 Task: Search for houses in Richmond.
Action: Key pressed <Key.caps_lock>R<Key.caps_lock>ichmond
Screenshot: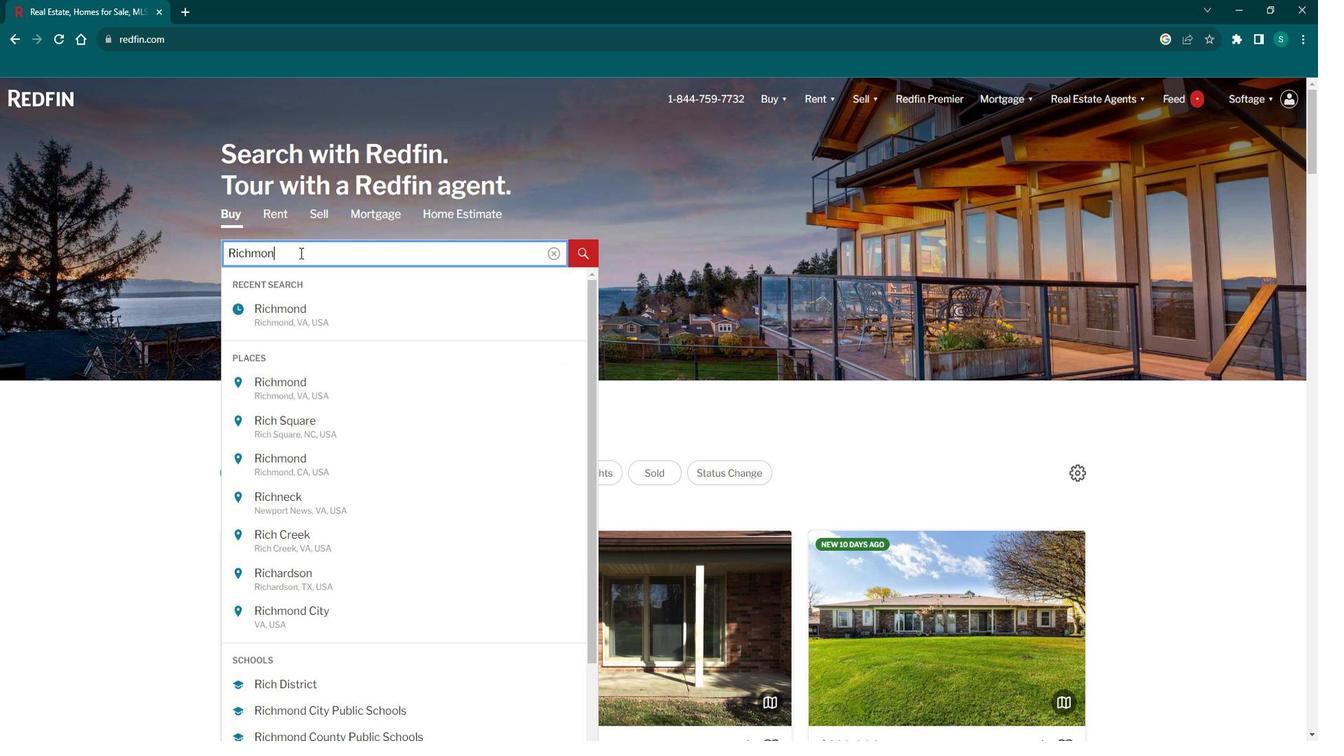 
Action: Mouse moved to (317, 375)
Screenshot: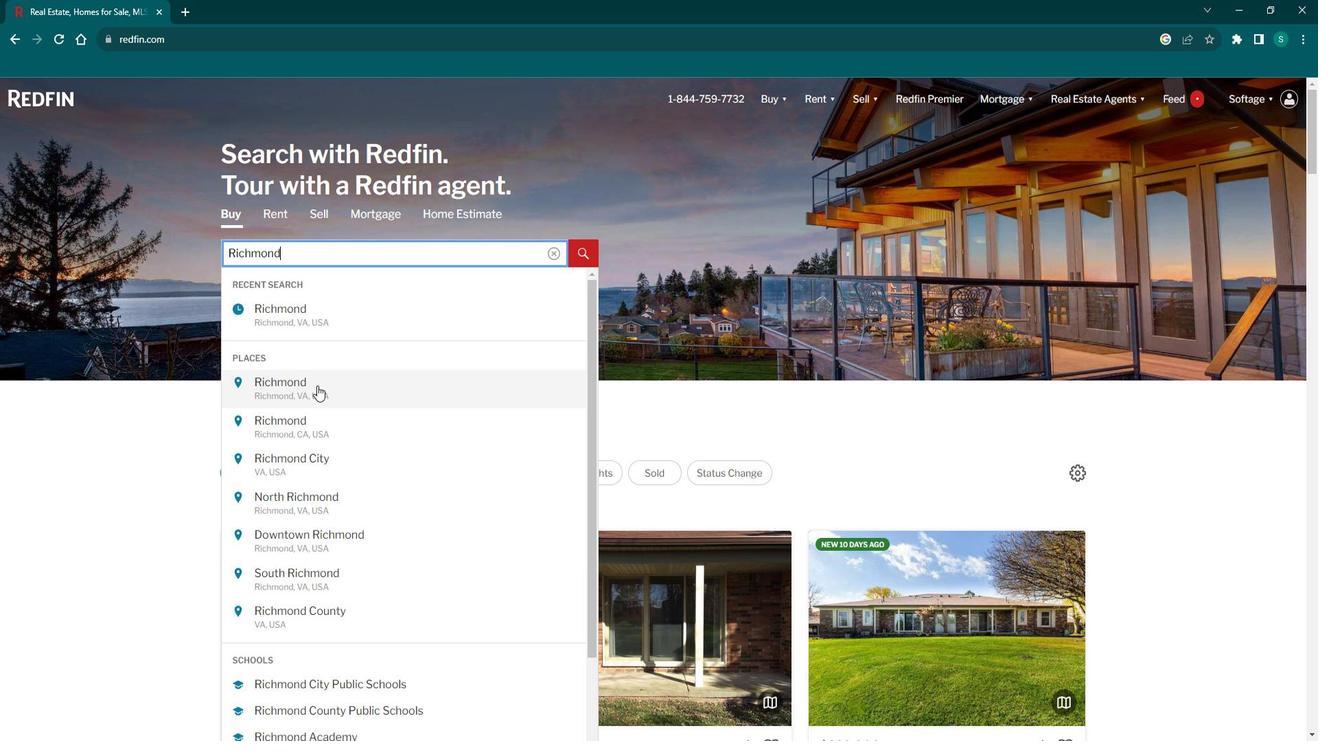 
Action: Mouse pressed left at (317, 375)
Screenshot: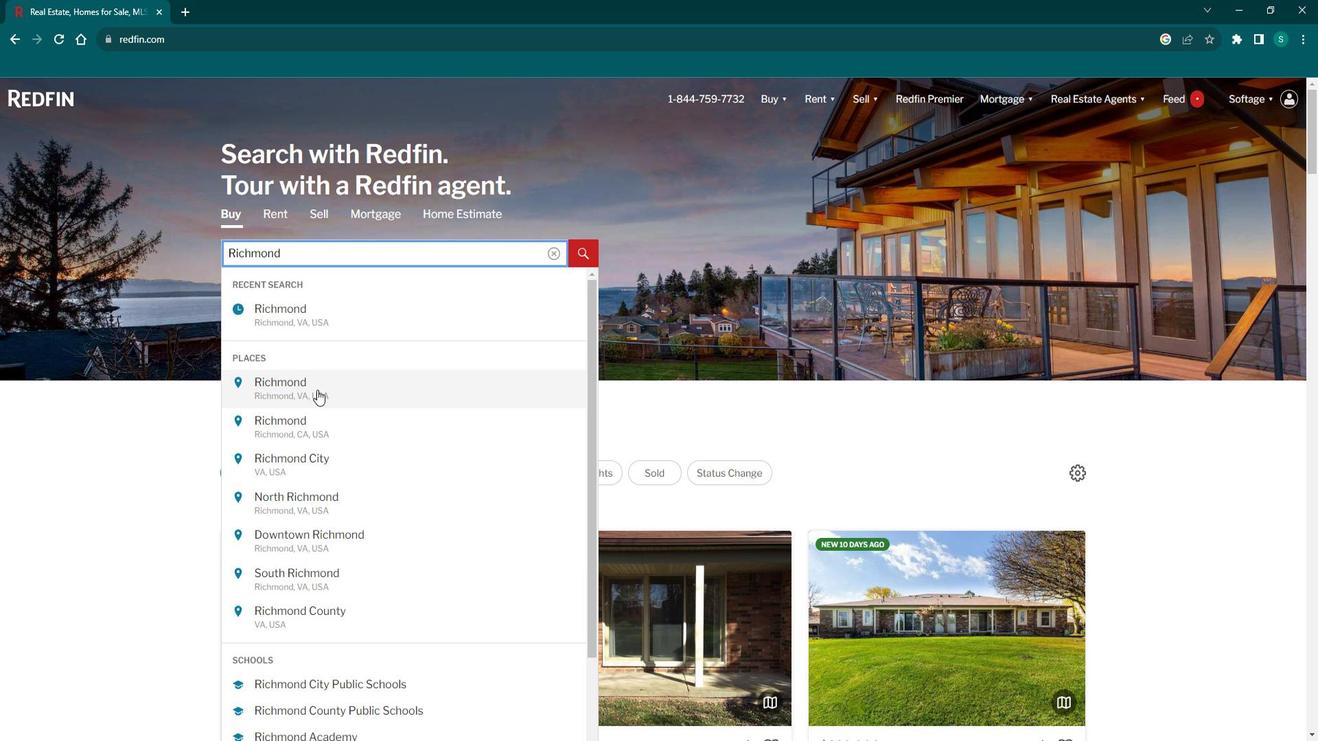 
Action: Mouse moved to (1175, 177)
Screenshot: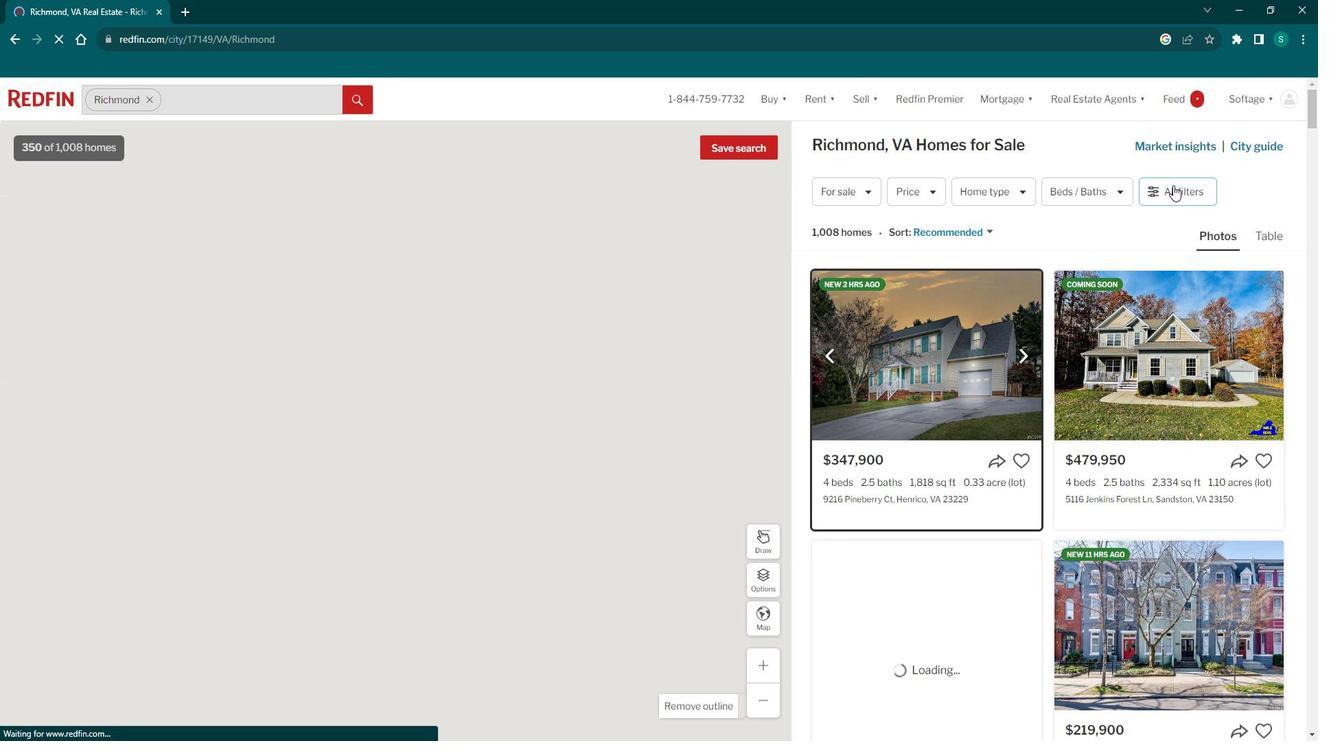 
Action: Mouse pressed left at (1175, 177)
Screenshot: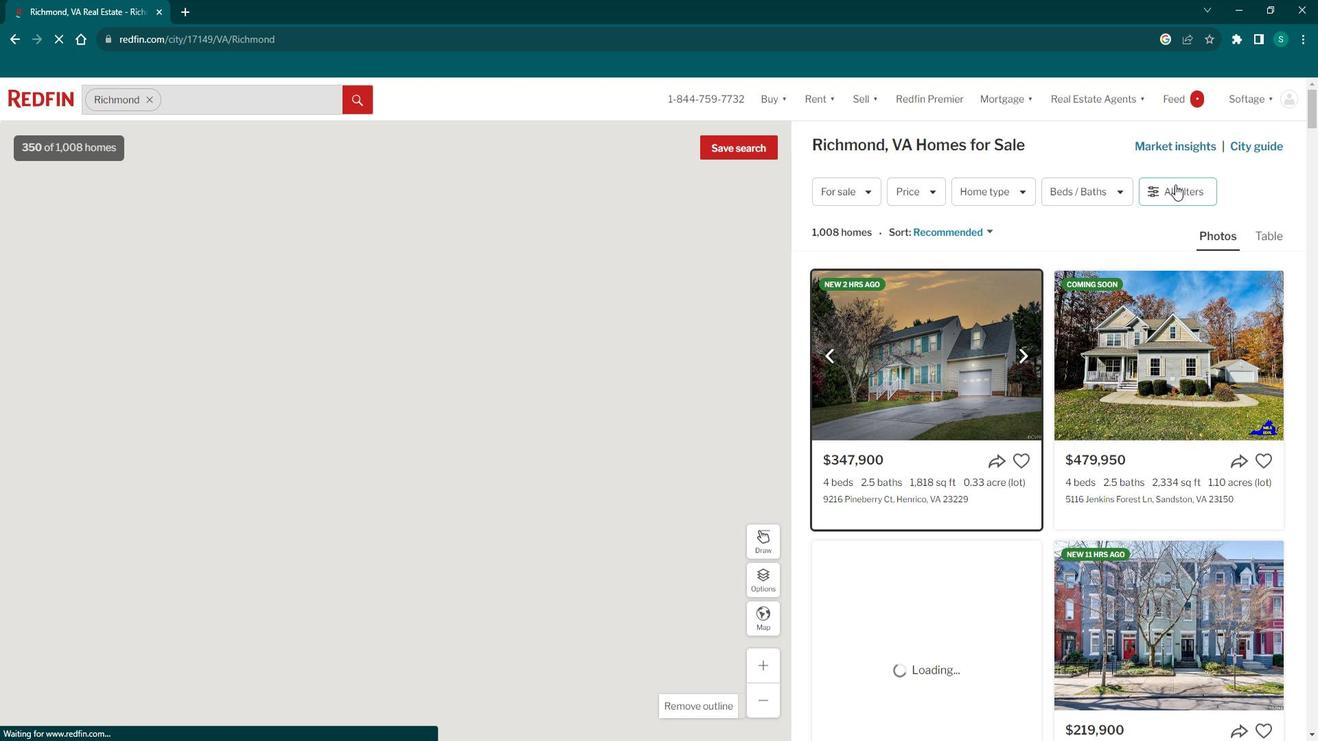 
Action: Mouse moved to (1186, 191)
Screenshot: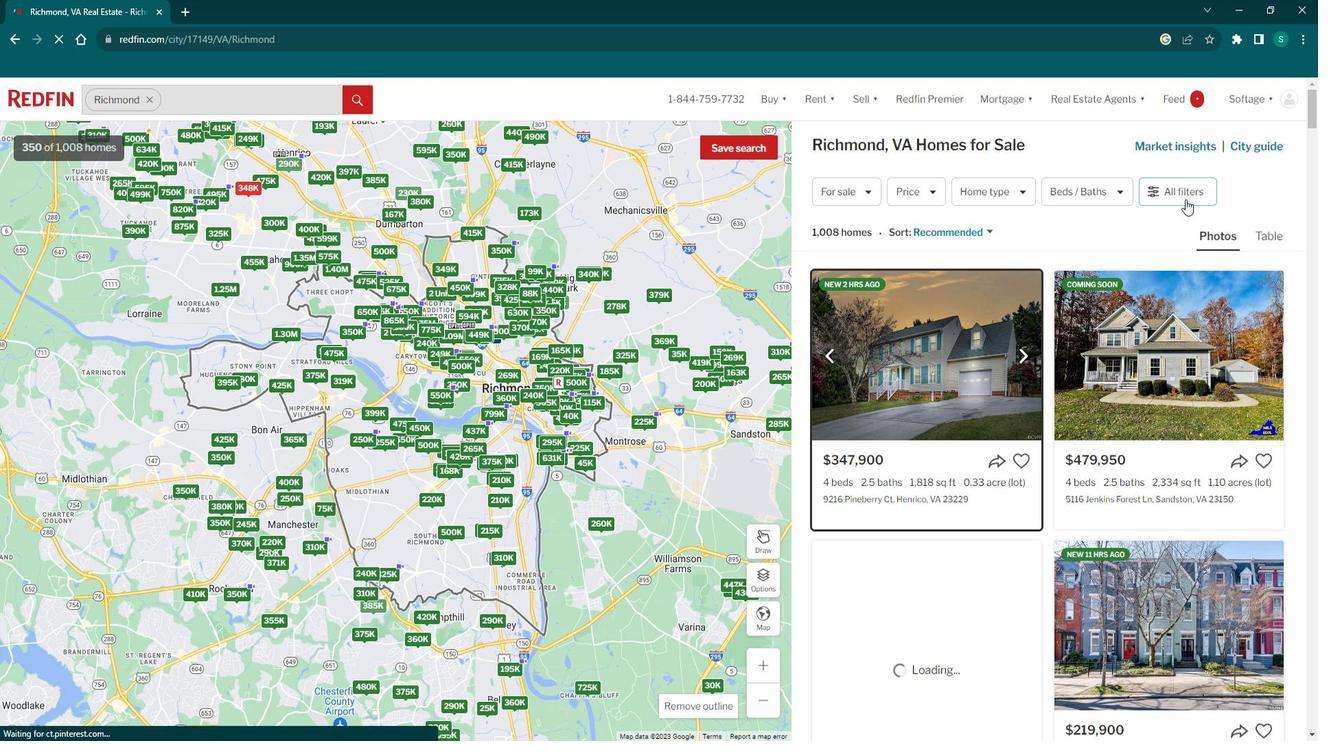 
Action: Mouse pressed left at (1186, 191)
Screenshot: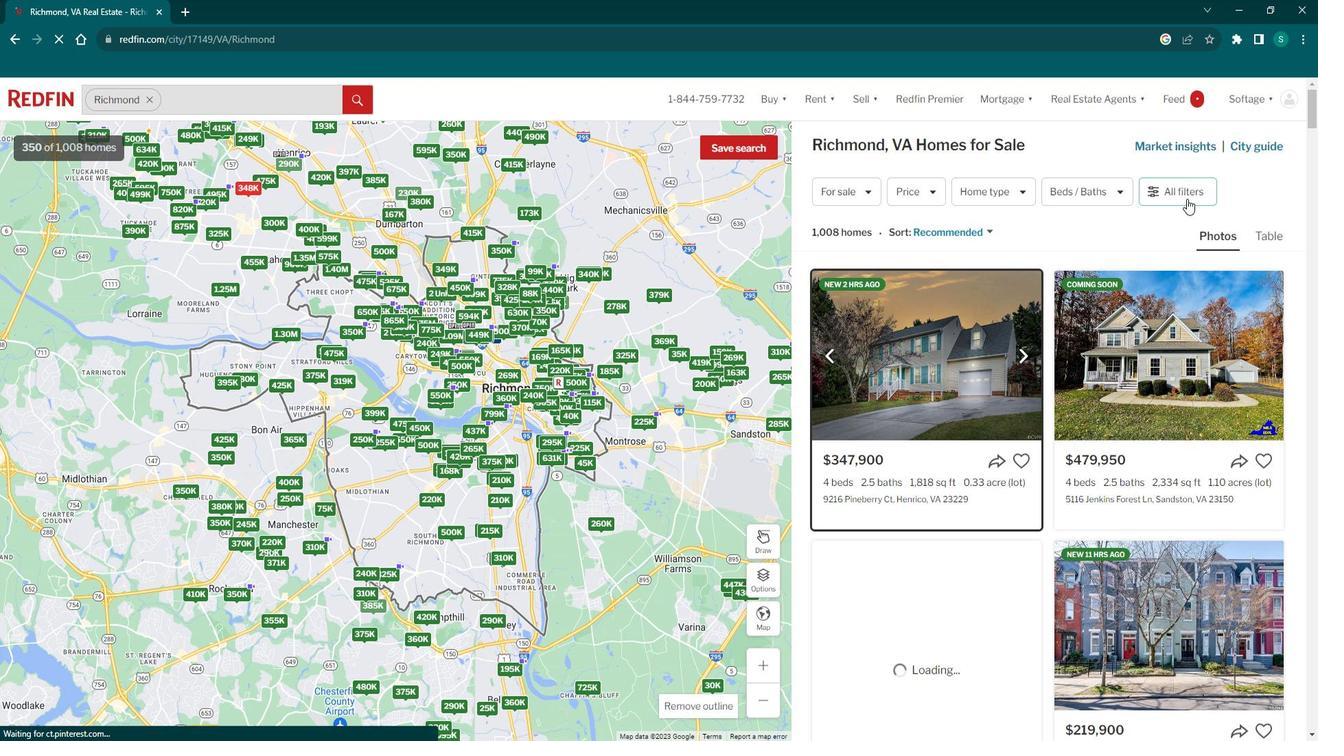 
Action: Mouse moved to (1194, 188)
Screenshot: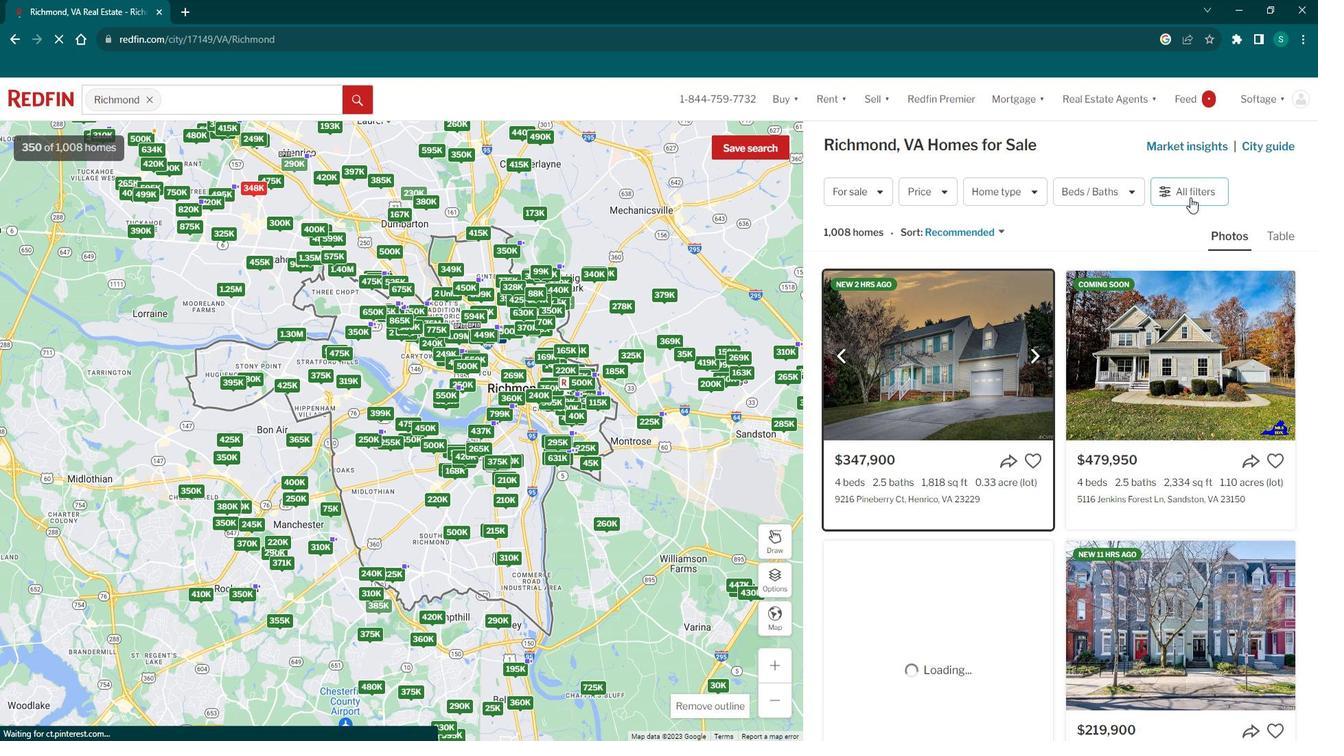 
Action: Mouse pressed left at (1194, 188)
Screenshot: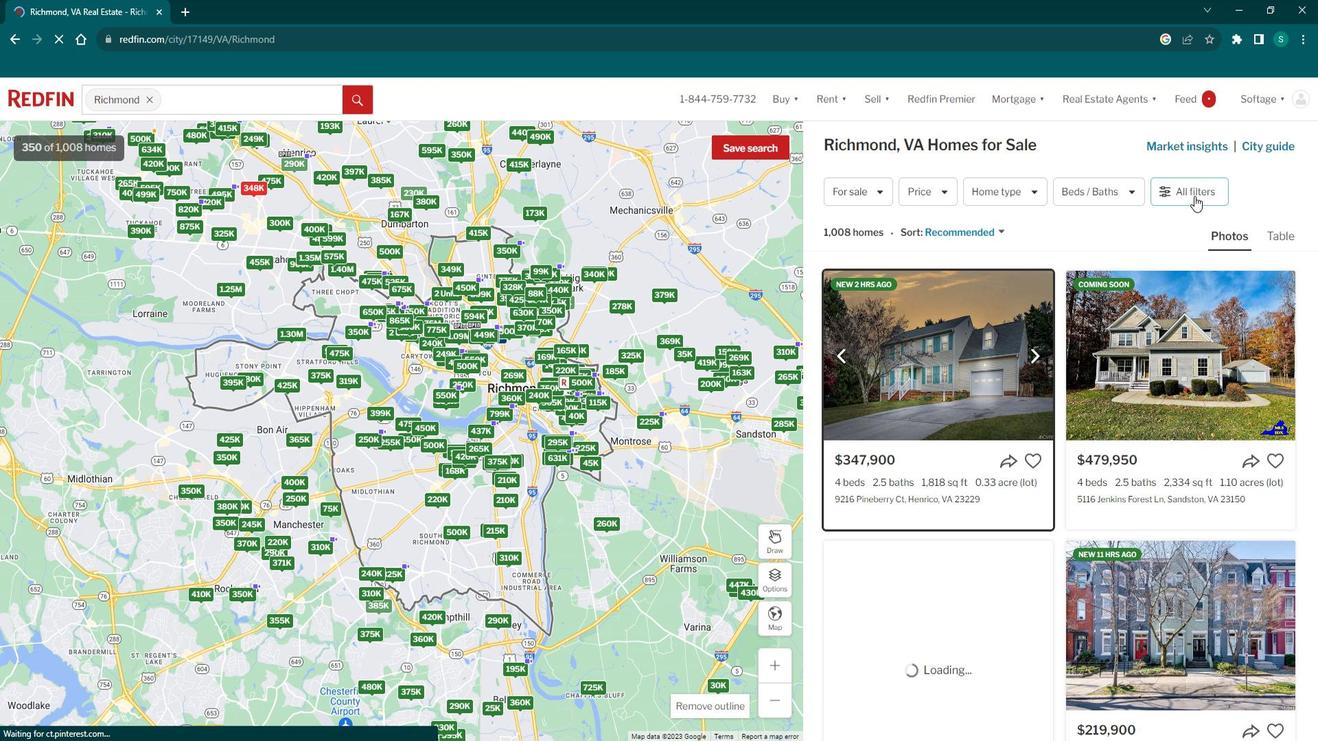 
Action: Mouse moved to (1194, 188)
Screenshot: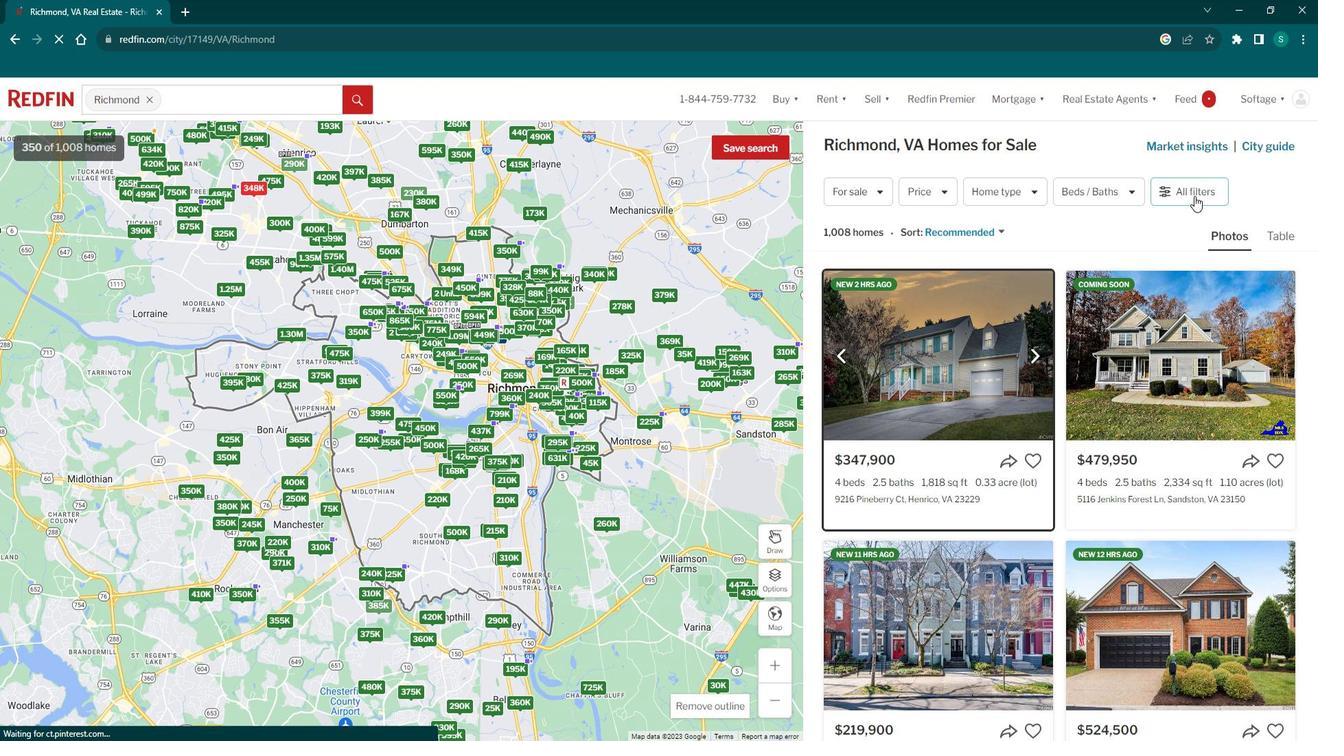 
Action: Mouse pressed left at (1194, 188)
Screenshot: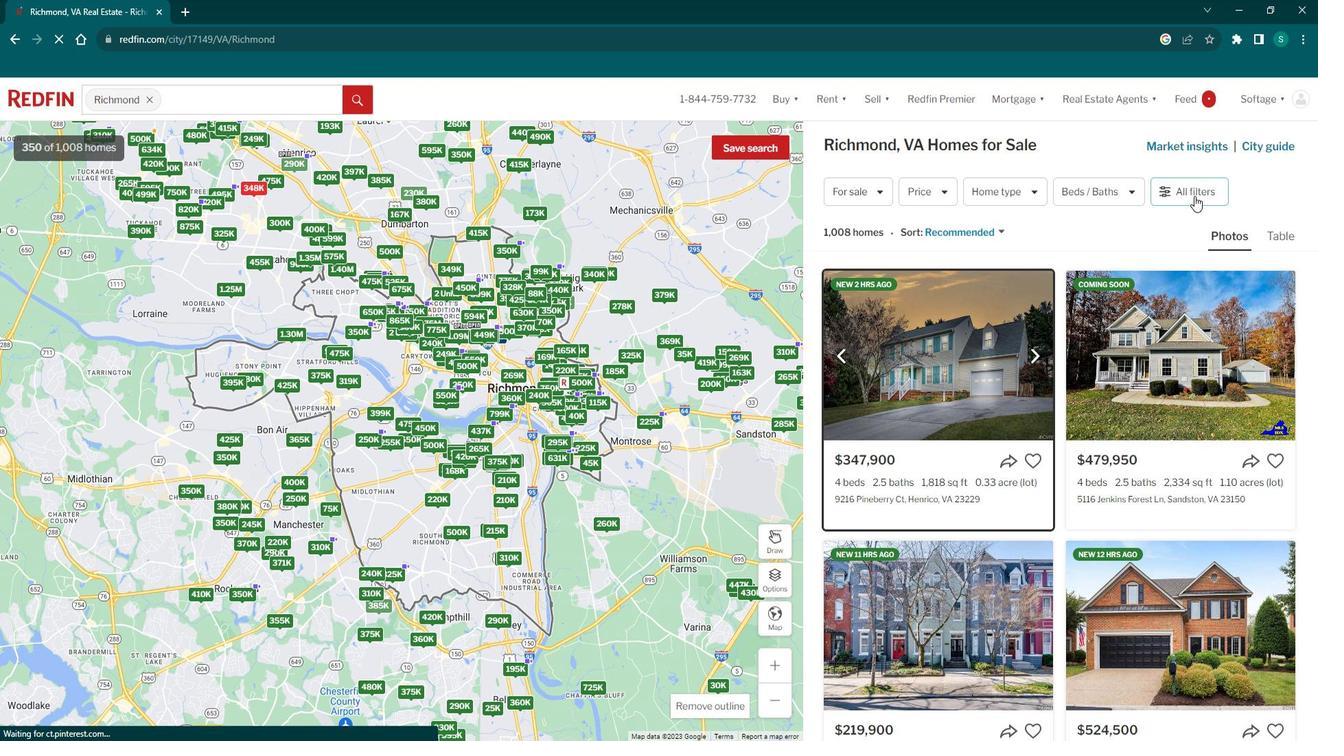 
Action: Mouse moved to (970, 515)
Screenshot: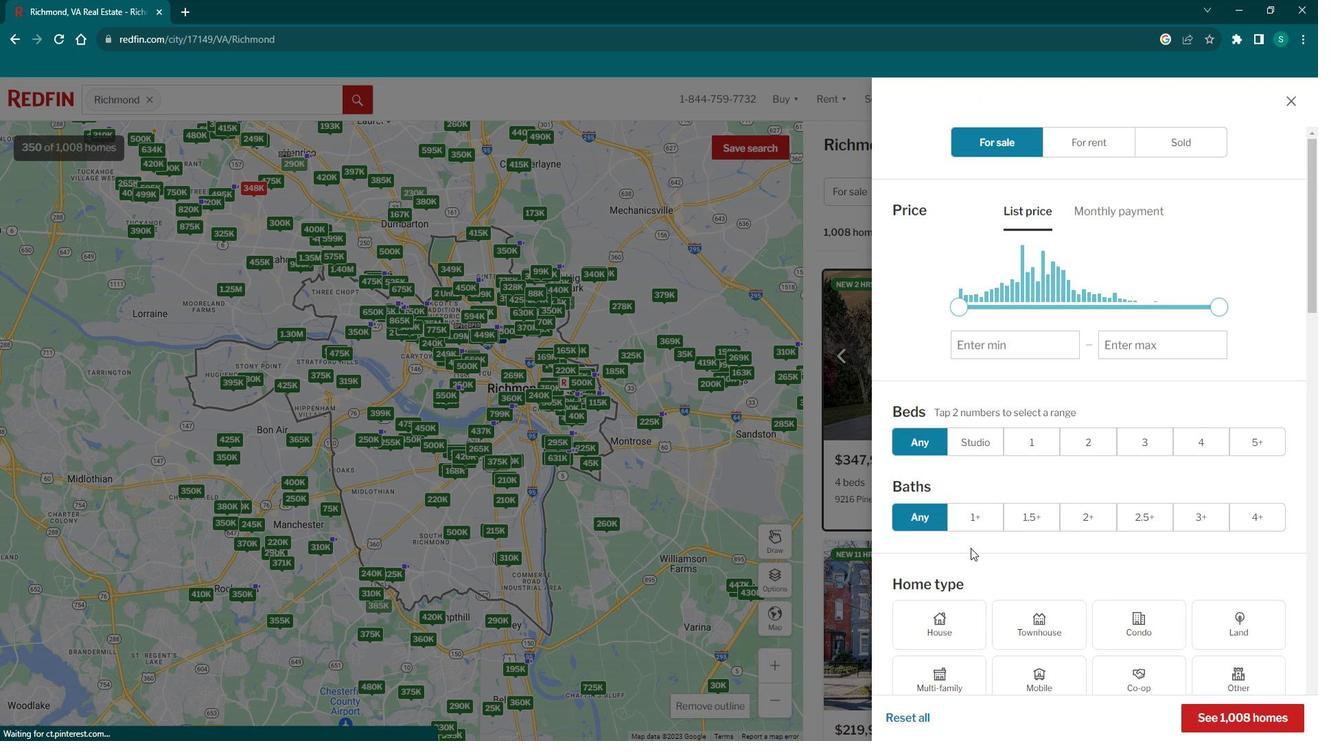 
Action: Mouse scrolled (970, 514) with delta (0, 0)
Screenshot: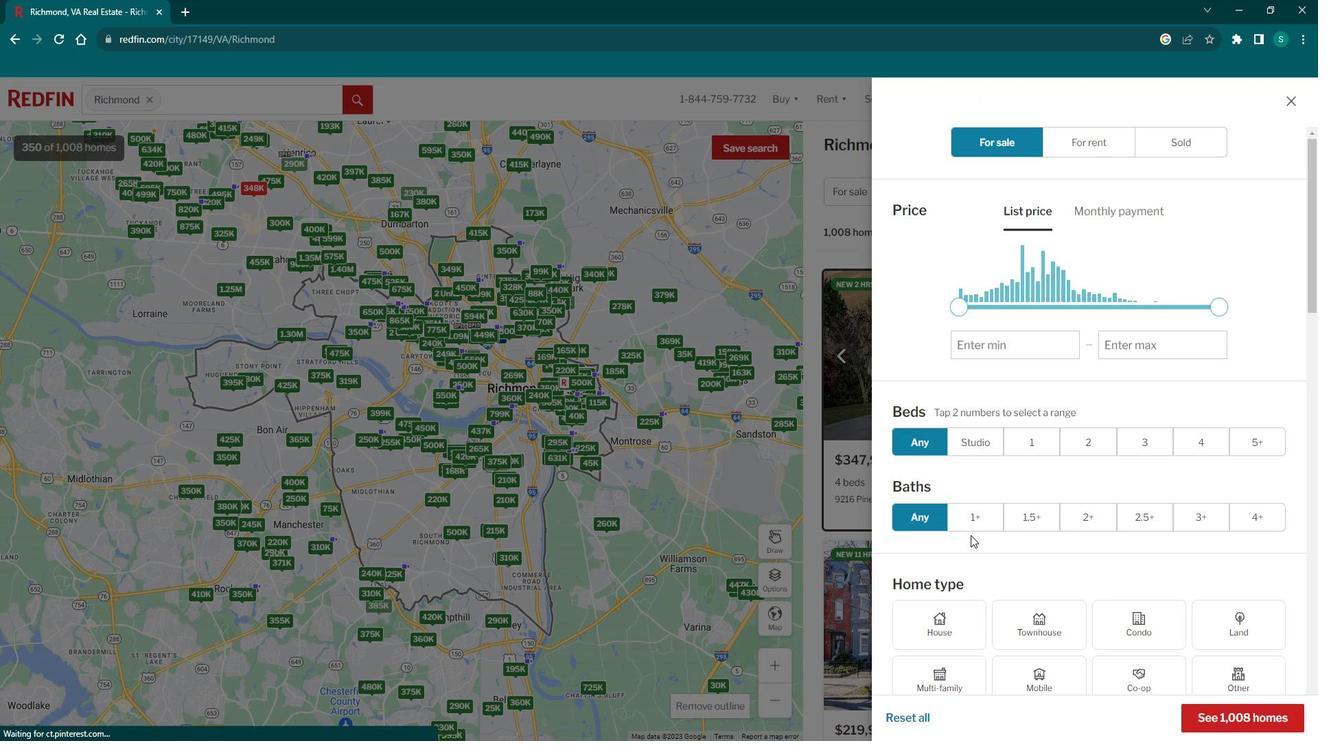 
Action: Mouse scrolled (970, 514) with delta (0, 0)
Screenshot: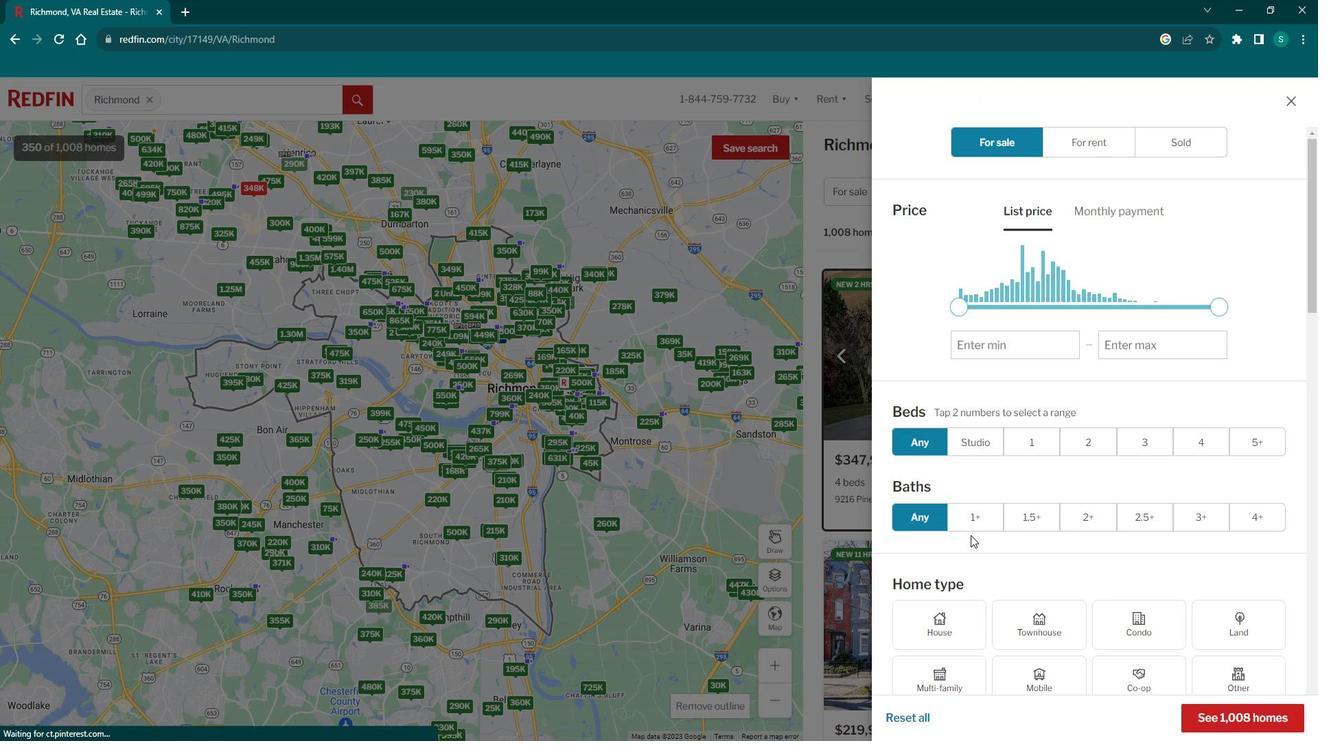 
Action: Mouse scrolled (970, 514) with delta (0, 0)
Screenshot: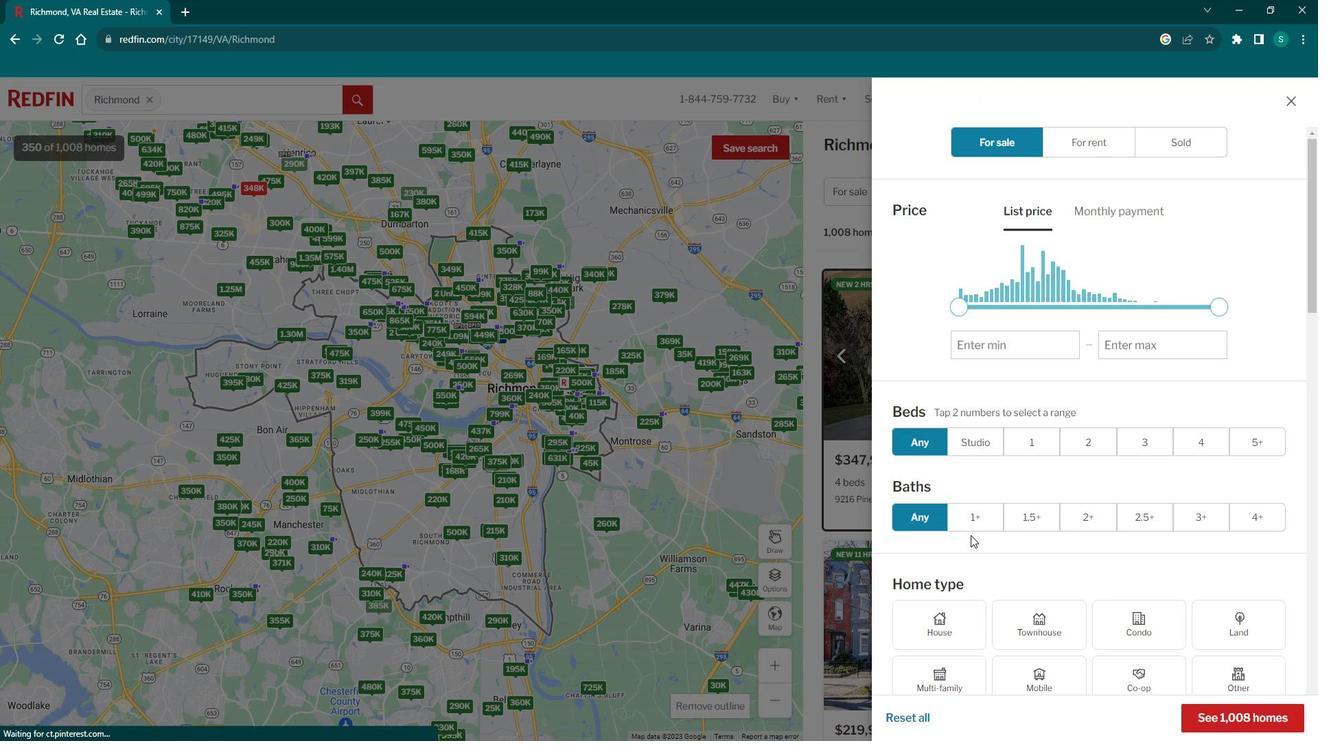 
Action: Mouse moved to (953, 402)
Screenshot: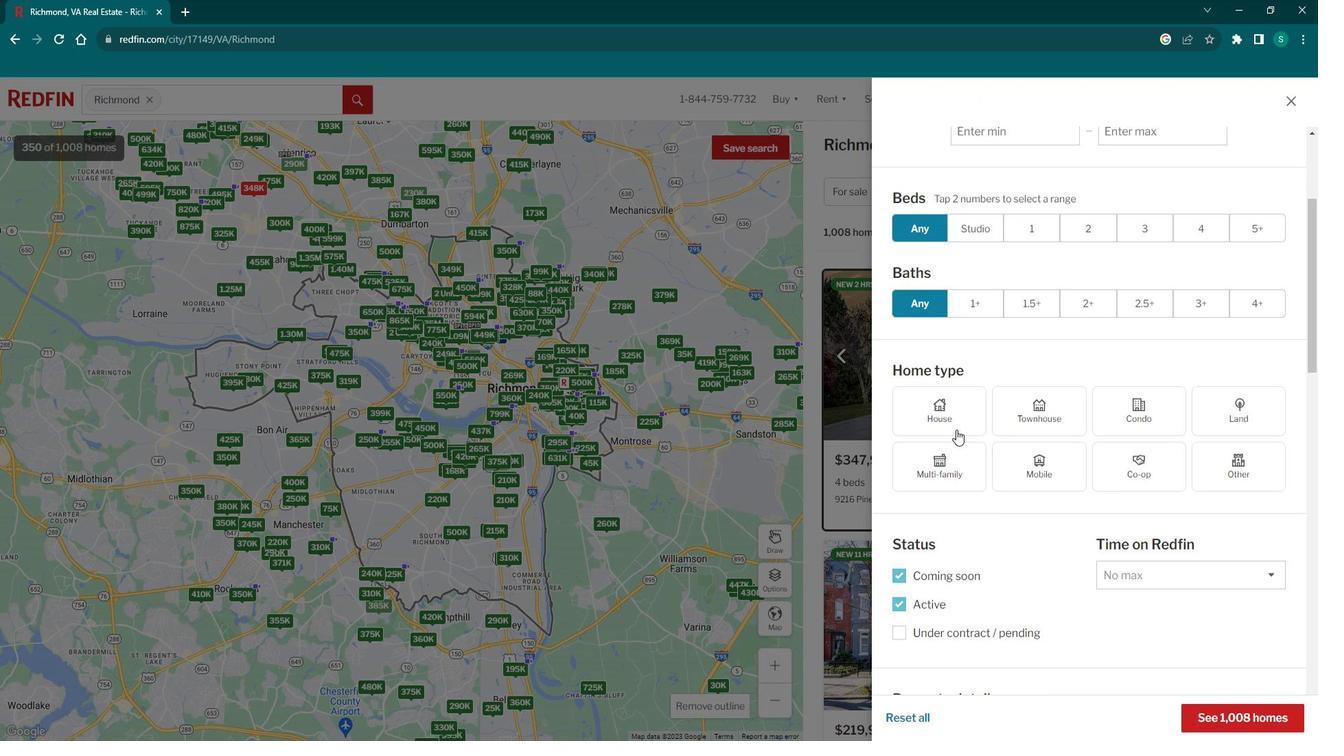 
Action: Mouse pressed left at (953, 402)
Screenshot: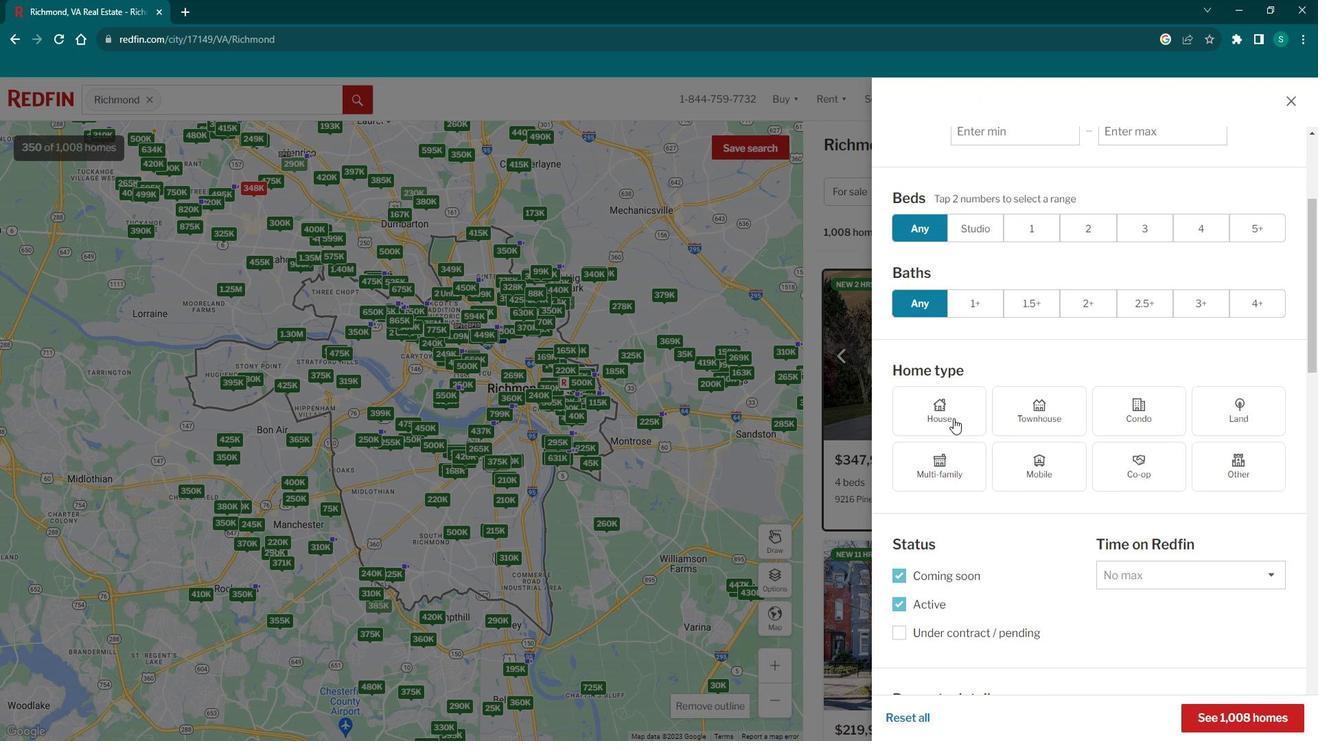 
Action: Mouse moved to (1230, 691)
Screenshot: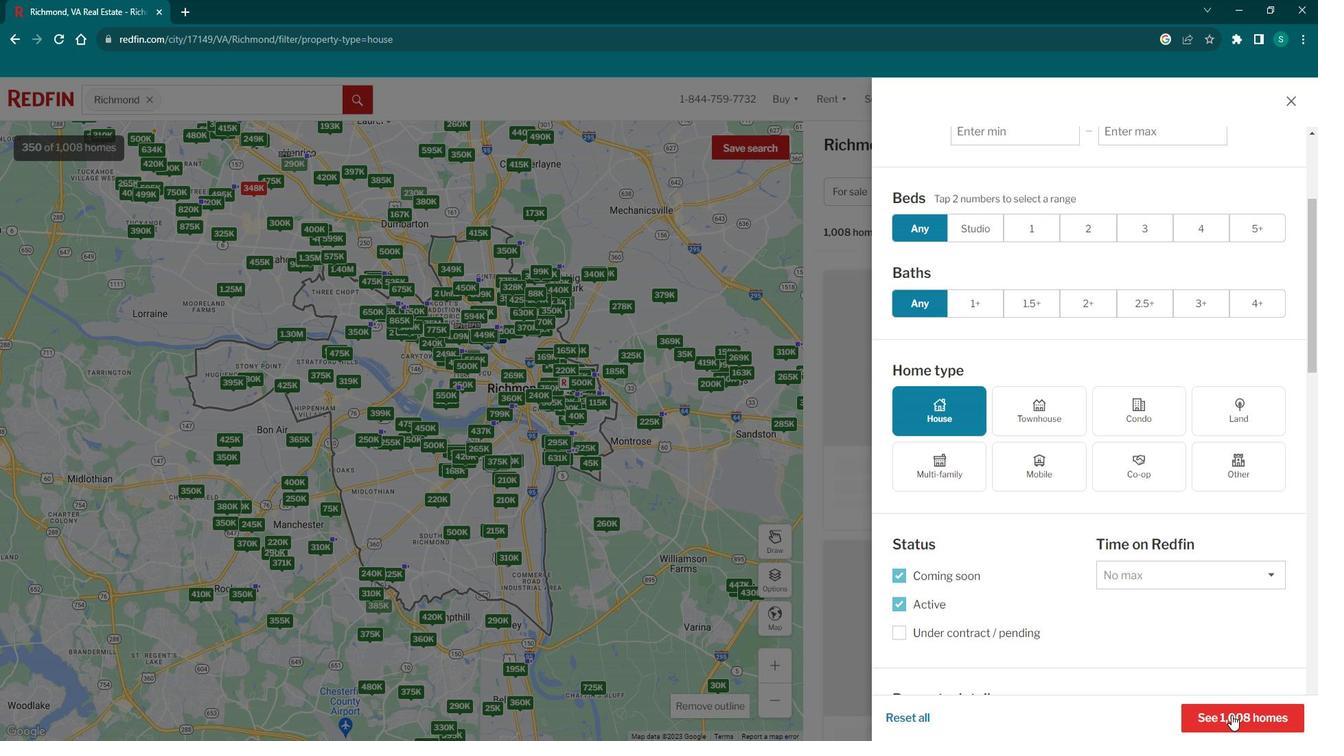 
Action: Mouse pressed left at (1230, 691)
Screenshot: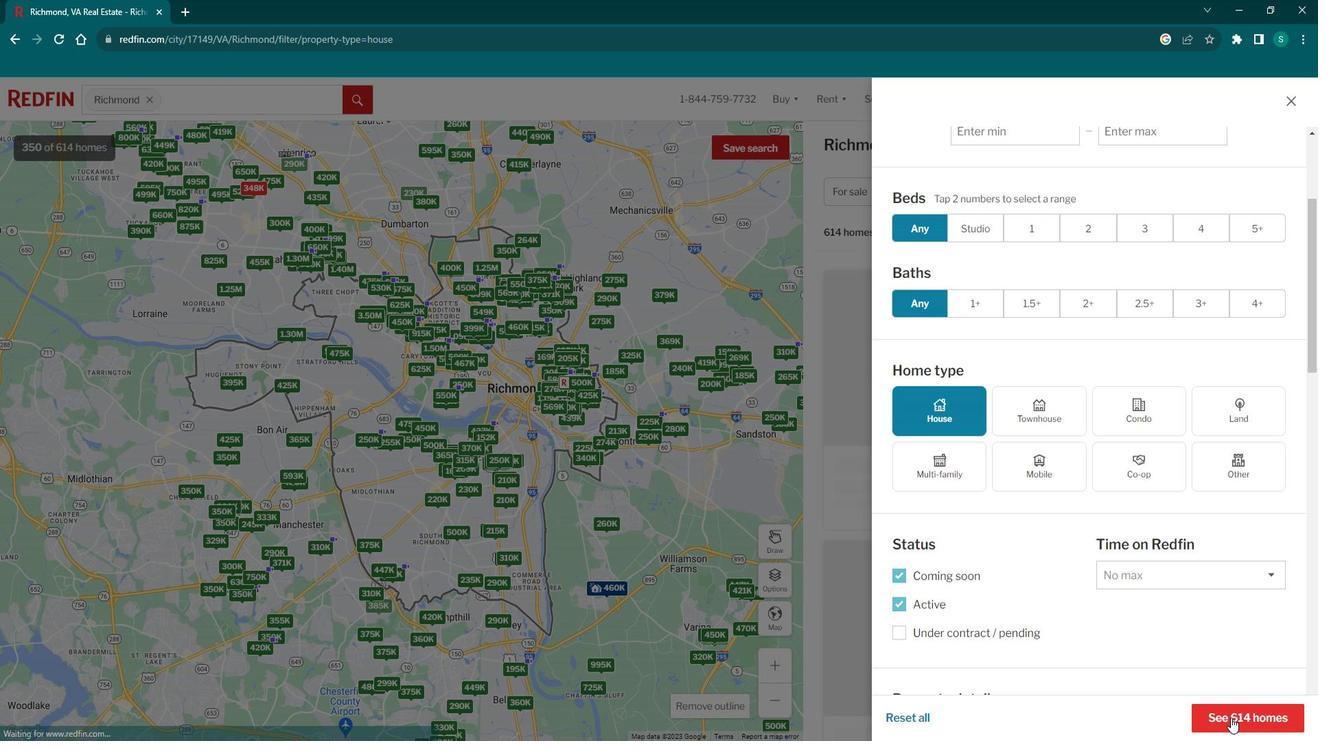 
Action: Mouse moved to (1122, 385)
Screenshot: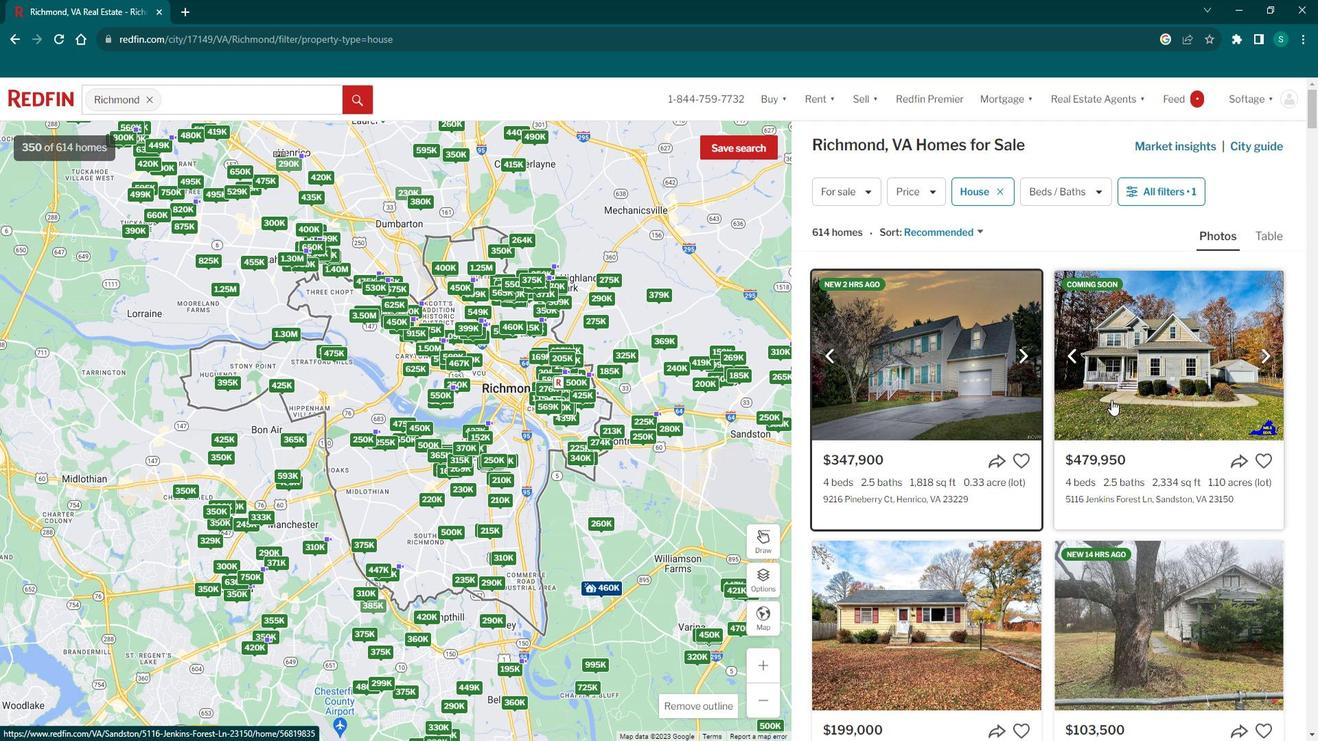 
Action: Mouse pressed left at (1122, 385)
Screenshot: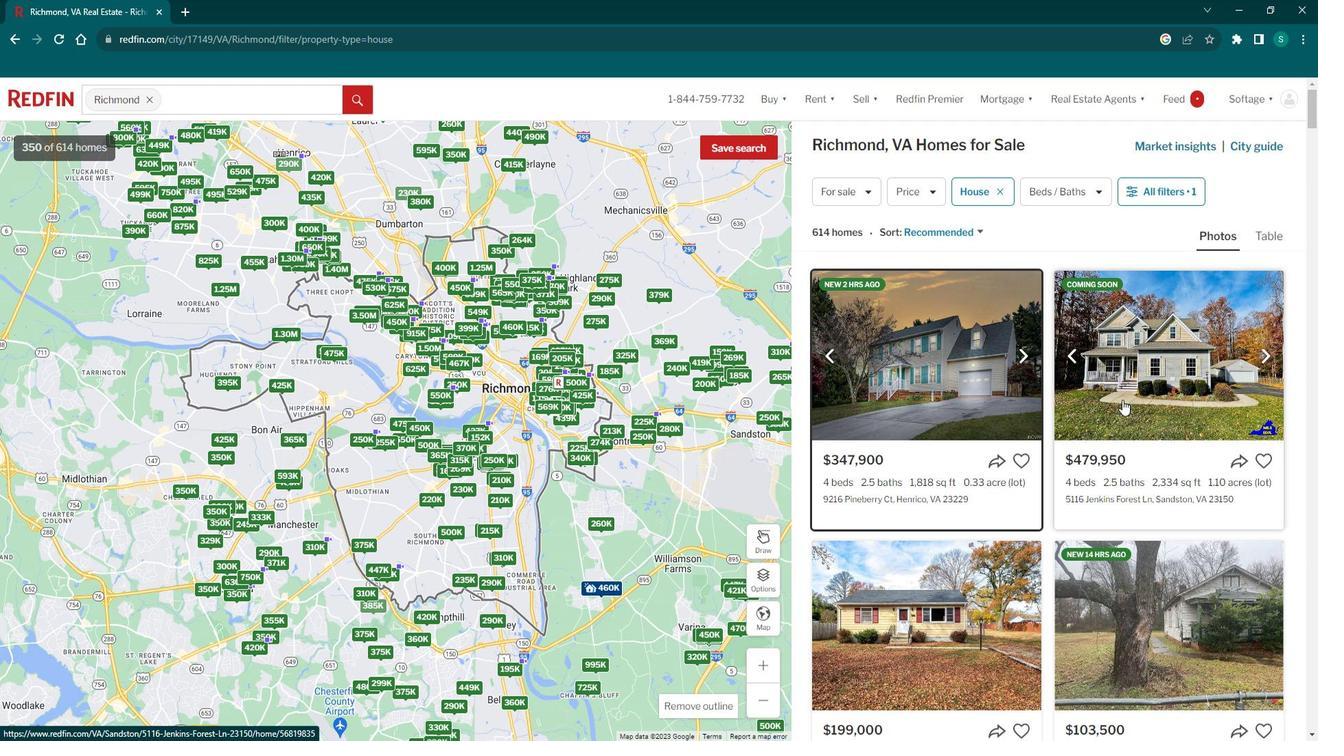 
Action: Mouse moved to (443, 414)
Screenshot: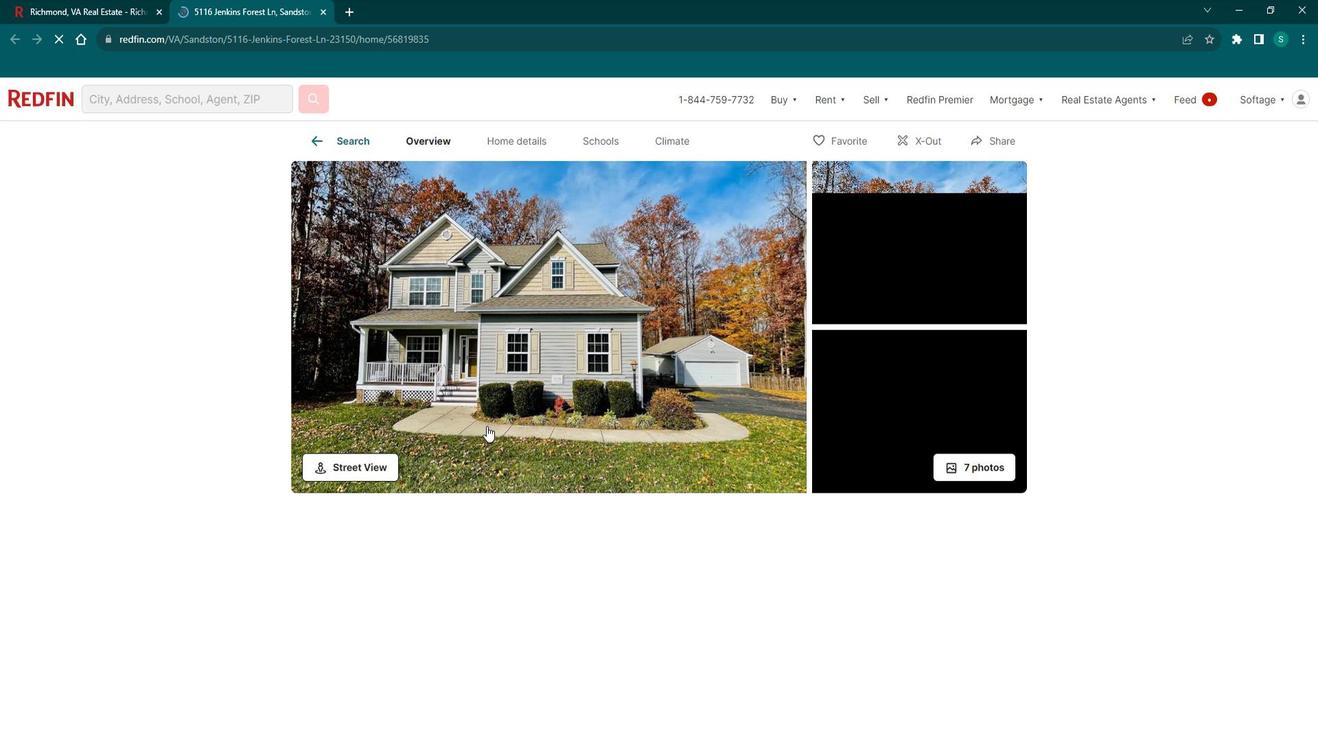 
Action: Mouse scrolled (443, 413) with delta (0, 0)
Screenshot: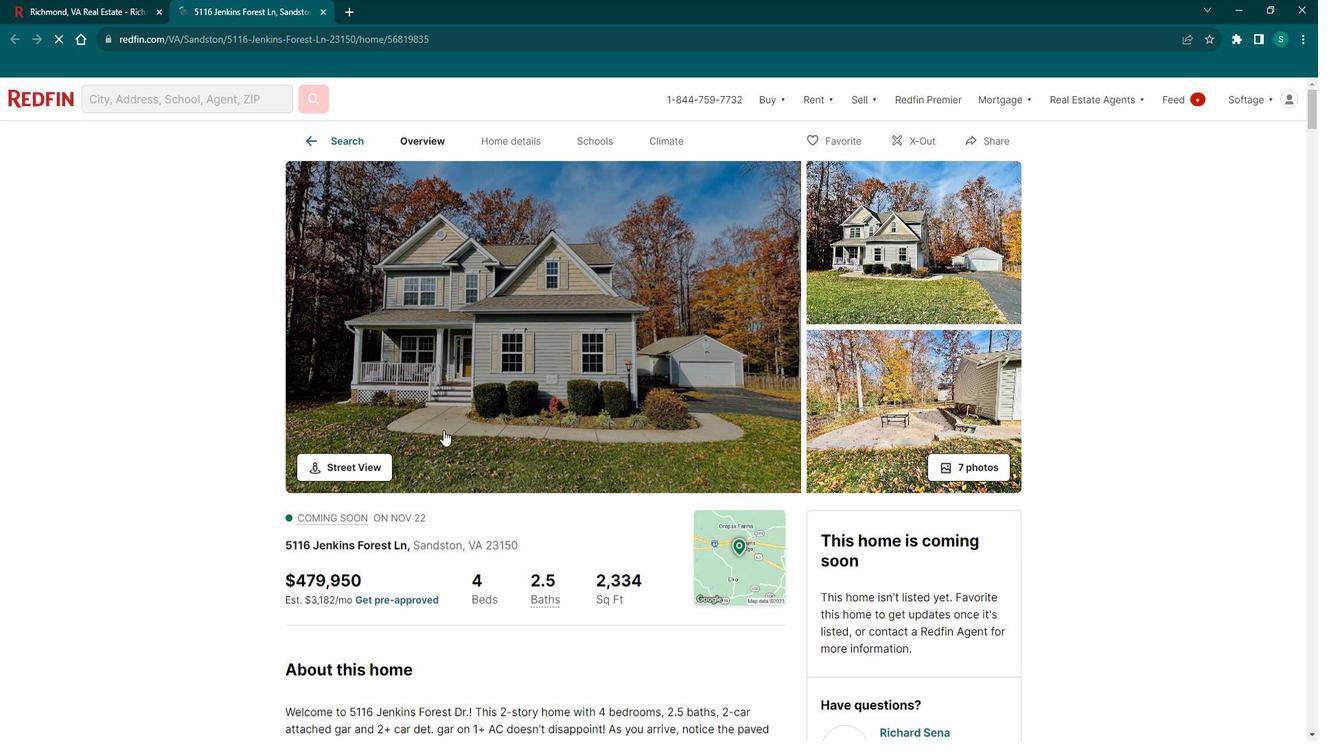 
Action: Mouse scrolled (443, 413) with delta (0, 0)
Screenshot: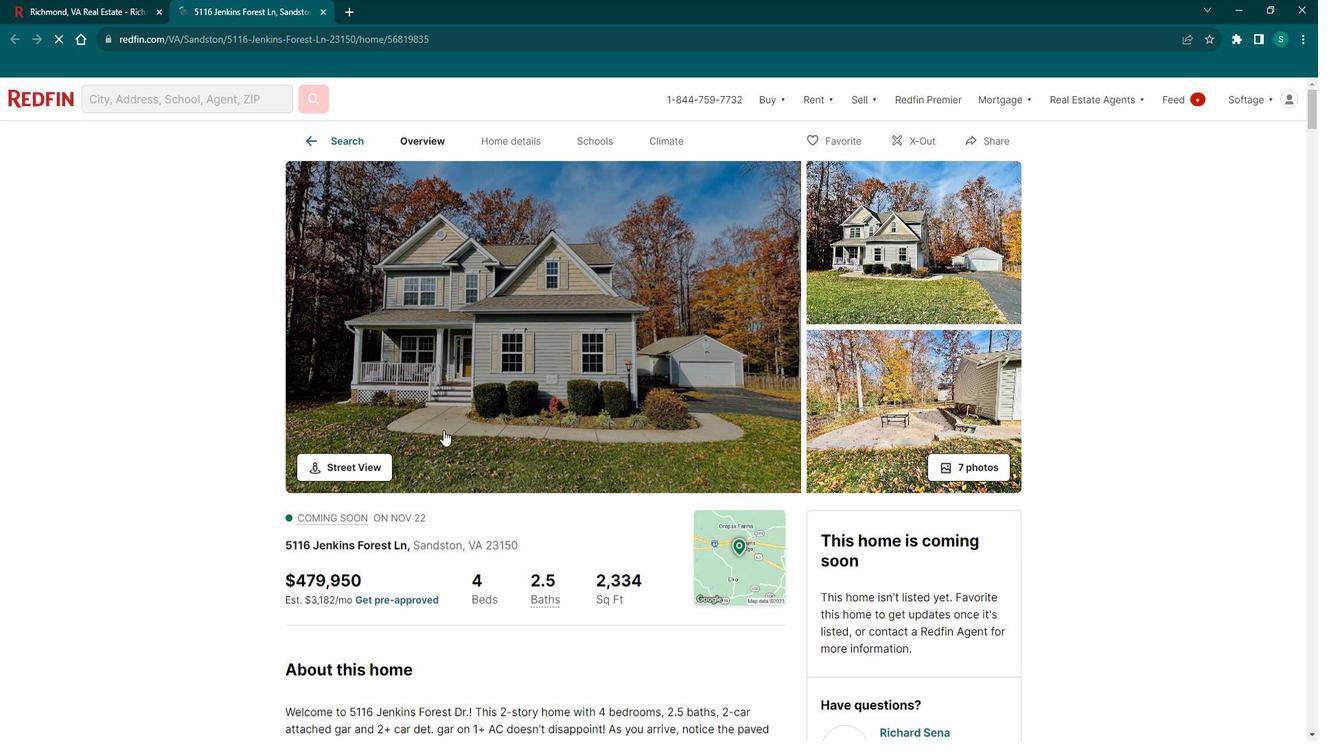 
Action: Mouse scrolled (443, 413) with delta (0, 0)
Screenshot: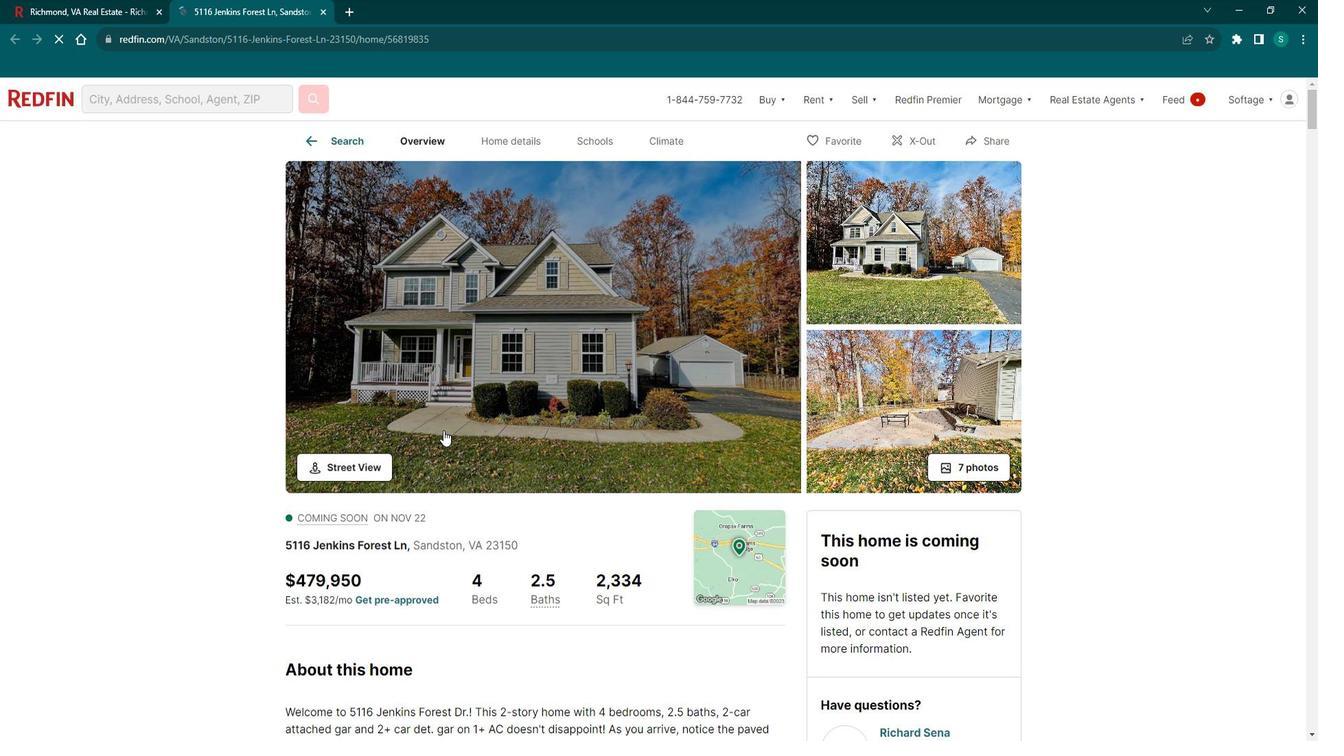 
Action: Mouse moved to (315, 549)
Screenshot: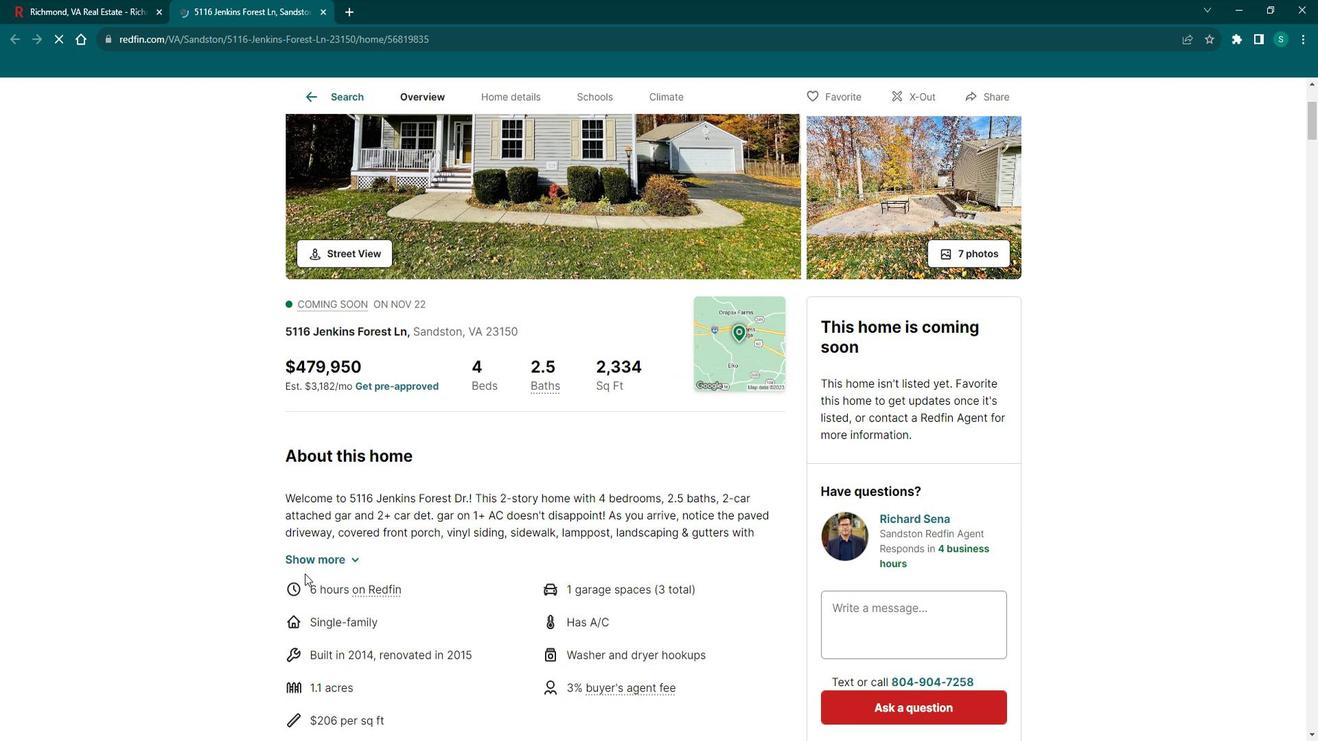 
Action: Mouse pressed left at (315, 549)
Screenshot: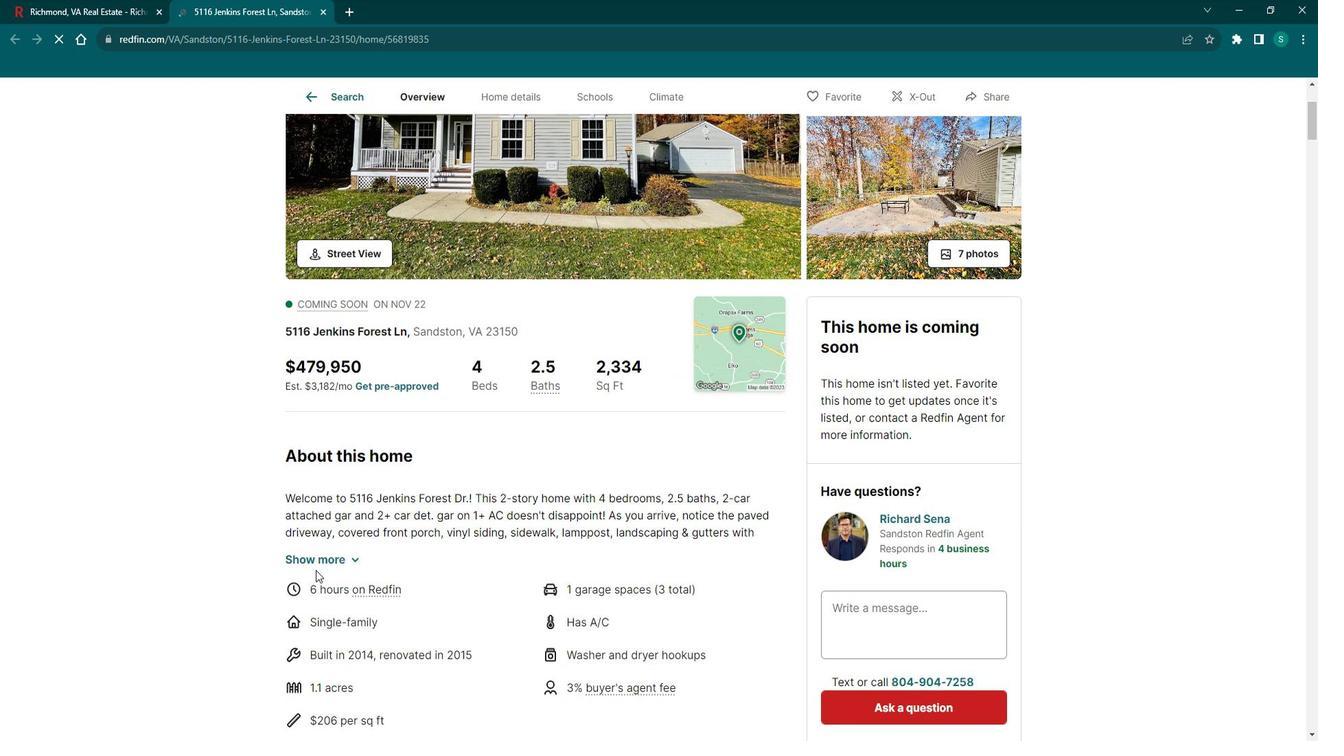 
Action: Mouse moved to (333, 540)
Screenshot: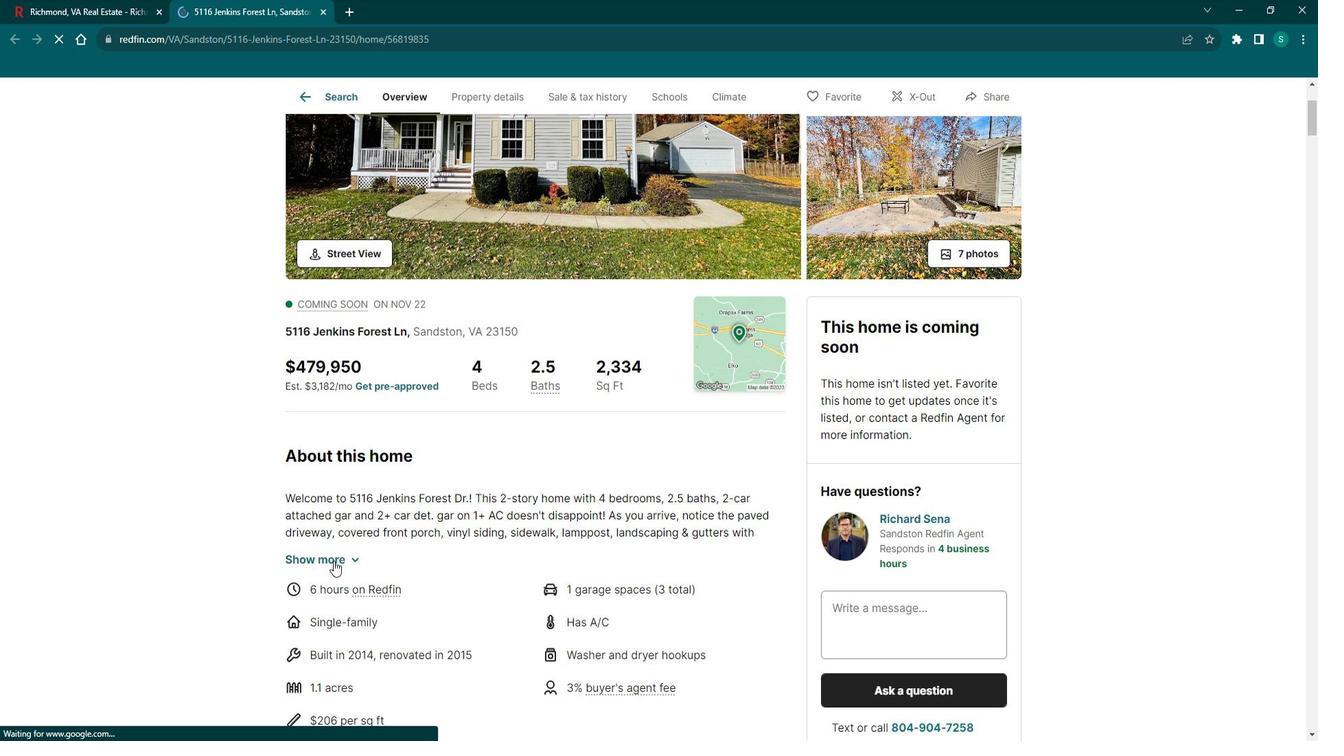 
Action: Mouse pressed left at (333, 540)
Screenshot: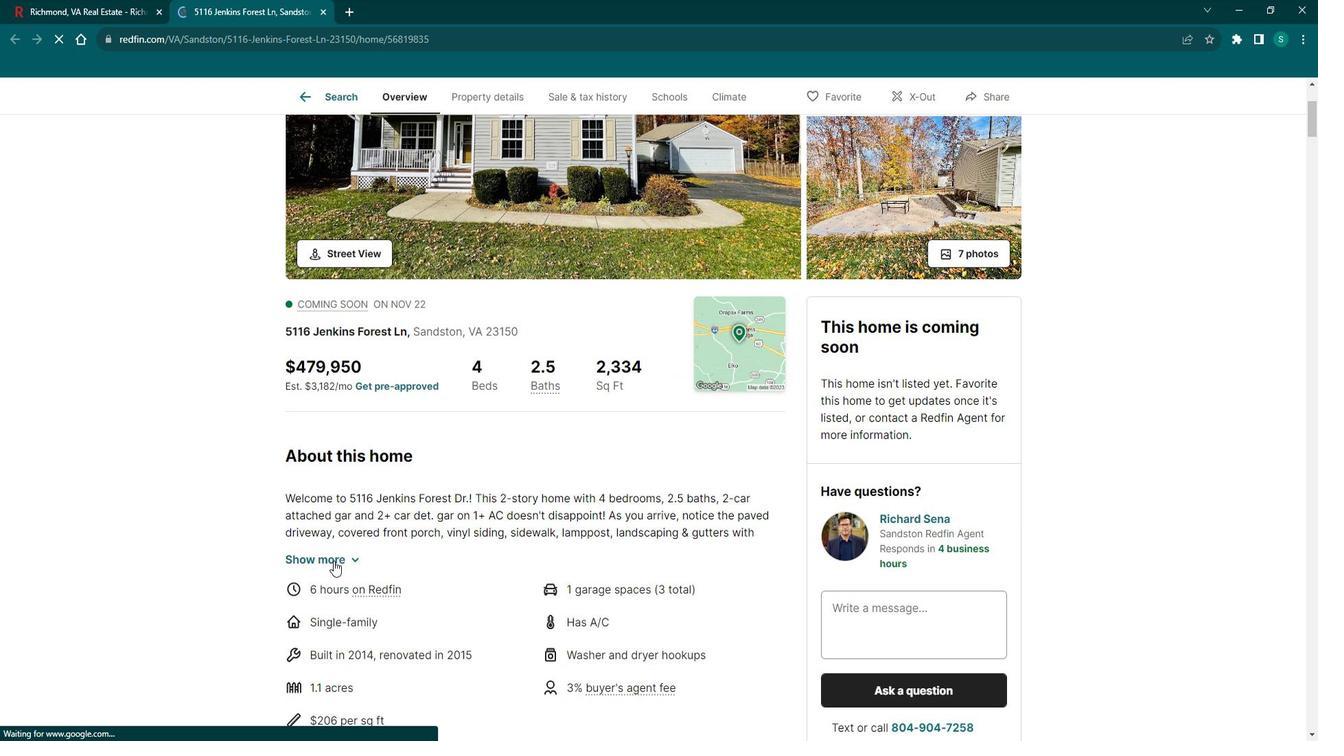 
Action: Mouse moved to (499, 518)
Screenshot: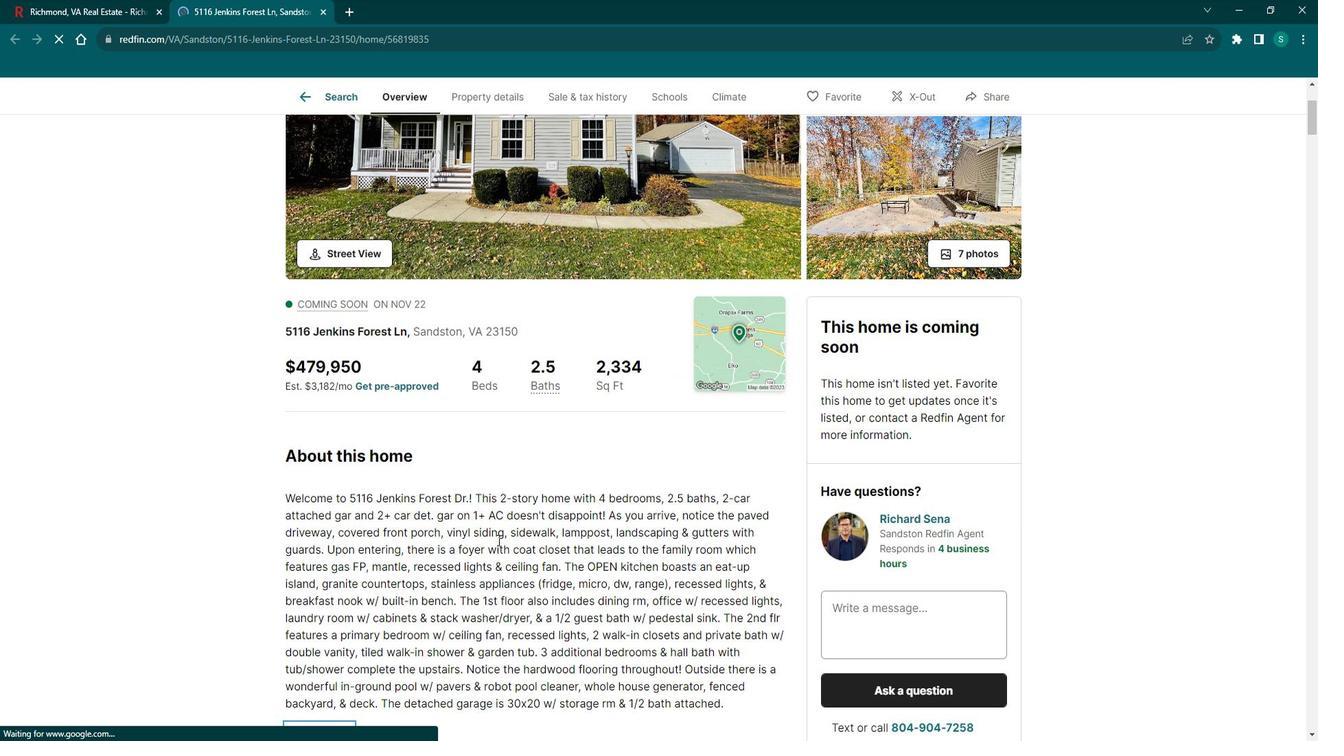 
Action: Mouse scrolled (499, 517) with delta (0, 0)
Screenshot: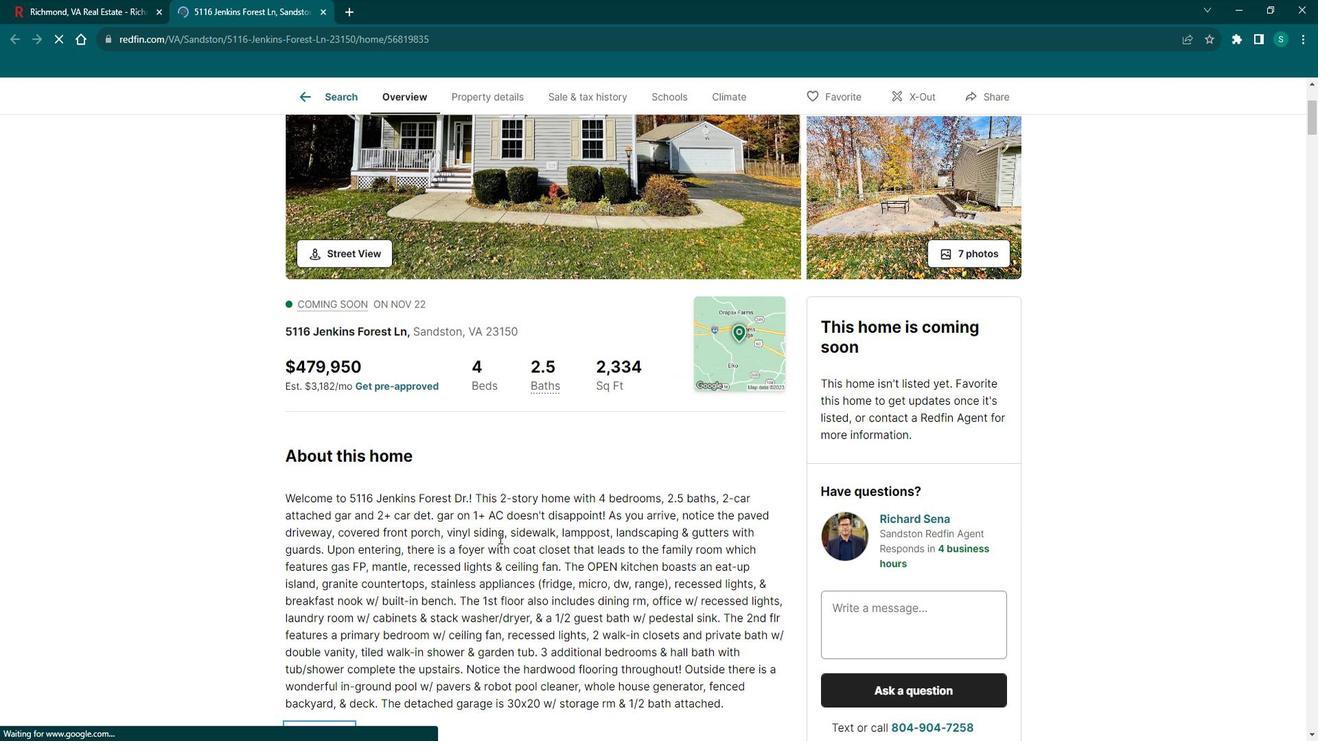 
Action: Mouse scrolled (499, 517) with delta (0, 0)
Screenshot: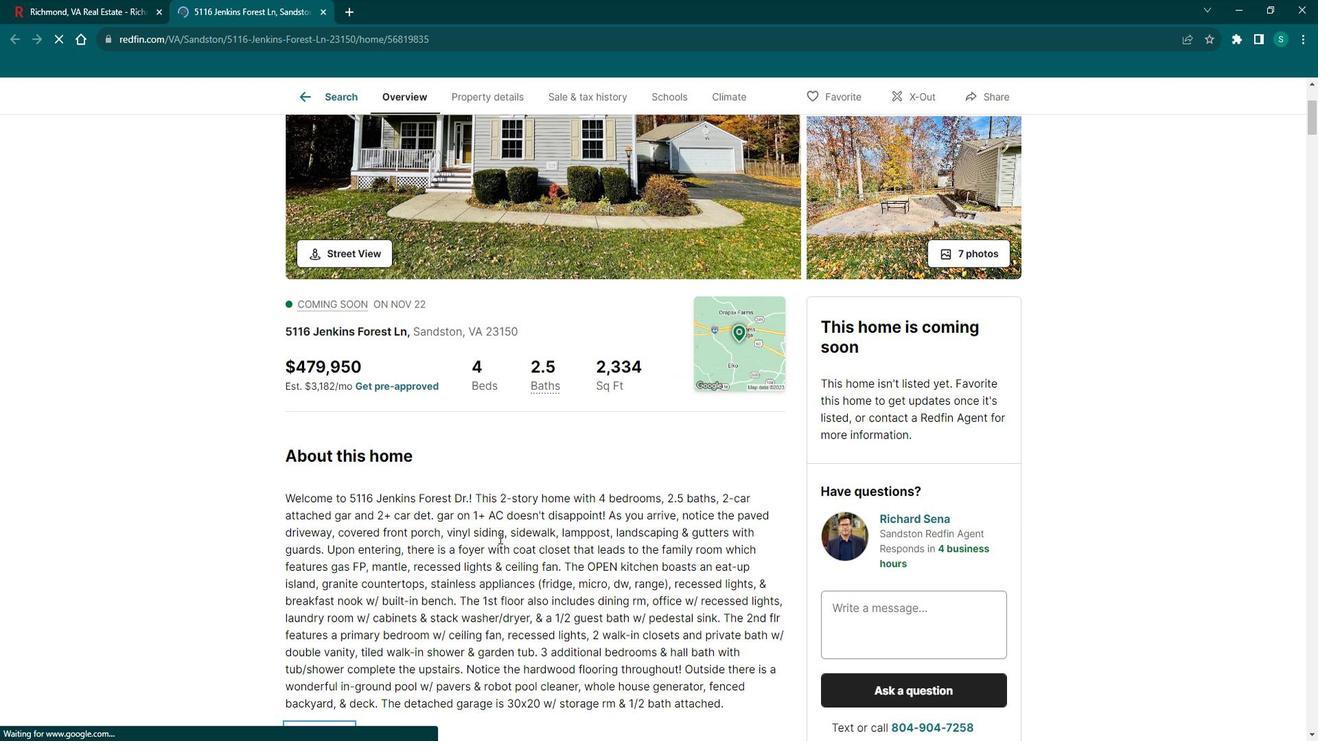 
Action: Mouse scrolled (499, 517) with delta (0, 0)
Screenshot: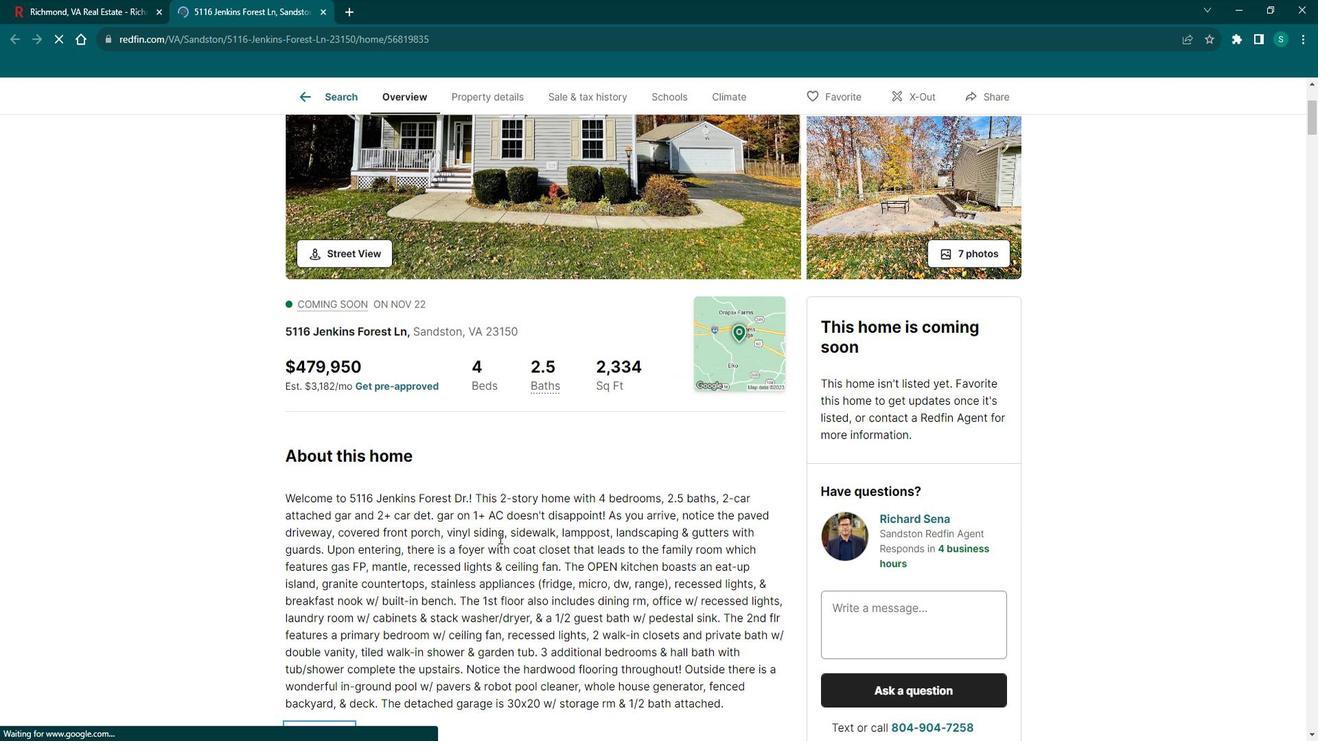 
Action: Mouse scrolled (499, 517) with delta (0, 0)
Screenshot: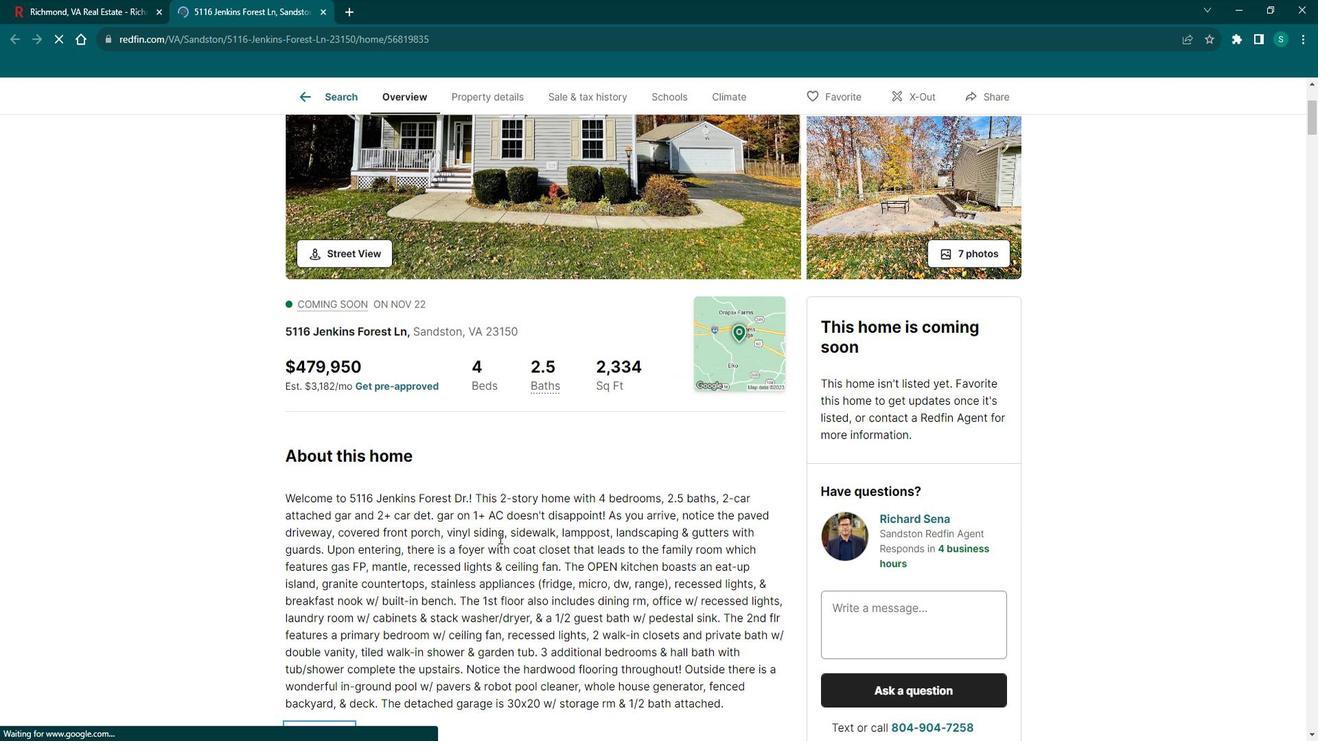 
Action: Mouse scrolled (499, 517) with delta (0, 0)
Screenshot: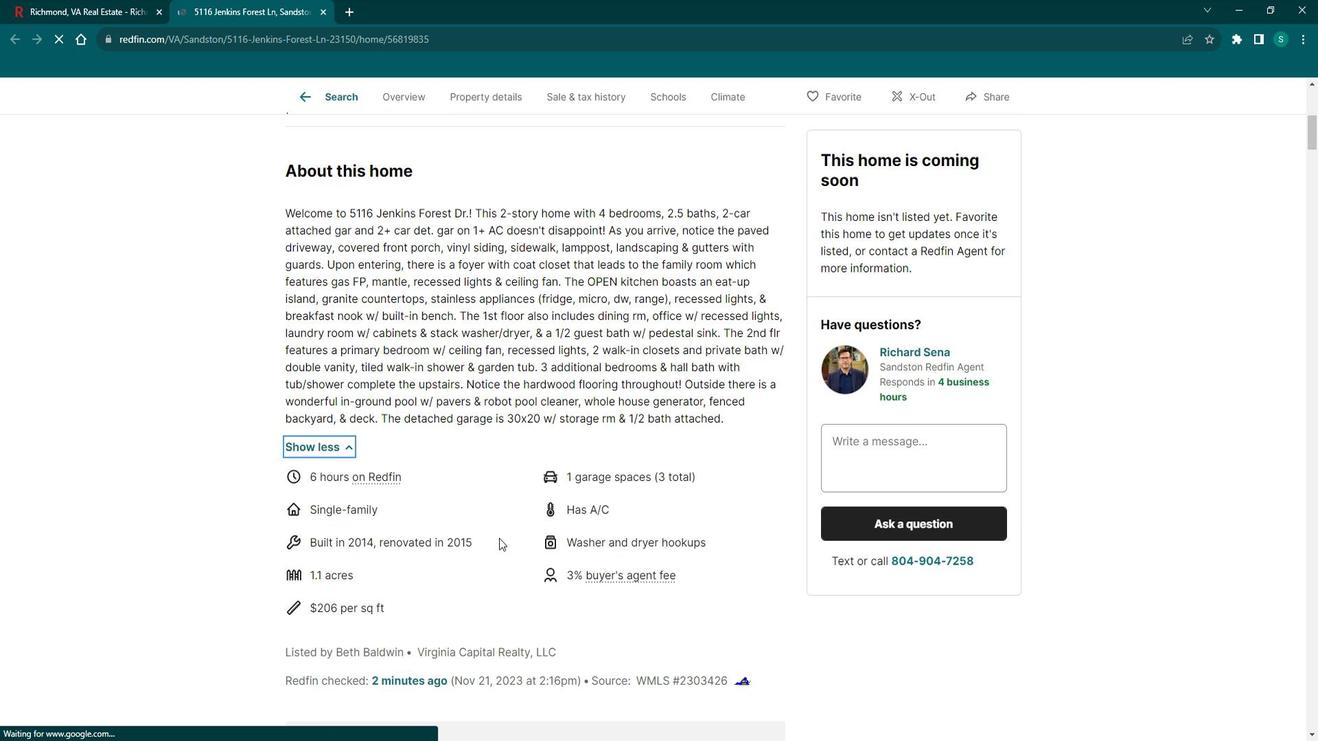 
Action: Mouse scrolled (499, 517) with delta (0, 0)
Screenshot: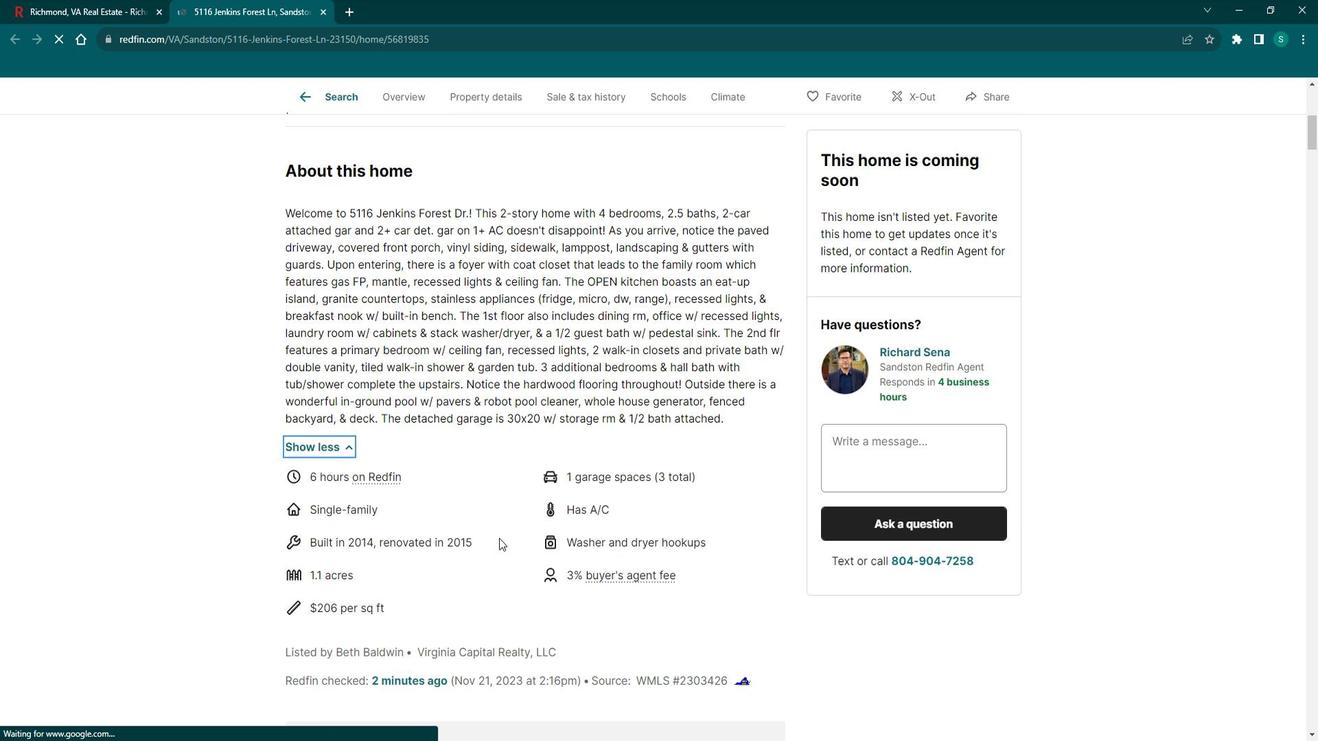 
Action: Mouse scrolled (499, 517) with delta (0, 0)
Screenshot: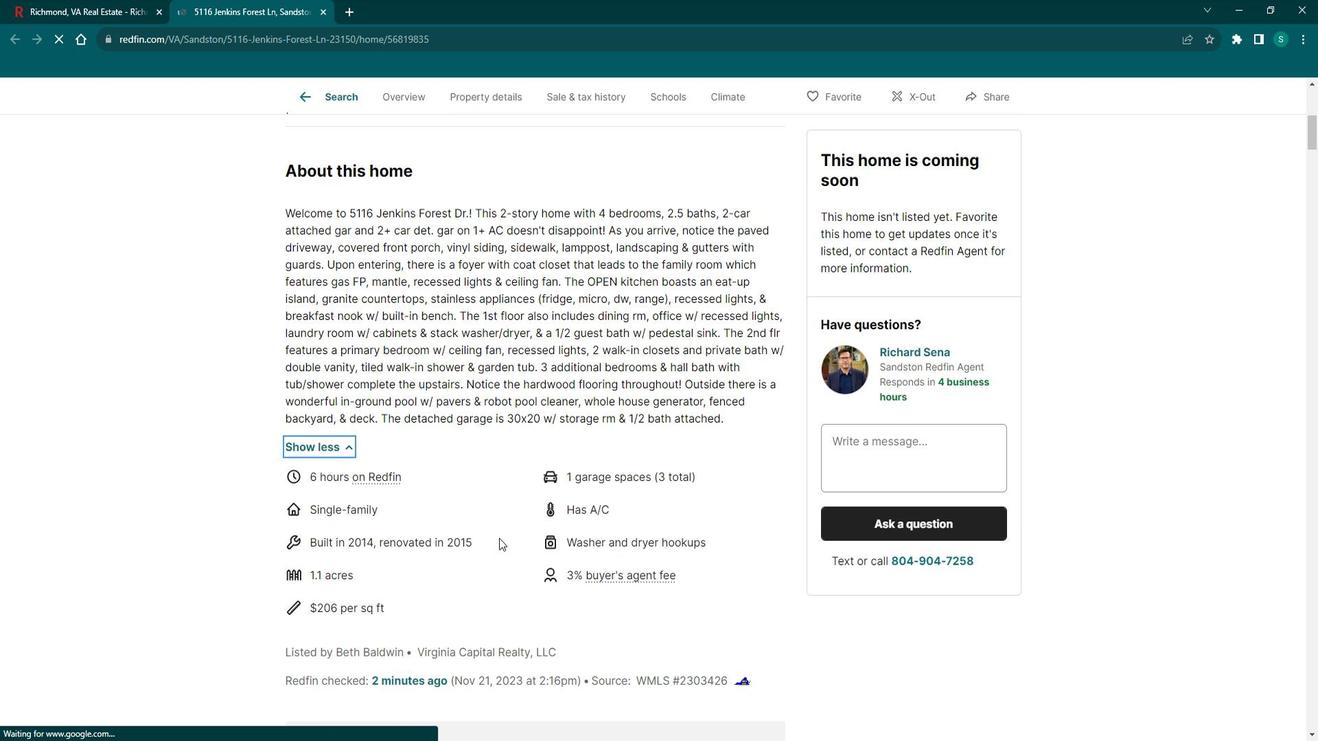 
Action: Mouse moved to (499, 518)
Screenshot: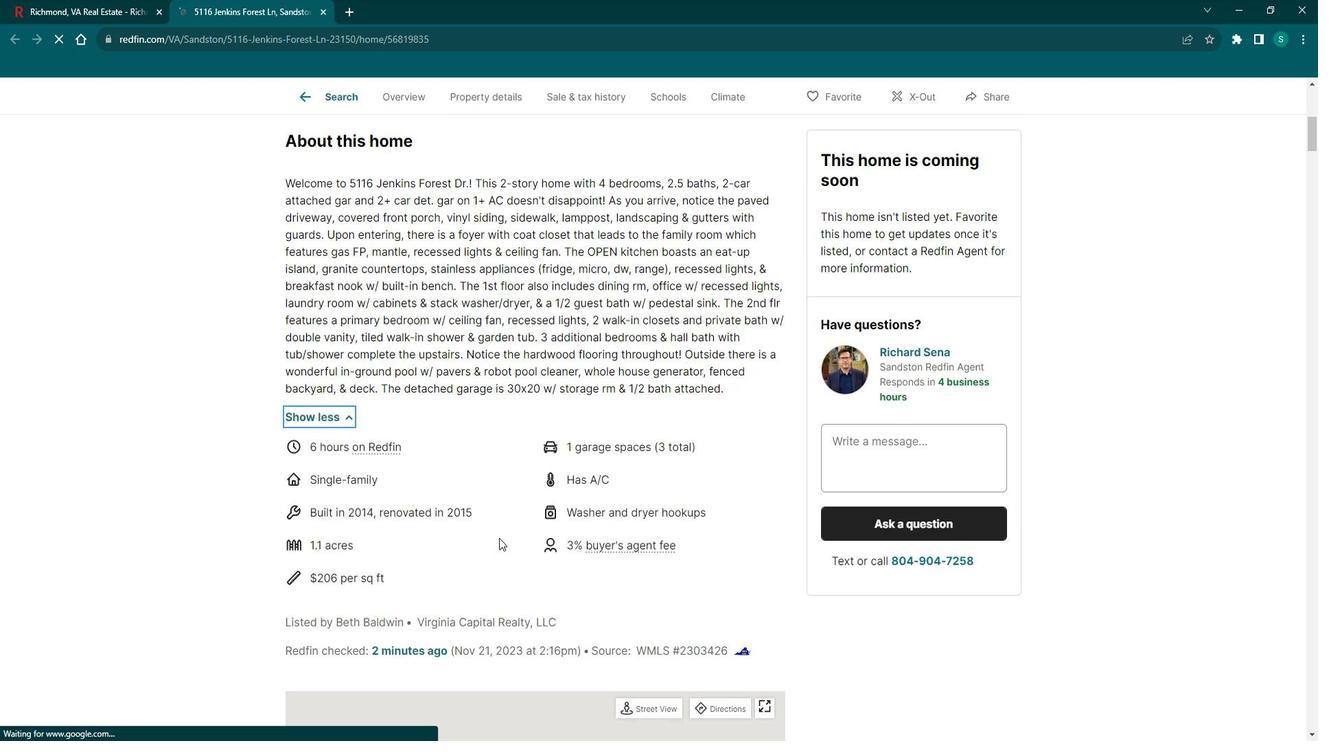 
Action: Mouse scrolled (499, 517) with delta (0, 0)
Screenshot: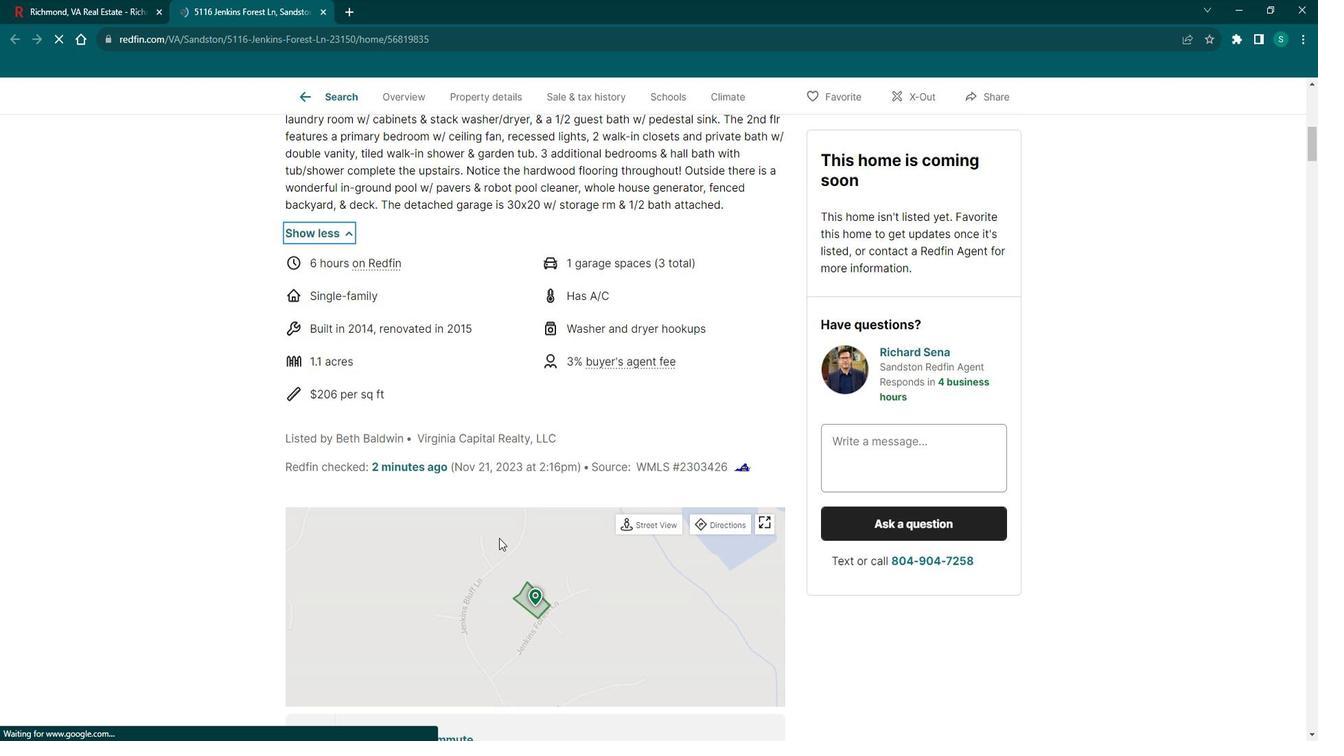 
Action: Mouse scrolled (499, 517) with delta (0, 0)
Screenshot: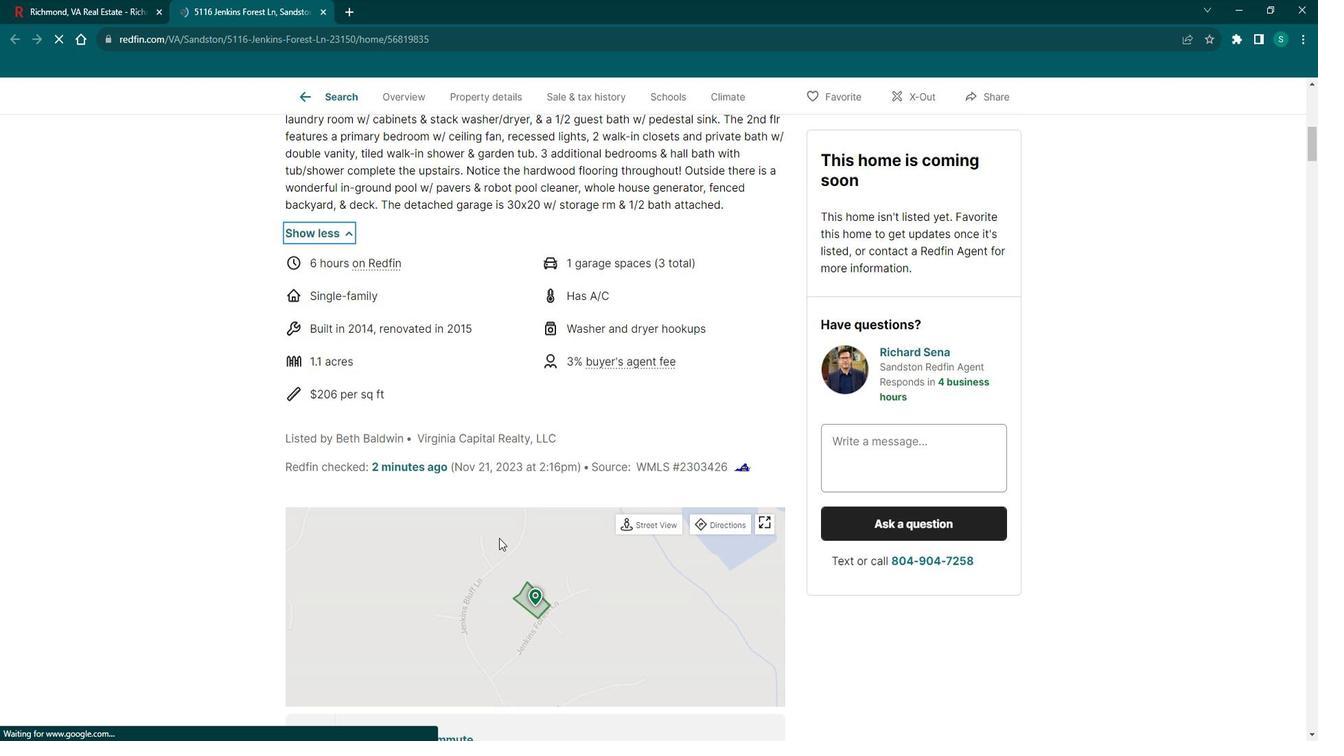 
Action: Mouse scrolled (499, 517) with delta (0, 0)
Screenshot: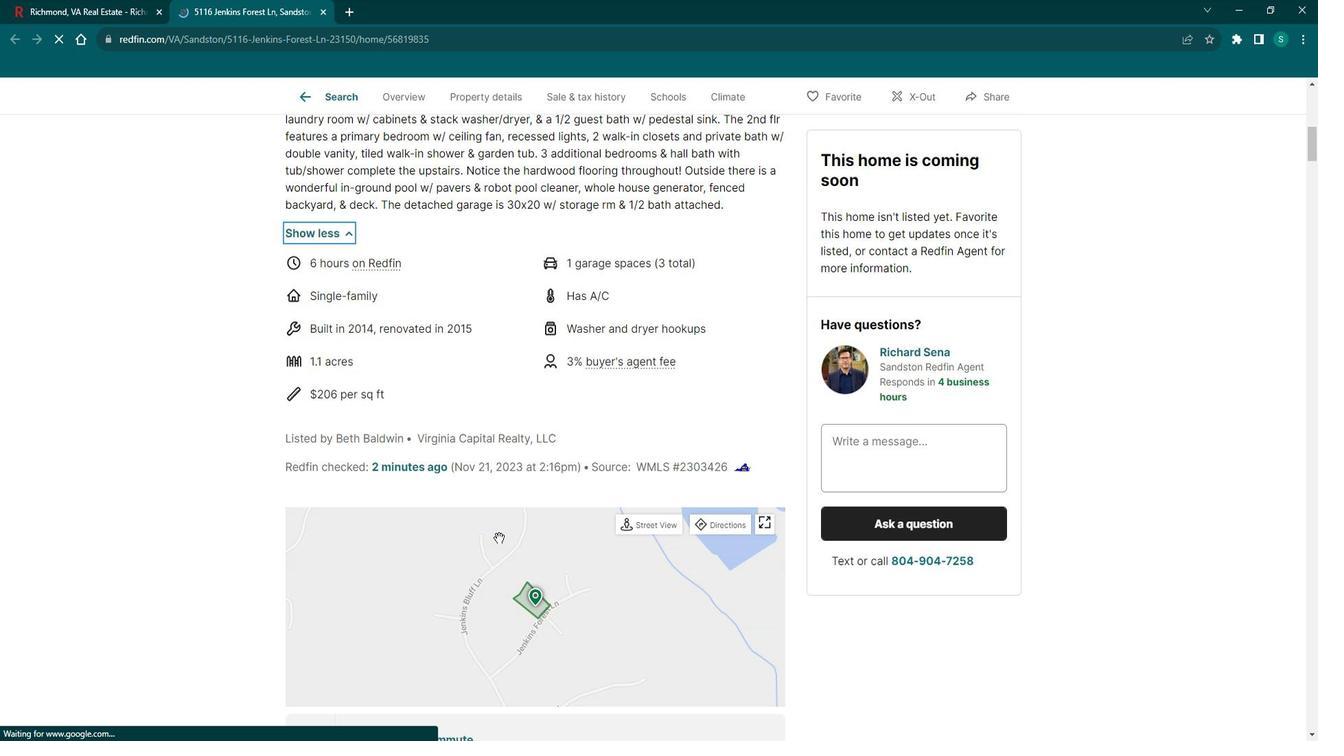 
Action: Mouse scrolled (499, 517) with delta (0, 0)
Screenshot: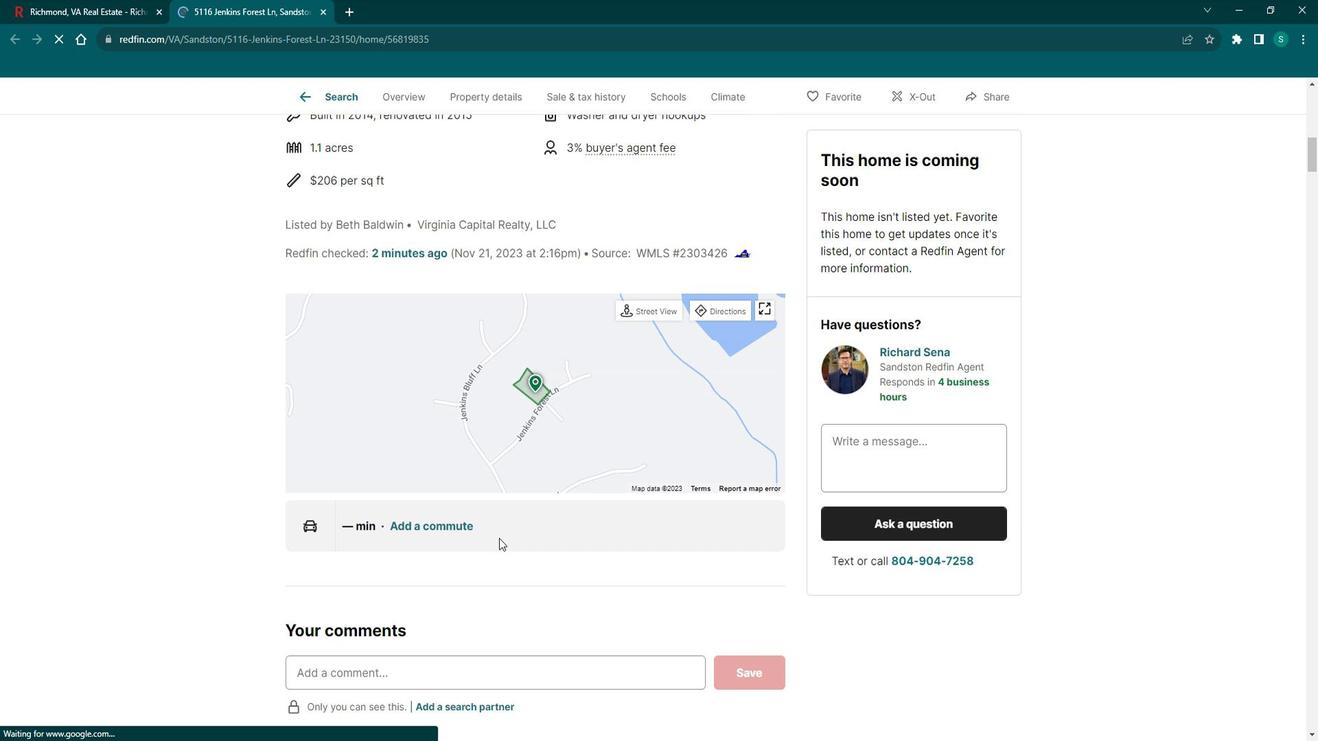 
Action: Mouse scrolled (499, 517) with delta (0, 0)
Screenshot: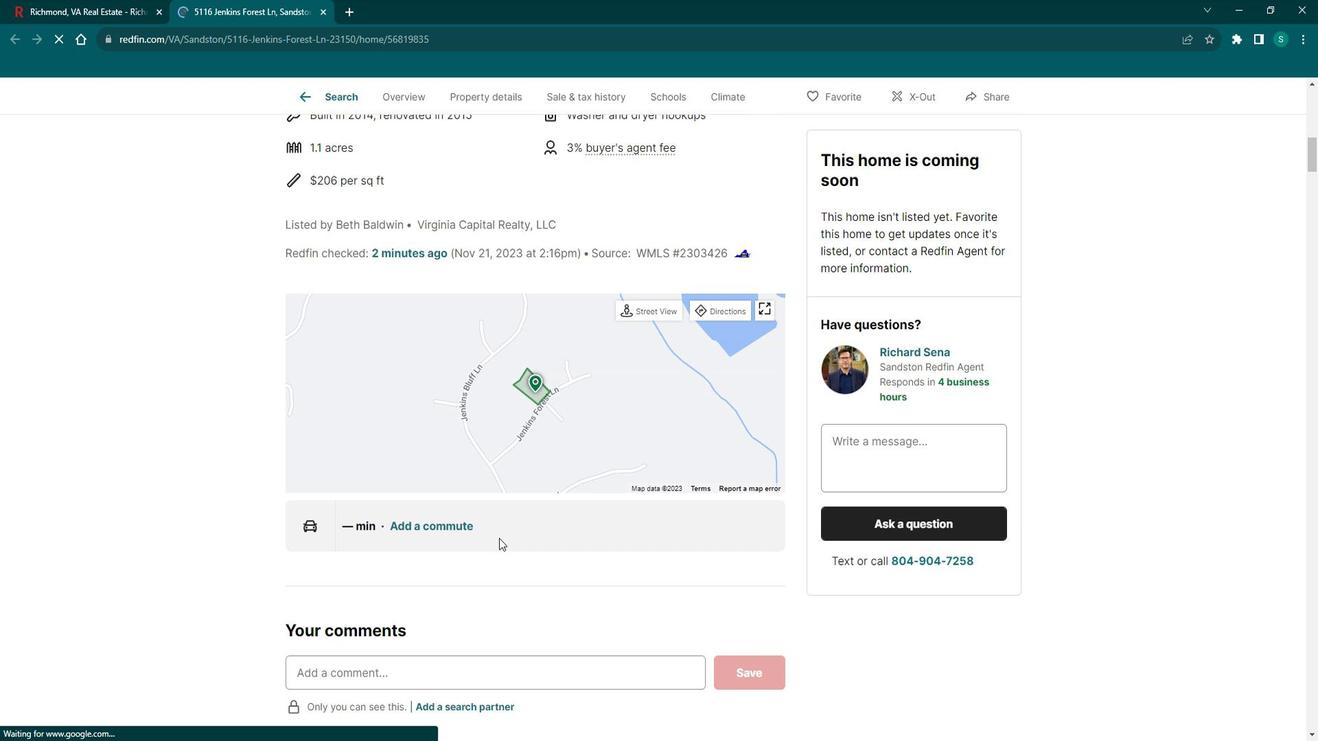 
Action: Mouse scrolled (499, 517) with delta (0, 0)
Screenshot: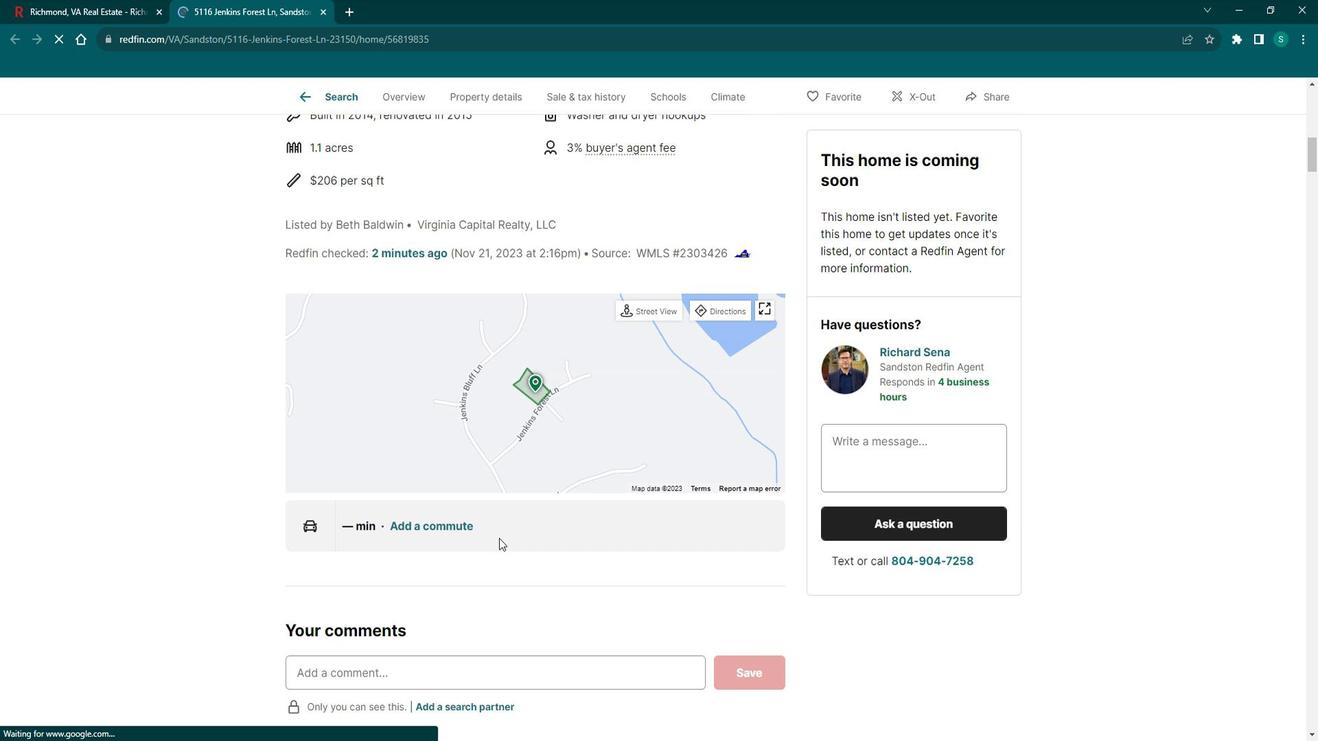 
Action: Mouse moved to (497, 518)
Screenshot: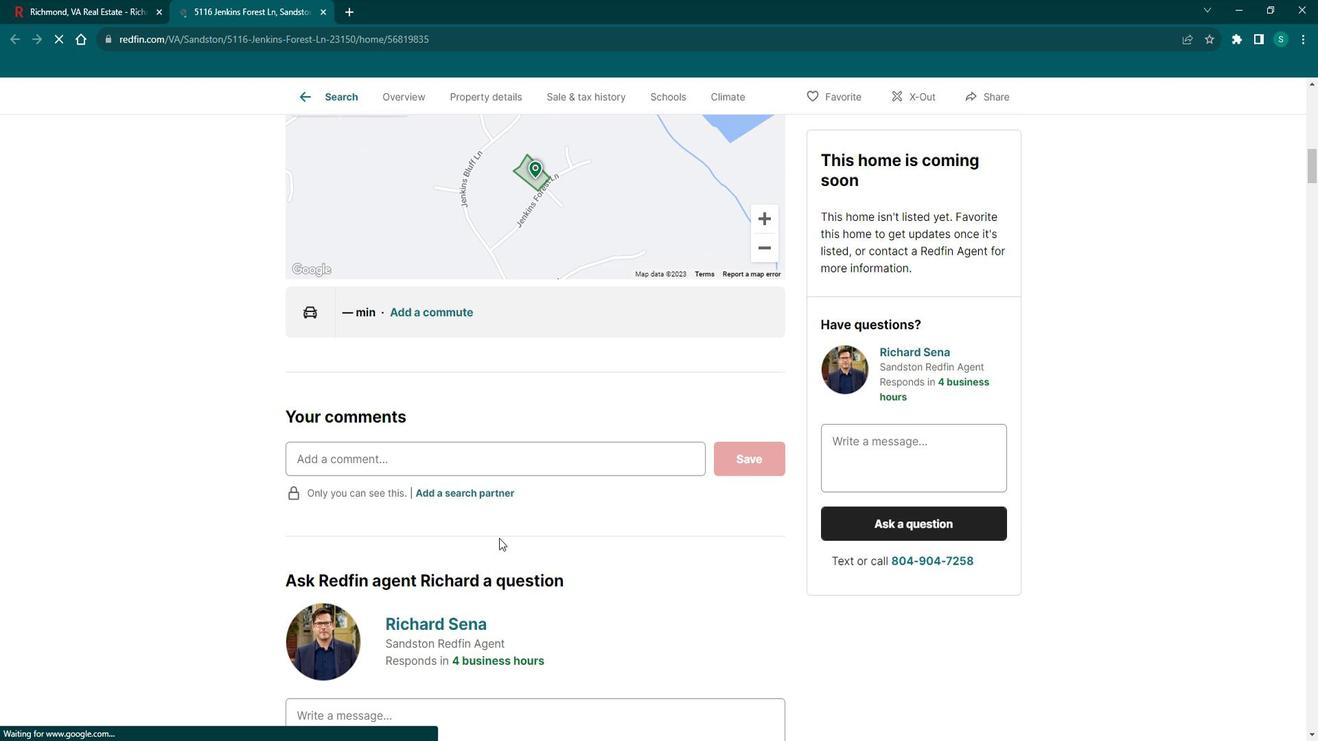 
Action: Mouse scrolled (497, 517) with delta (0, 0)
Screenshot: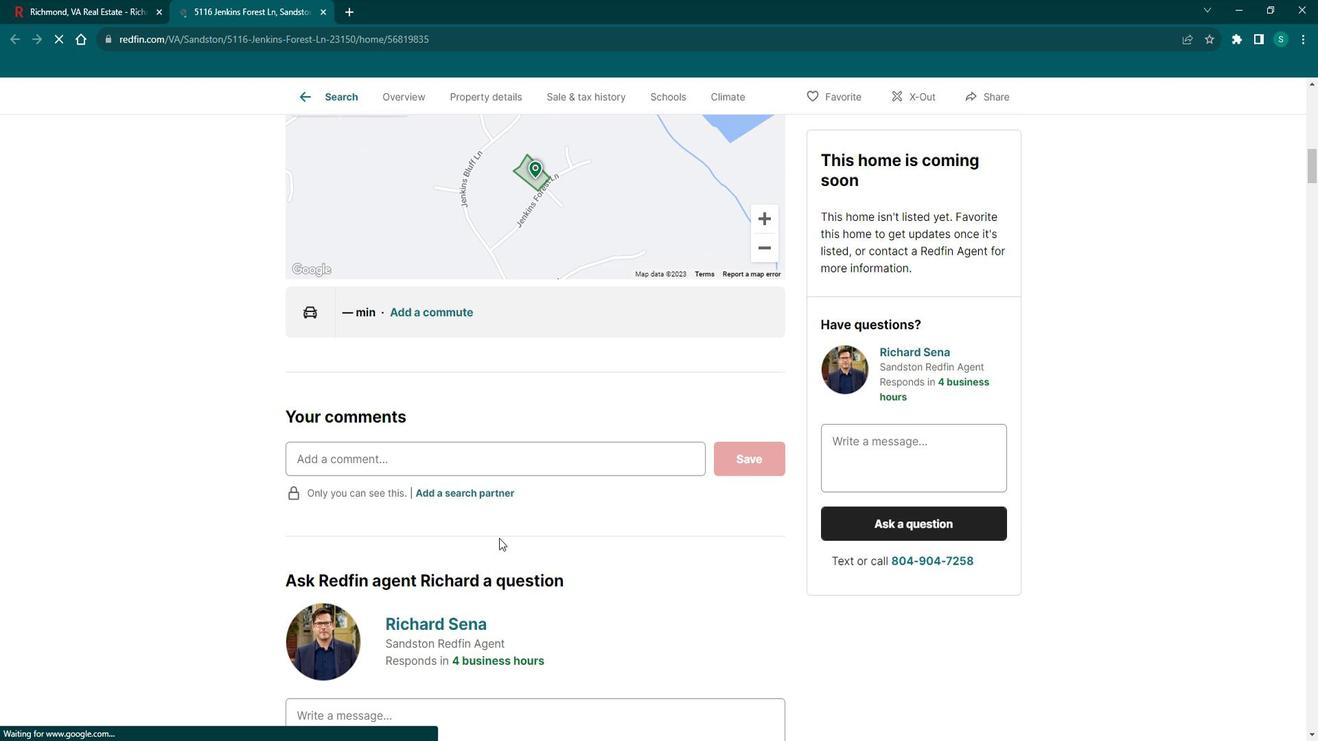 
Action: Mouse moved to (496, 518)
Screenshot: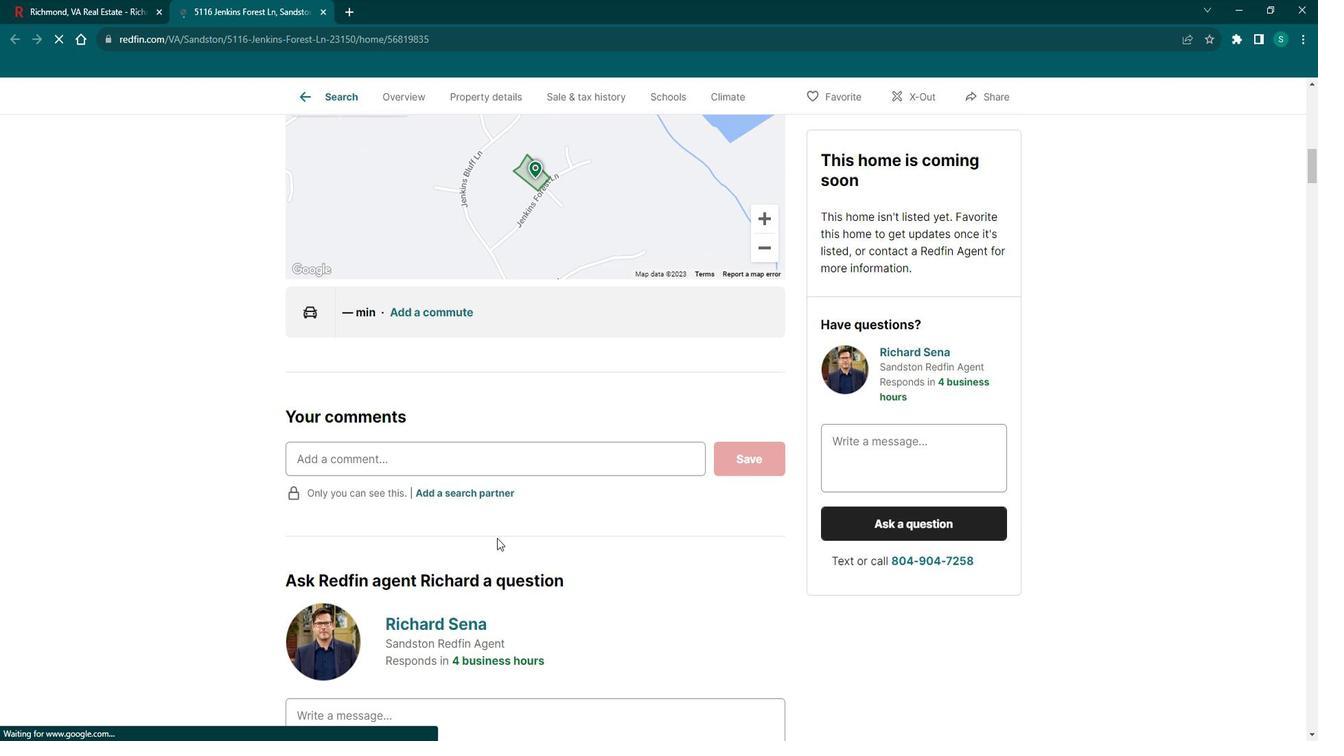 
Action: Mouse scrolled (496, 517) with delta (0, 0)
Screenshot: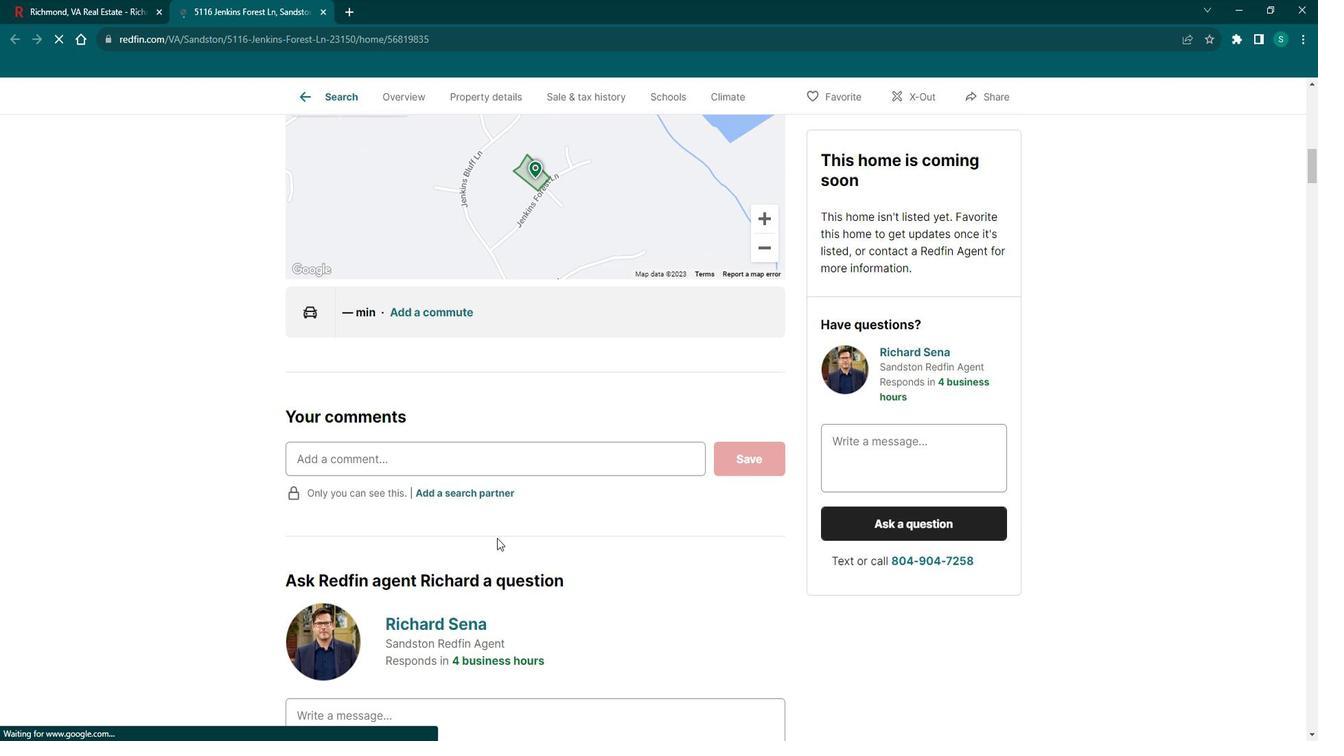 
Action: Mouse scrolled (496, 517) with delta (0, 0)
Screenshot: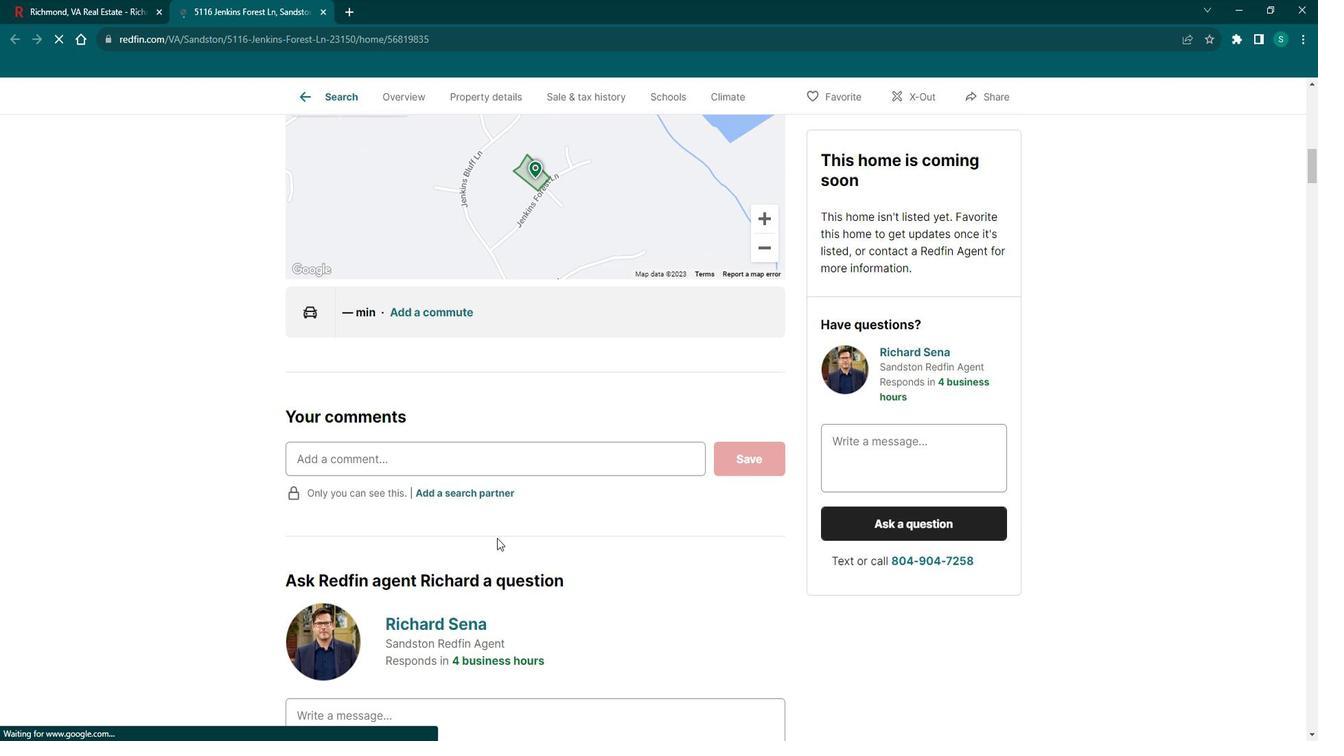 
Action: Mouse scrolled (496, 517) with delta (0, 0)
Screenshot: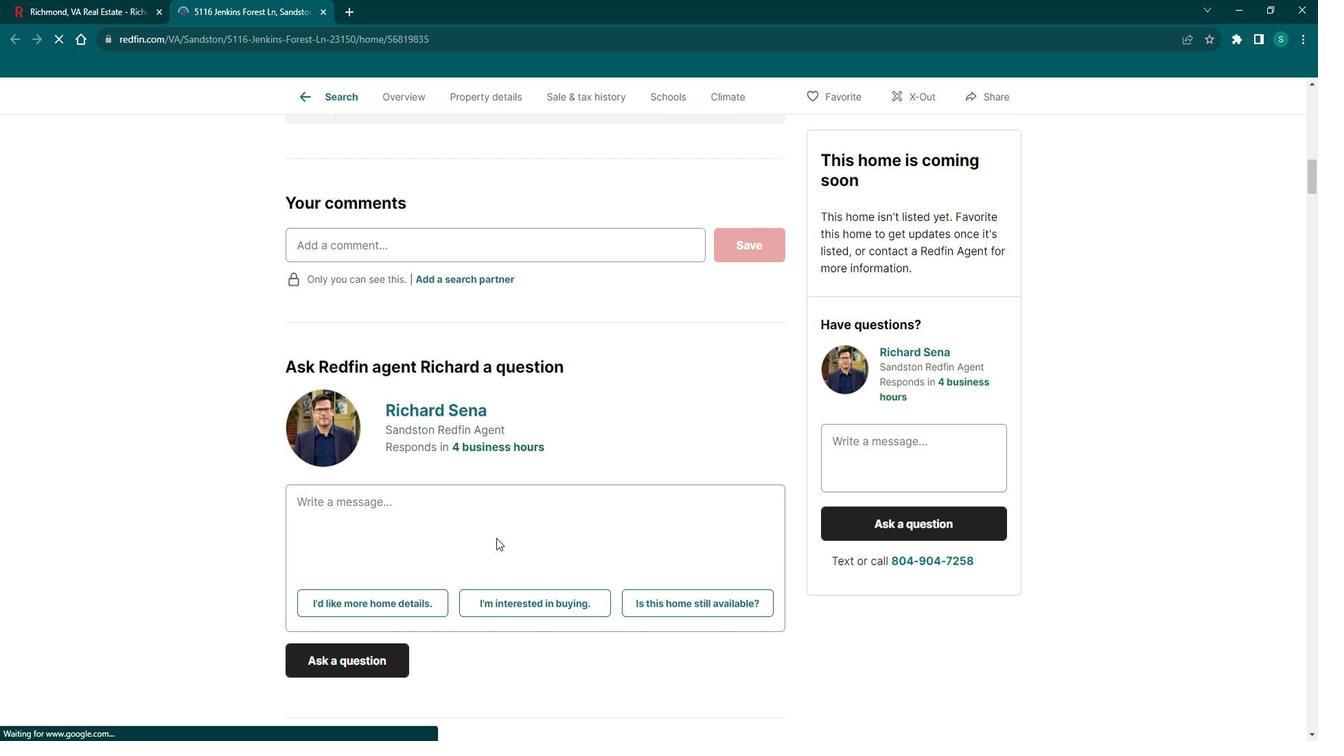 
Action: Mouse scrolled (496, 517) with delta (0, 0)
Screenshot: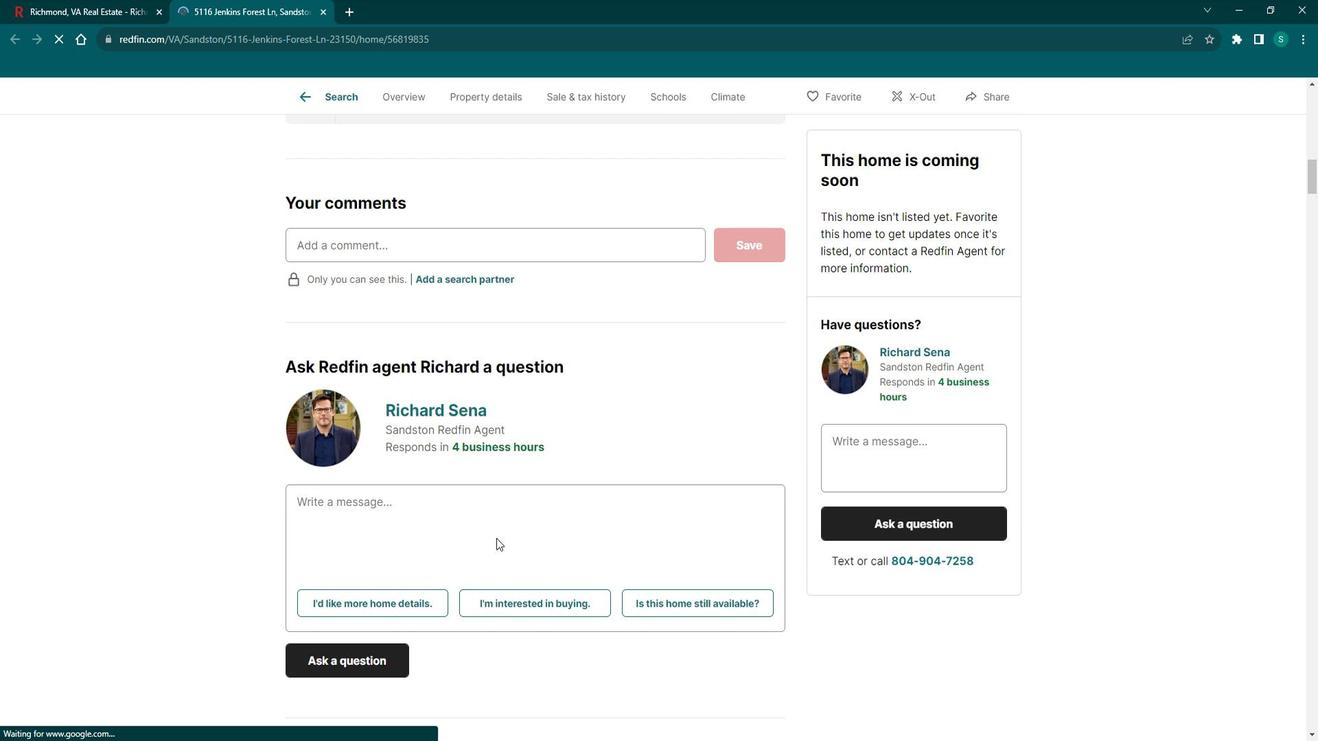 
Action: Mouse scrolled (496, 517) with delta (0, 0)
Screenshot: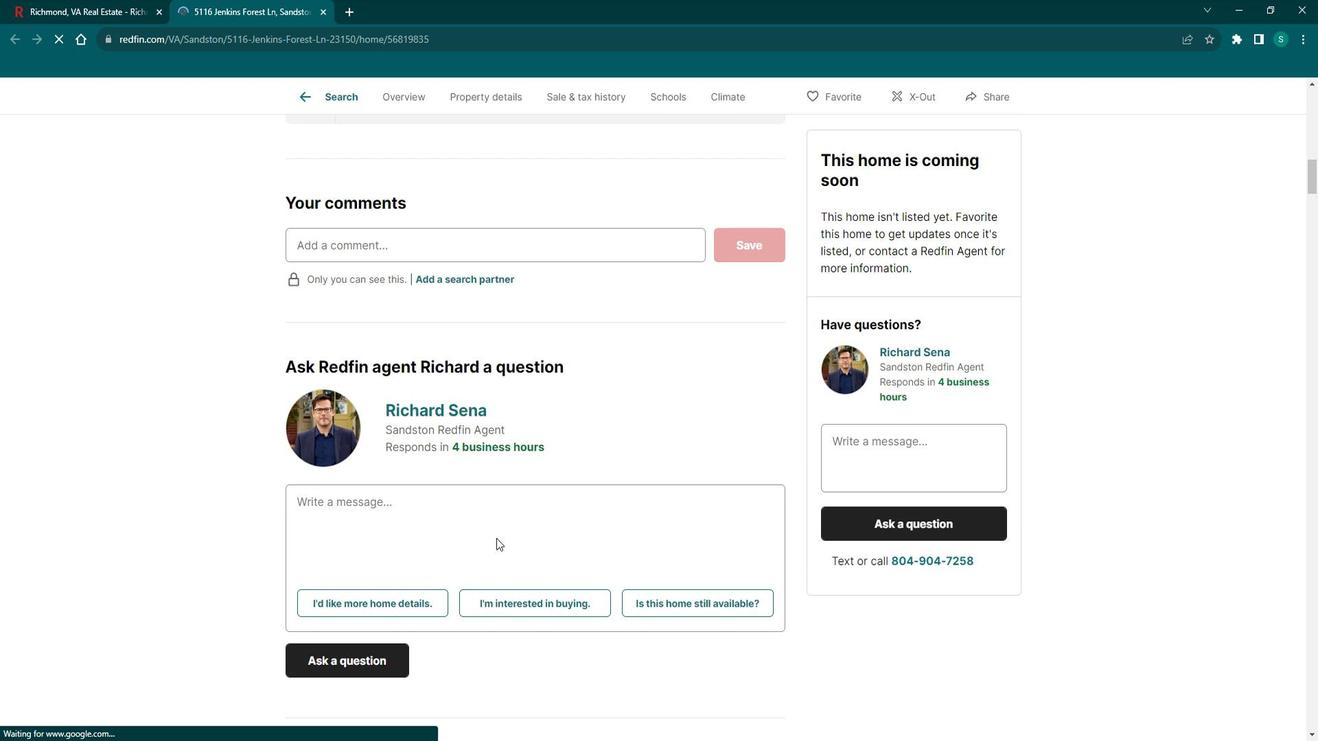 
Action: Mouse scrolled (496, 517) with delta (0, 0)
Screenshot: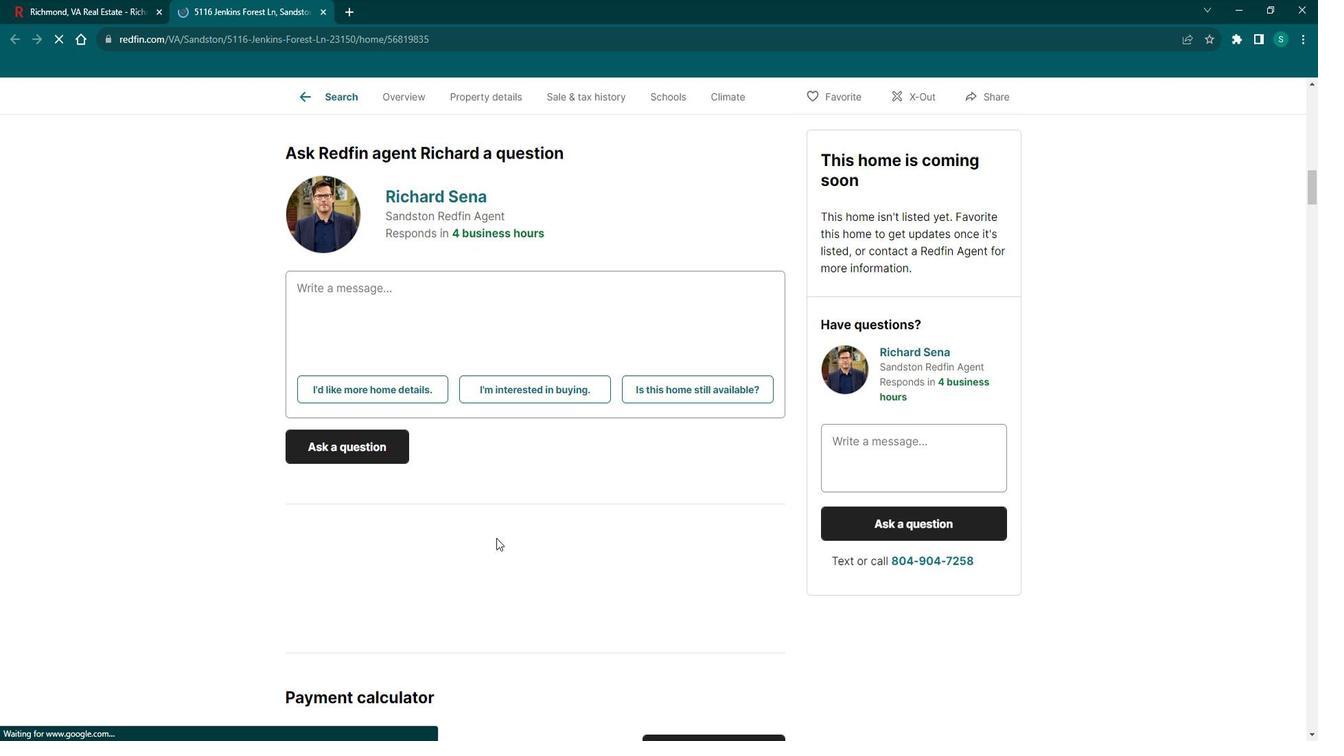 
Action: Mouse scrolled (496, 517) with delta (0, 0)
Screenshot: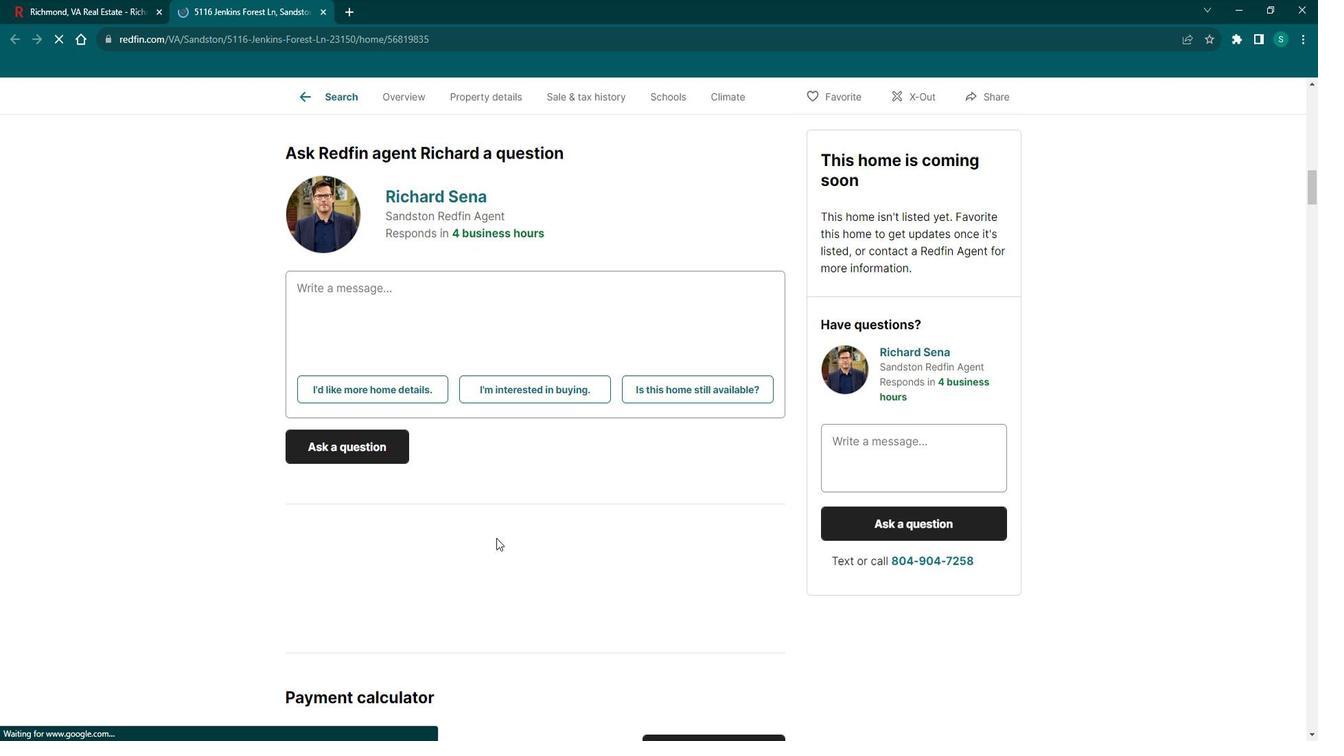 
Action: Mouse scrolled (496, 517) with delta (0, 0)
Screenshot: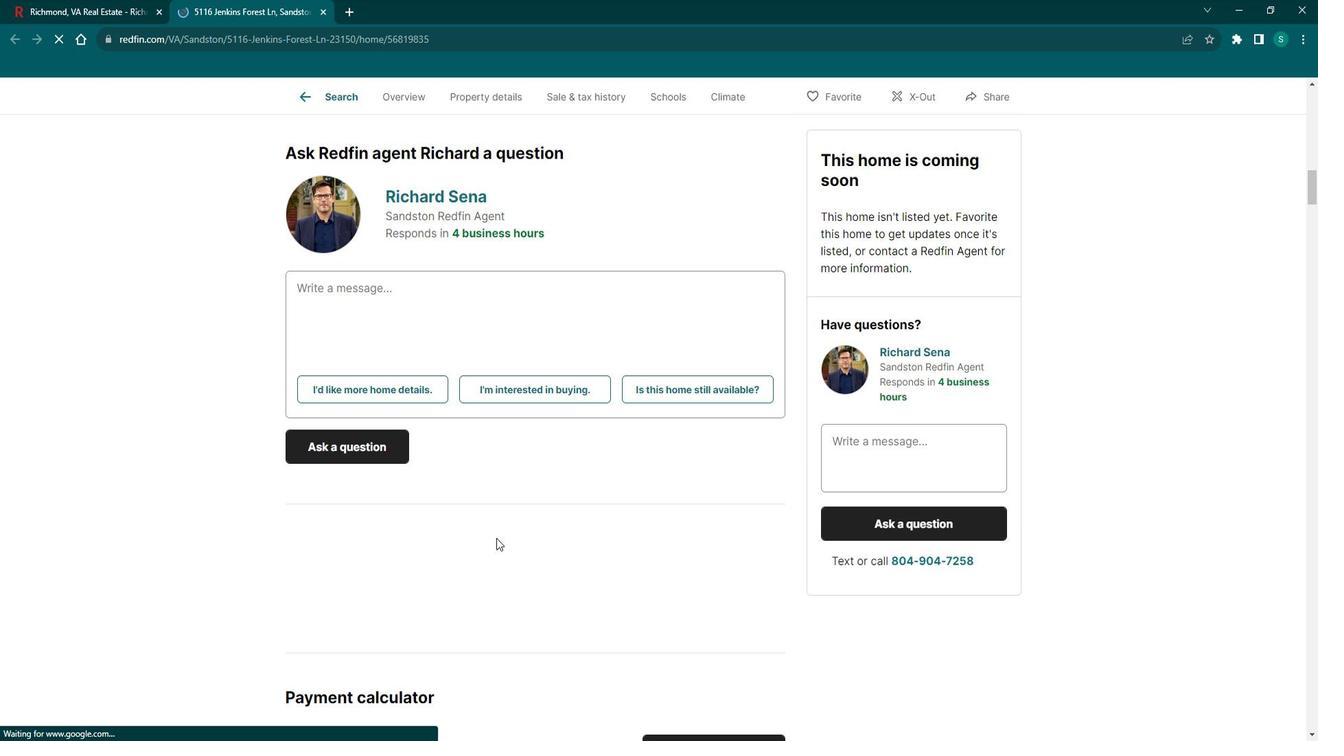 
Action: Mouse moved to (523, 453)
Screenshot: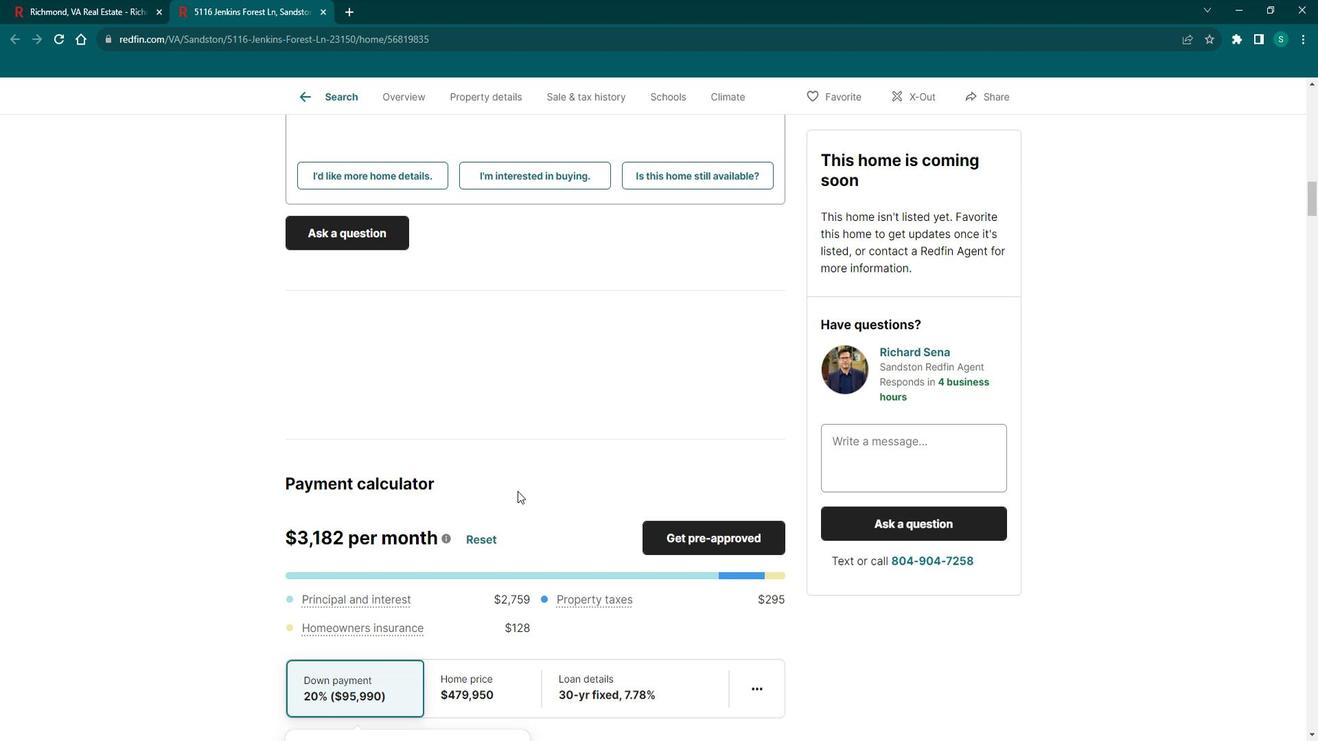 
Action: Mouse scrolled (523, 453) with delta (0, 0)
Screenshot: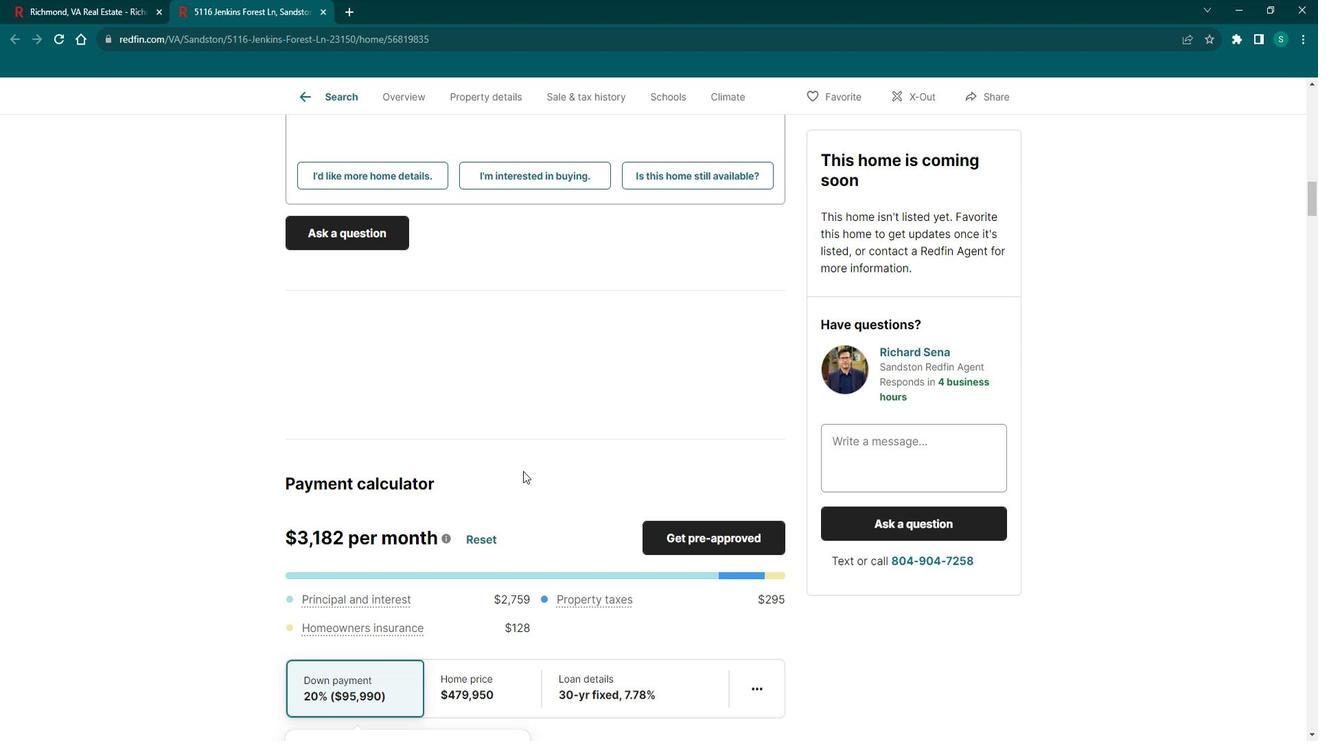
Action: Mouse scrolled (523, 453) with delta (0, 0)
Screenshot: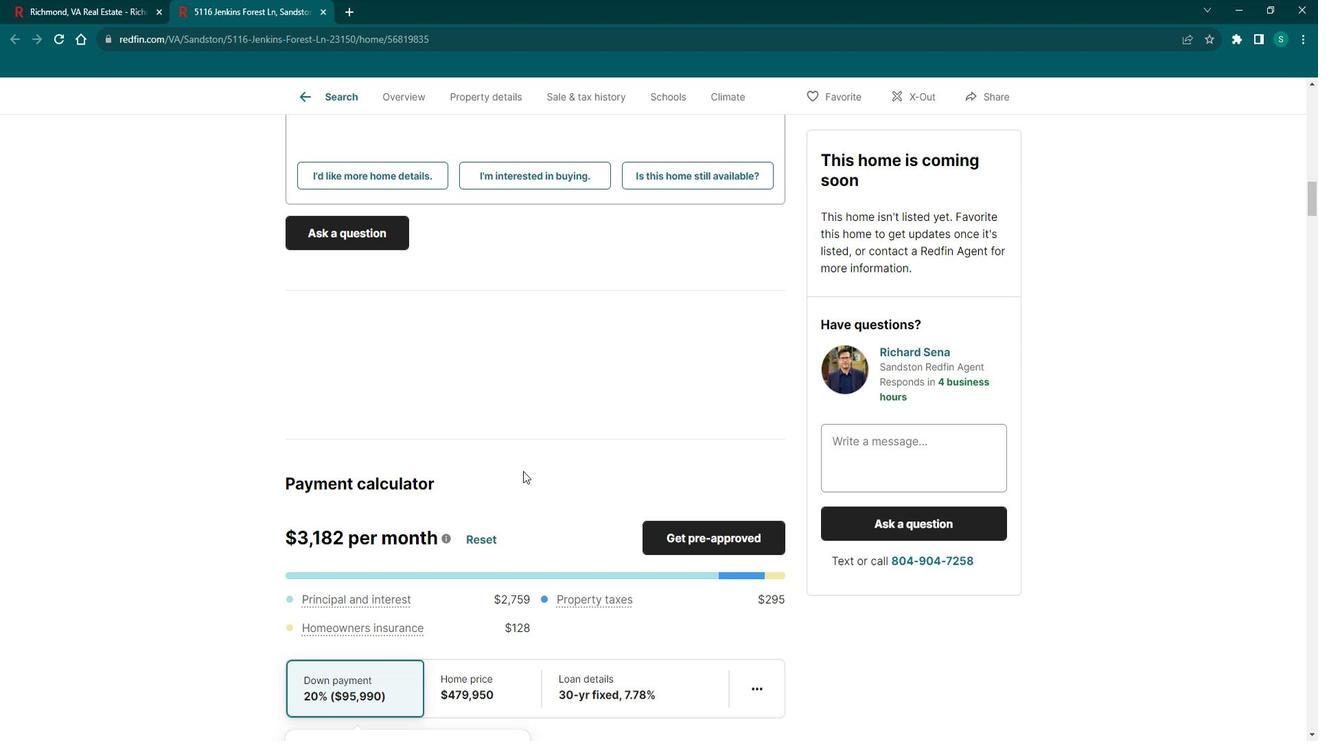 
Action: Mouse scrolled (523, 453) with delta (0, 0)
Screenshot: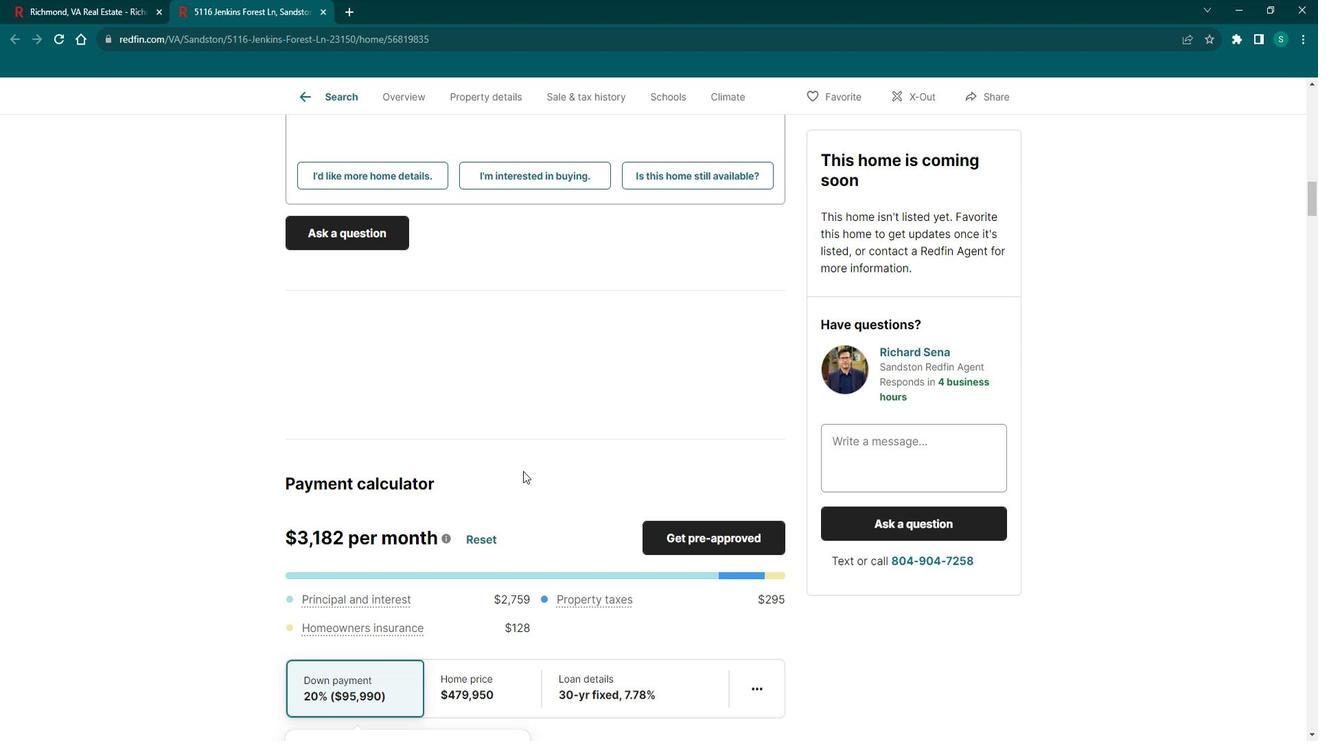 
Action: Mouse scrolled (523, 453) with delta (0, 0)
Screenshot: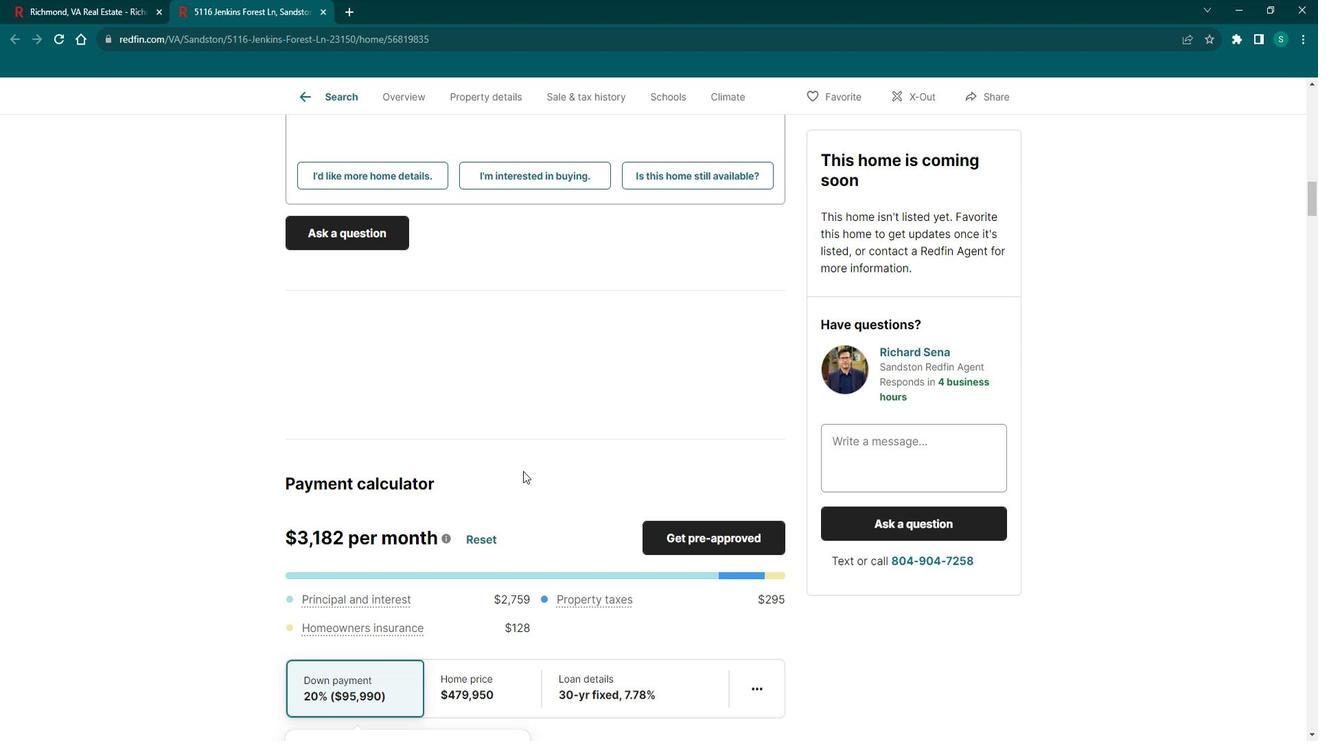 
Action: Mouse scrolled (523, 453) with delta (0, 0)
Screenshot: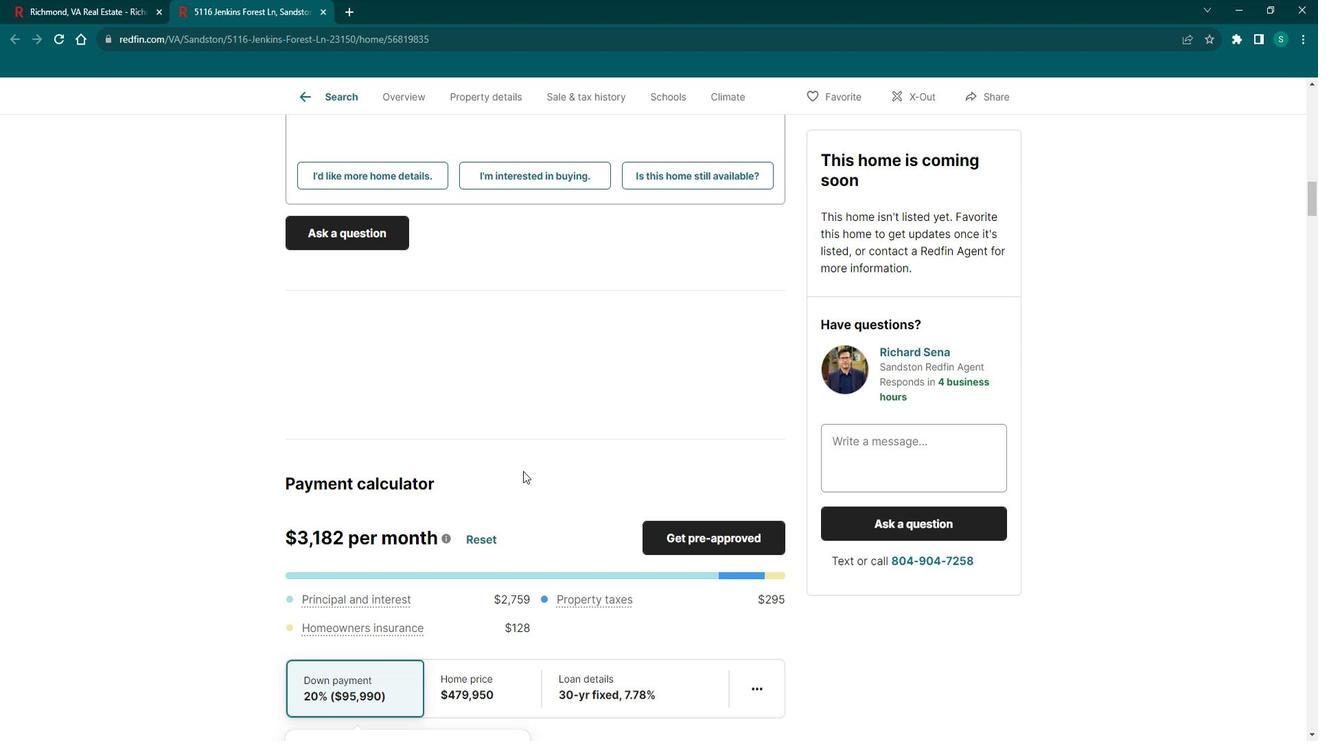 
Action: Mouse scrolled (523, 453) with delta (0, 0)
Screenshot: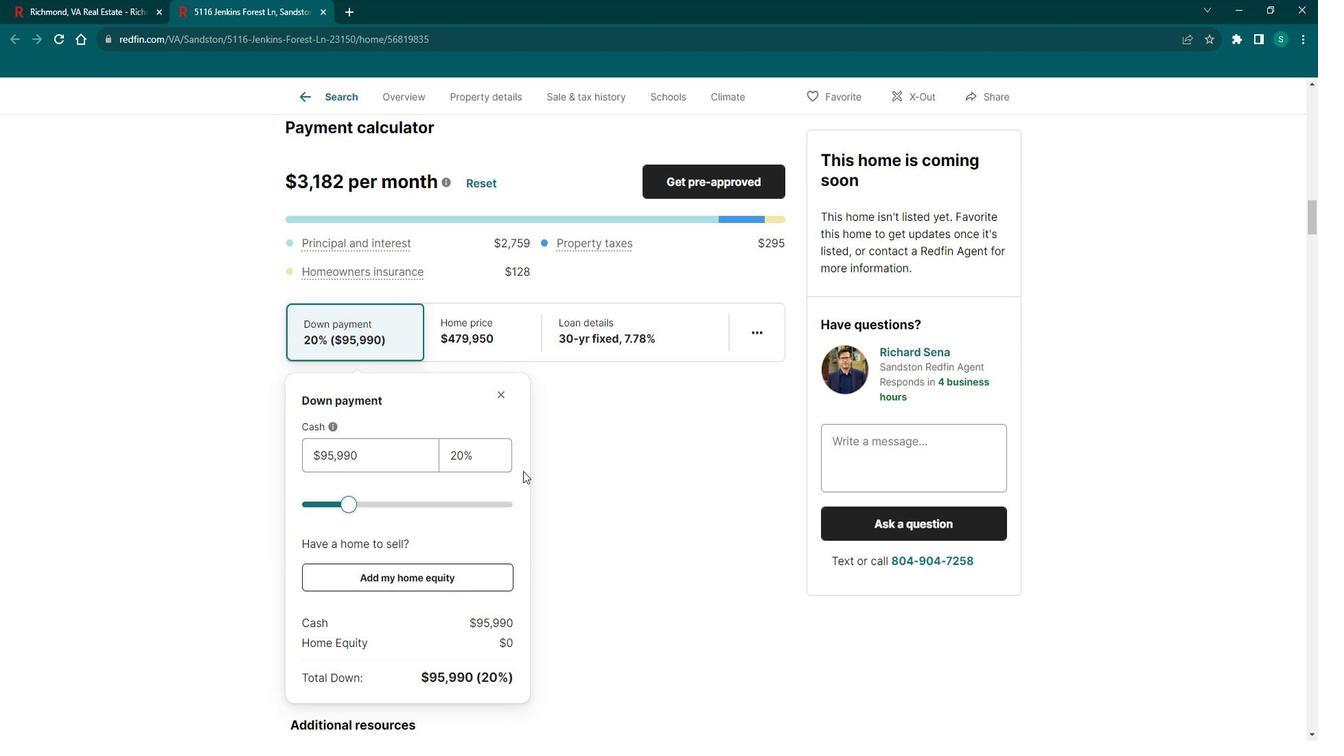 
Action: Mouse scrolled (523, 453) with delta (0, 0)
Screenshot: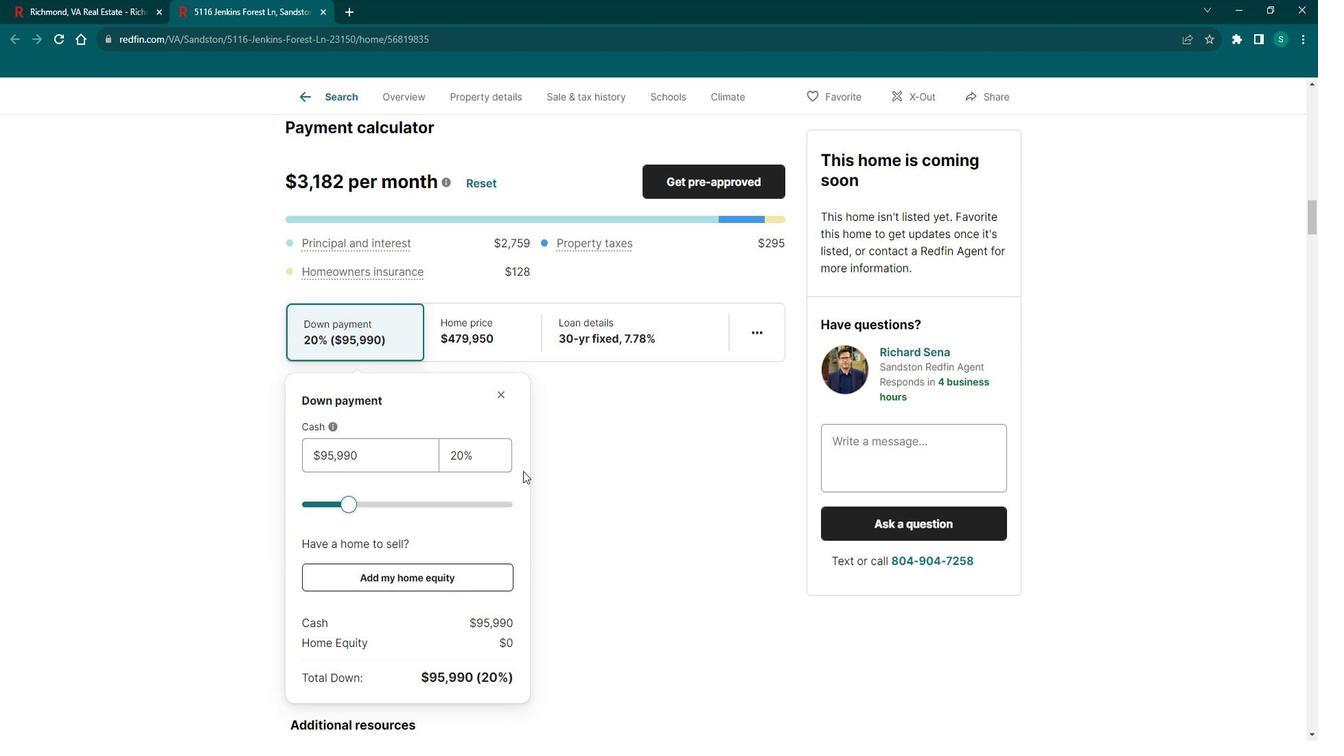 
Action: Mouse scrolled (523, 453) with delta (0, 0)
Screenshot: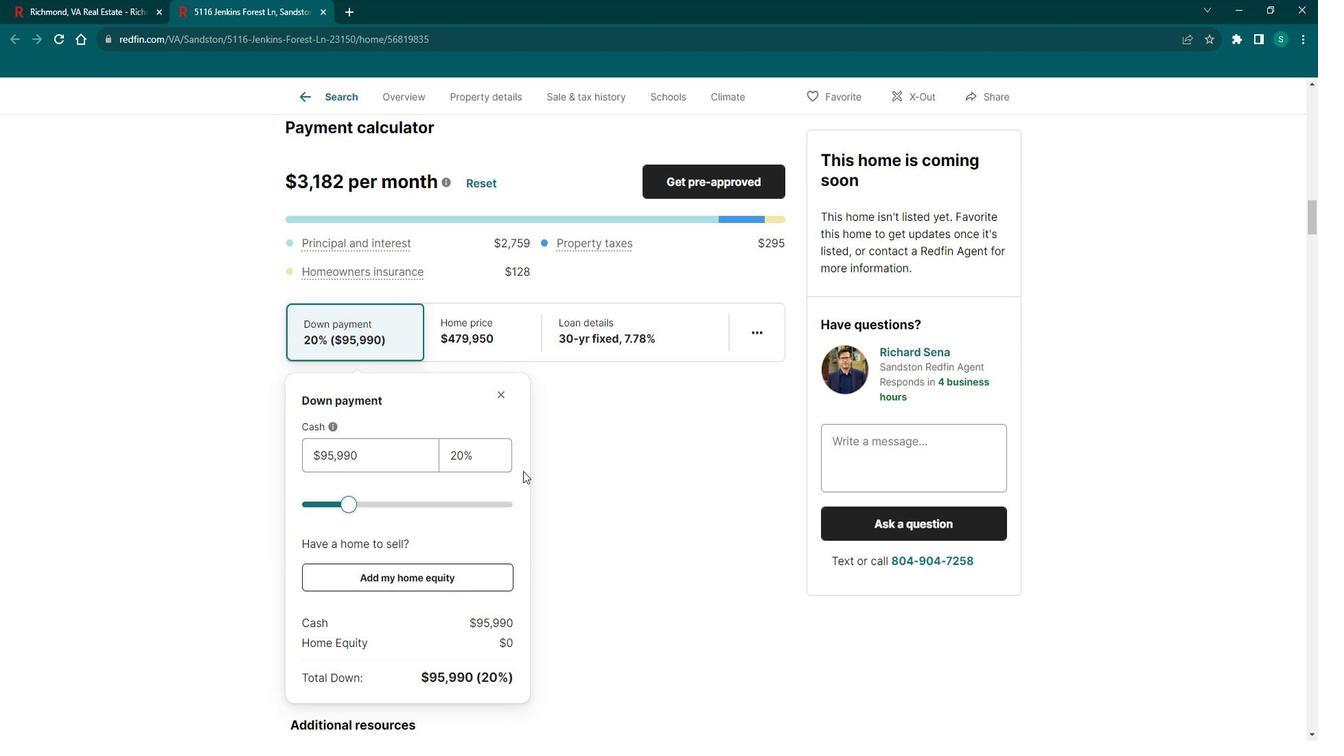 
Action: Mouse scrolled (523, 453) with delta (0, 0)
Screenshot: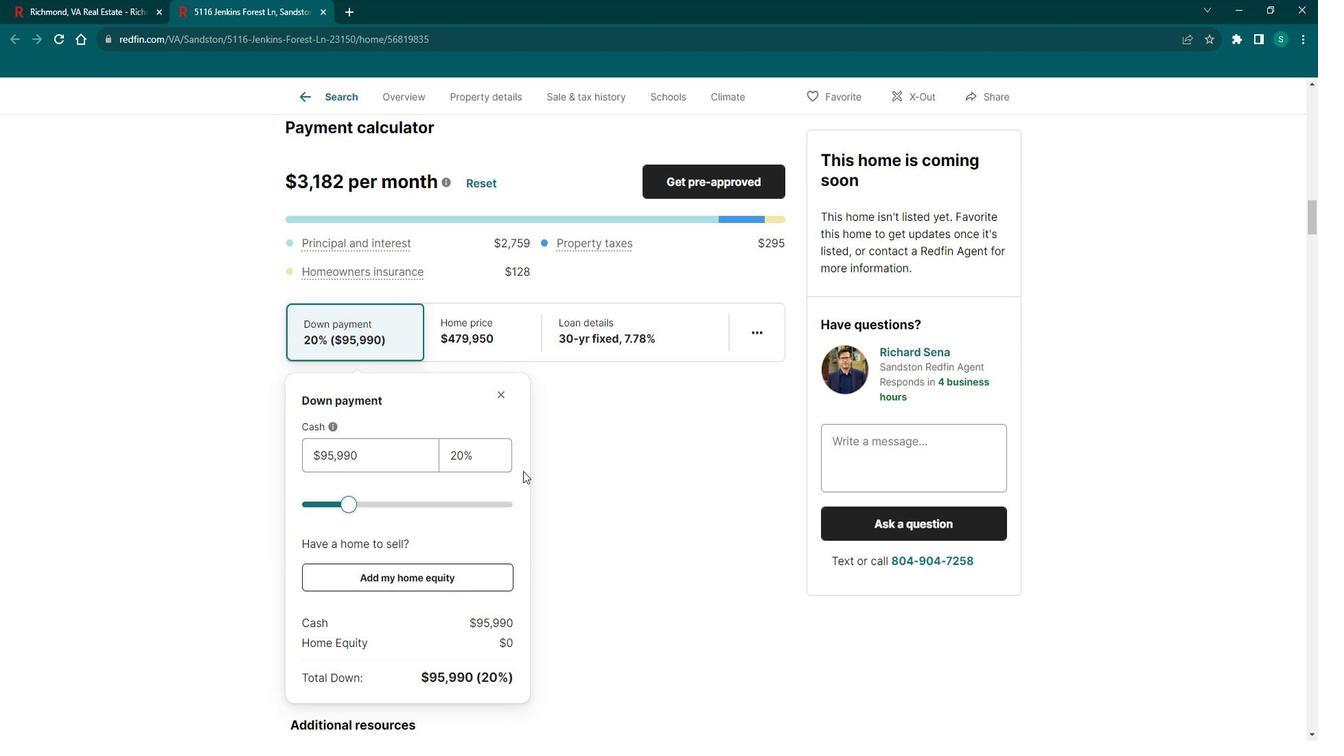 
Action: Mouse scrolled (523, 453) with delta (0, 0)
Screenshot: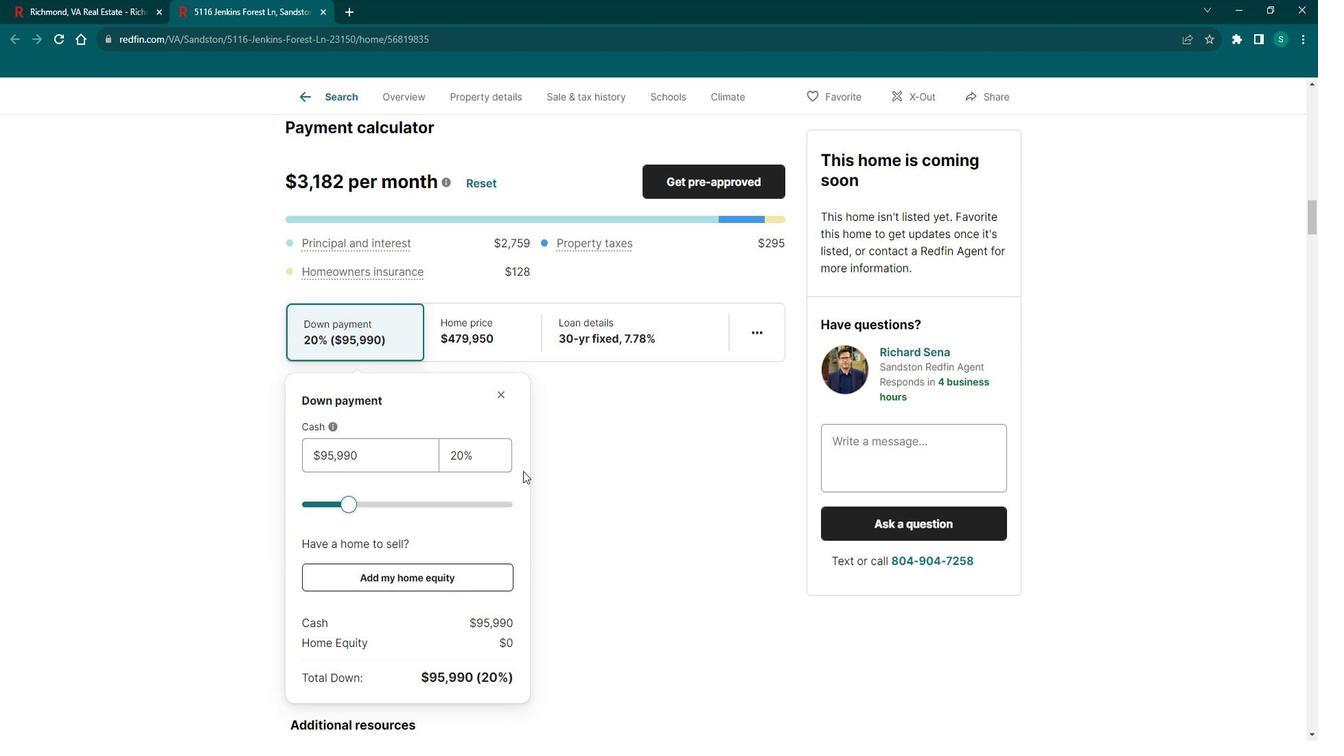 
Action: Mouse scrolled (523, 453) with delta (0, 0)
Screenshot: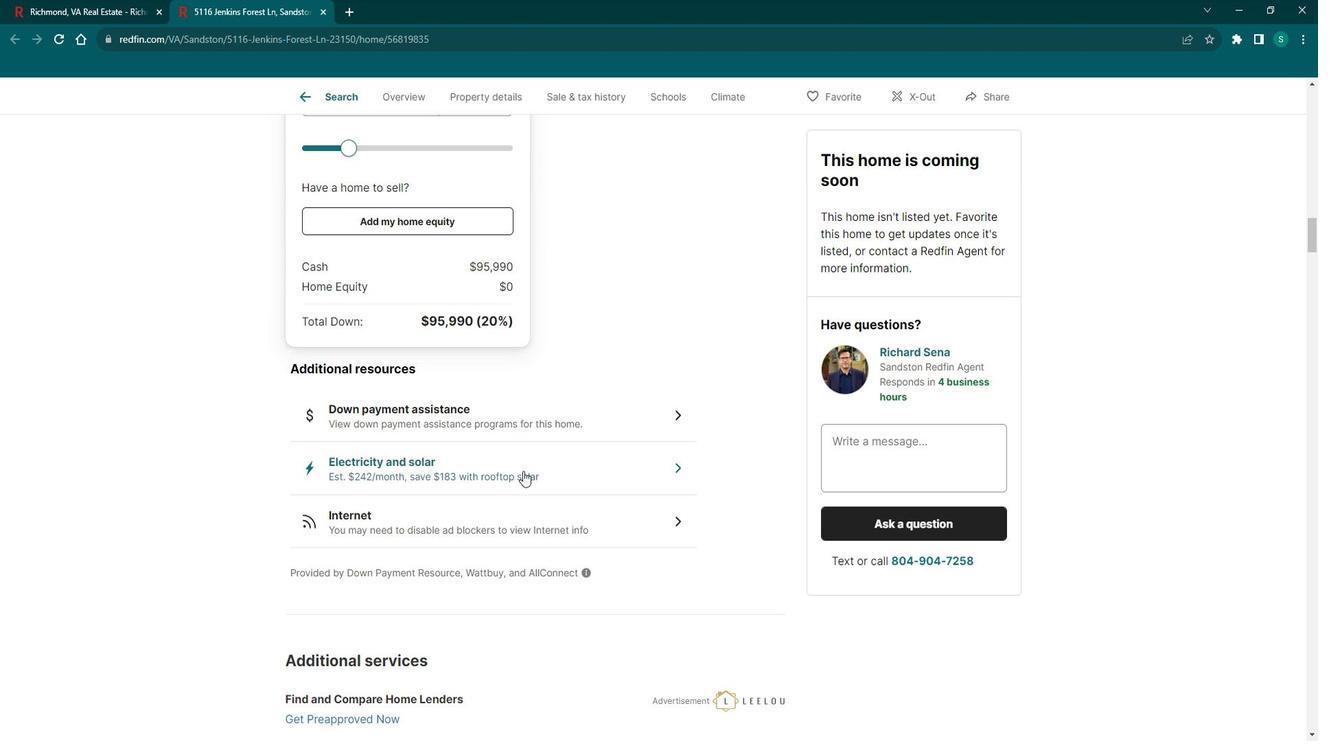 
Action: Mouse scrolled (523, 453) with delta (0, 0)
Screenshot: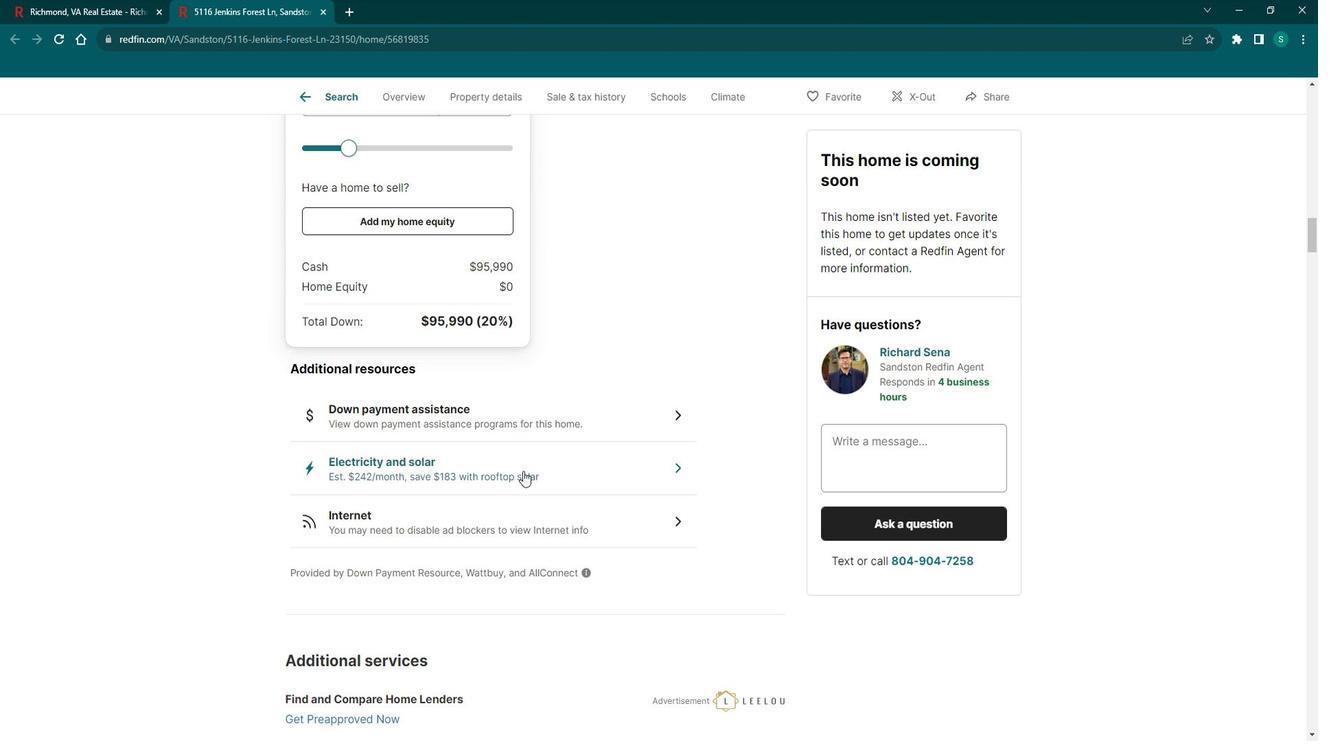 
Action: Mouse scrolled (523, 453) with delta (0, 0)
Screenshot: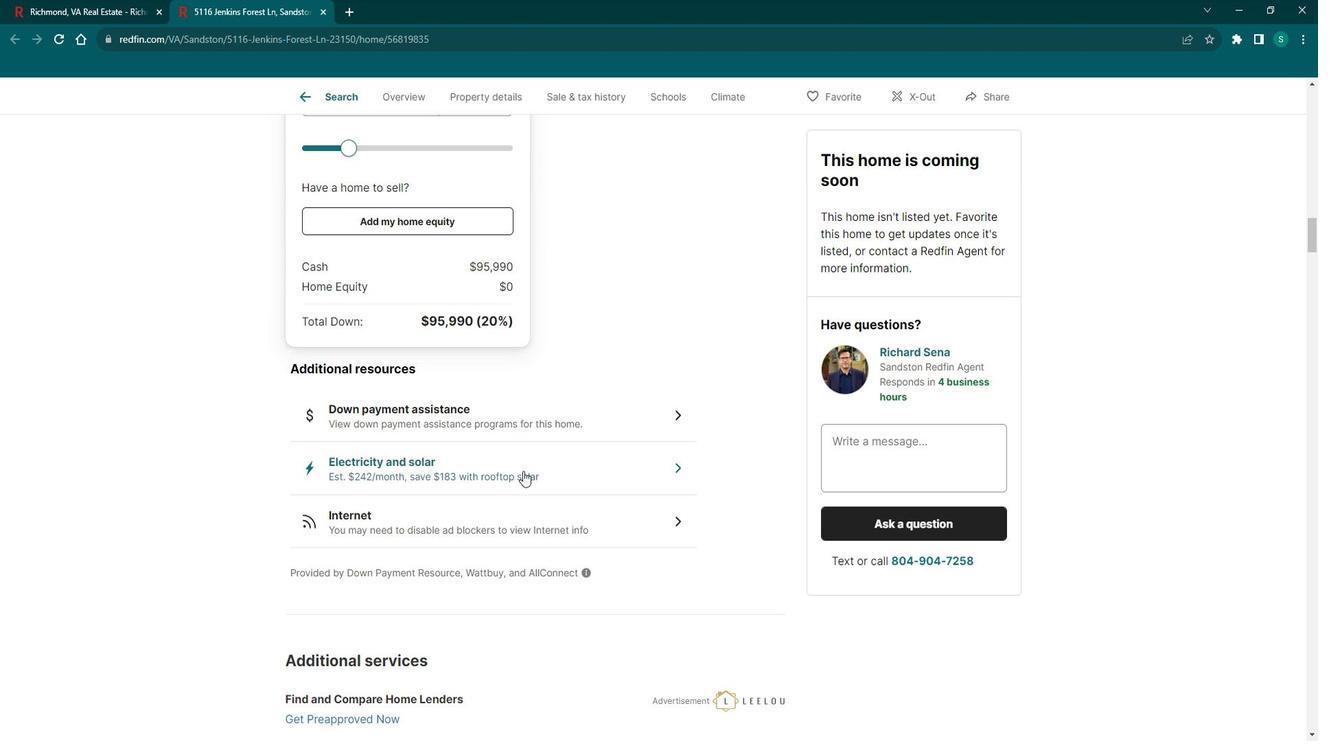 
Action: Mouse scrolled (523, 453) with delta (0, 0)
Screenshot: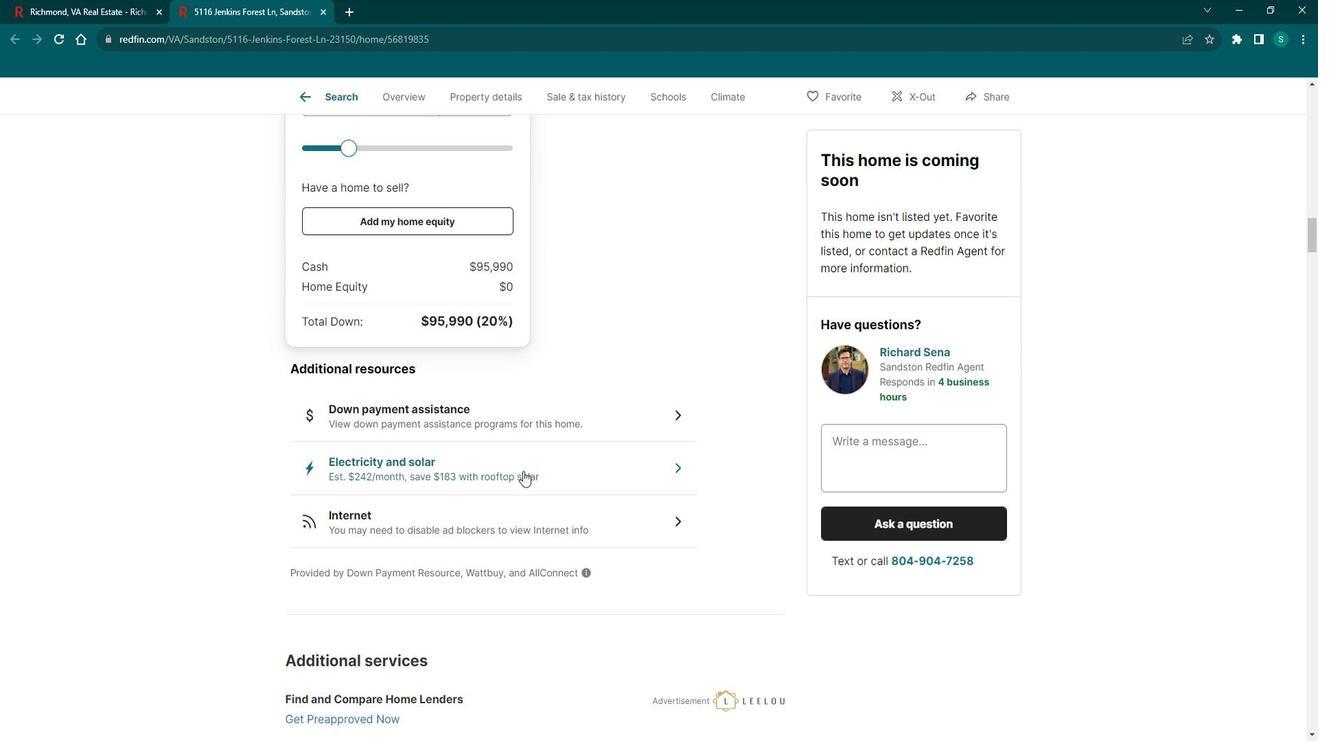 
Action: Mouse scrolled (523, 453) with delta (0, 0)
Screenshot: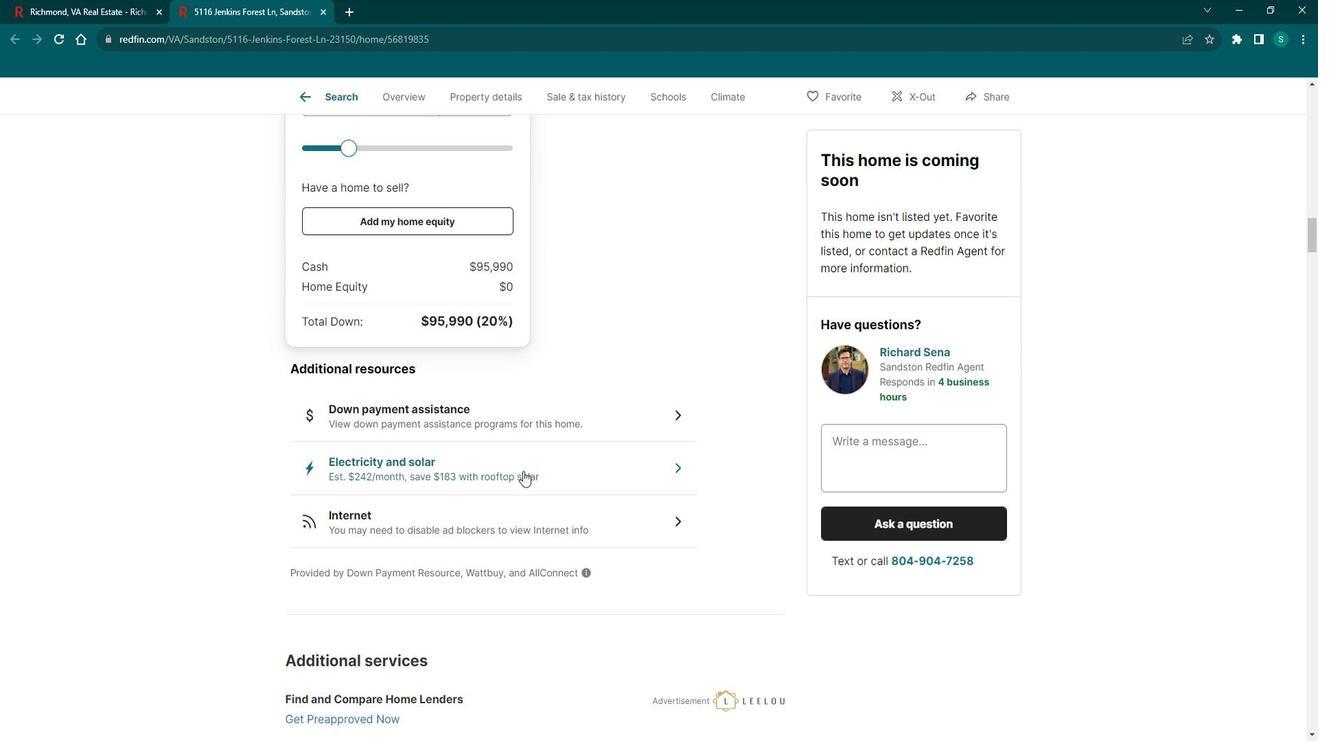 
Action: Mouse scrolled (523, 453) with delta (0, 0)
Screenshot: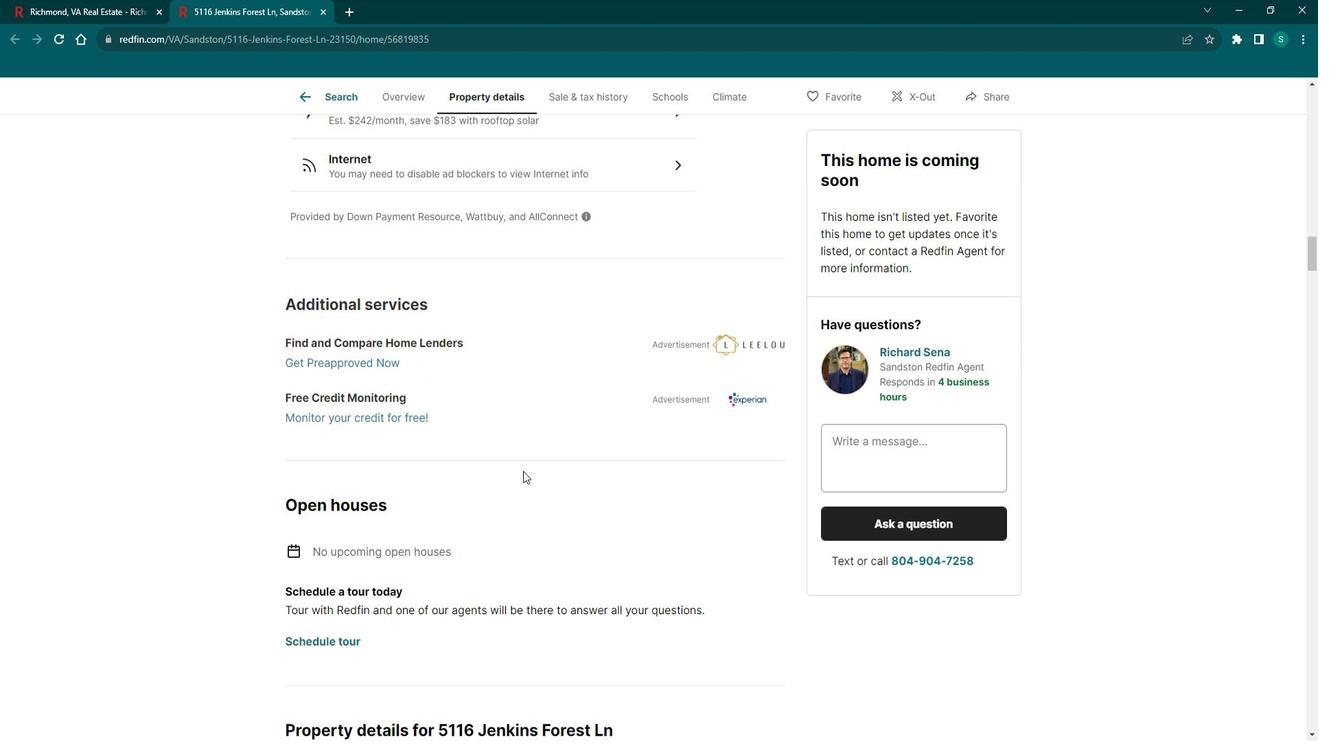 
Action: Mouse scrolled (523, 453) with delta (0, 0)
Screenshot: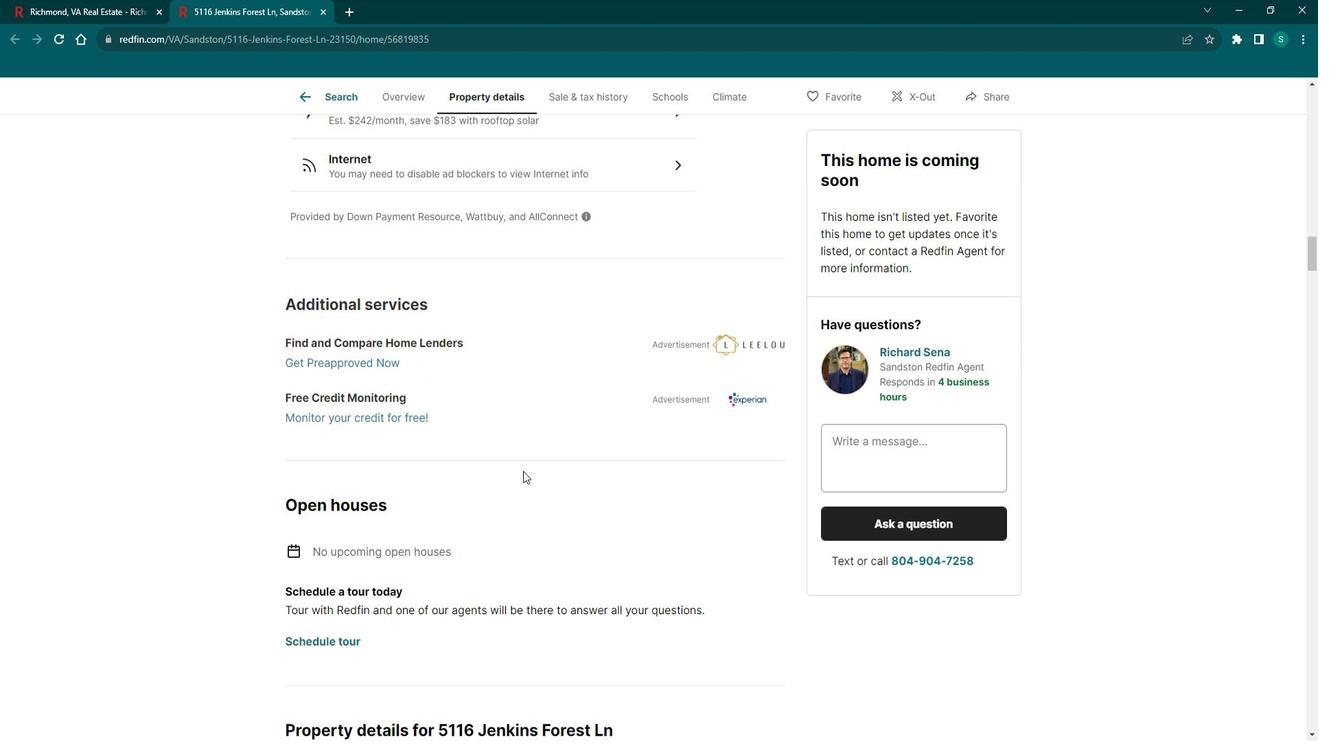 
Action: Mouse scrolled (523, 453) with delta (0, 0)
Screenshot: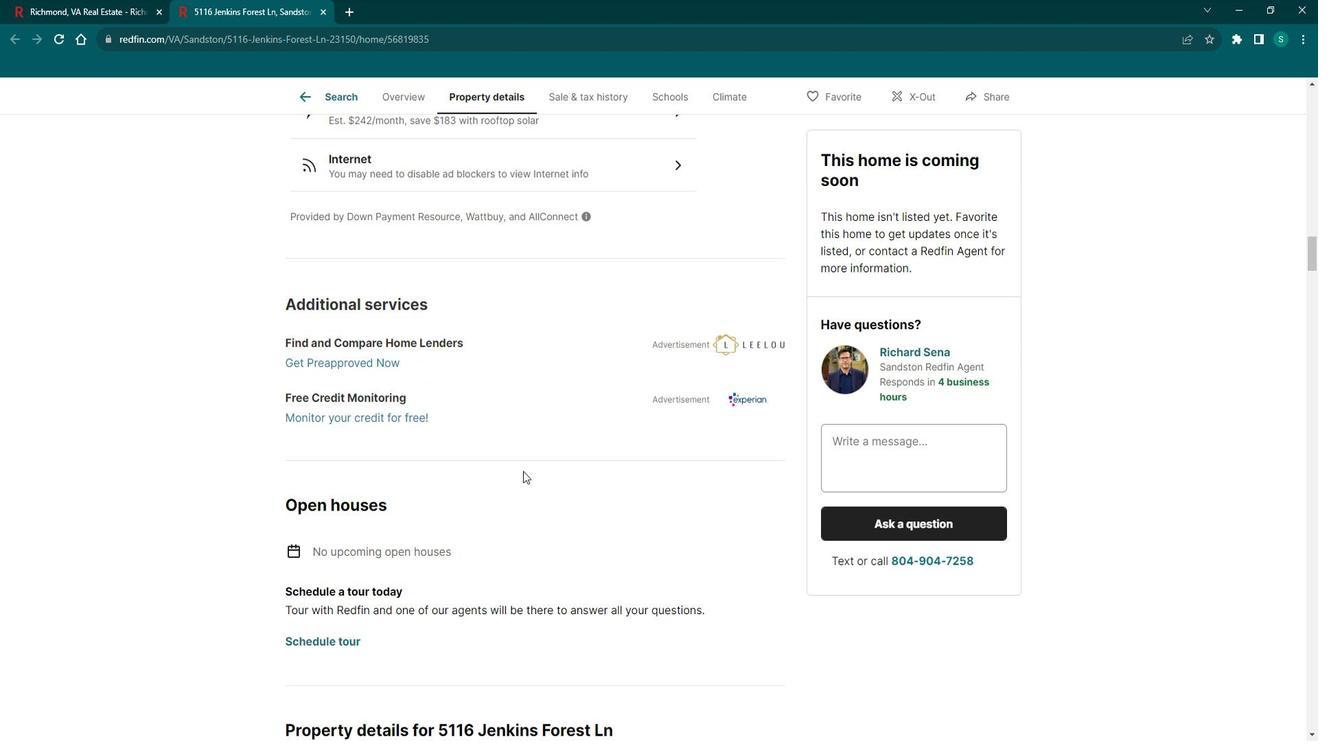 
Action: Mouse scrolled (523, 453) with delta (0, 0)
Screenshot: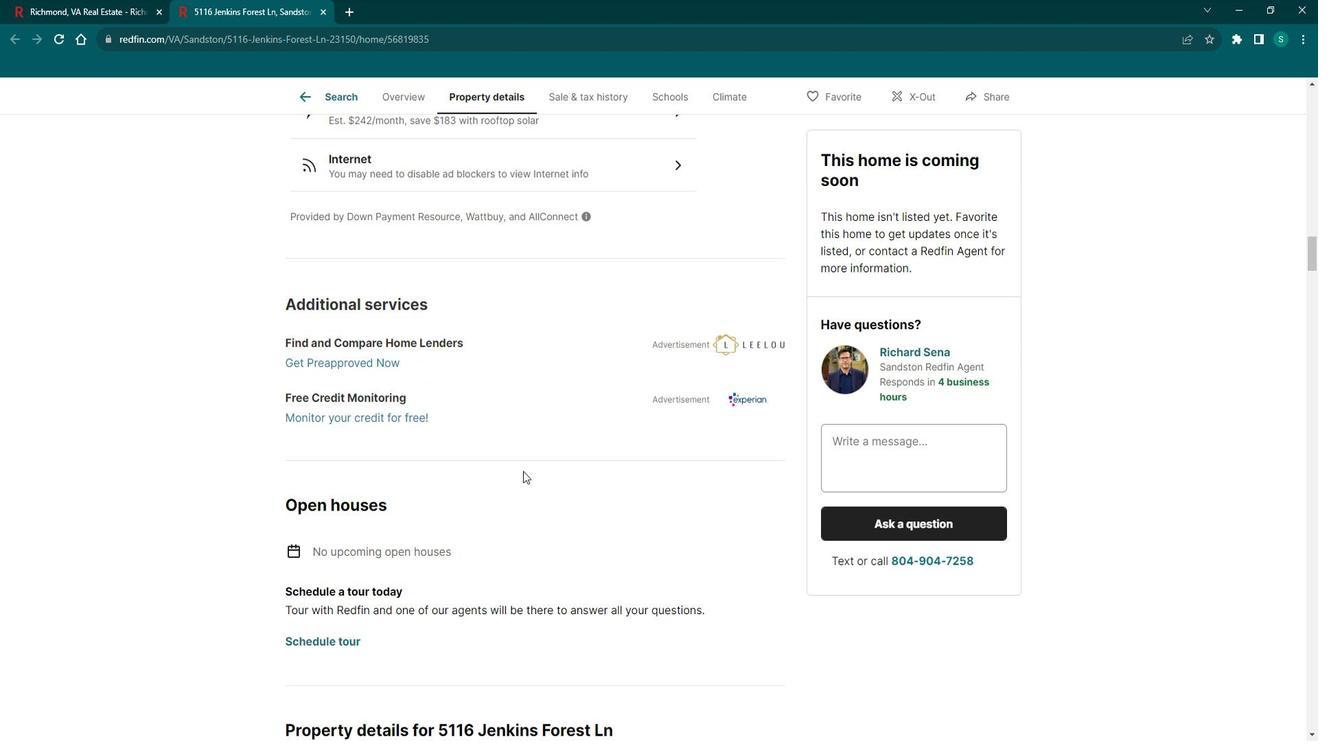 
Action: Mouse scrolled (523, 453) with delta (0, 0)
Screenshot: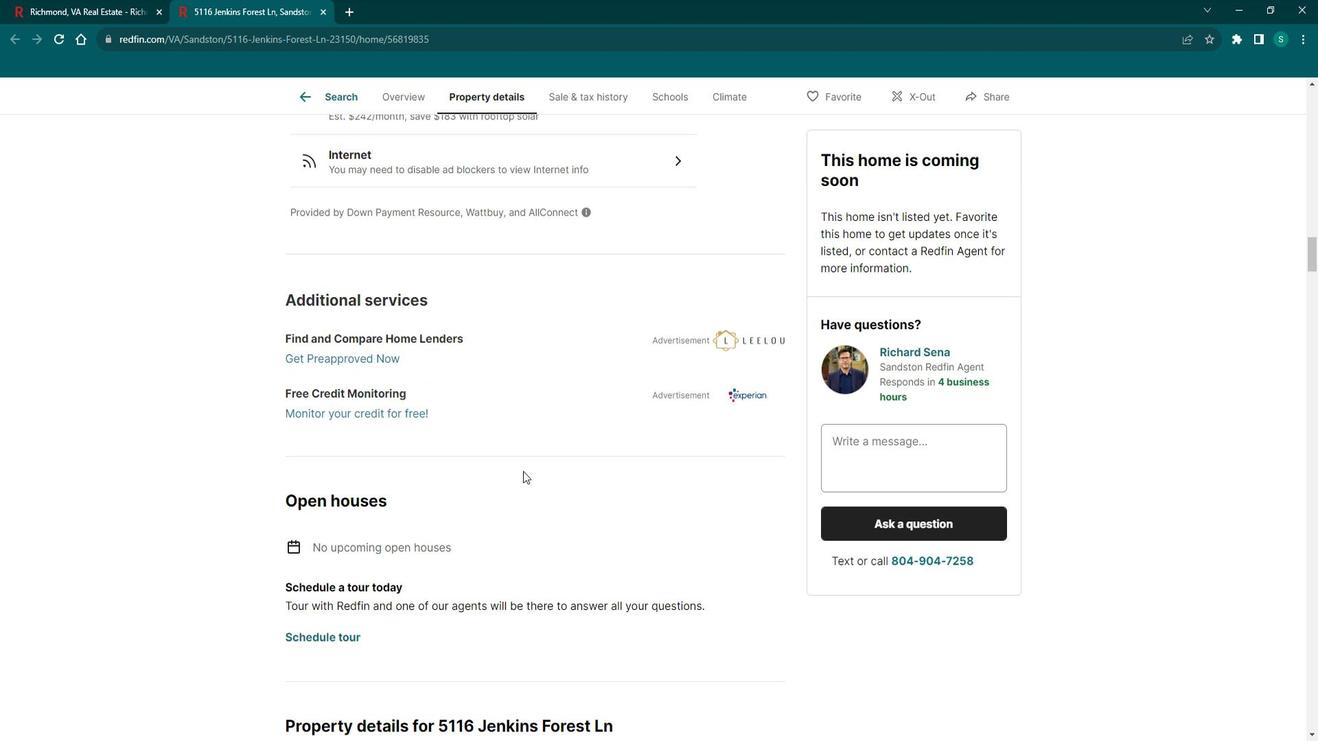 
Action: Mouse scrolled (523, 453) with delta (0, 0)
Screenshot: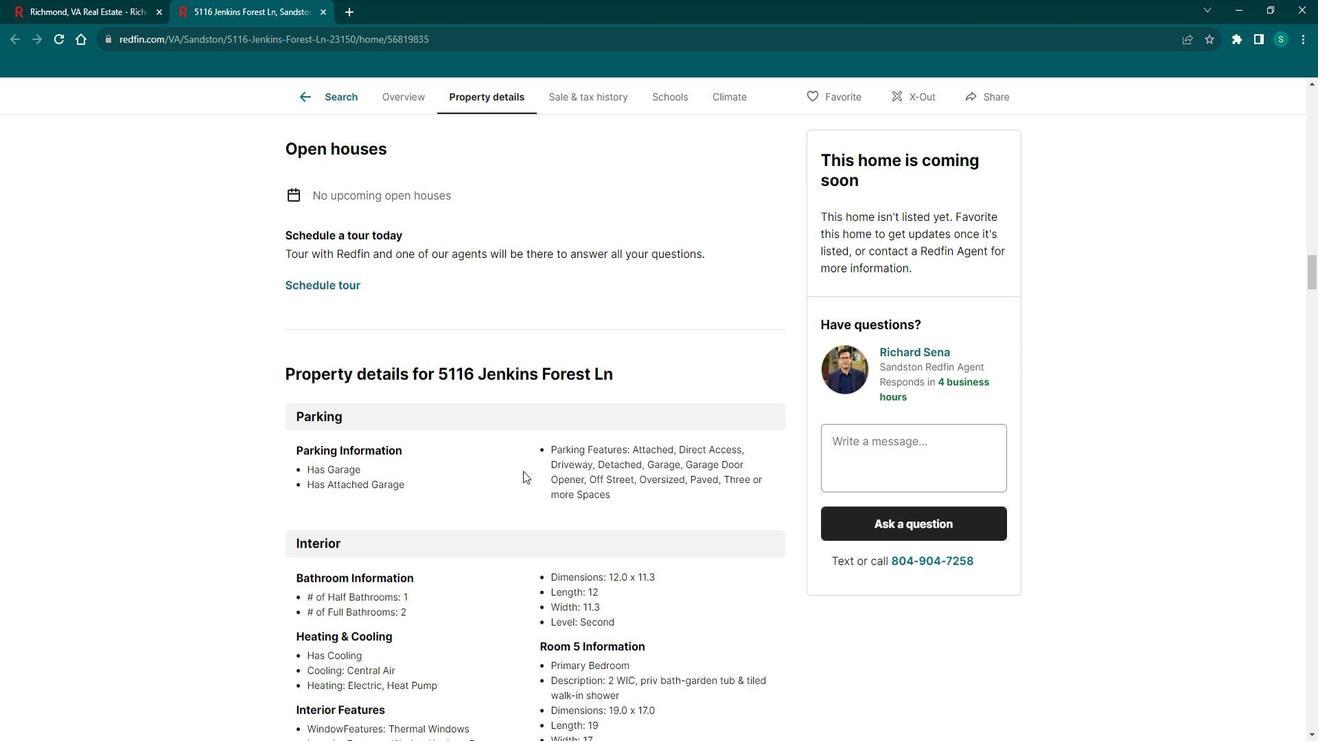 
Action: Mouse scrolled (523, 453) with delta (0, 0)
Screenshot: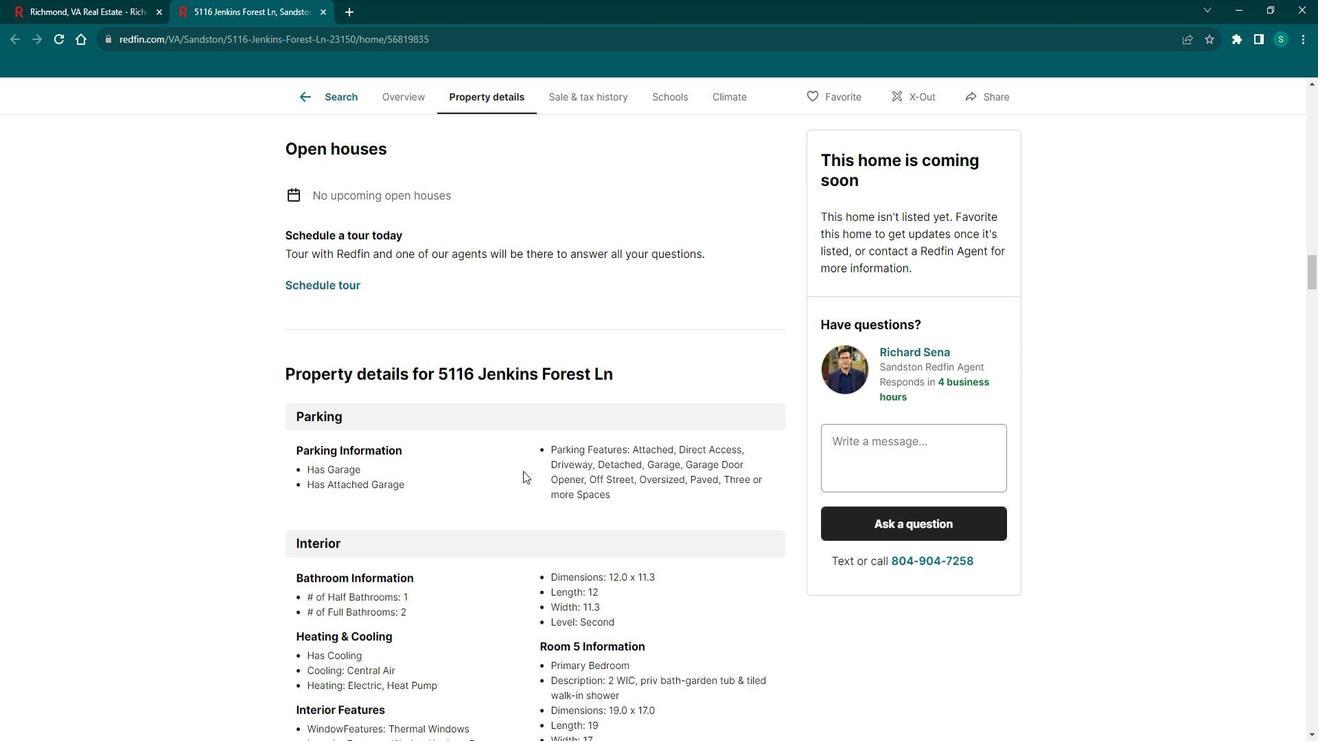 
Action: Mouse scrolled (523, 453) with delta (0, 0)
Screenshot: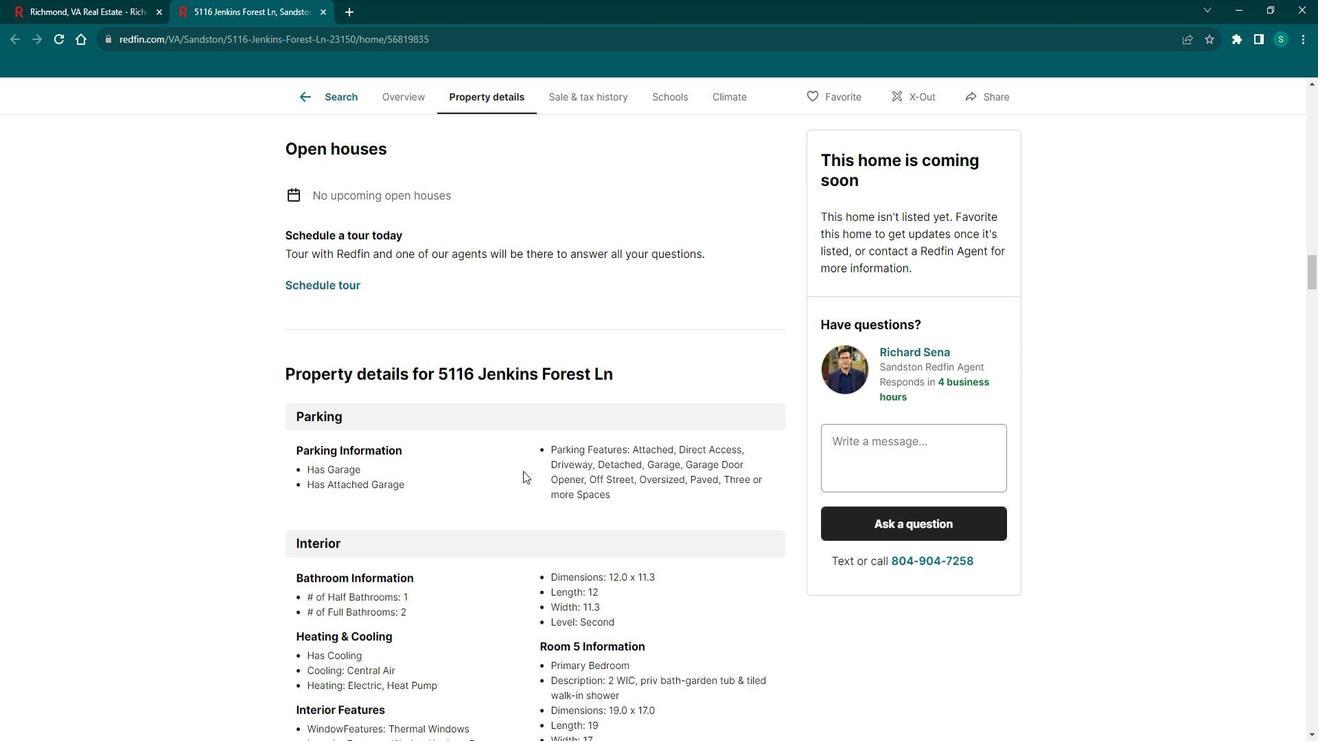 
Action: Mouse scrolled (523, 453) with delta (0, 0)
Screenshot: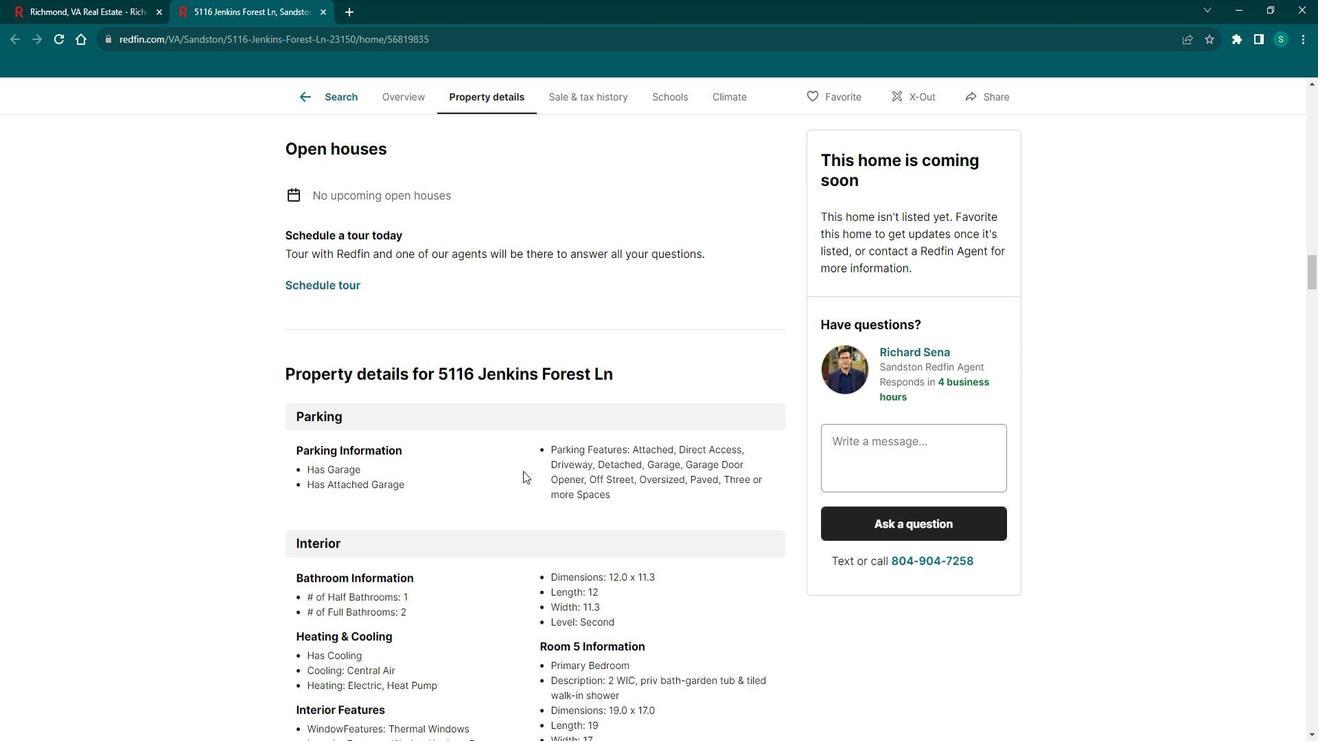 
Action: Mouse scrolled (523, 453) with delta (0, 0)
Screenshot: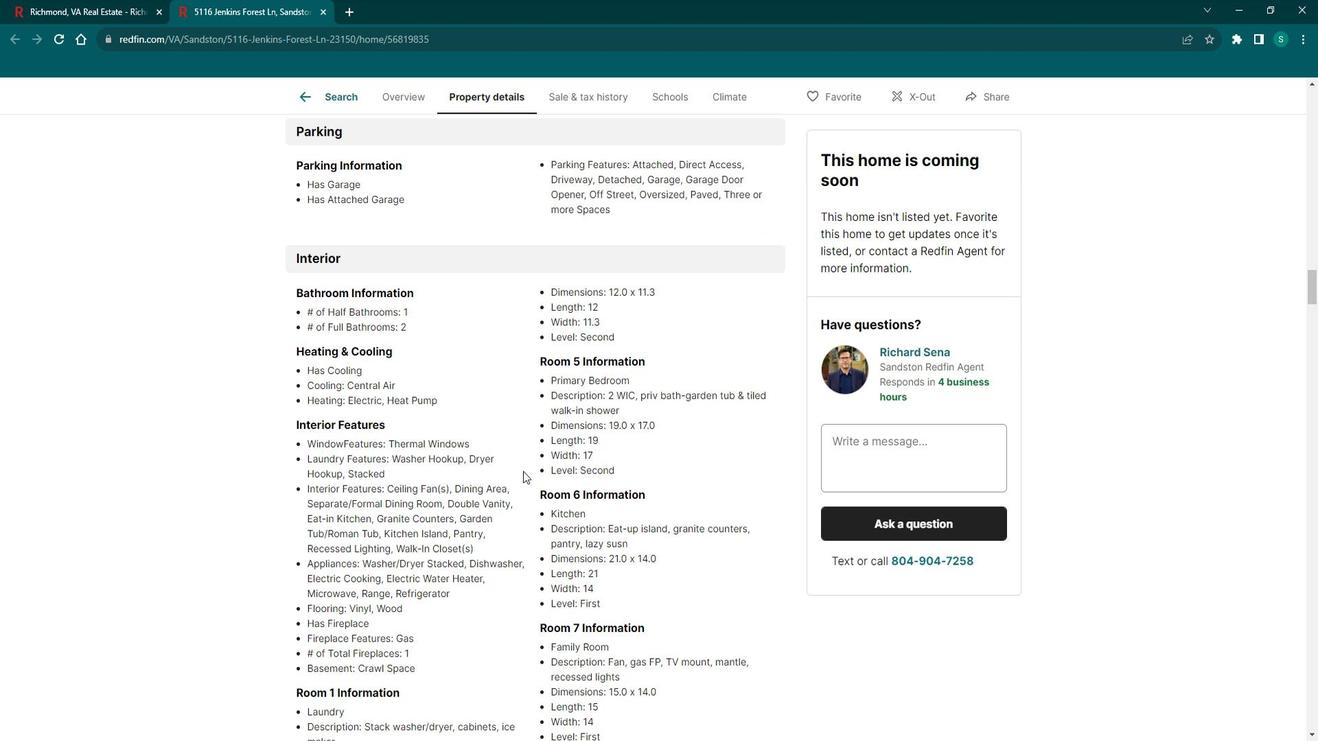 
Action: Mouse scrolled (523, 453) with delta (0, 0)
Screenshot: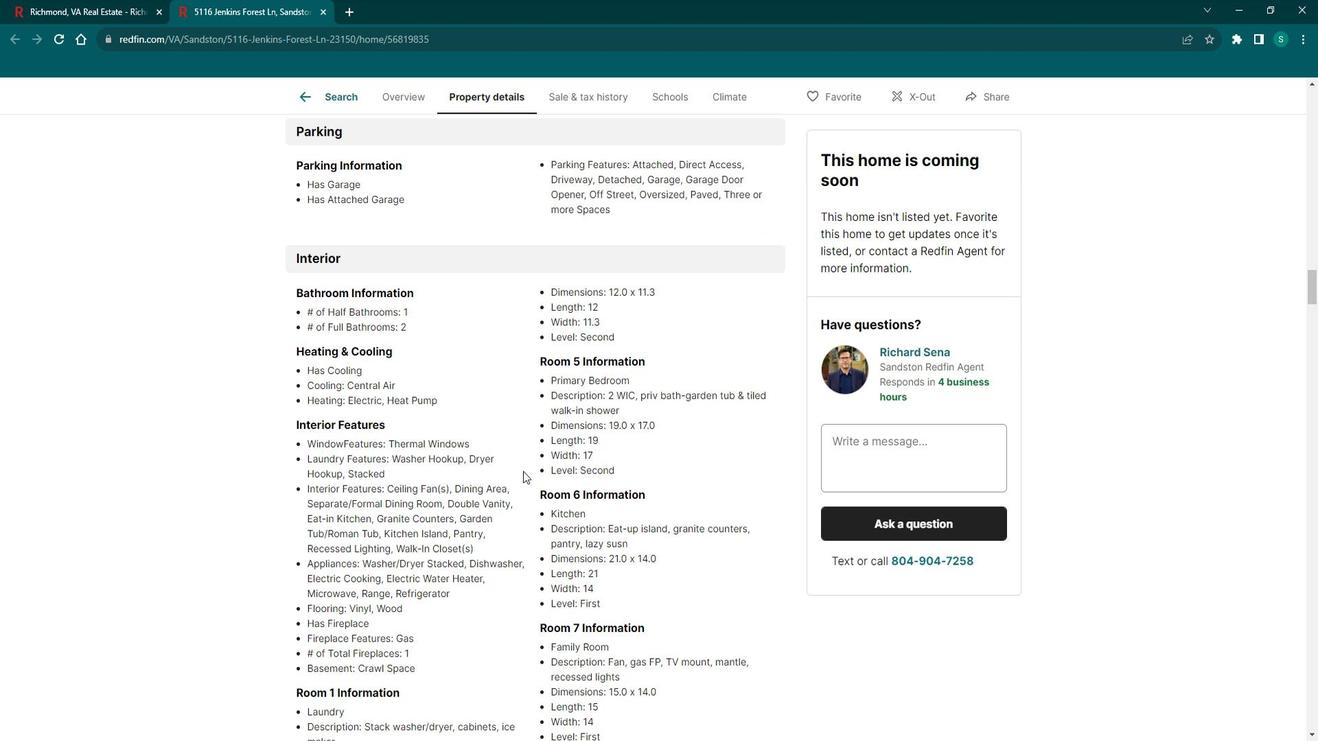 
Action: Mouse scrolled (523, 453) with delta (0, 0)
Screenshot: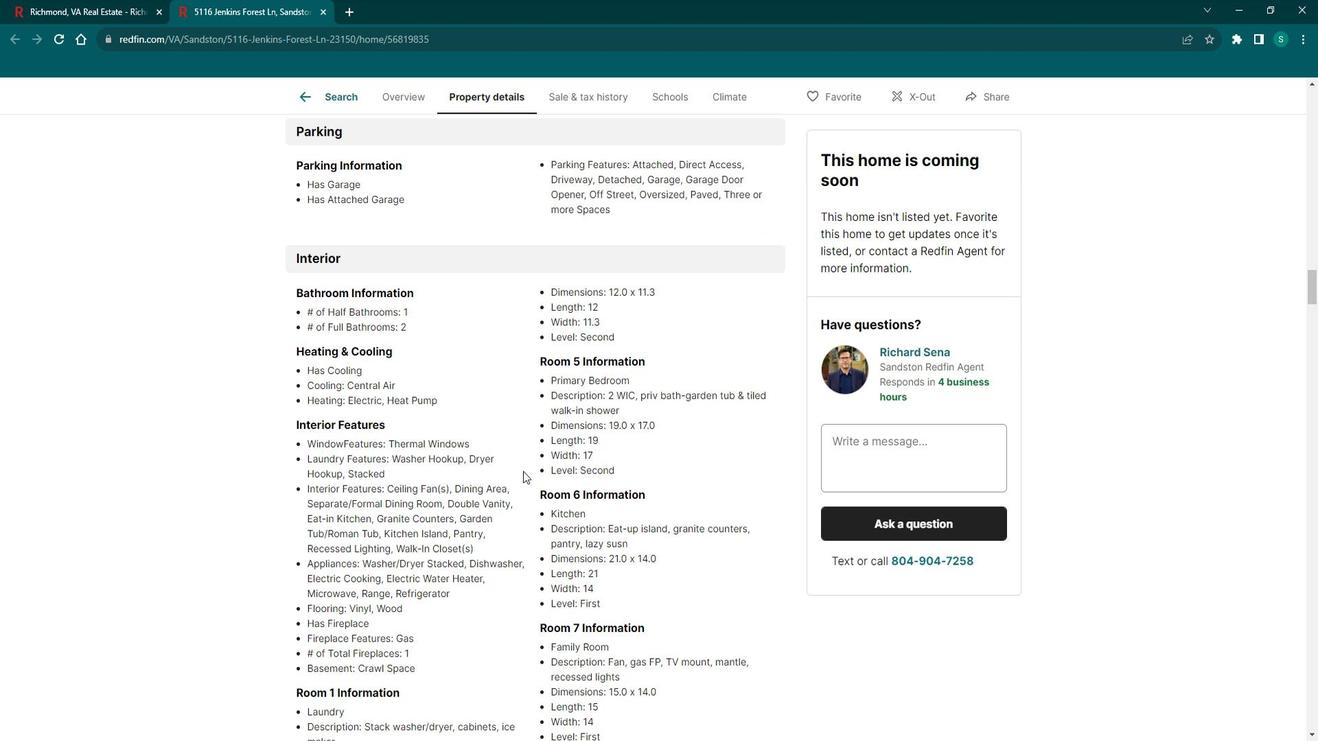 
Action: Mouse scrolled (523, 453) with delta (0, 0)
Screenshot: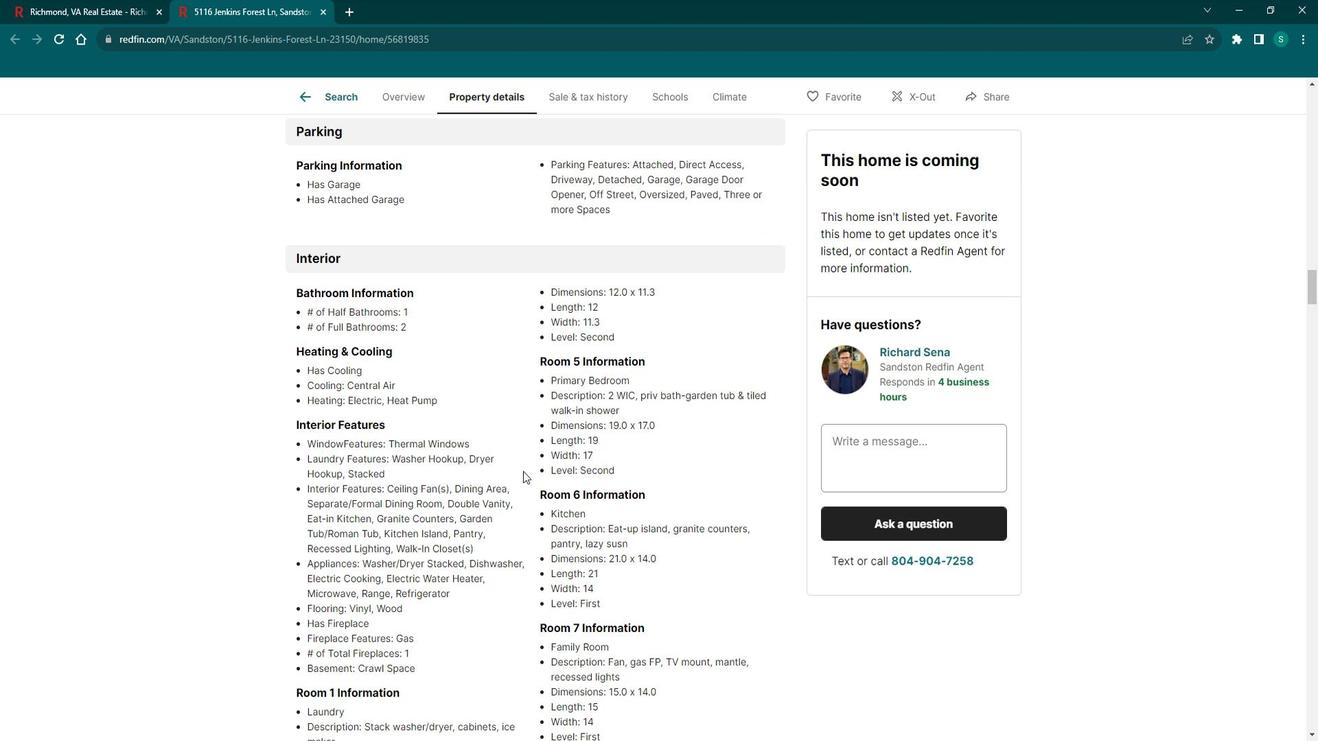 
Action: Mouse scrolled (523, 453) with delta (0, 0)
Screenshot: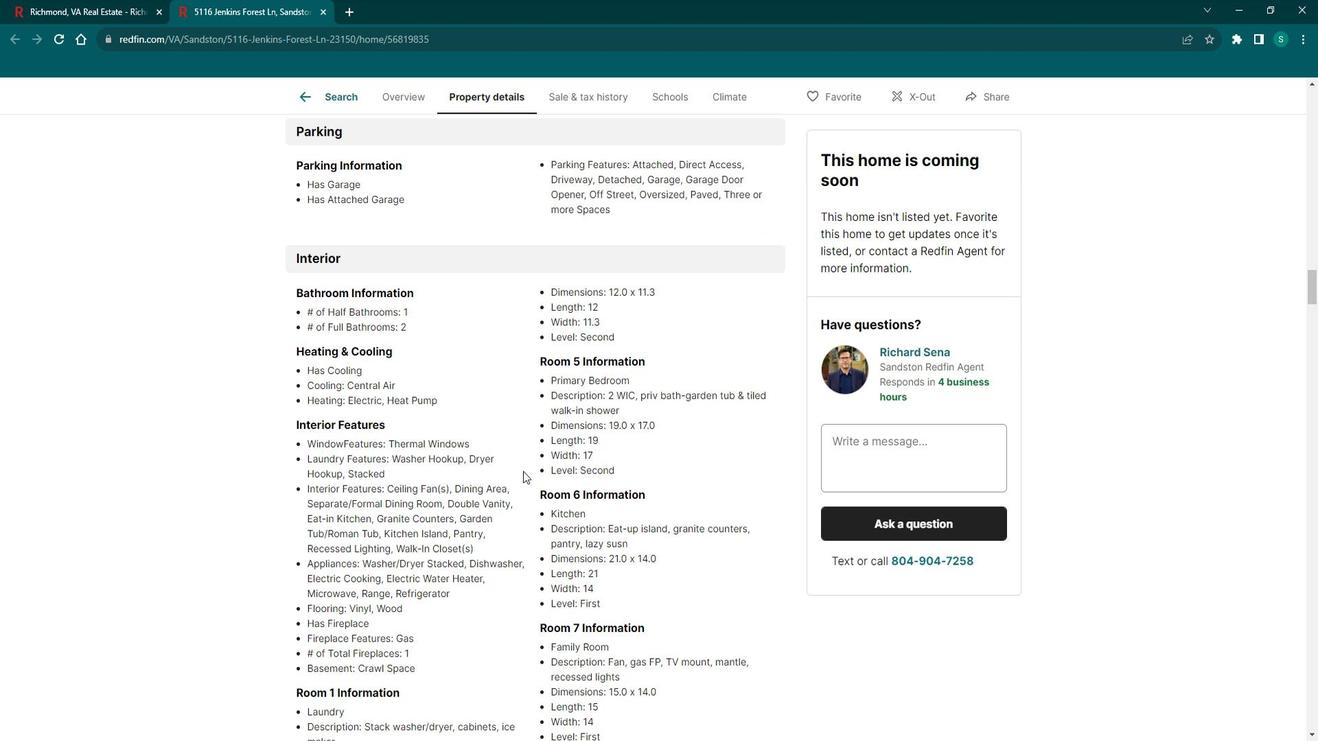 
Action: Mouse scrolled (523, 453) with delta (0, 0)
Screenshot: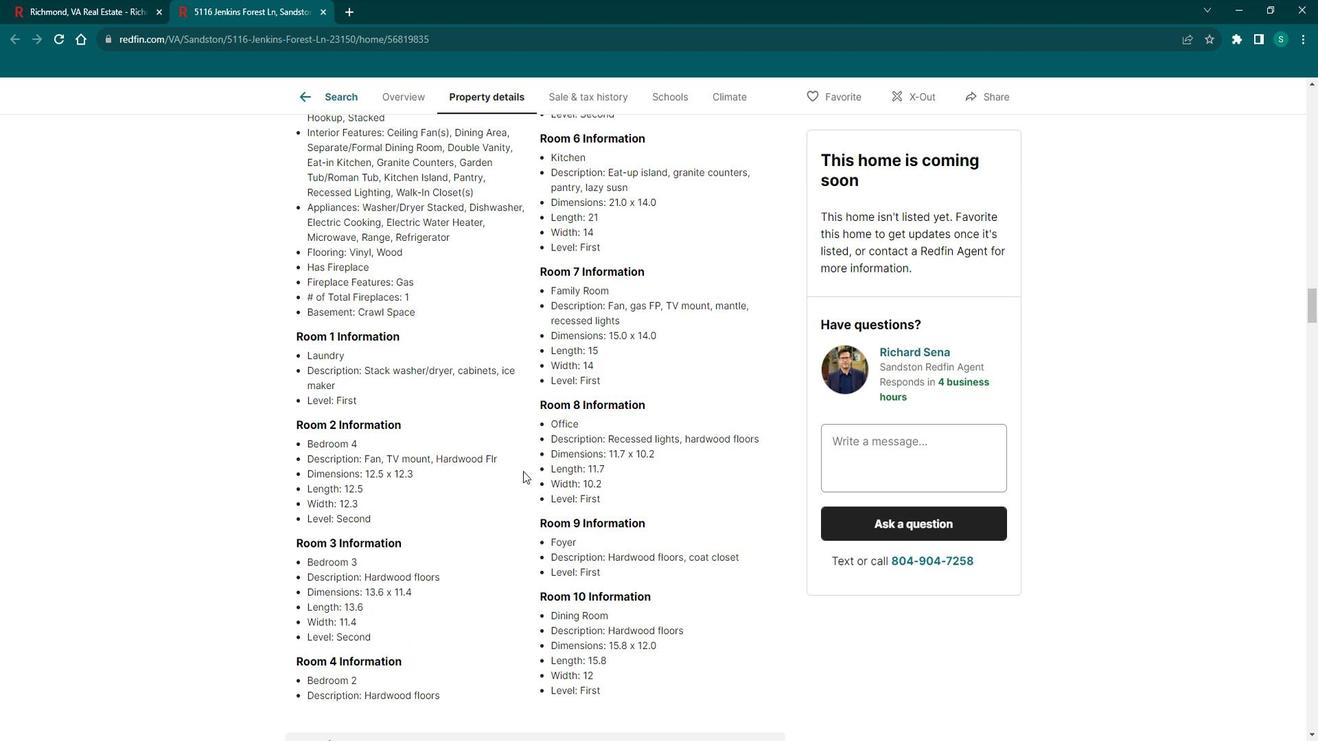 
Action: Mouse scrolled (523, 453) with delta (0, 0)
Screenshot: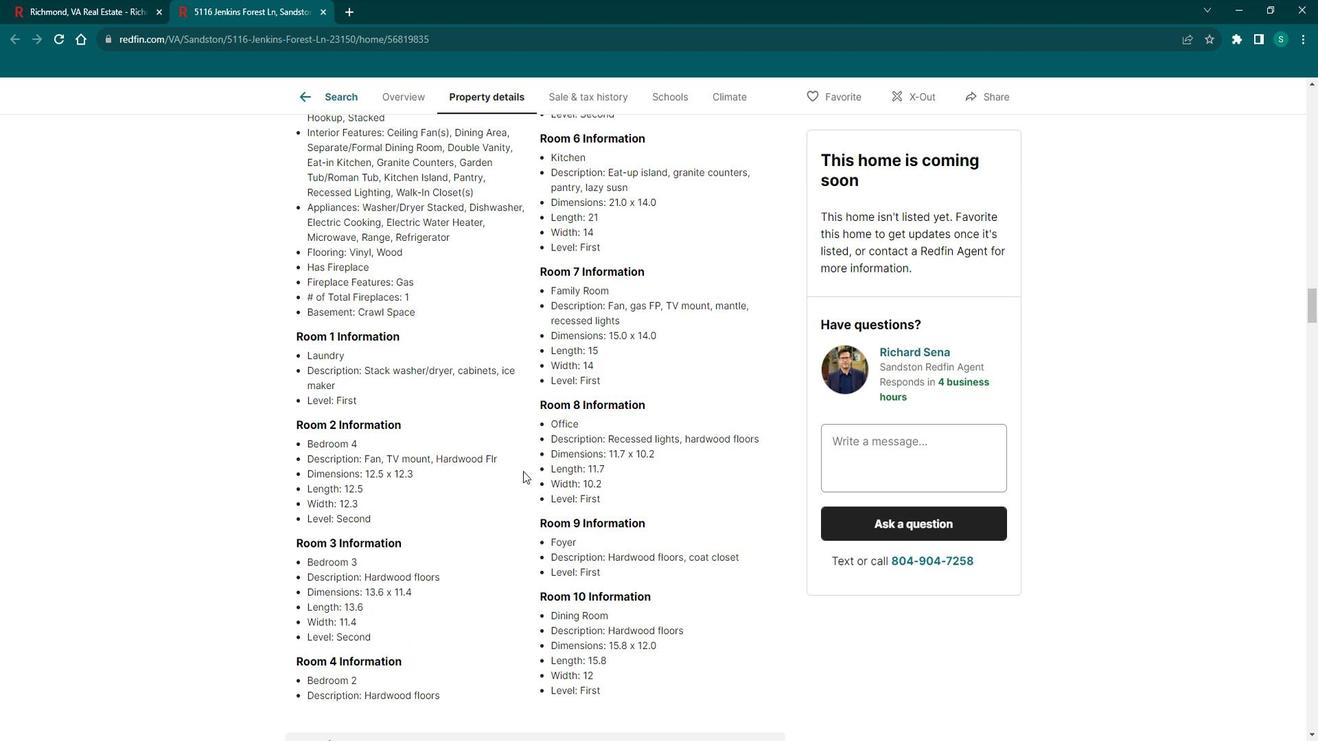 
Action: Mouse scrolled (523, 453) with delta (0, 0)
Screenshot: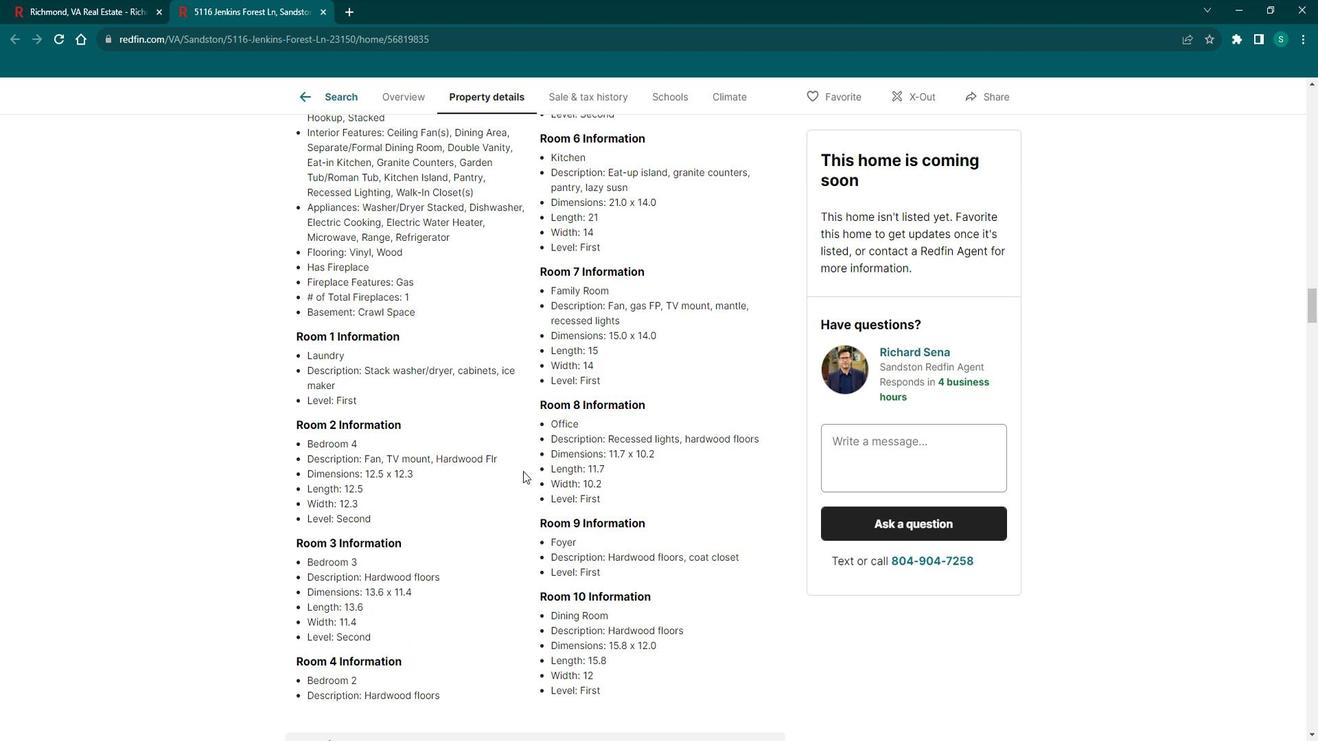 
Action: Mouse scrolled (523, 453) with delta (0, 0)
Screenshot: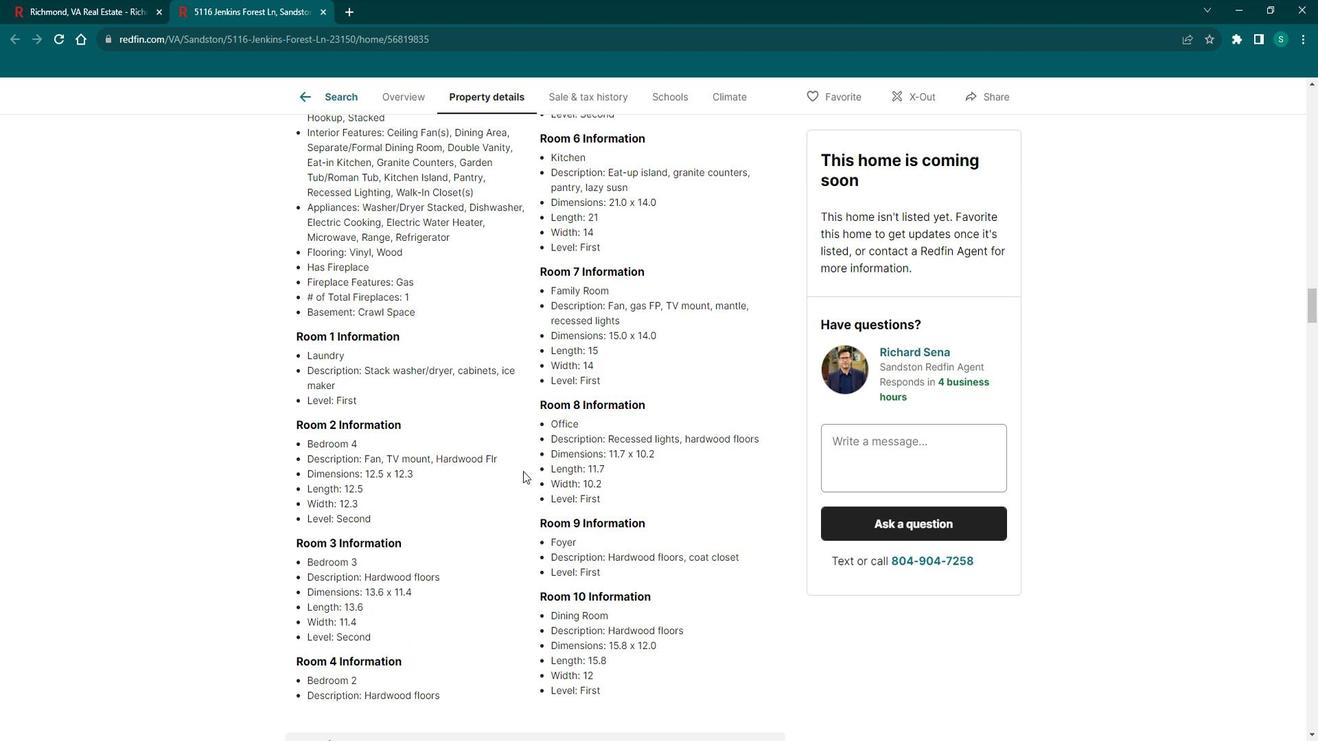 
Action: Mouse scrolled (523, 453) with delta (0, 0)
Screenshot: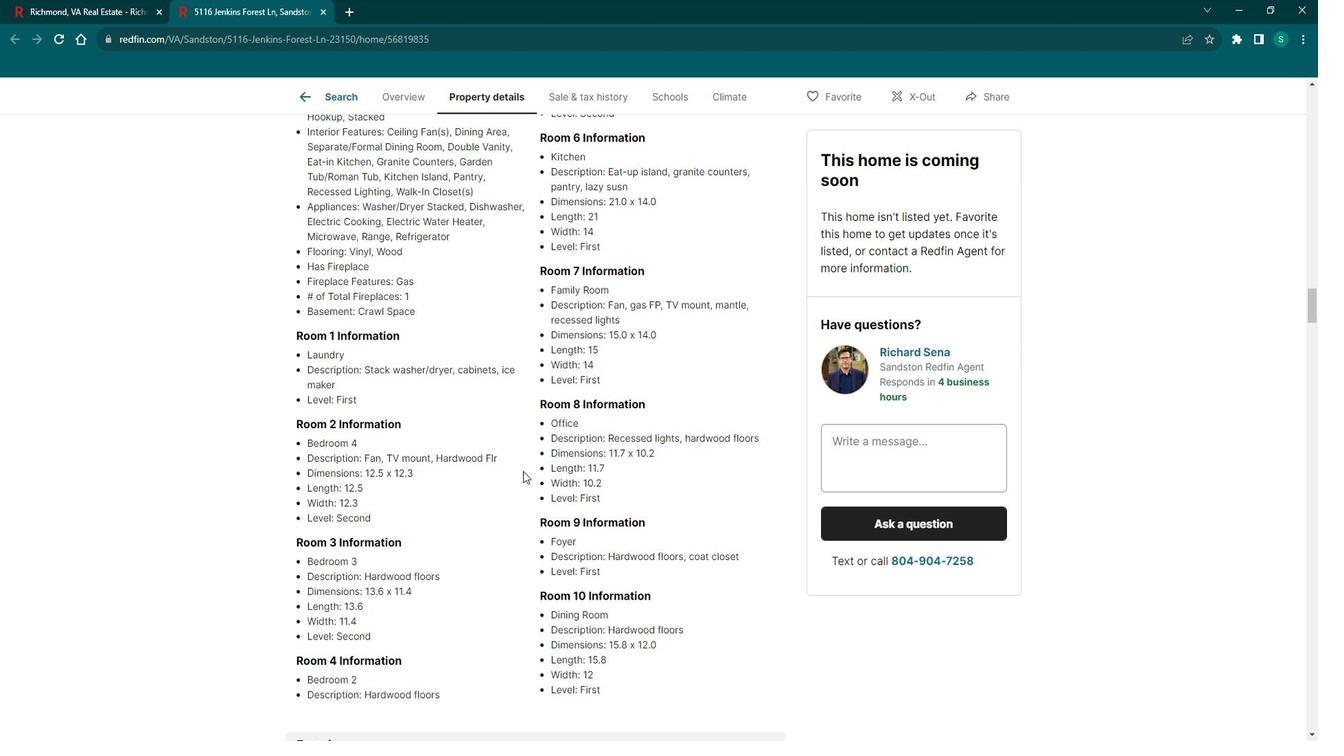 
Action: Mouse scrolled (523, 453) with delta (0, 0)
Screenshot: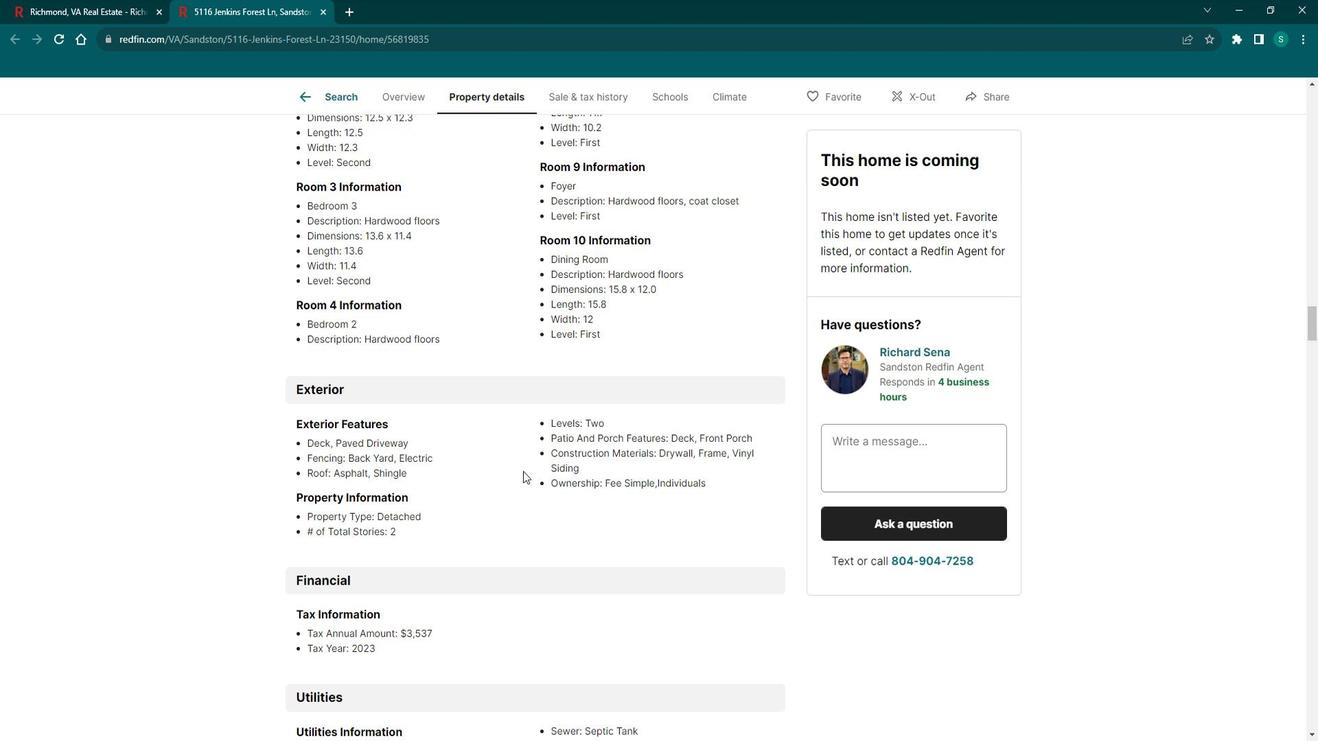 
Action: Mouse scrolled (523, 453) with delta (0, 0)
Screenshot: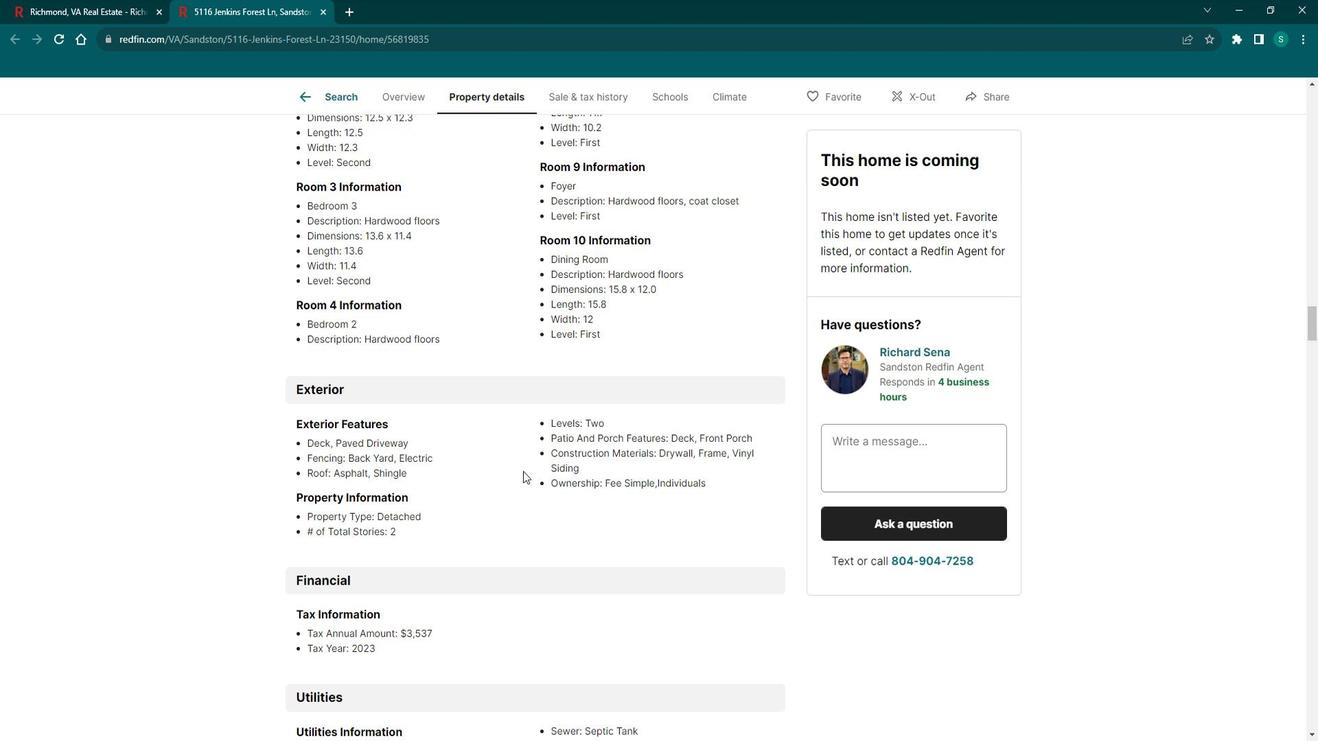 
Action: Mouse scrolled (523, 453) with delta (0, 0)
Screenshot: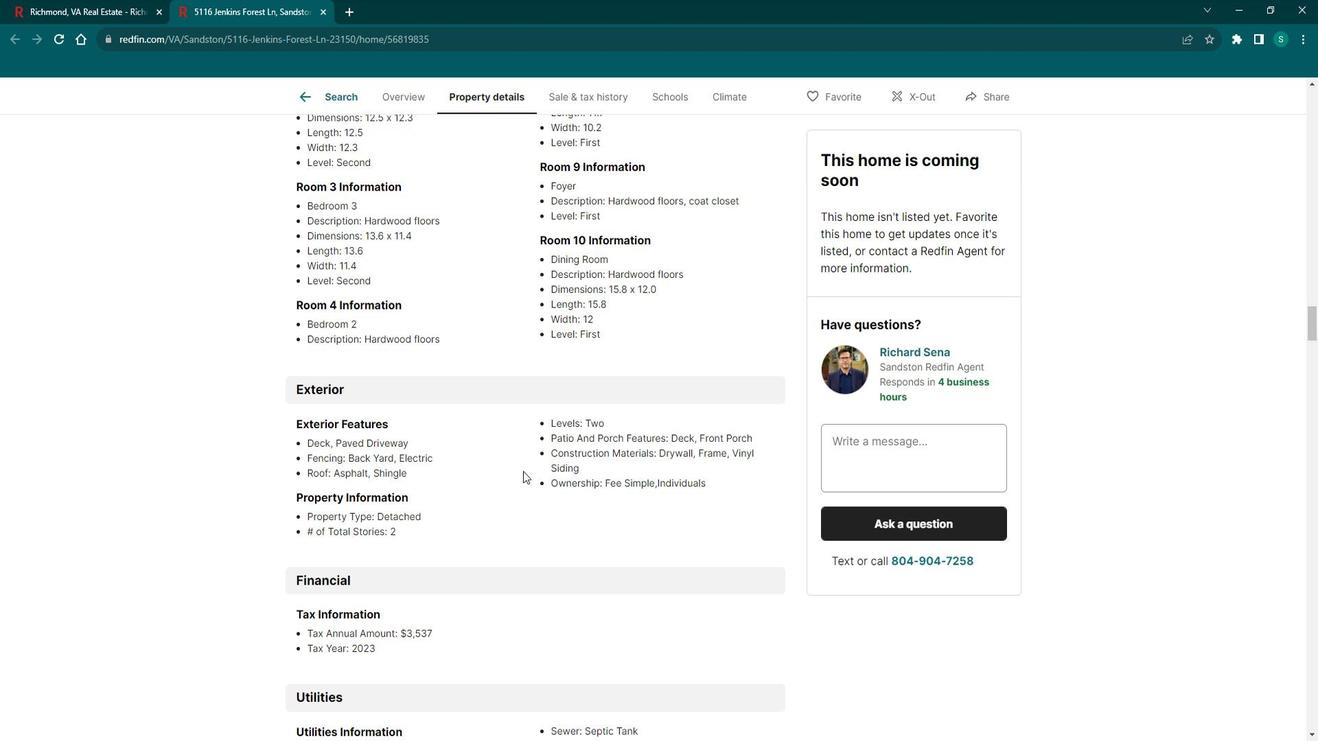 
Action: Mouse scrolled (523, 453) with delta (0, 0)
Screenshot: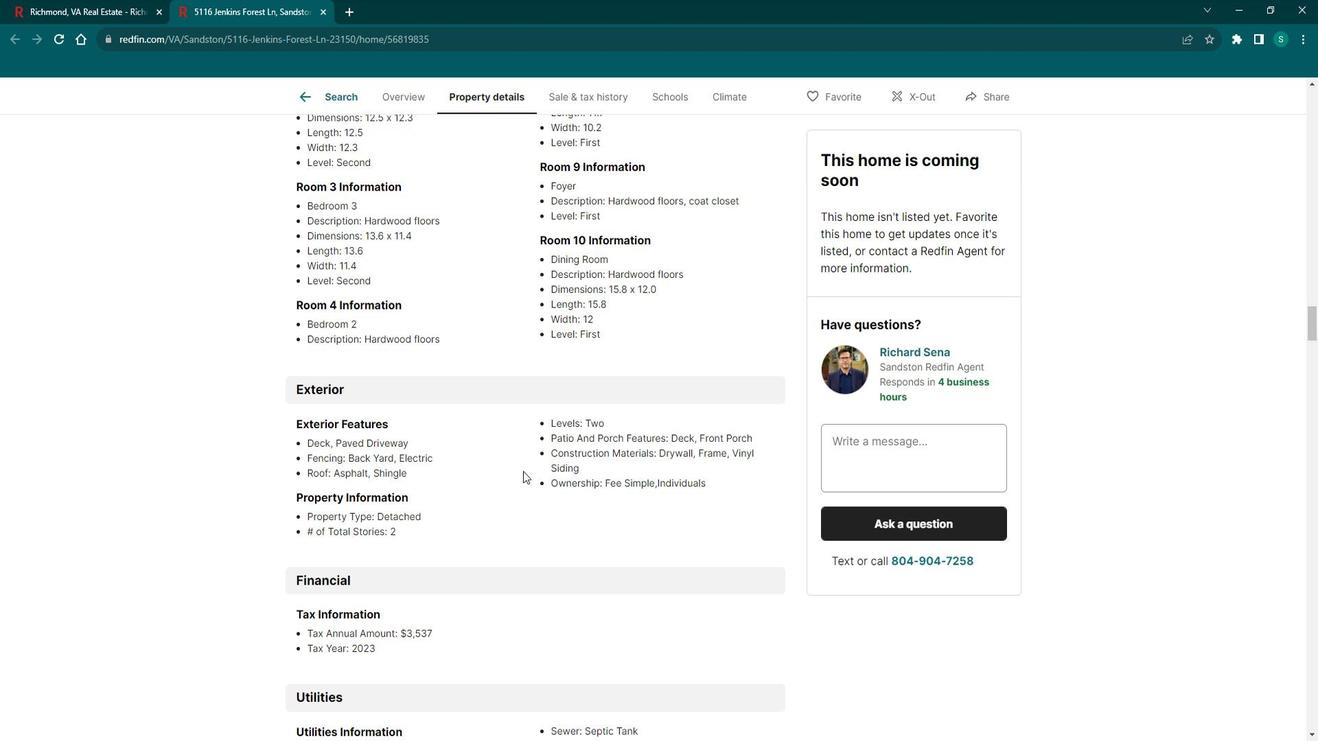 
Action: Mouse scrolled (523, 453) with delta (0, 0)
Screenshot: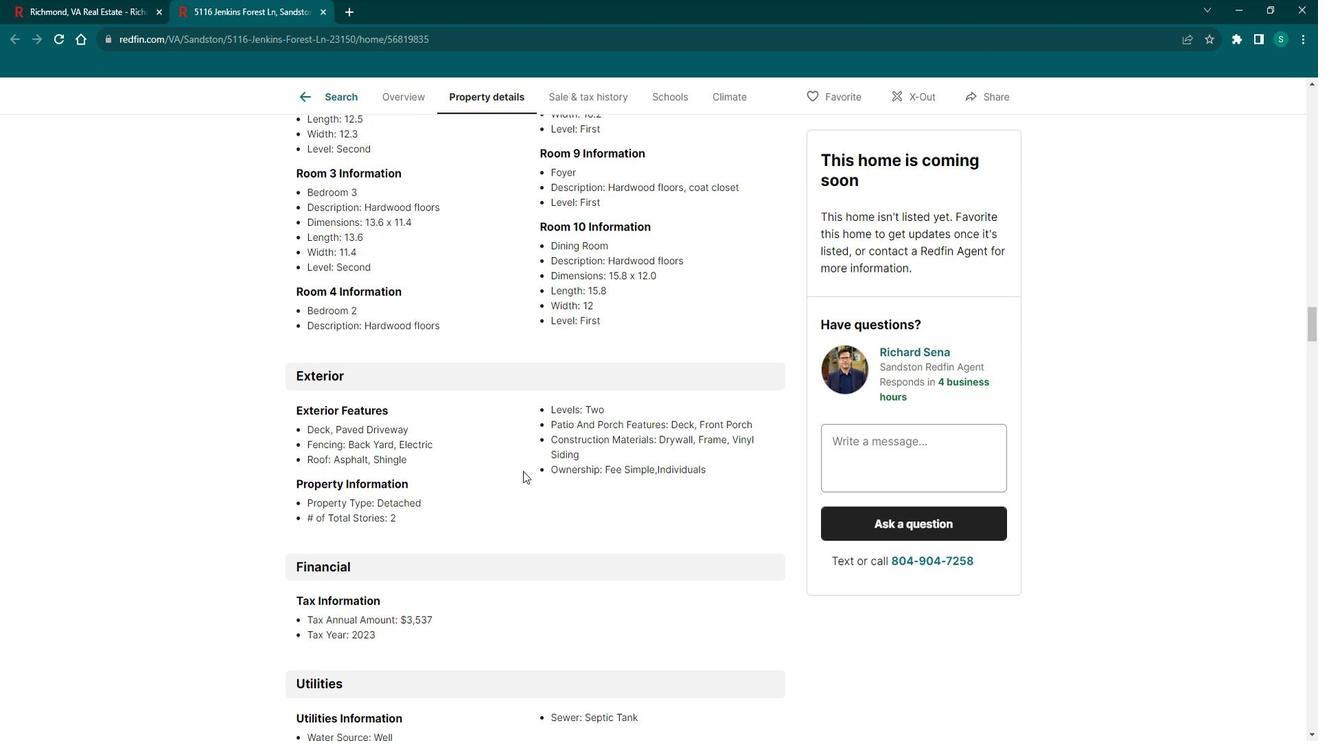 
Action: Mouse scrolled (523, 453) with delta (0, 0)
Screenshot: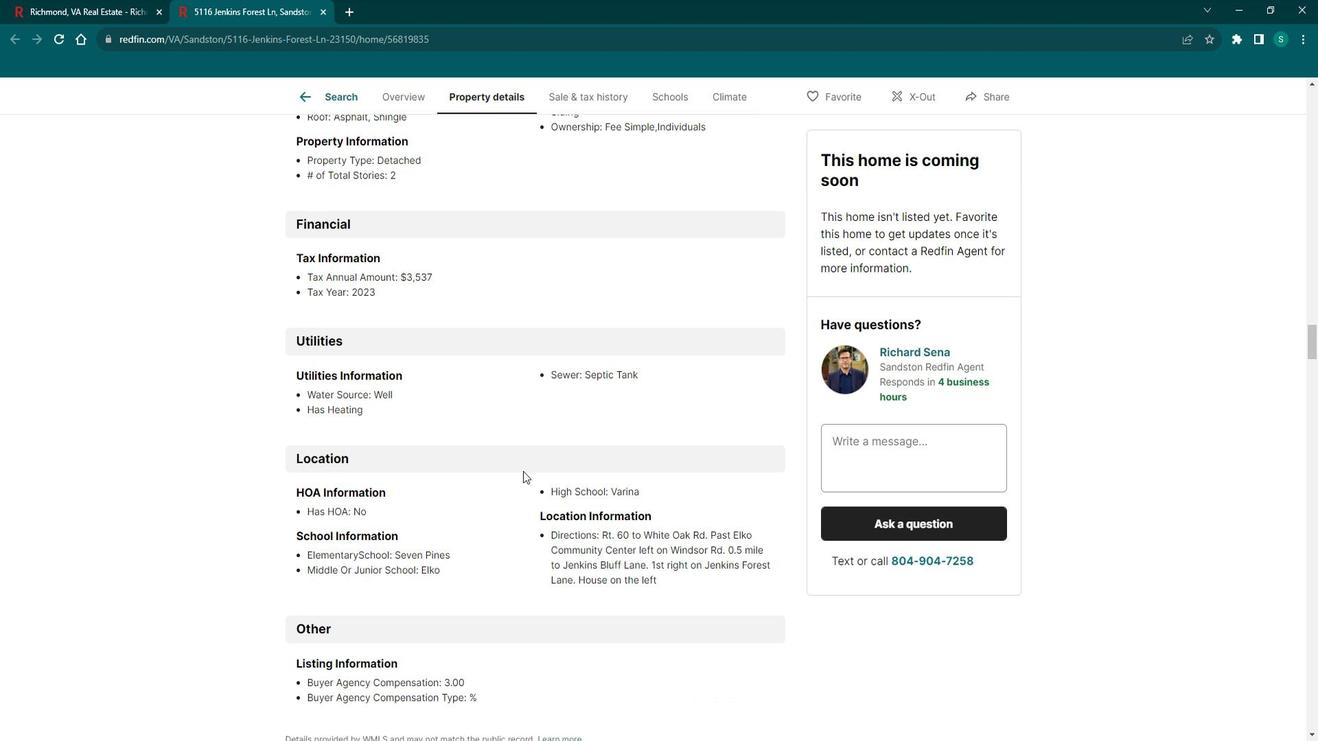 
Action: Mouse scrolled (523, 453) with delta (0, 0)
Screenshot: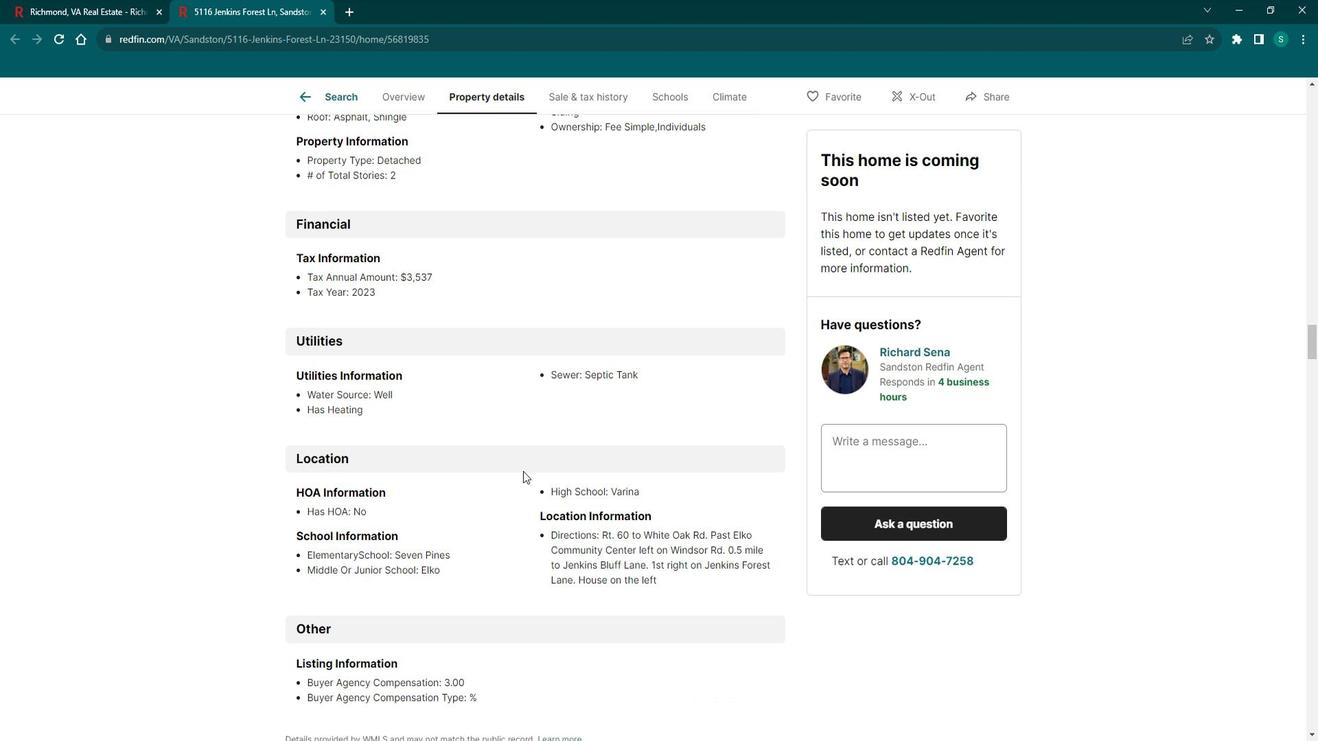 
Action: Mouse scrolled (523, 453) with delta (0, 0)
Screenshot: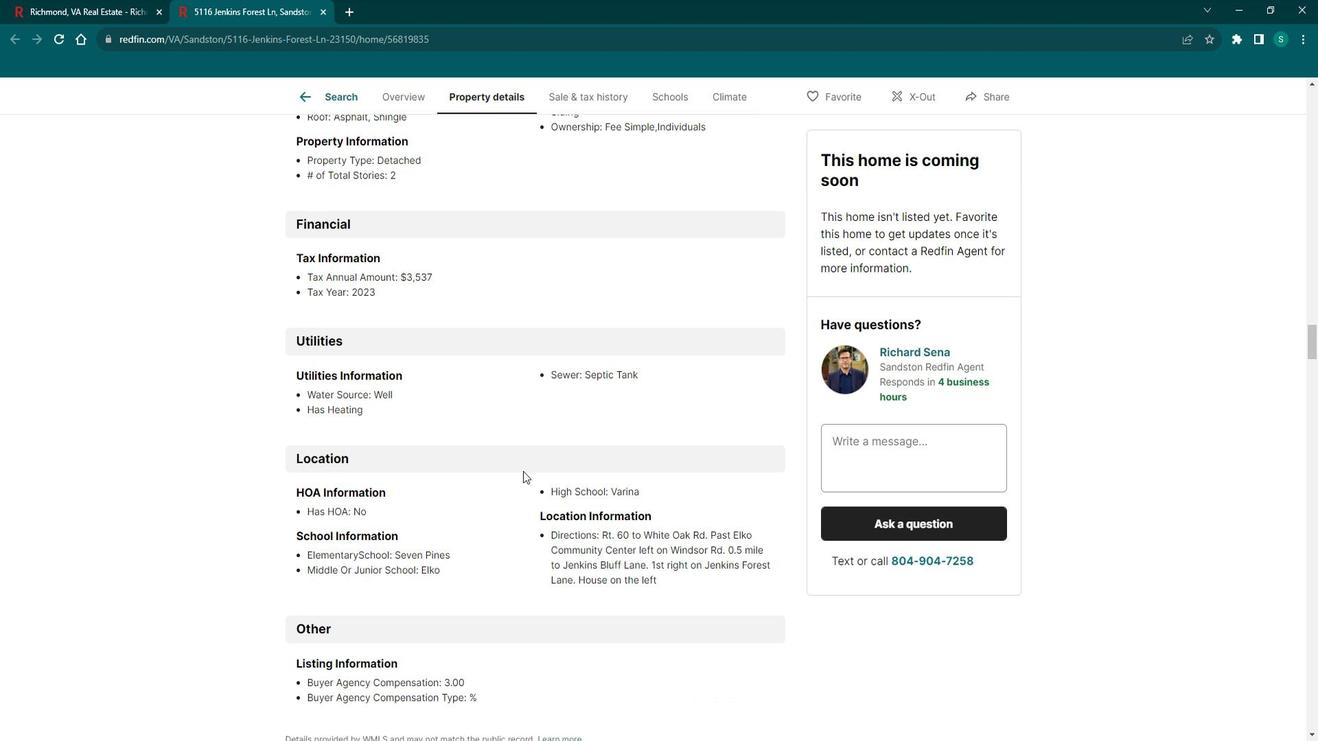 
Action: Mouse scrolled (523, 453) with delta (0, 0)
Screenshot: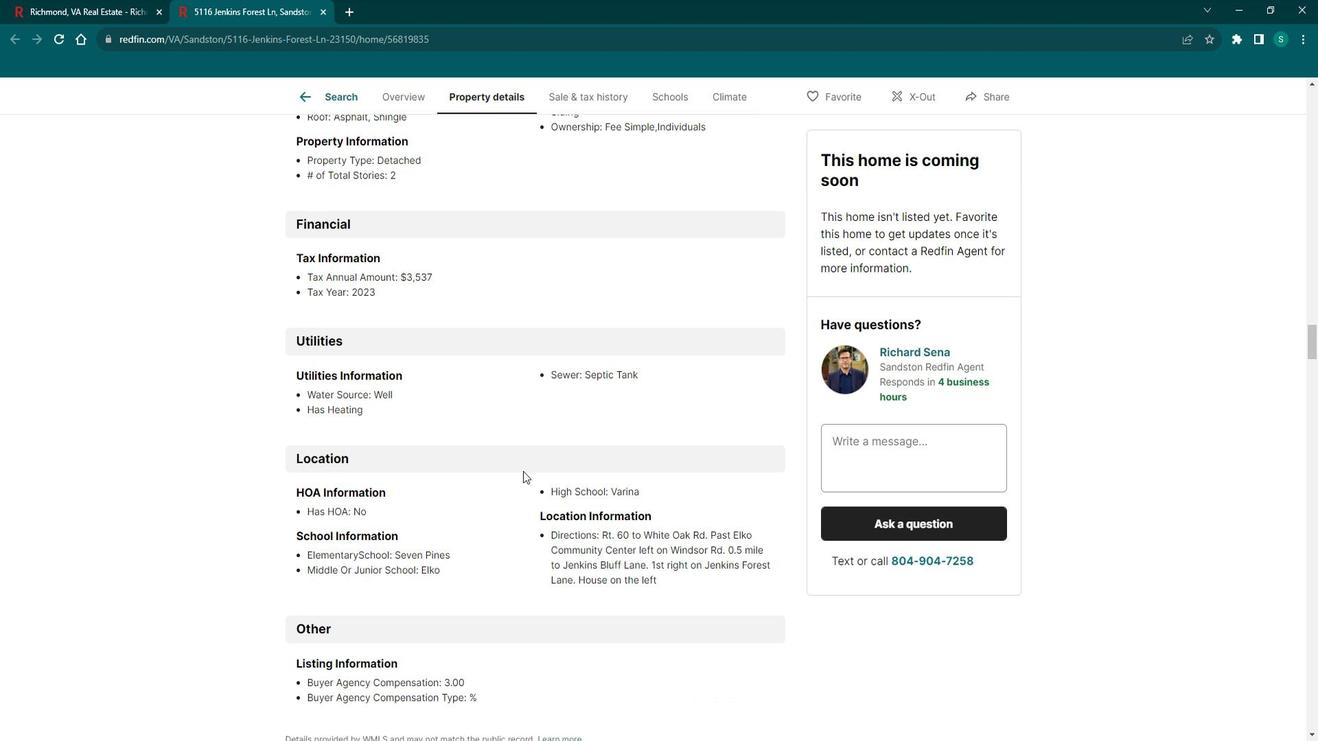 
Action: Mouse scrolled (523, 453) with delta (0, 0)
Screenshot: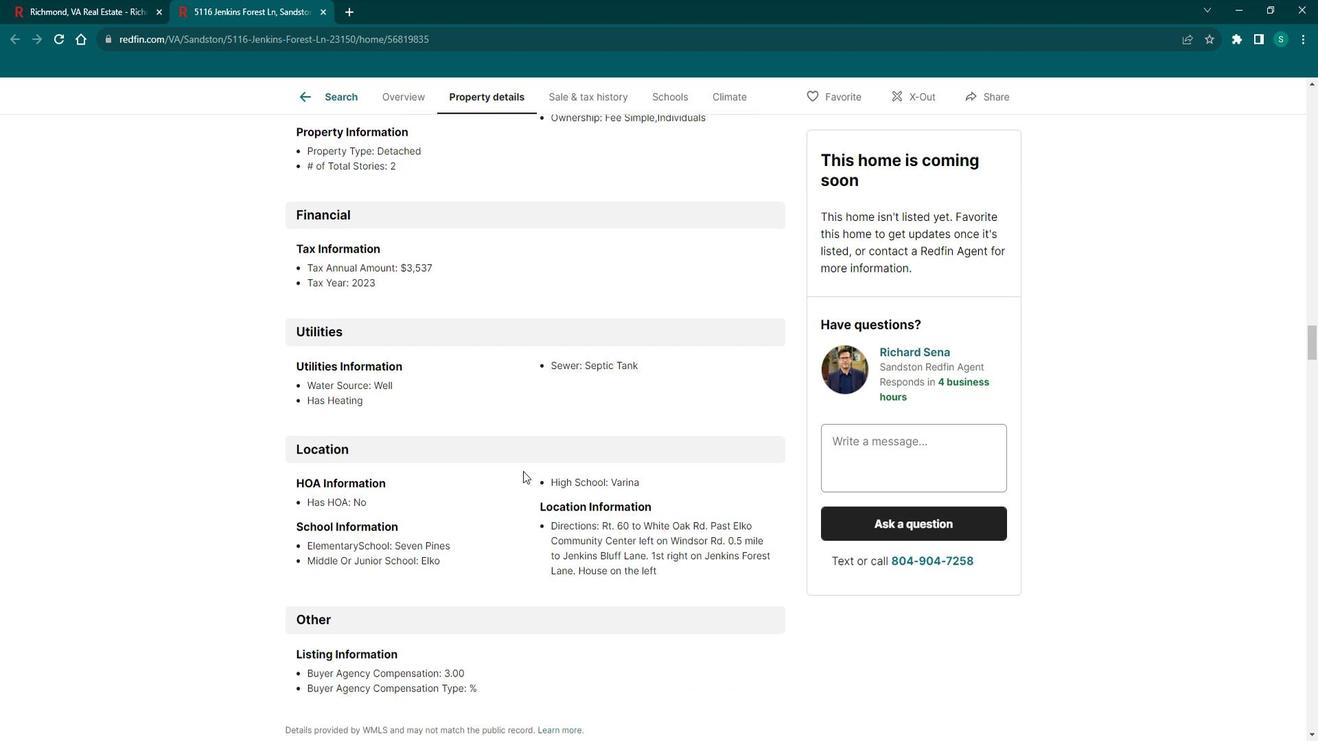 
Action: Mouse moved to (523, 453)
Screenshot: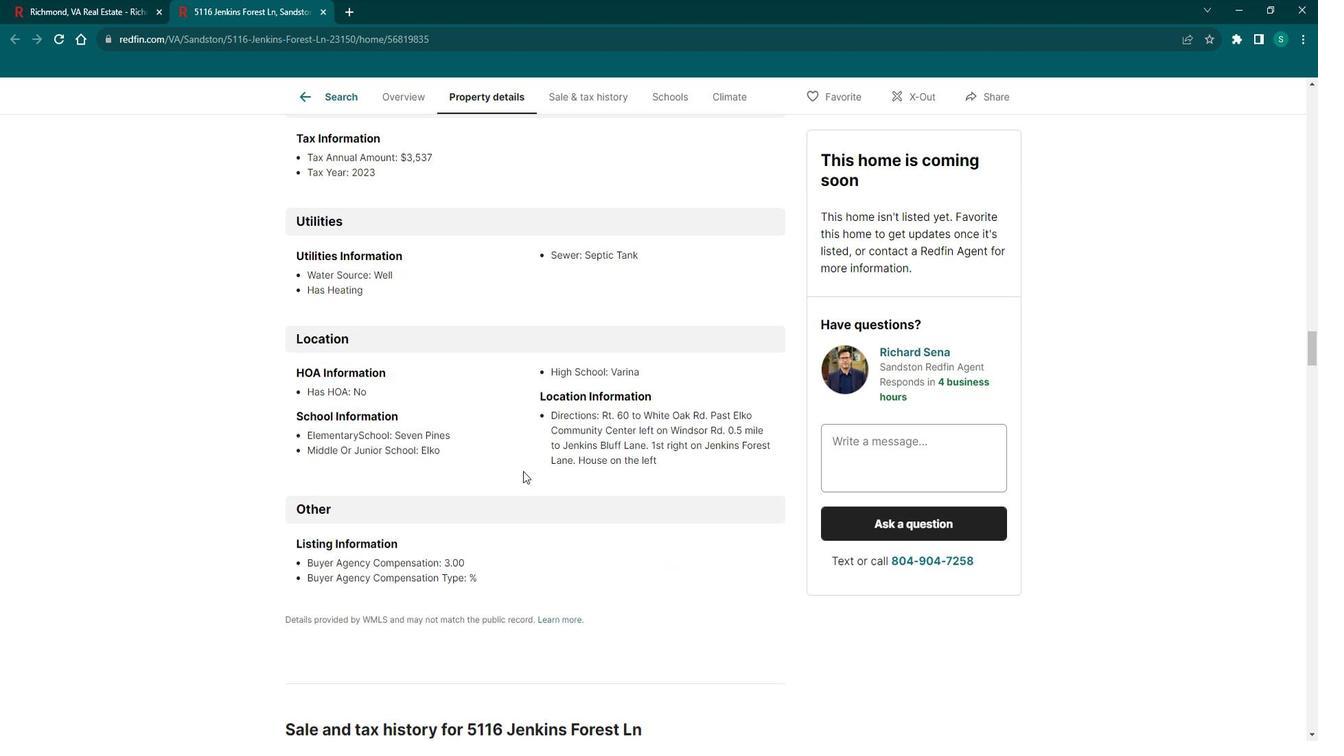 
Action: Mouse scrolled (523, 452) with delta (0, 0)
Screenshot: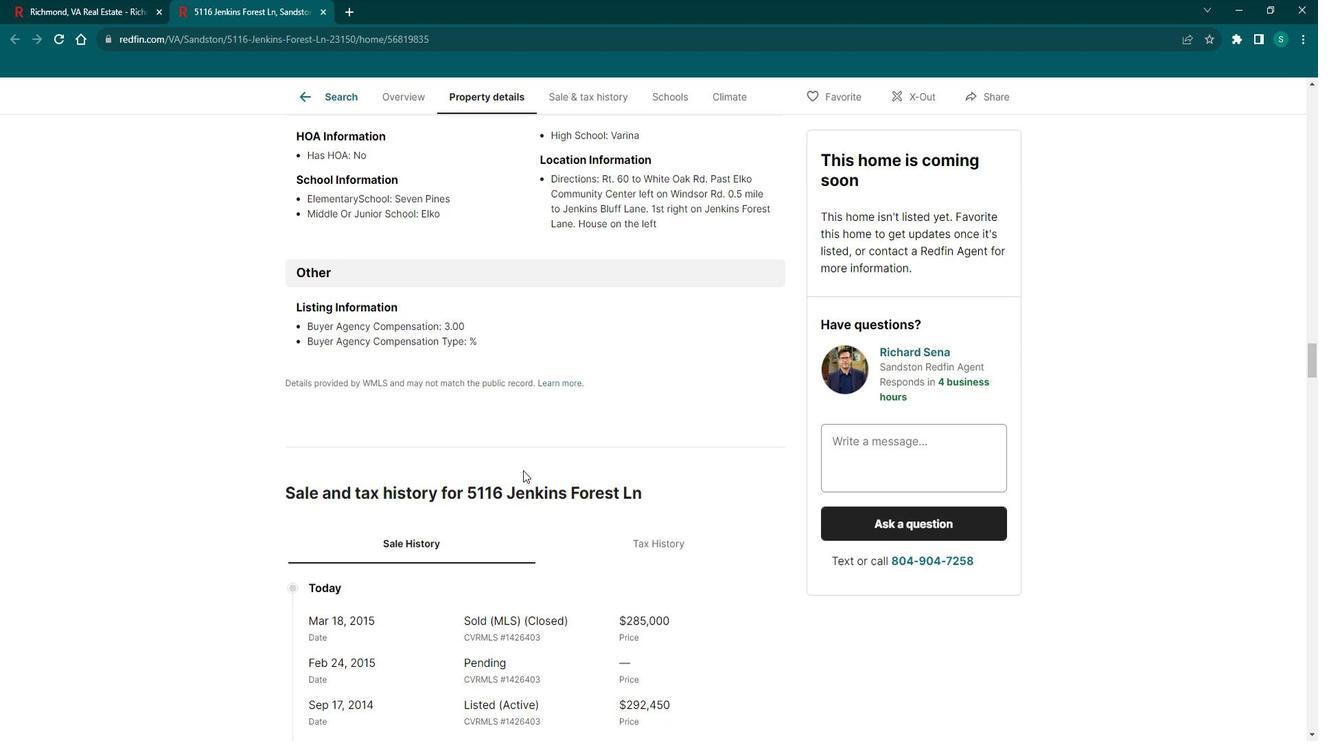 
Action: Mouse scrolled (523, 452) with delta (0, 0)
Screenshot: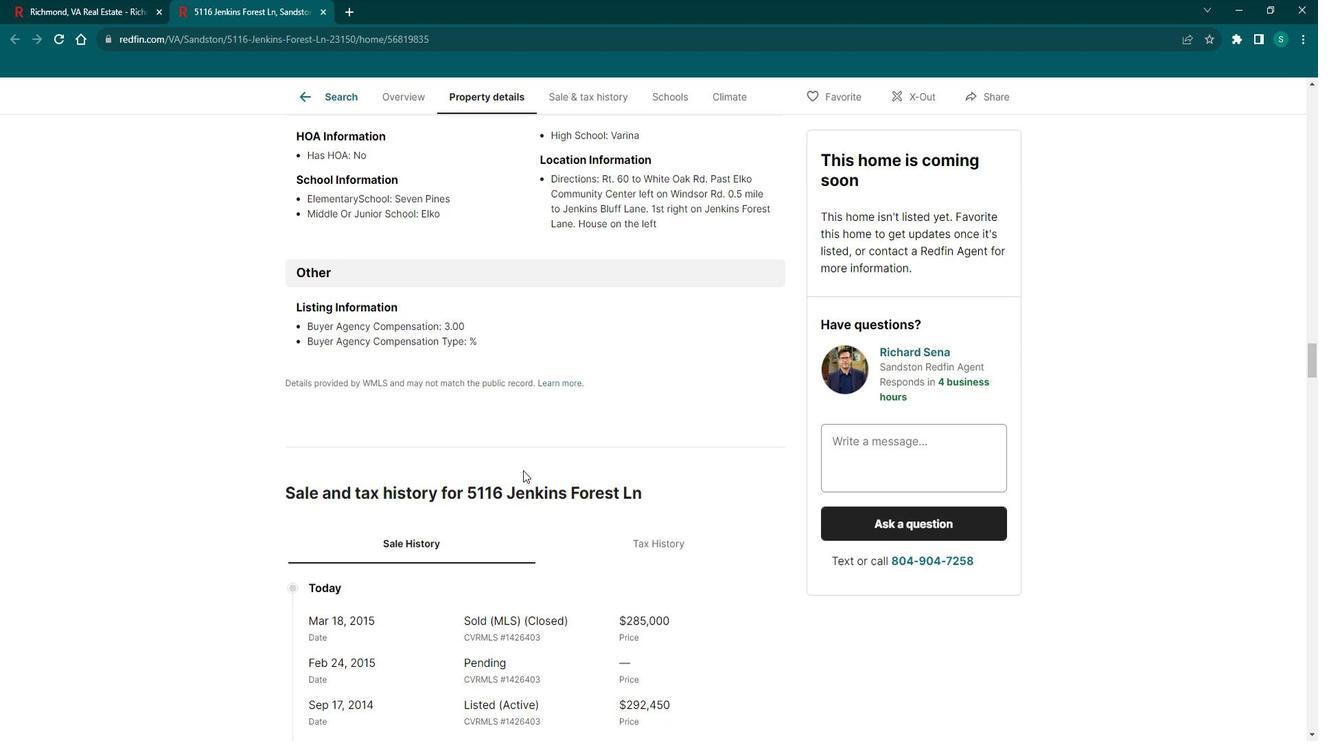 
Action: Mouse scrolled (523, 452) with delta (0, 0)
Screenshot: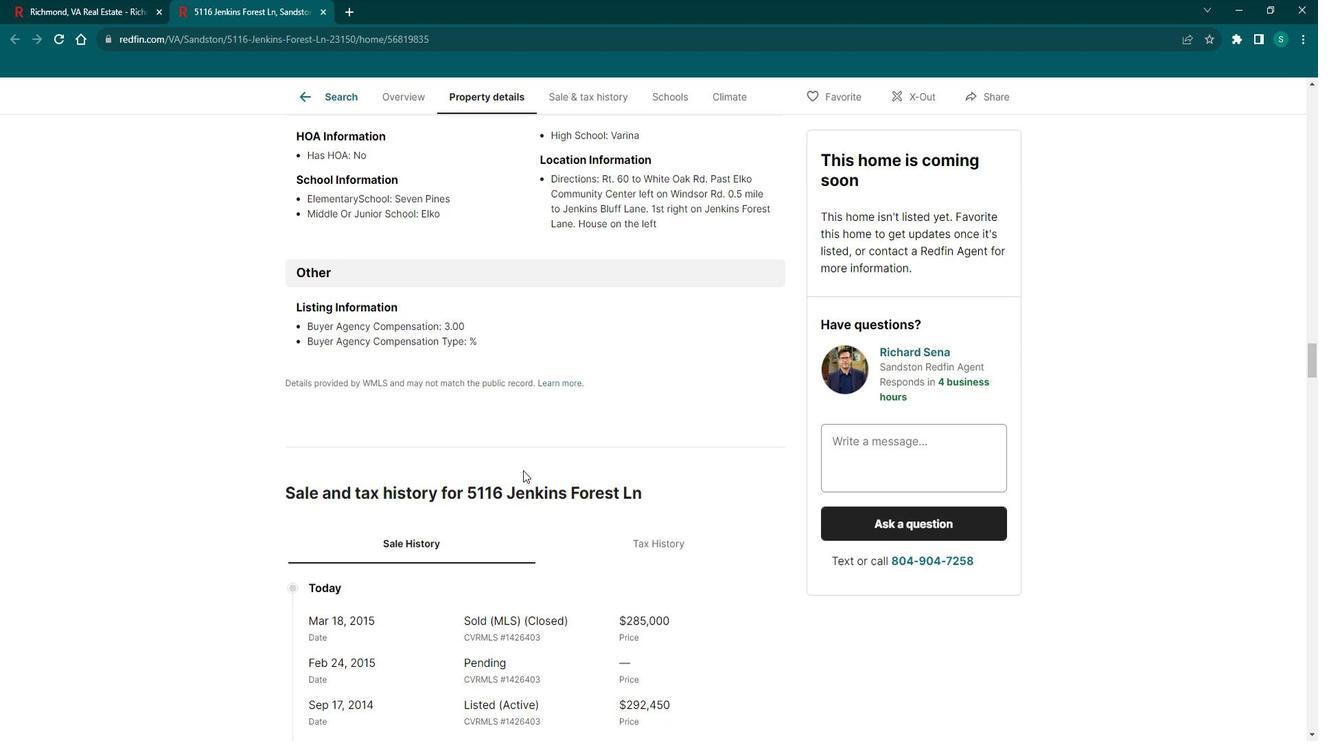 
Action: Mouse scrolled (523, 452) with delta (0, 0)
Screenshot: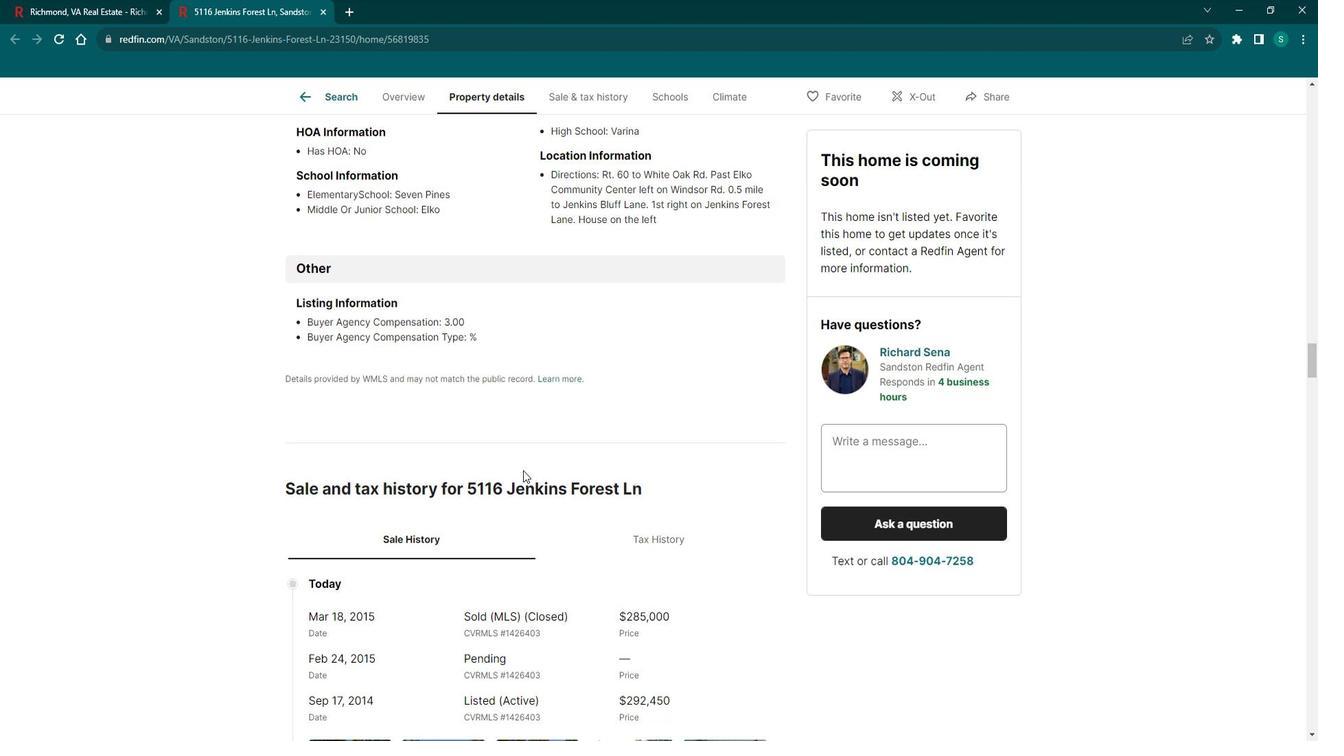 
Action: Mouse scrolled (523, 452) with delta (0, 0)
Screenshot: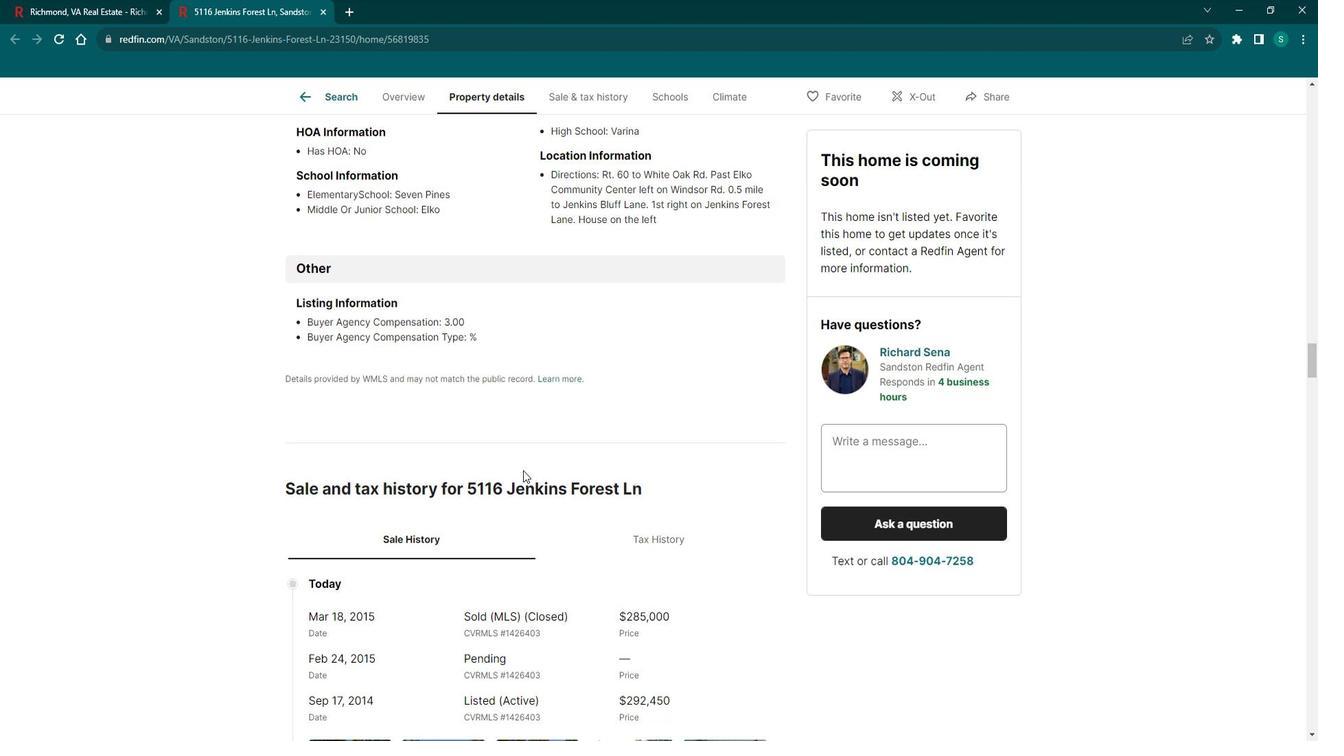 
Action: Mouse scrolled (523, 452) with delta (0, 0)
Screenshot: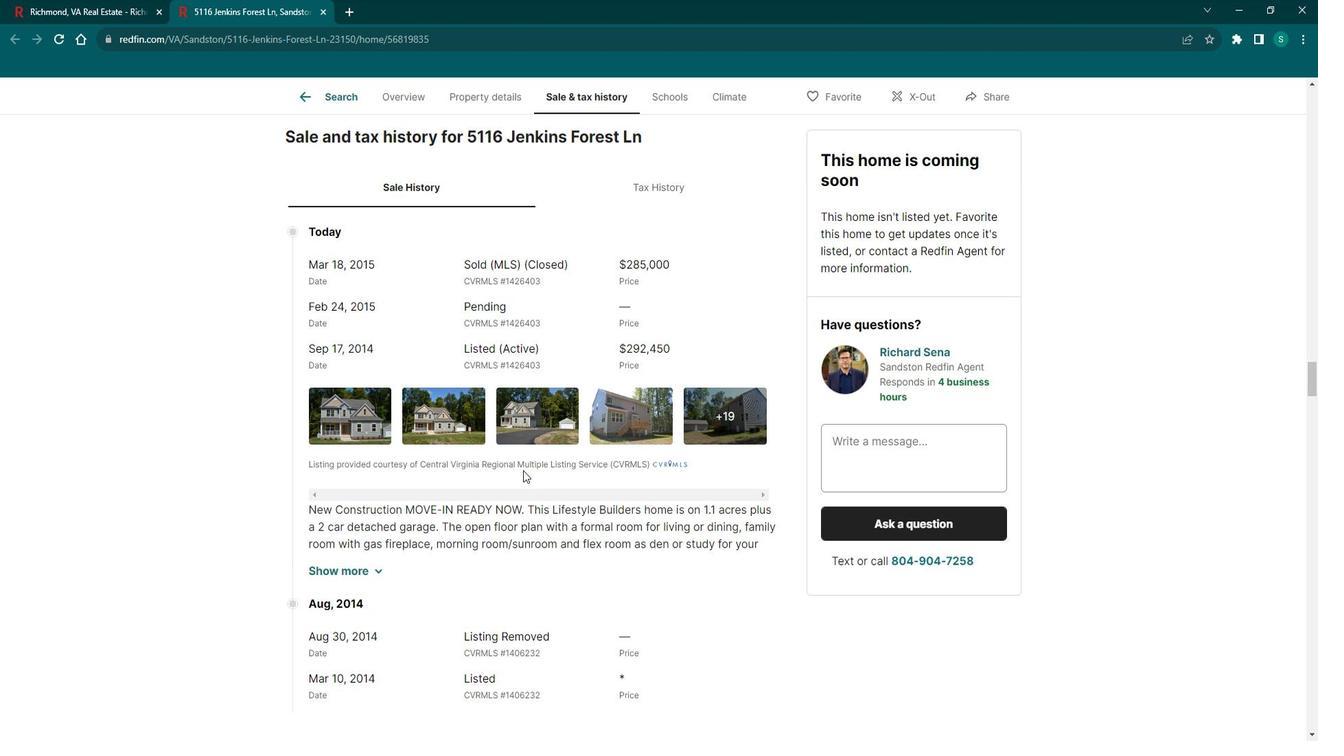 
Action: Mouse scrolled (523, 452) with delta (0, 0)
Screenshot: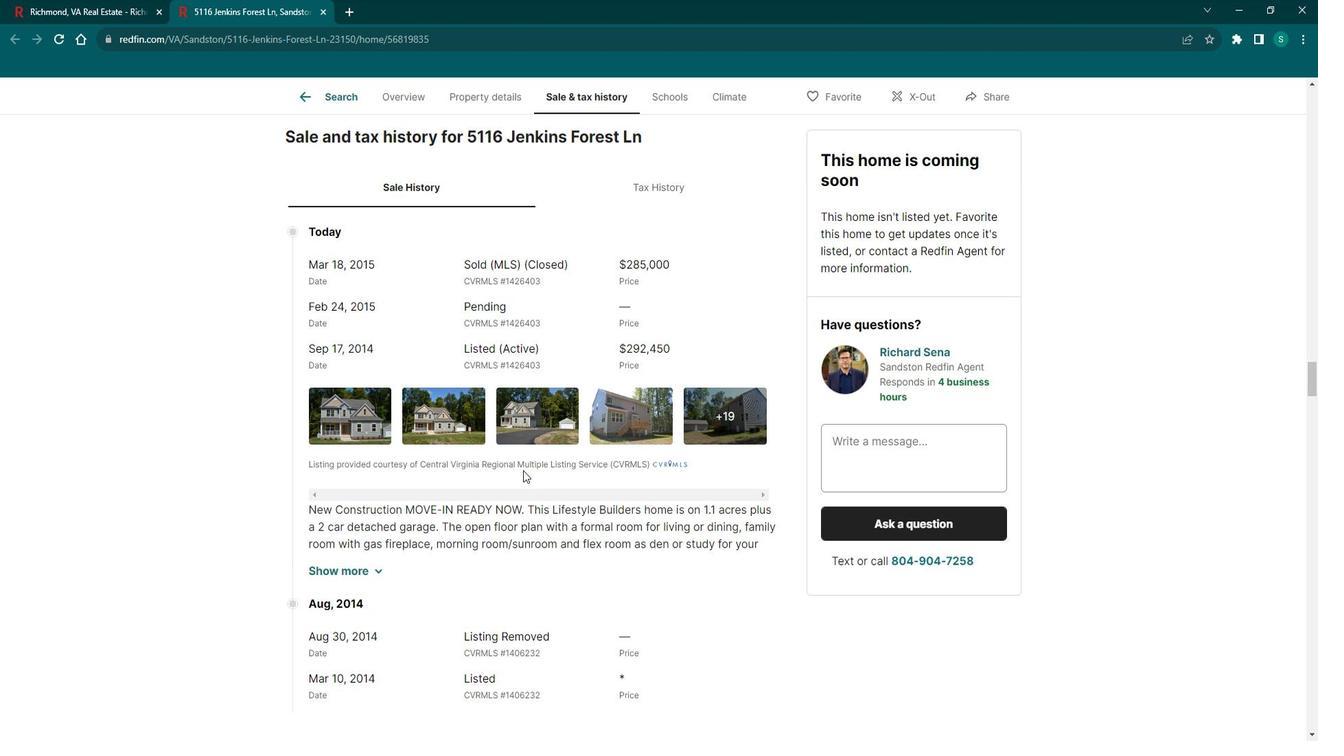 
Action: Mouse scrolled (523, 452) with delta (0, 0)
Screenshot: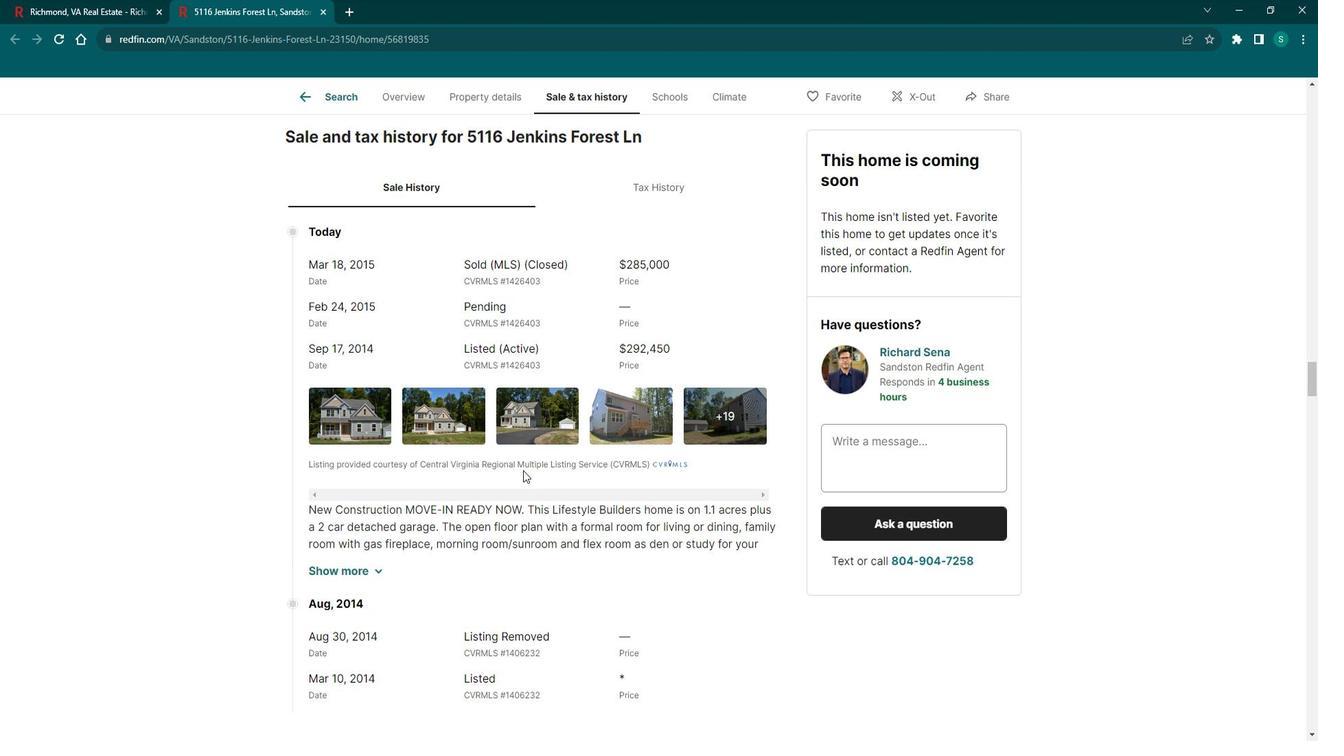 
Action: Mouse scrolled (523, 452) with delta (0, 0)
Screenshot: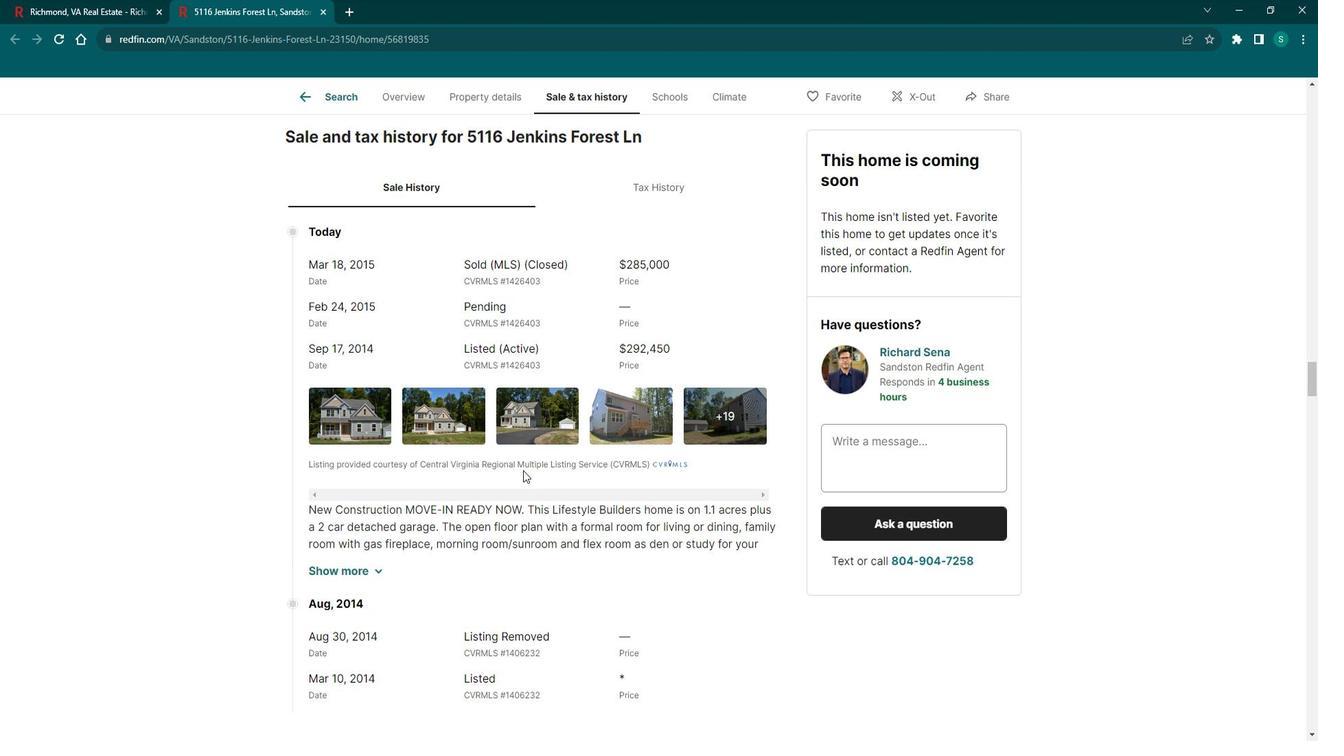 
Action: Mouse scrolled (523, 452) with delta (0, 0)
Screenshot: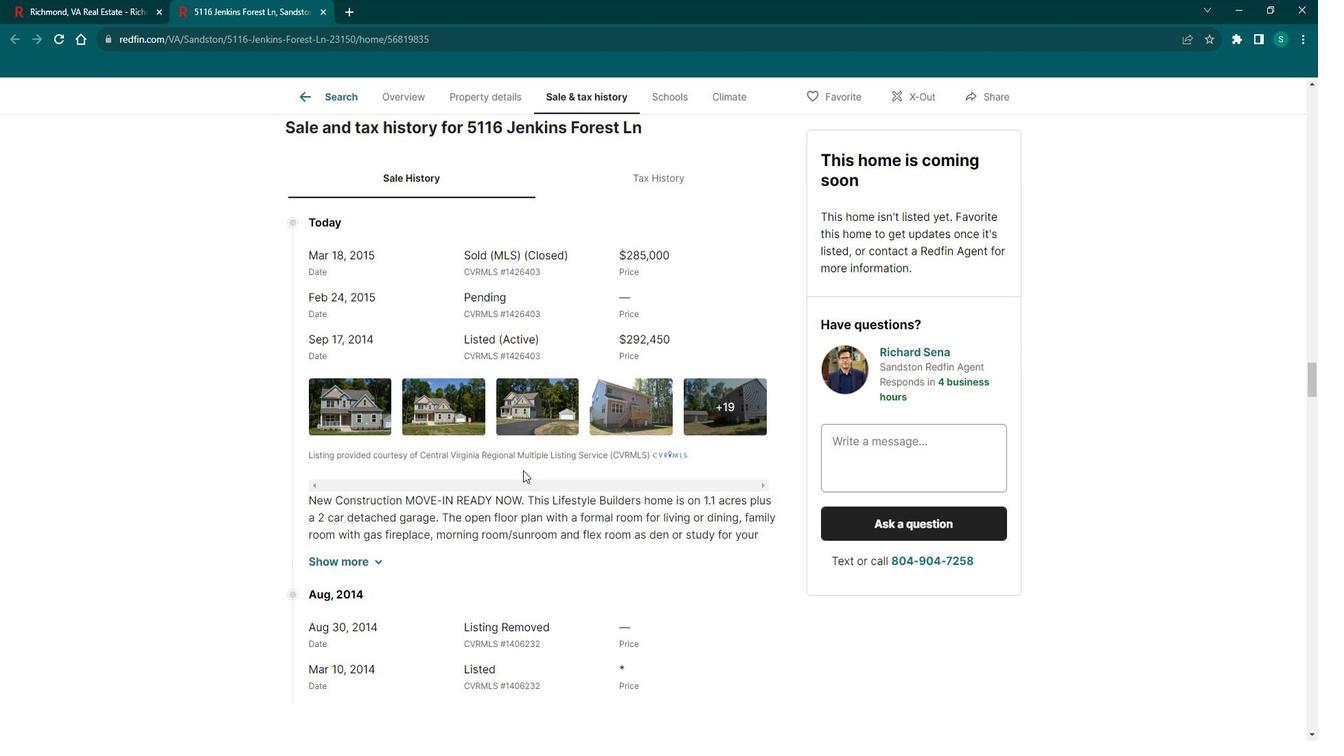 
Action: Mouse scrolled (523, 452) with delta (0, 0)
Screenshot: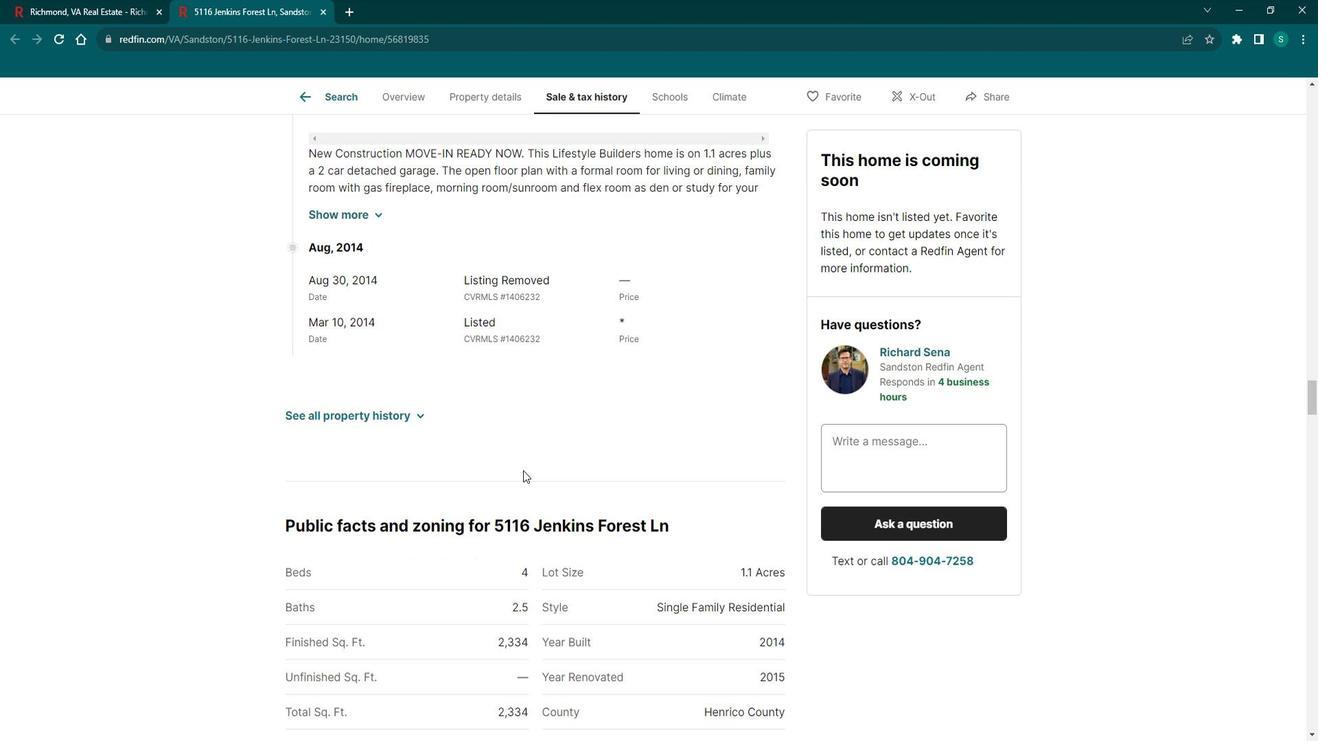 
Action: Mouse scrolled (523, 452) with delta (0, 0)
Screenshot: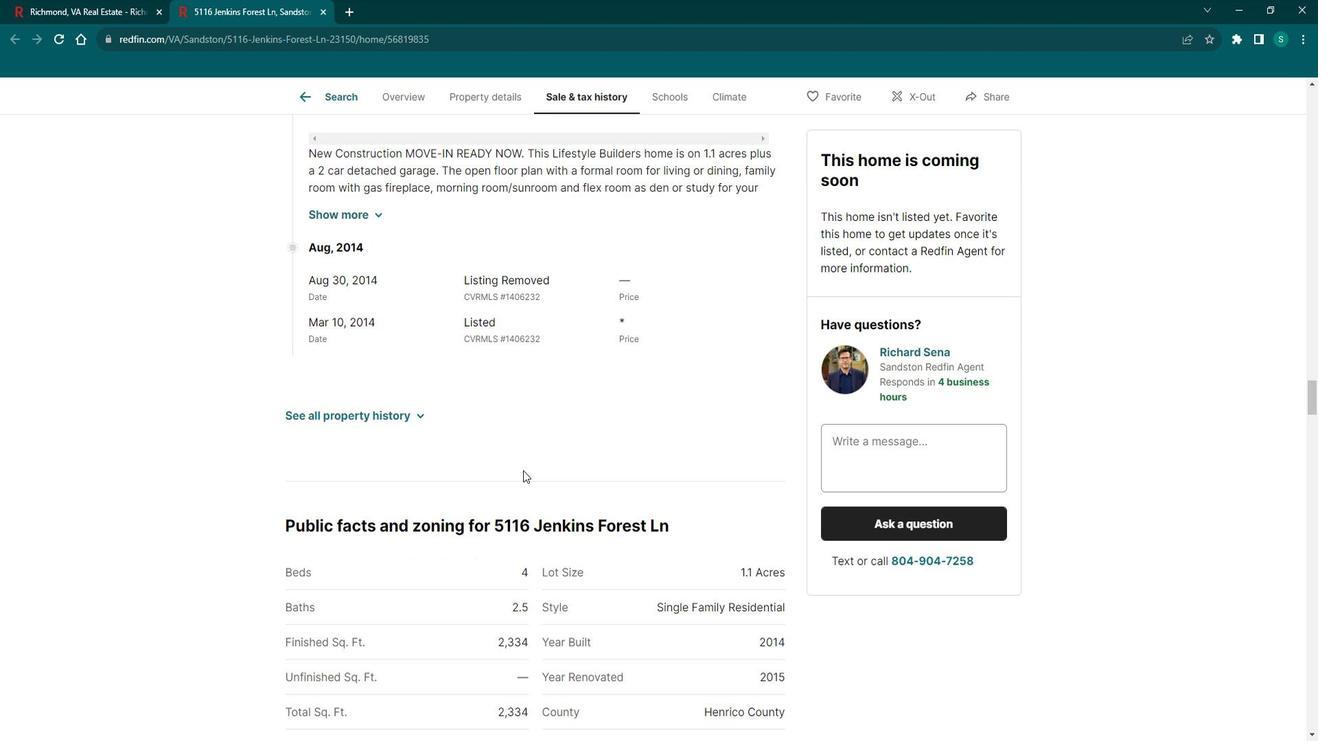 
Action: Mouse scrolled (523, 452) with delta (0, 0)
Screenshot: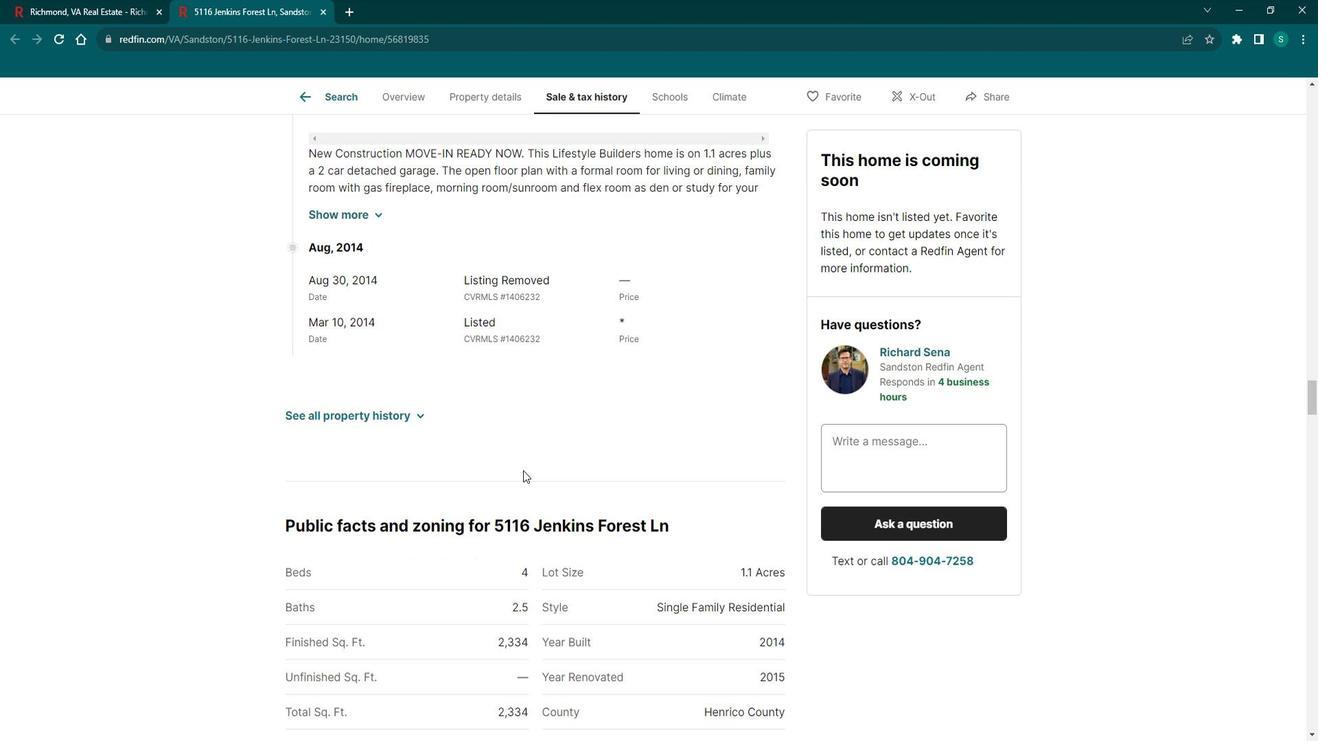 
Action: Mouse scrolled (523, 452) with delta (0, 0)
Screenshot: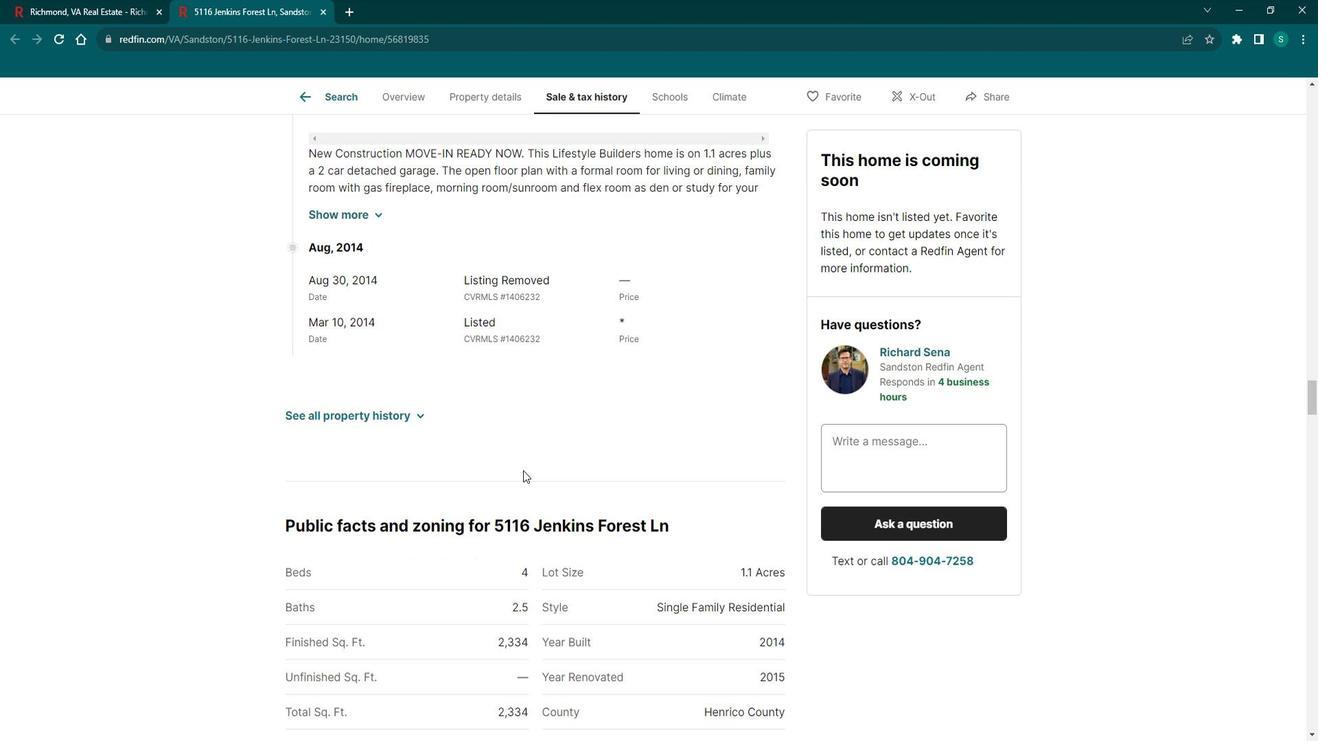 
Action: Mouse scrolled (523, 452) with delta (0, 0)
Screenshot: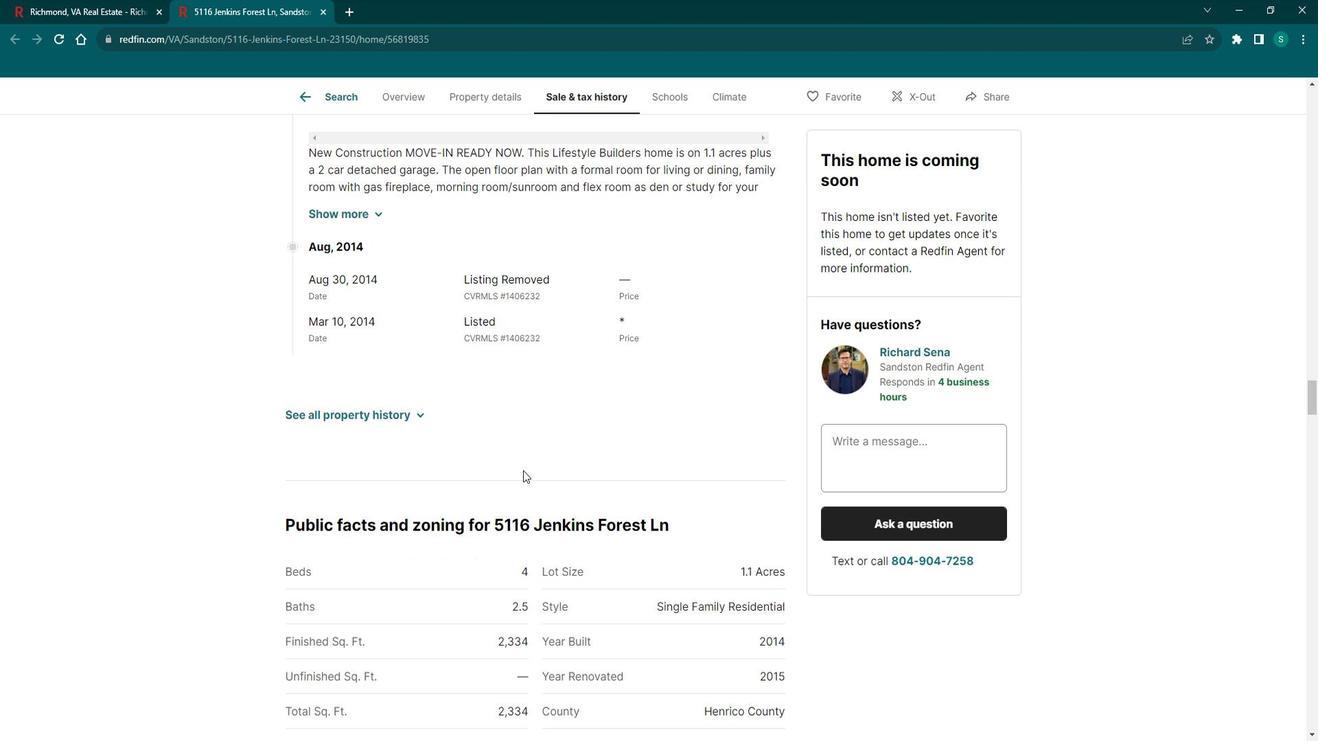 
Action: Mouse scrolled (523, 452) with delta (0, 0)
Screenshot: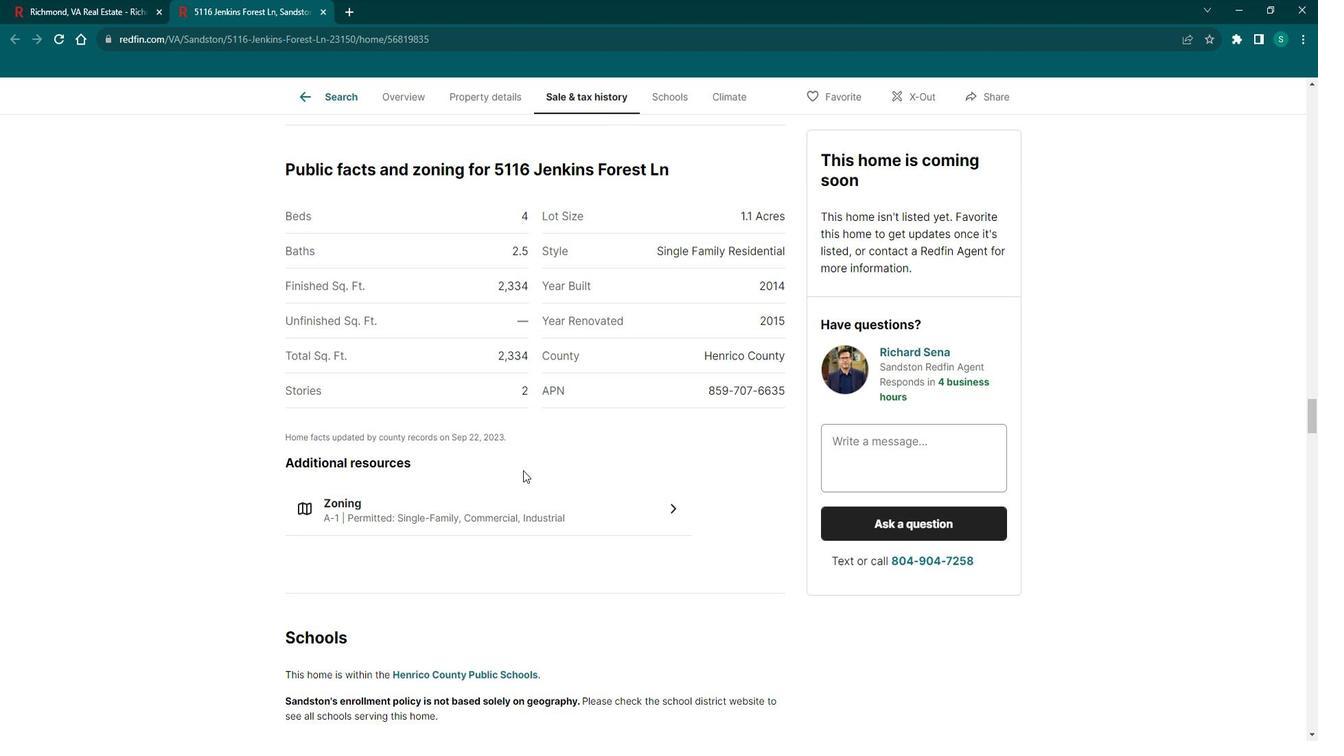 
Action: Mouse scrolled (523, 452) with delta (0, 0)
Screenshot: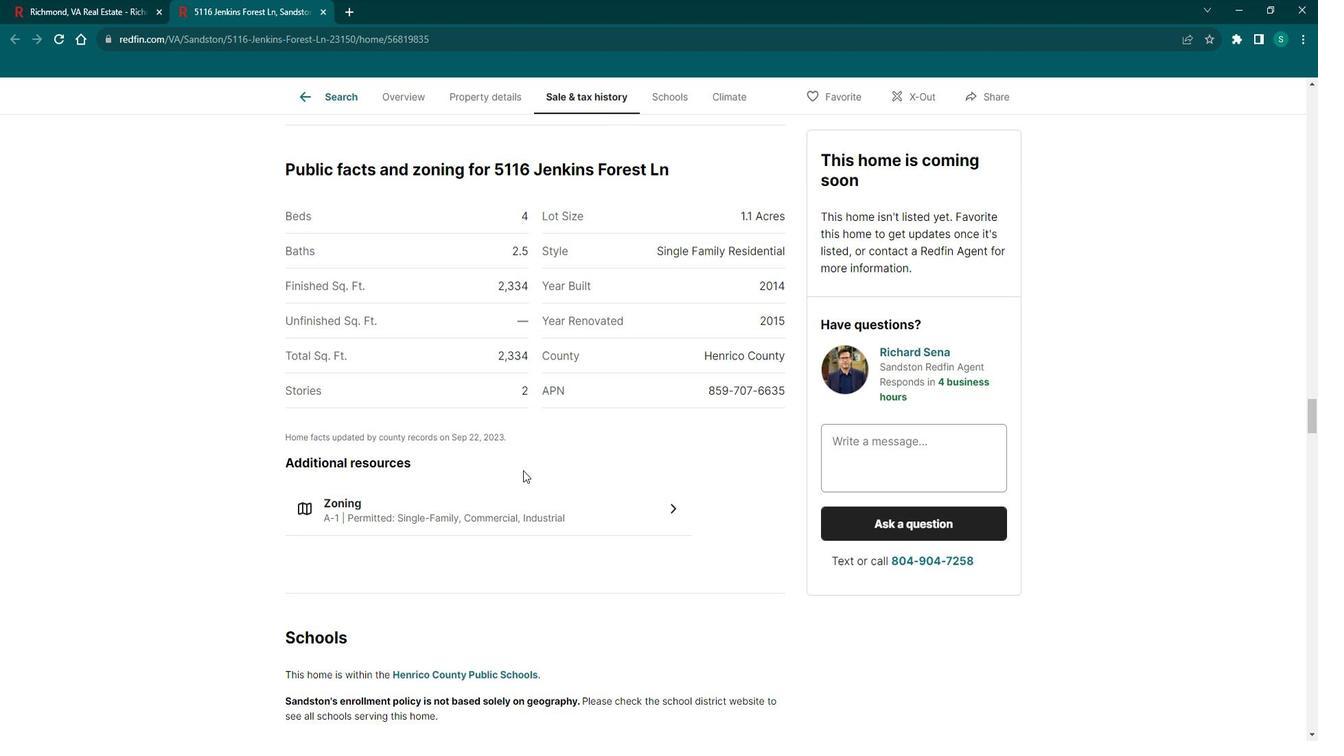 
Action: Mouse scrolled (523, 452) with delta (0, 0)
Screenshot: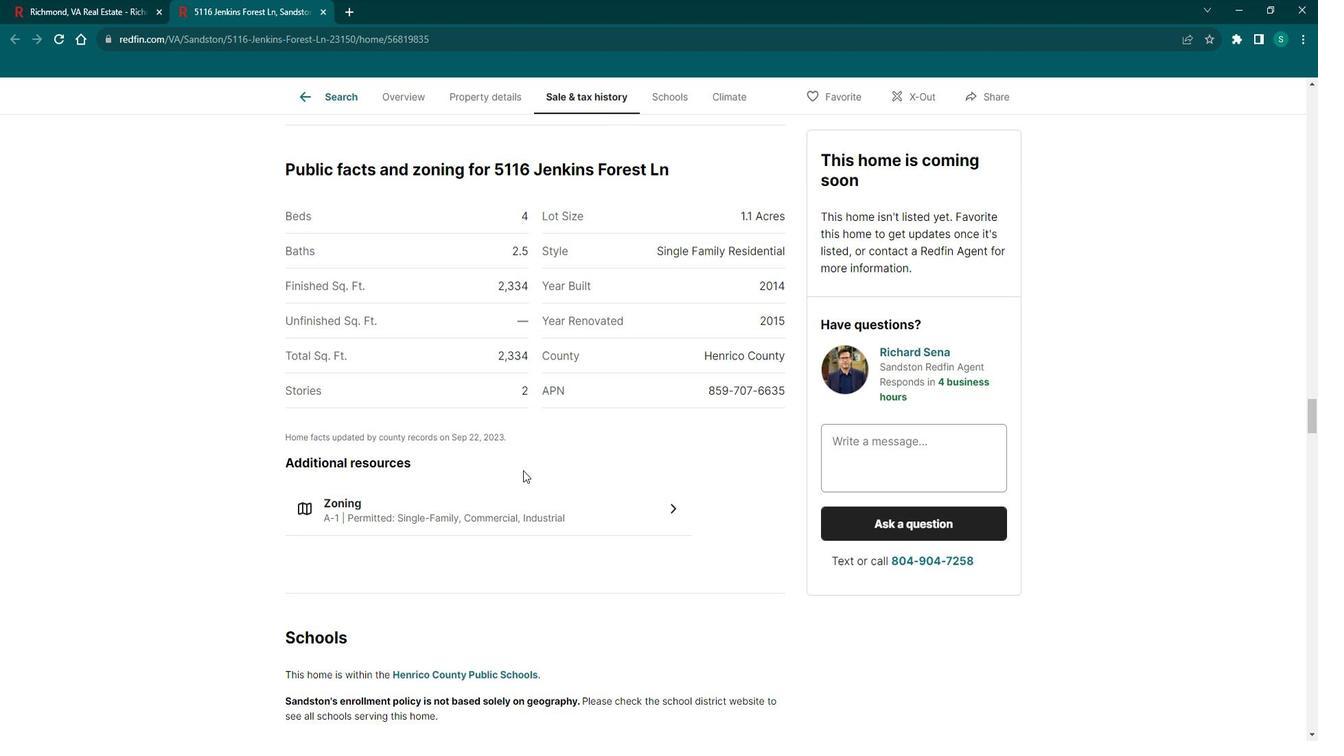 
Action: Mouse scrolled (523, 452) with delta (0, 0)
Screenshot: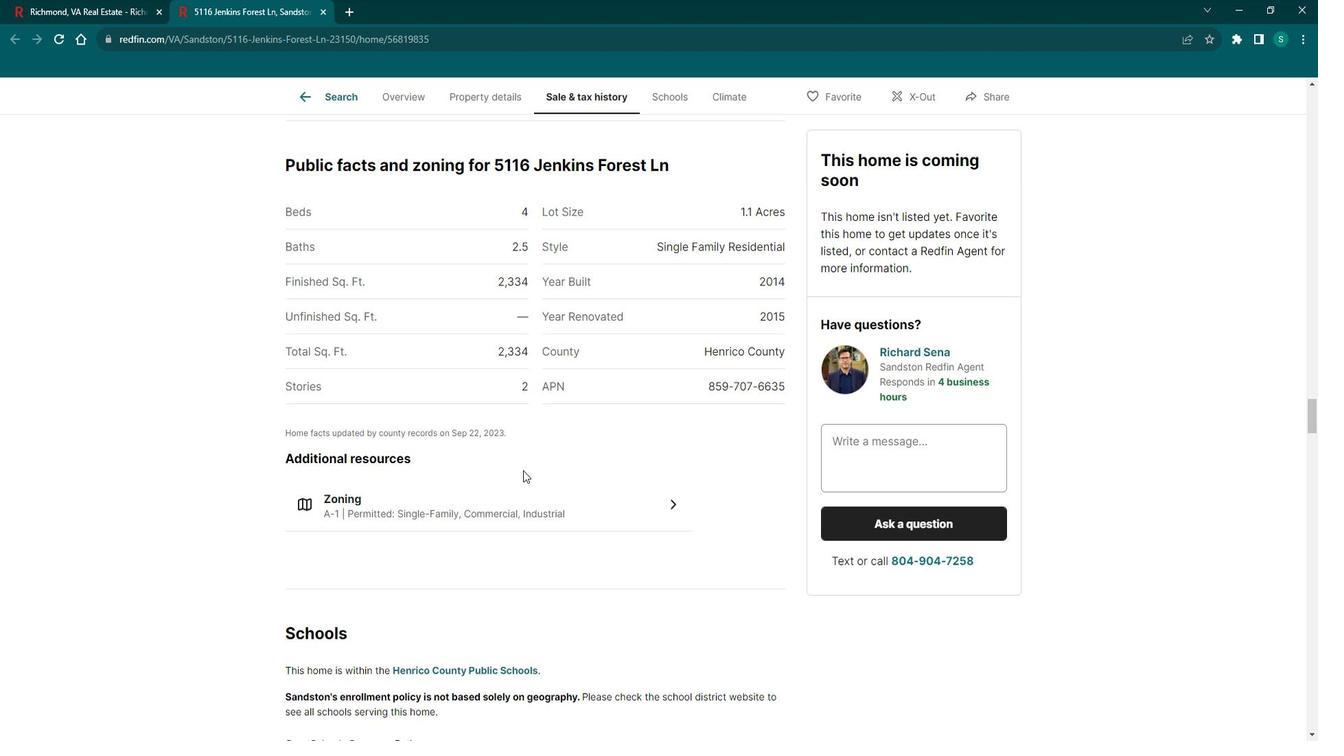 
Action: Mouse scrolled (523, 452) with delta (0, 0)
Screenshot: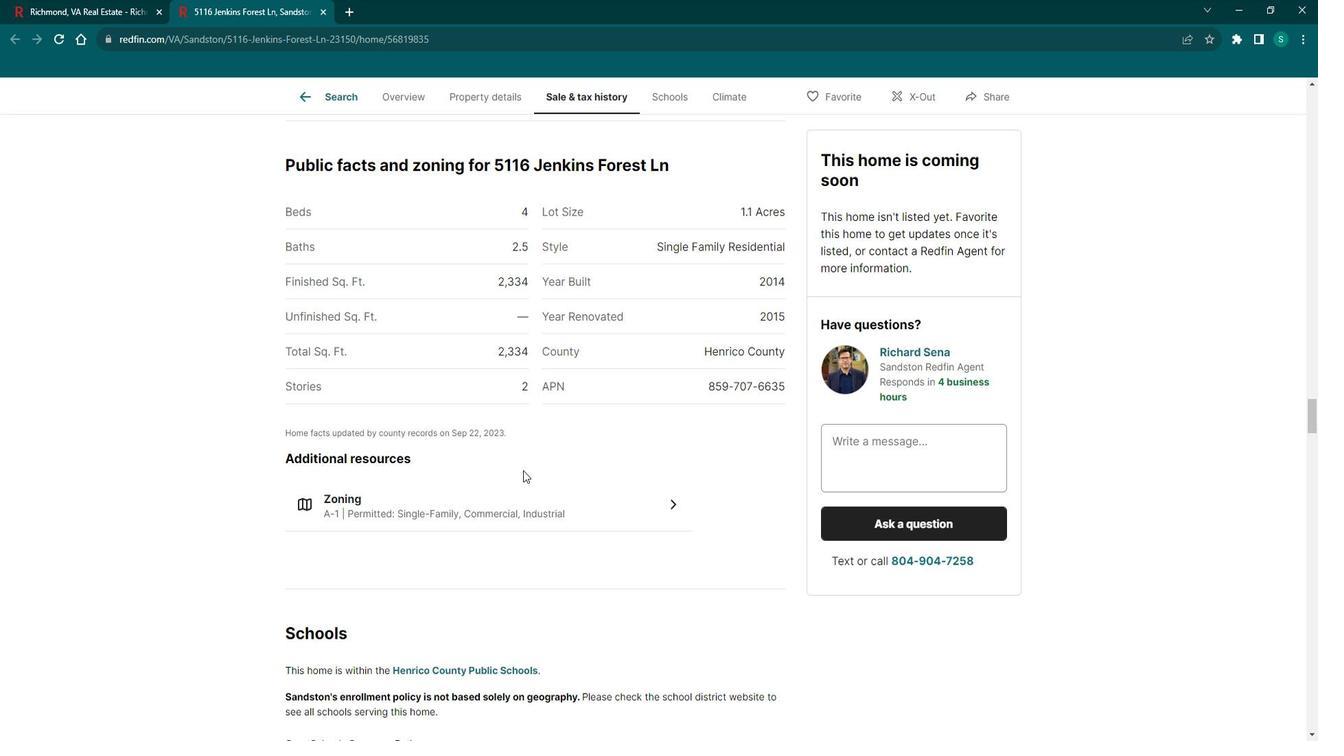 
Action: Mouse scrolled (523, 452) with delta (0, 0)
Screenshot: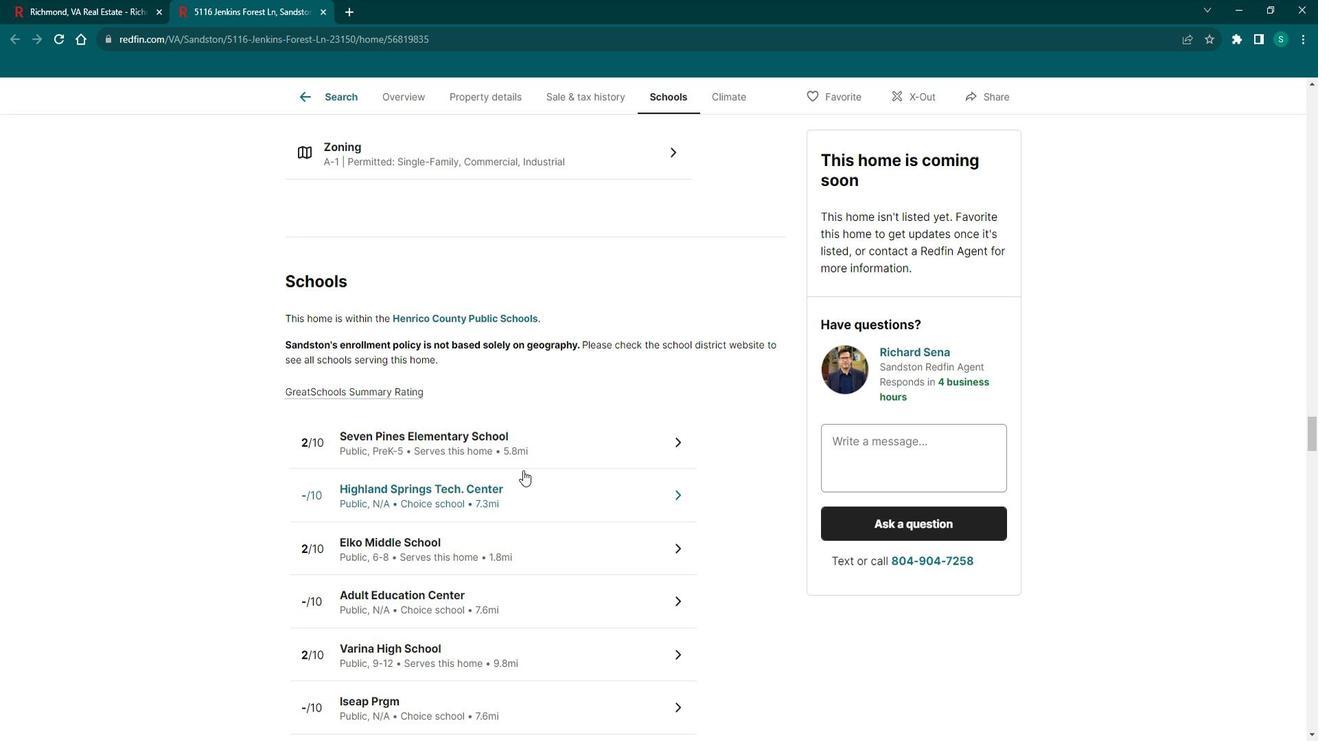 
Action: Mouse scrolled (523, 452) with delta (0, 0)
Screenshot: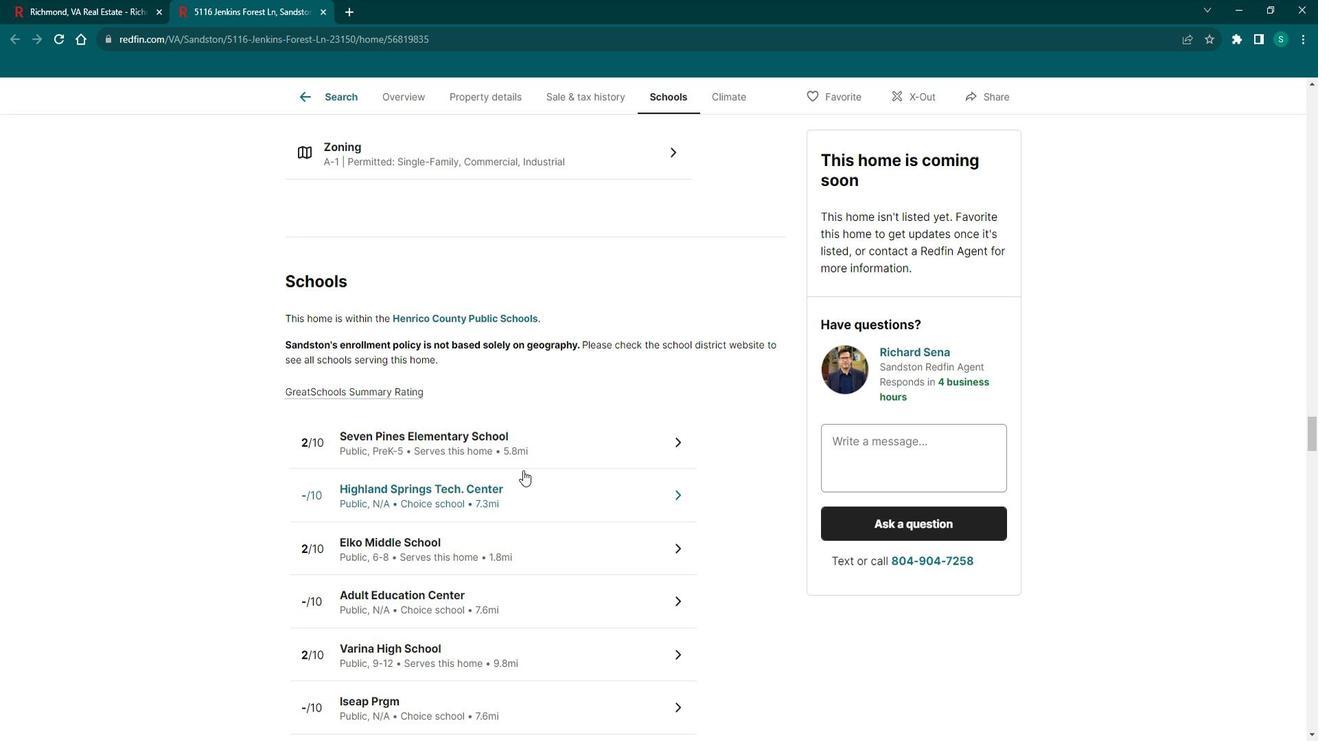 
Action: Mouse scrolled (523, 452) with delta (0, 0)
Screenshot: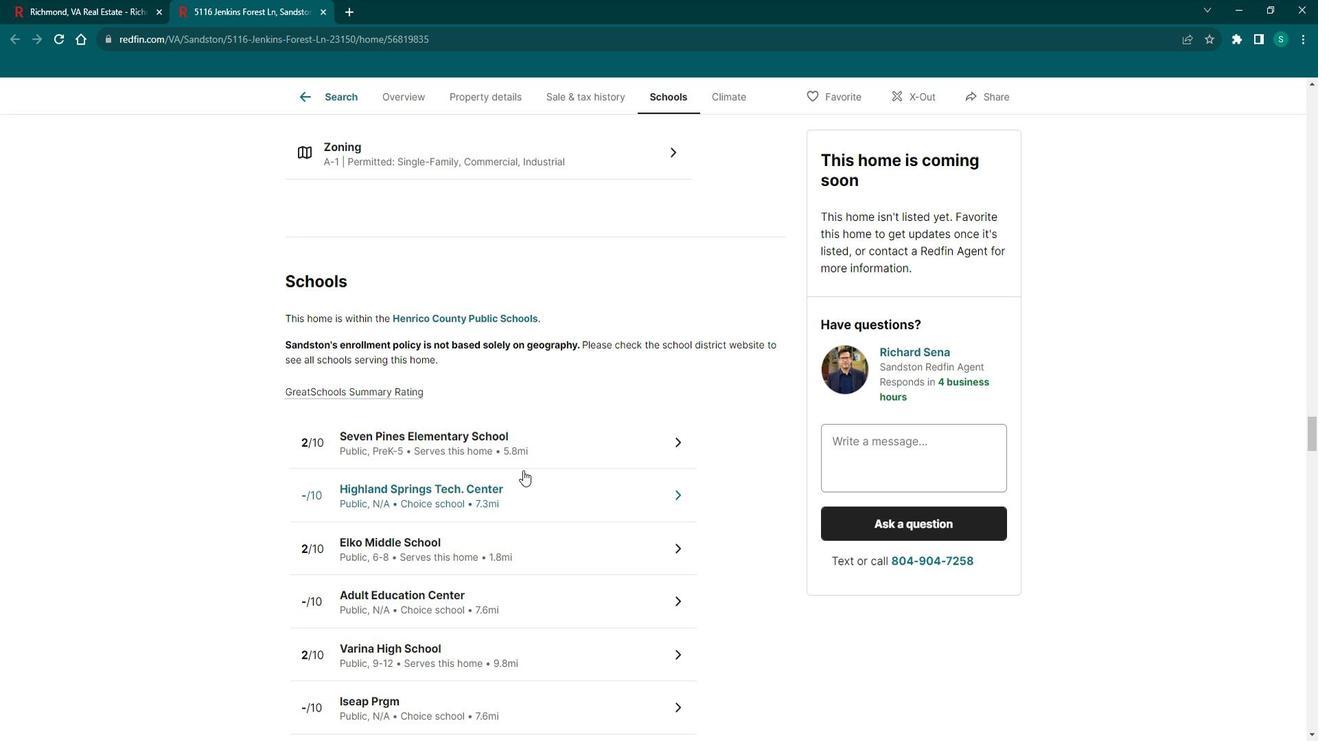 
Action: Mouse scrolled (523, 452) with delta (0, 0)
Screenshot: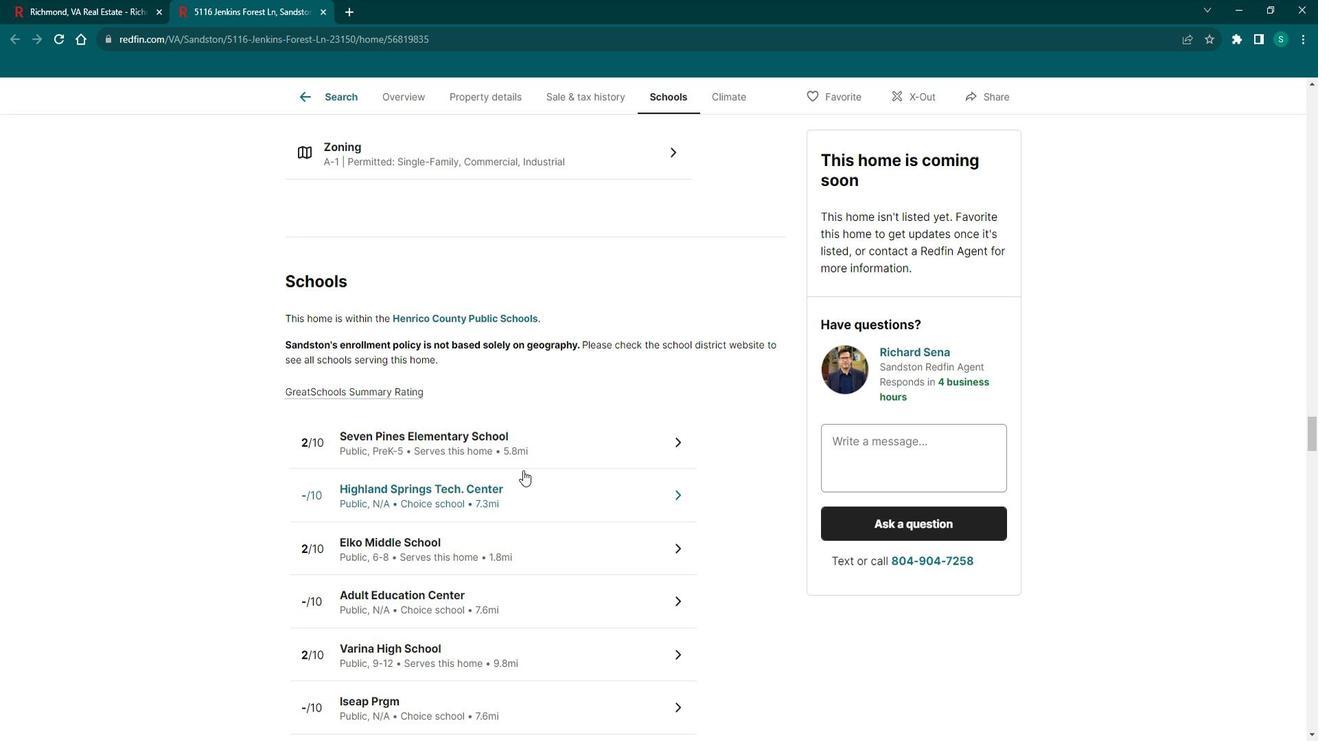 
Action: Mouse scrolled (523, 452) with delta (0, 0)
Screenshot: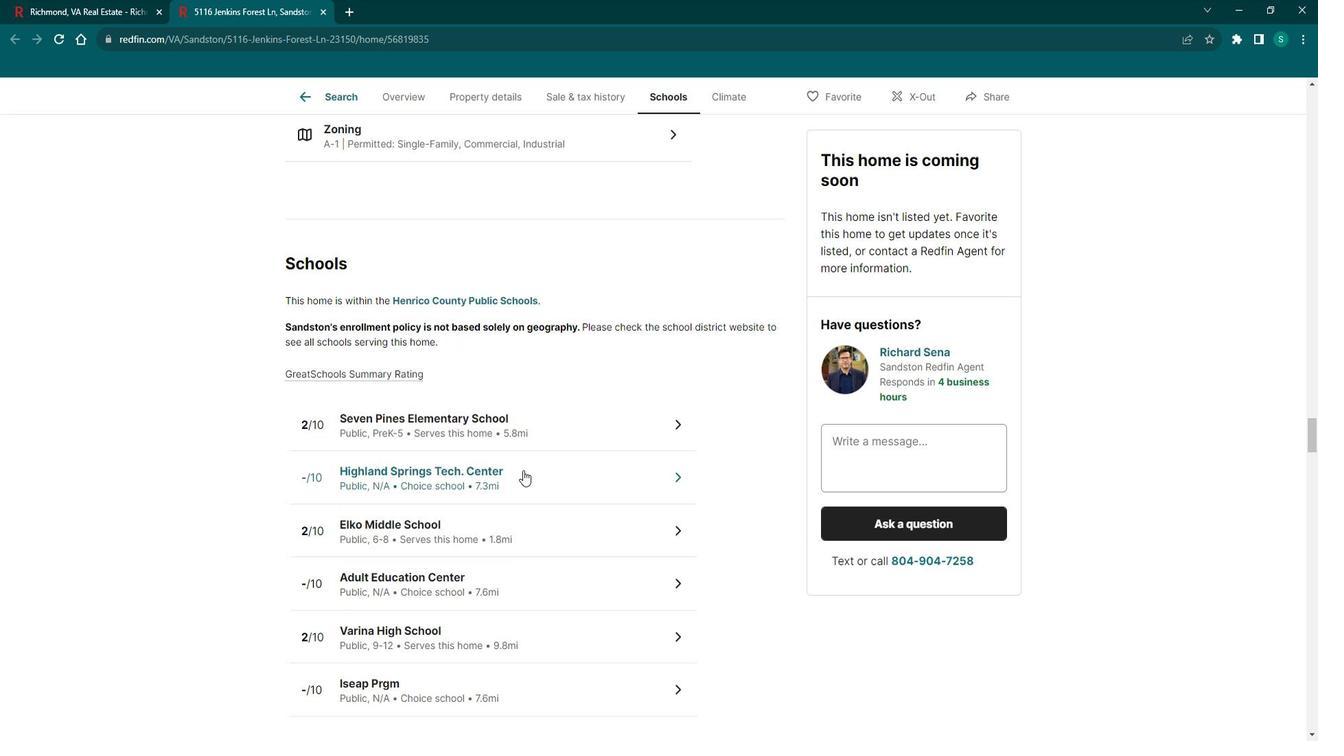 
Action: Mouse scrolled (523, 452) with delta (0, 0)
Screenshot: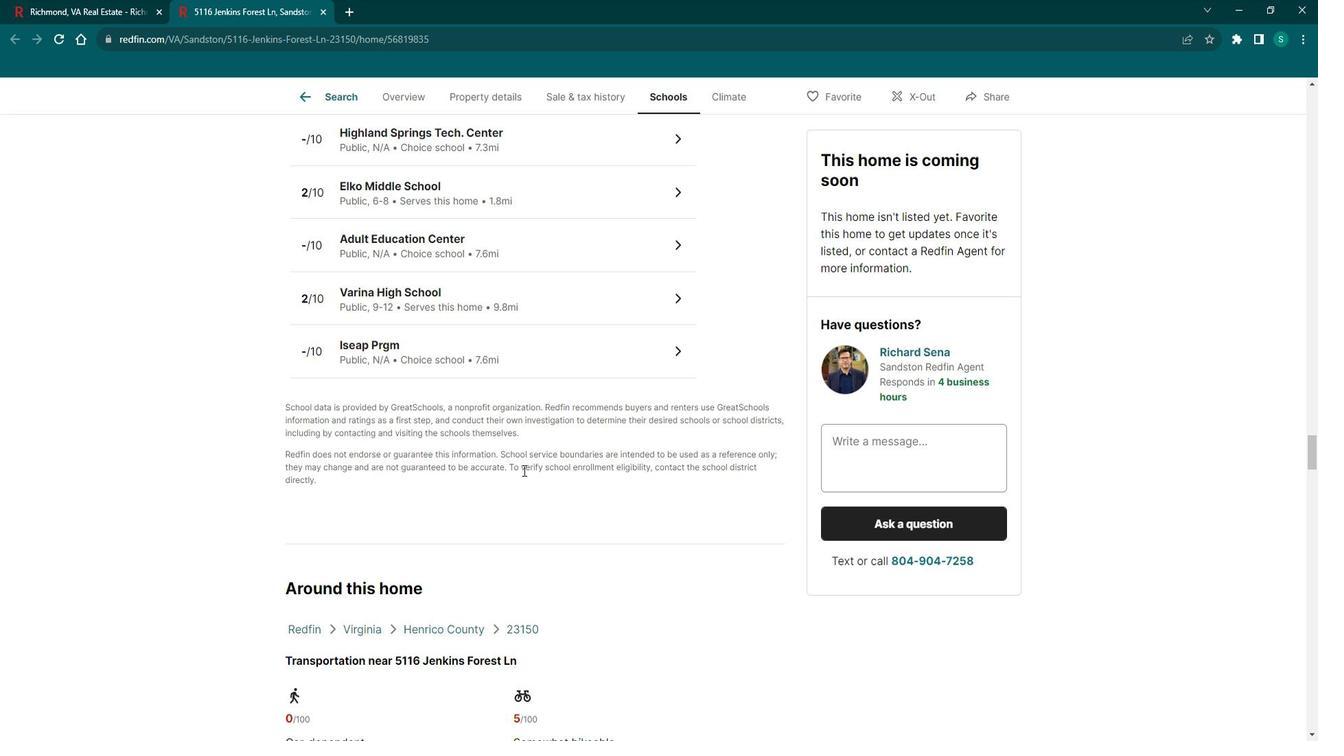 
Action: Mouse scrolled (523, 452) with delta (0, 0)
Screenshot: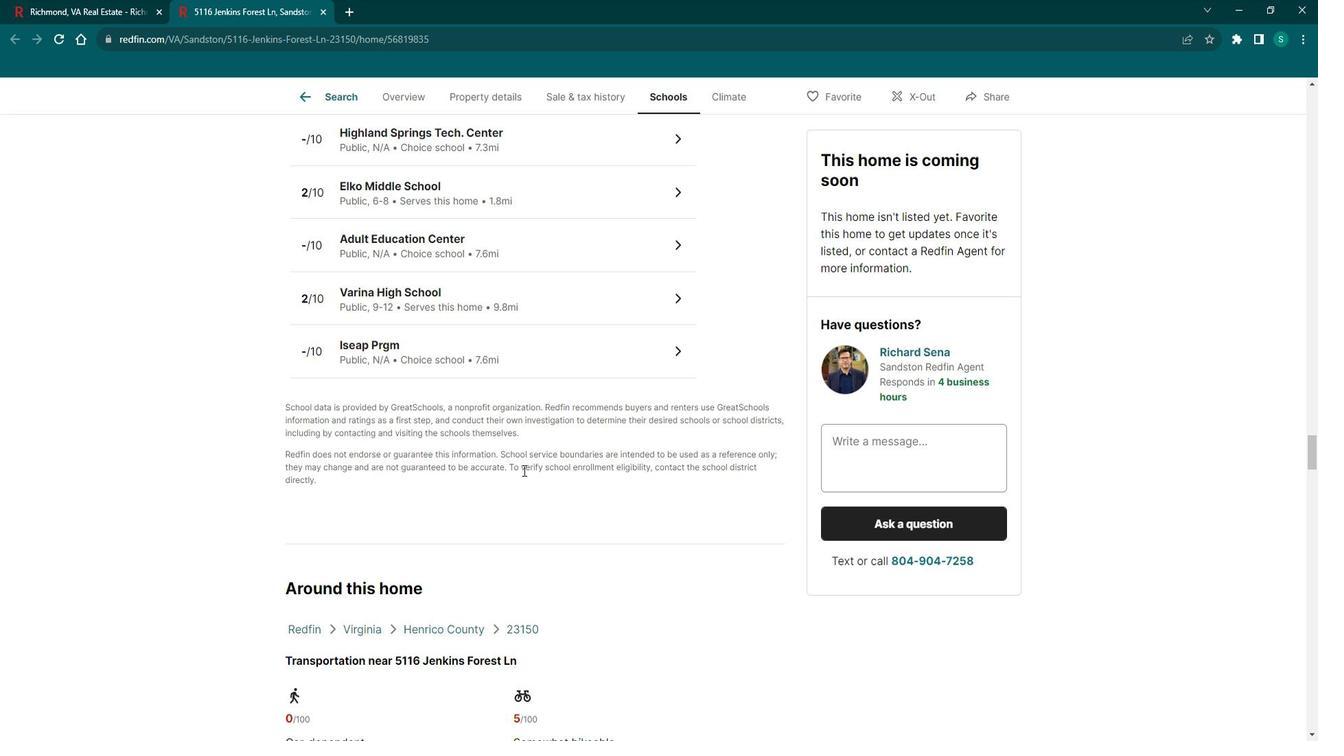 
Action: Mouse scrolled (523, 452) with delta (0, 0)
Screenshot: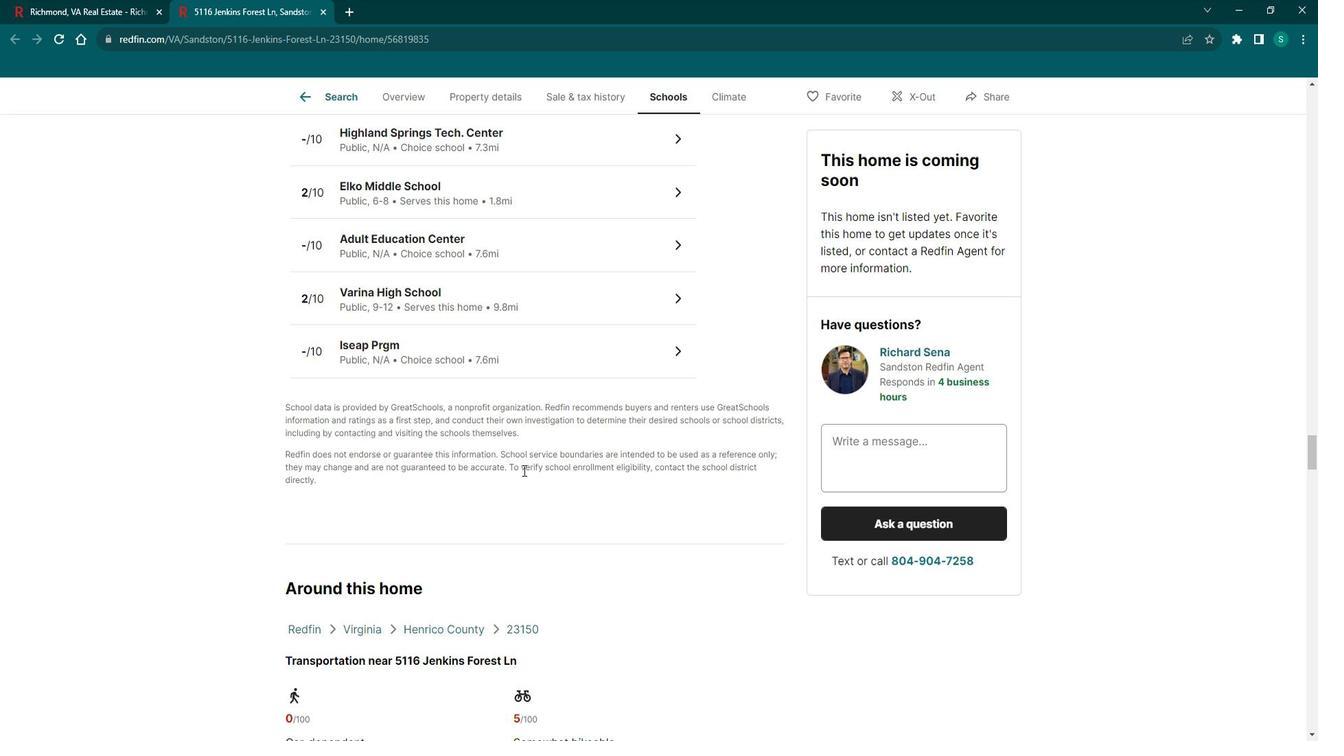
Action: Mouse scrolled (523, 452) with delta (0, 0)
Screenshot: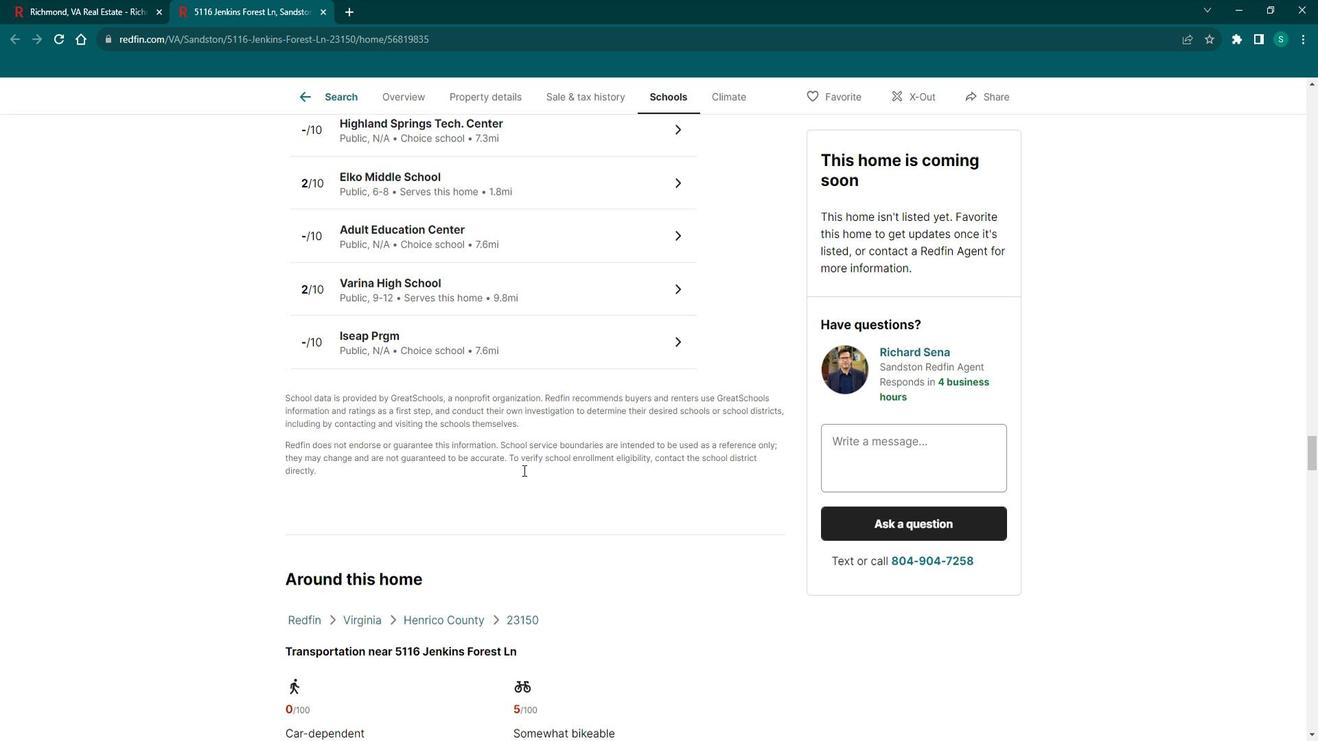 
Action: Mouse scrolled (523, 452) with delta (0, 0)
Screenshot: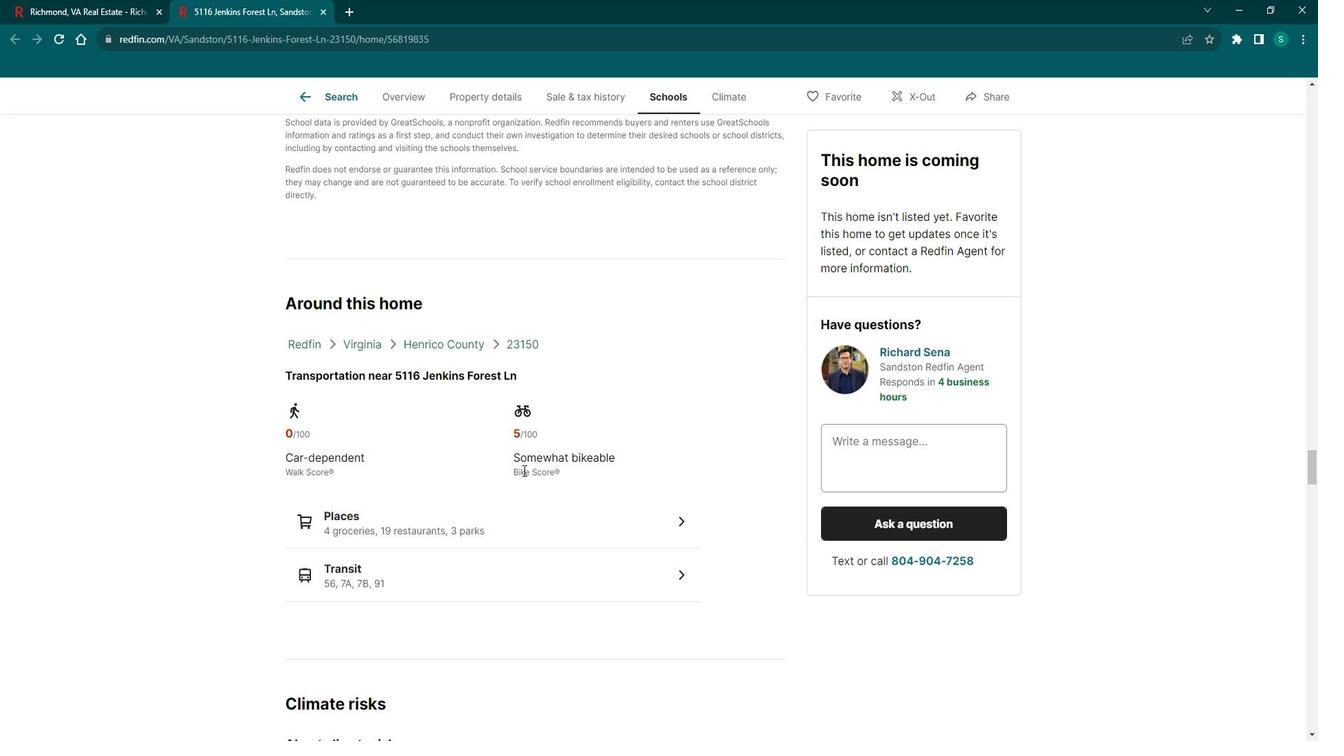 
Action: Mouse scrolled (523, 452) with delta (0, 0)
Screenshot: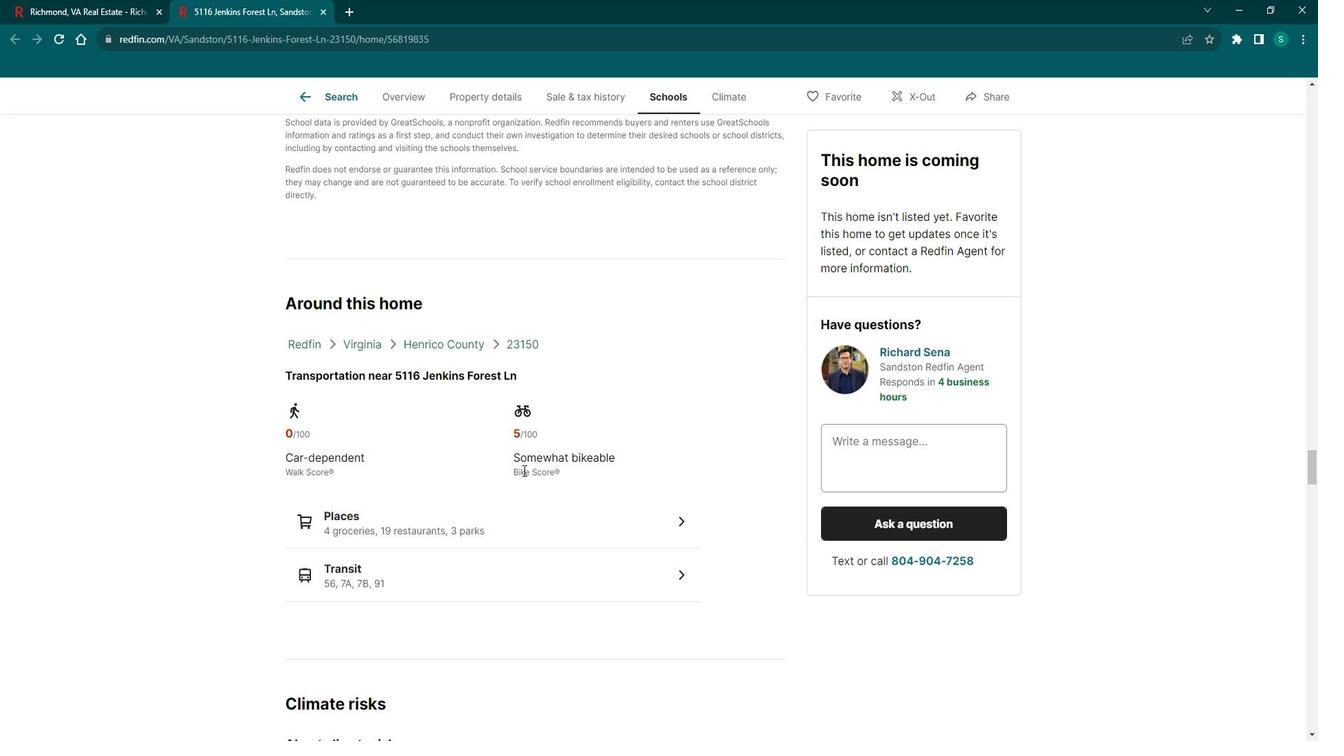 
Action: Mouse scrolled (523, 452) with delta (0, 0)
Screenshot: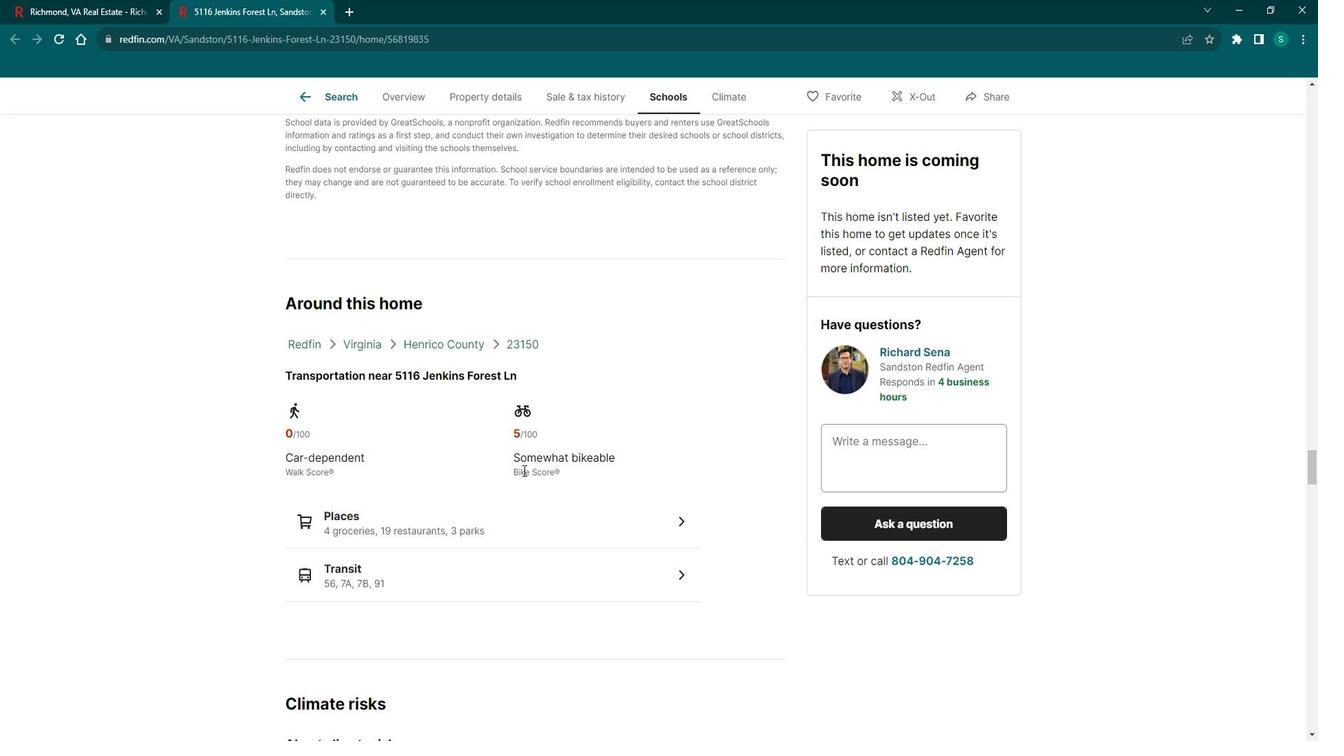 
Action: Mouse scrolled (523, 452) with delta (0, 0)
Screenshot: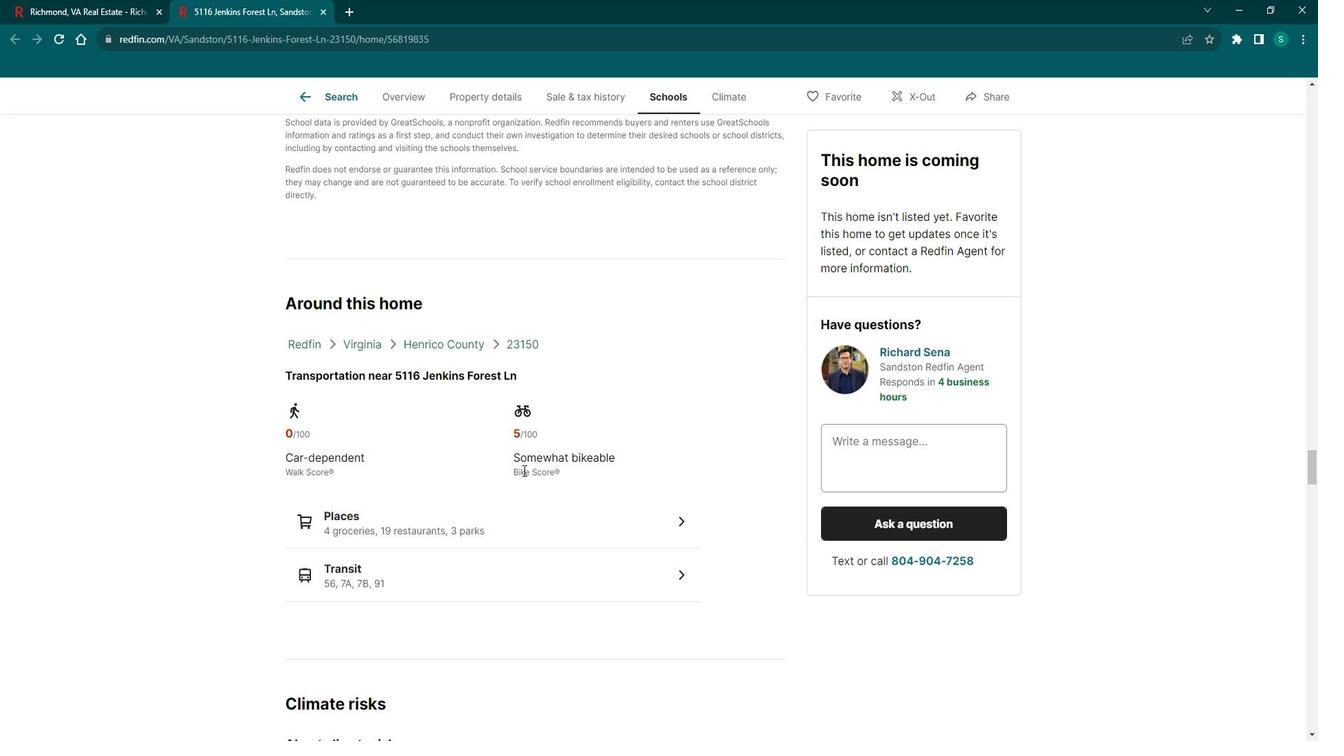 
Action: Mouse scrolled (523, 452) with delta (0, 0)
Screenshot: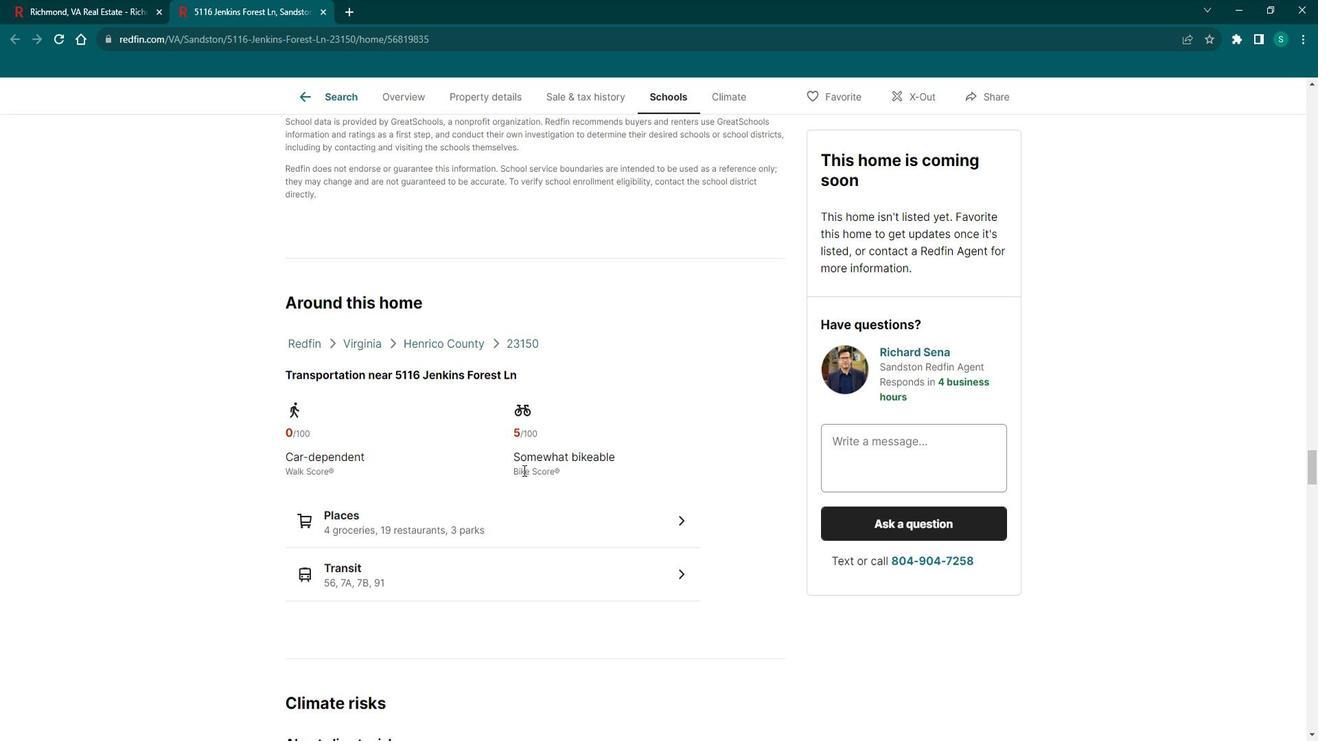 
Action: Mouse moved to (523, 453)
Screenshot: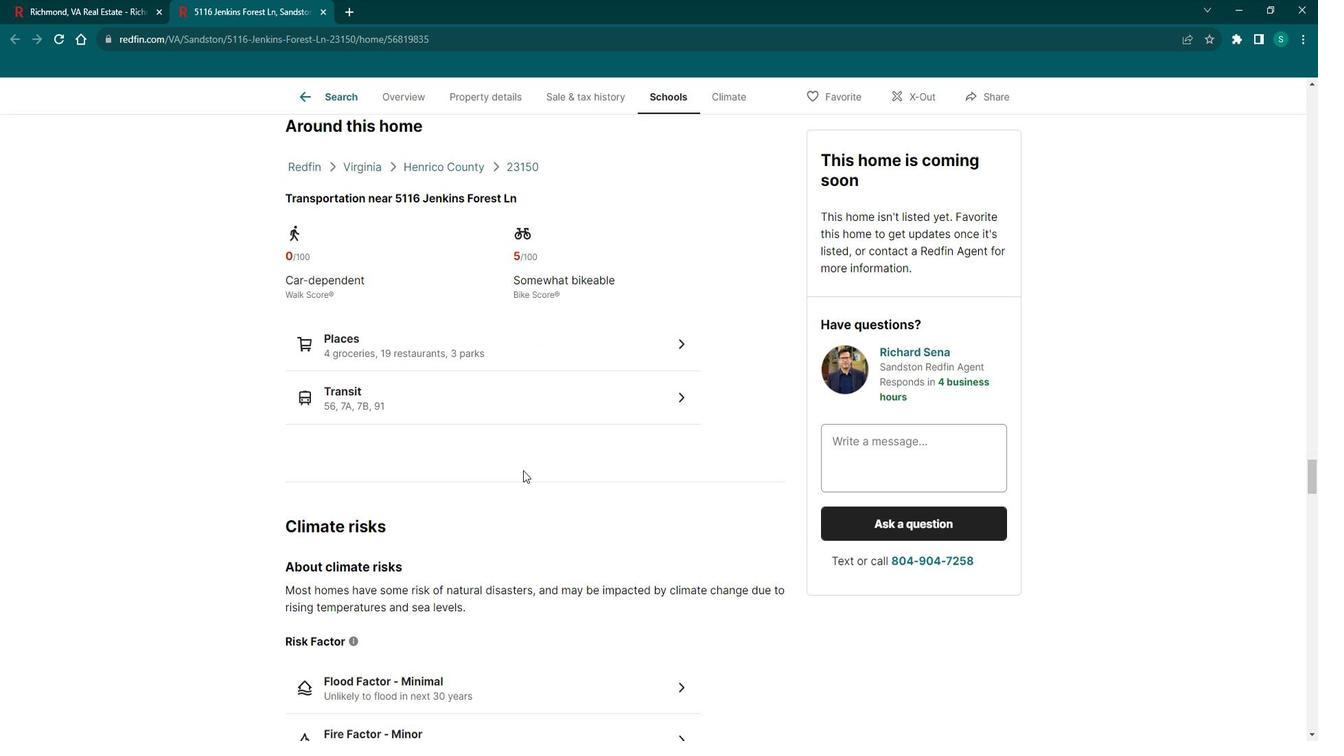 
Action: Mouse scrolled (523, 452) with delta (0, 0)
Screenshot: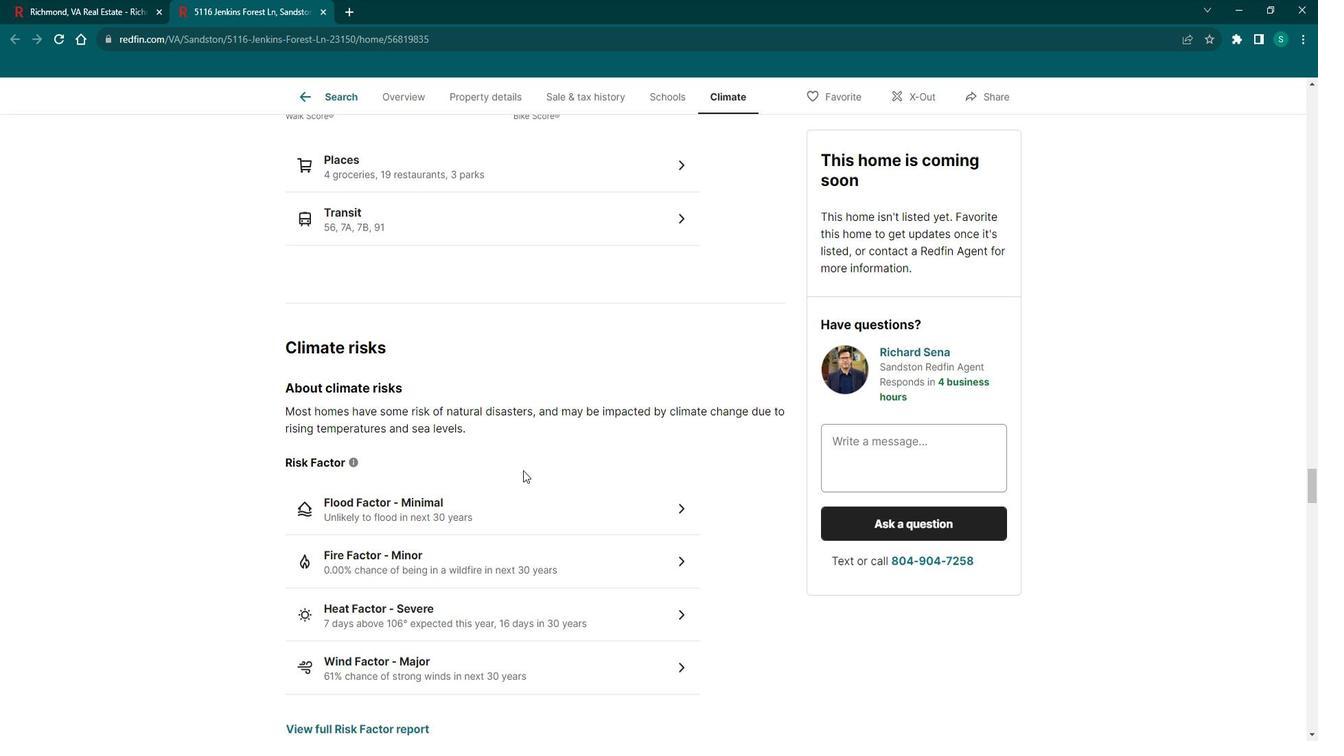 
Action: Mouse scrolled (523, 452) with delta (0, 0)
Screenshot: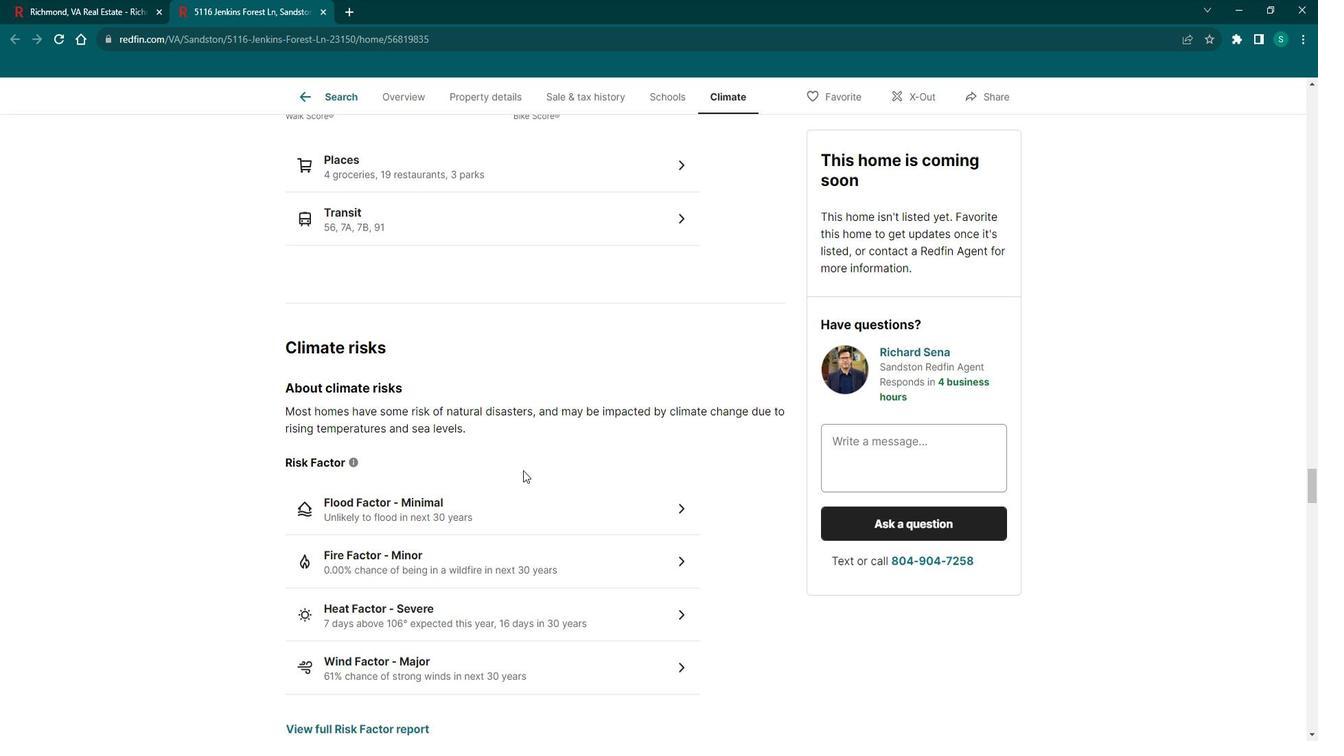 
Action: Mouse scrolled (523, 452) with delta (0, 0)
Screenshot: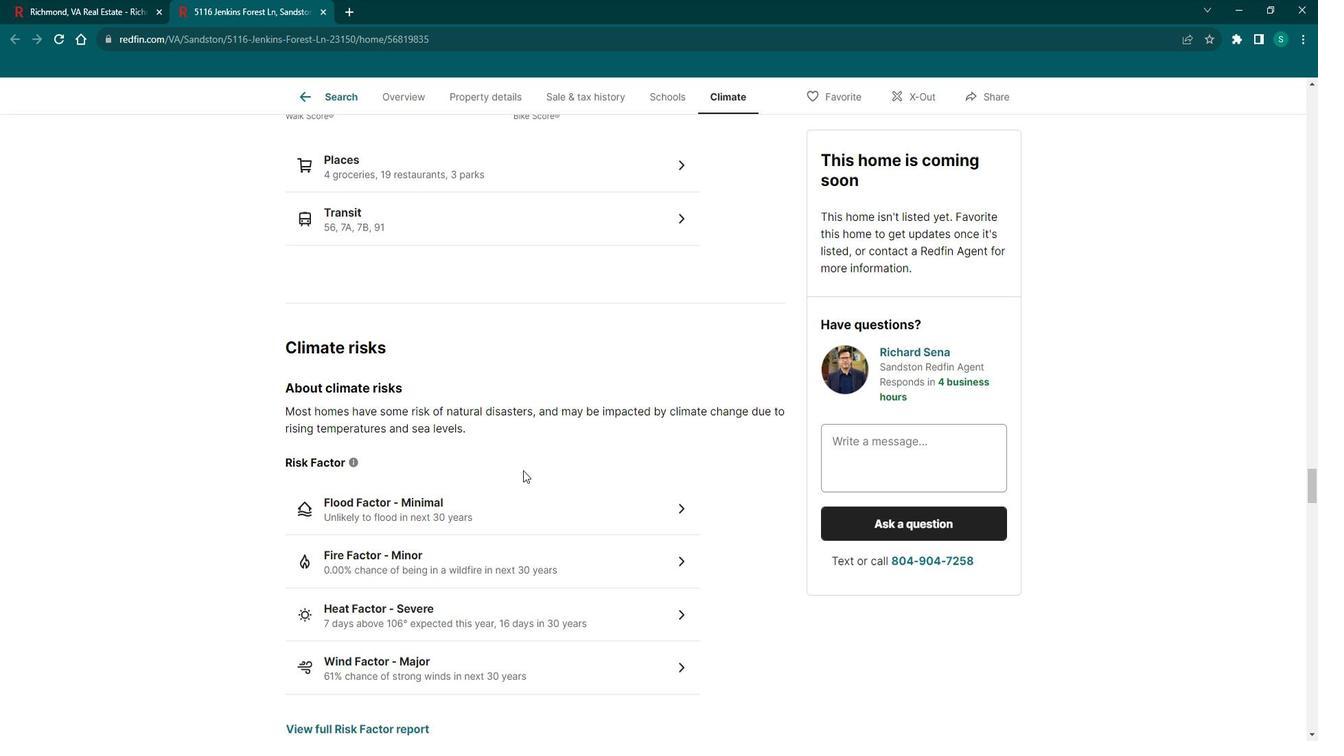 
Action: Mouse scrolled (523, 452) with delta (0, 0)
Screenshot: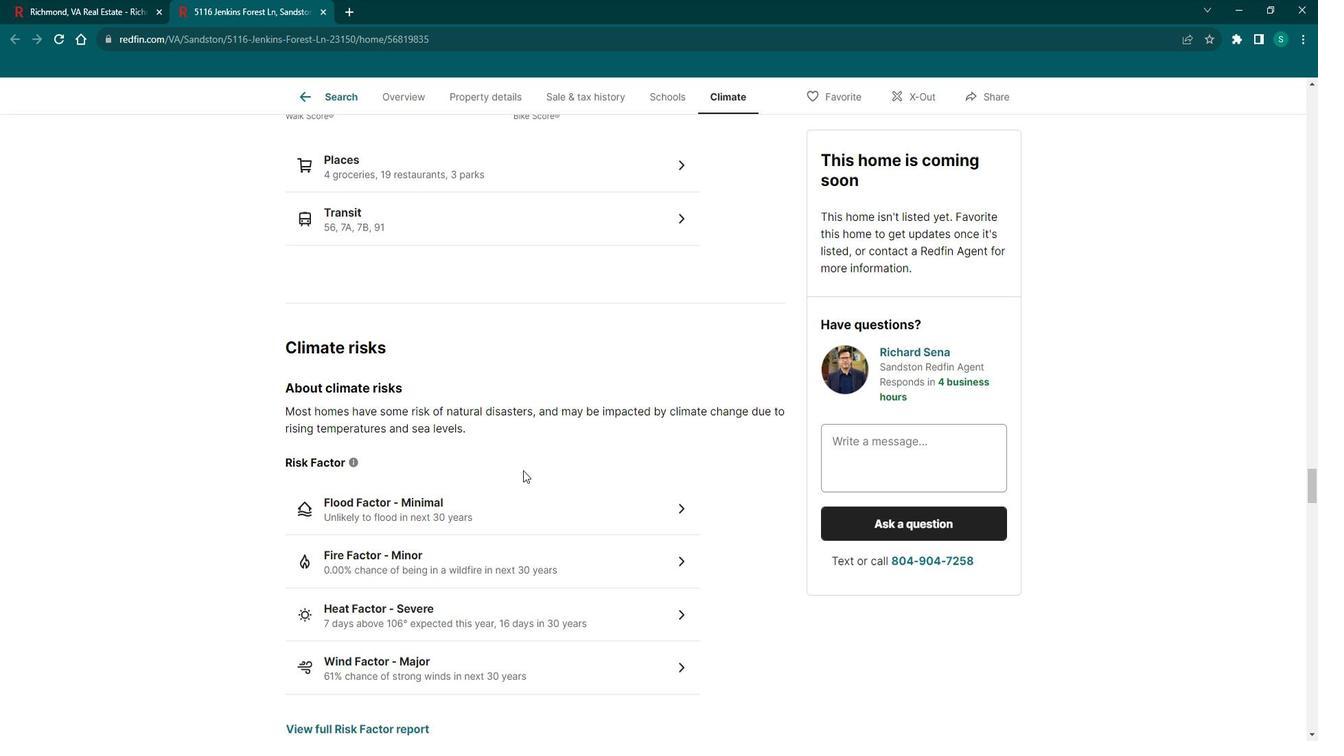 
Action: Mouse scrolled (523, 452) with delta (0, 0)
Screenshot: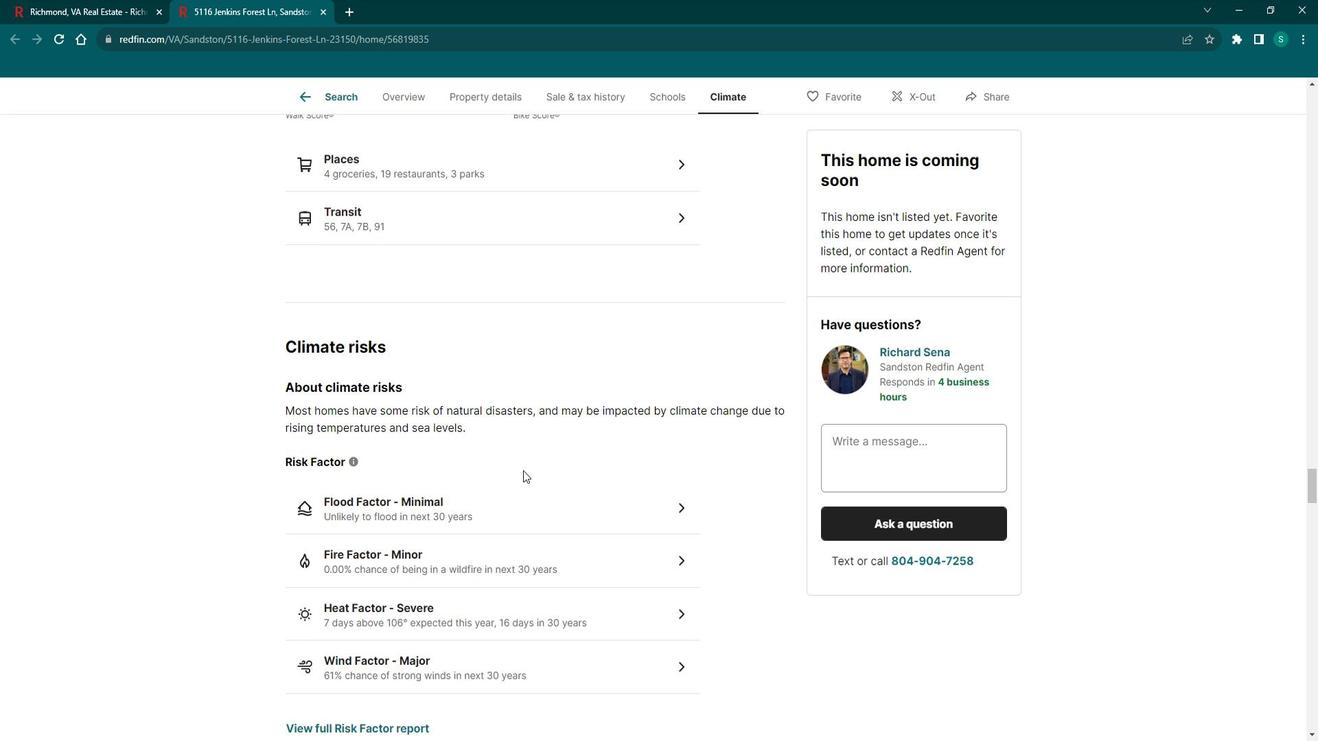
Action: Mouse scrolled (523, 452) with delta (0, 0)
Screenshot: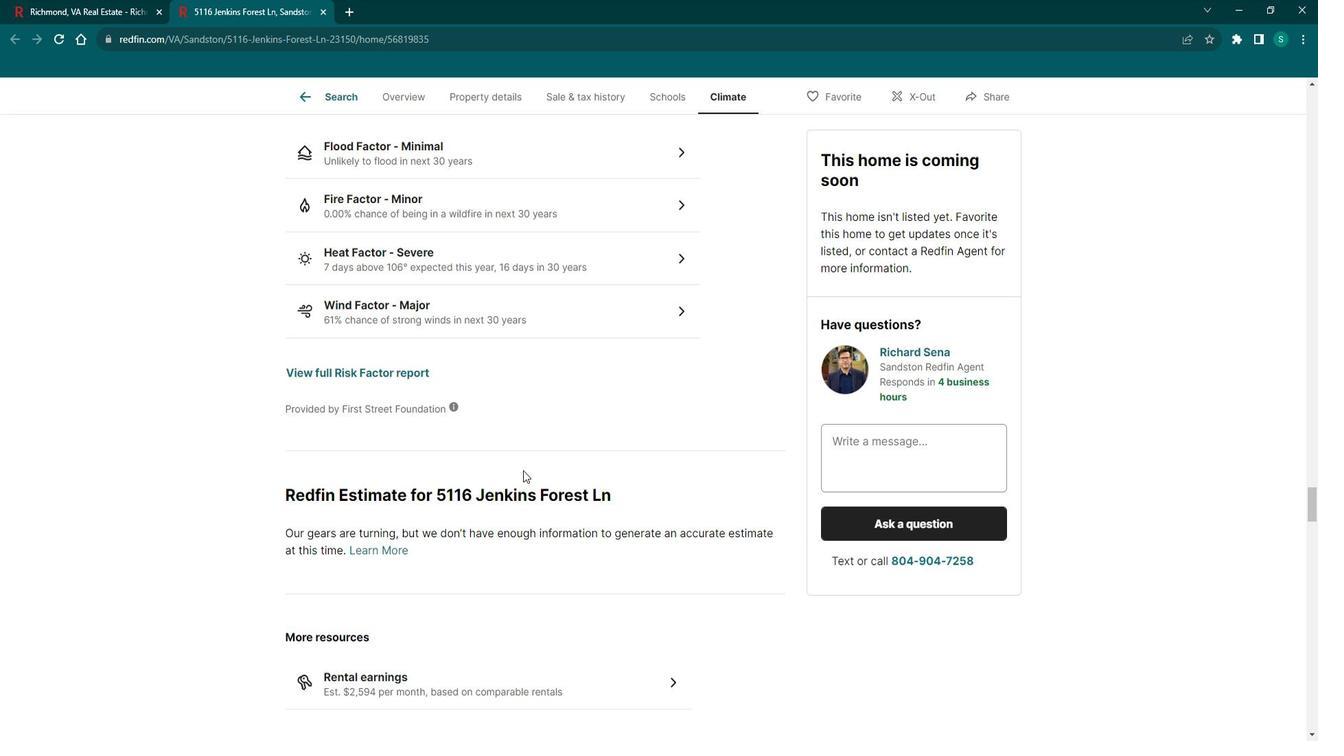 
Action: Mouse scrolled (523, 452) with delta (0, 0)
Screenshot: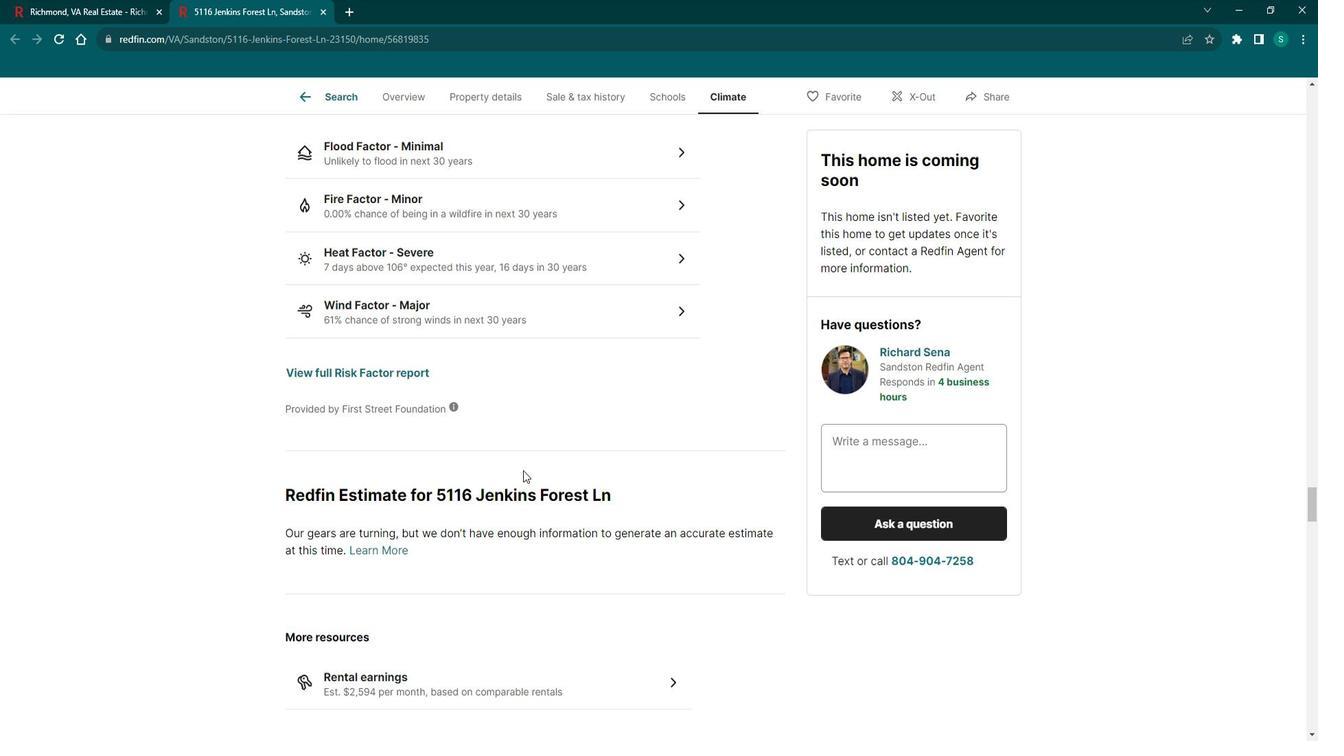
Action: Mouse scrolled (523, 452) with delta (0, 0)
Screenshot: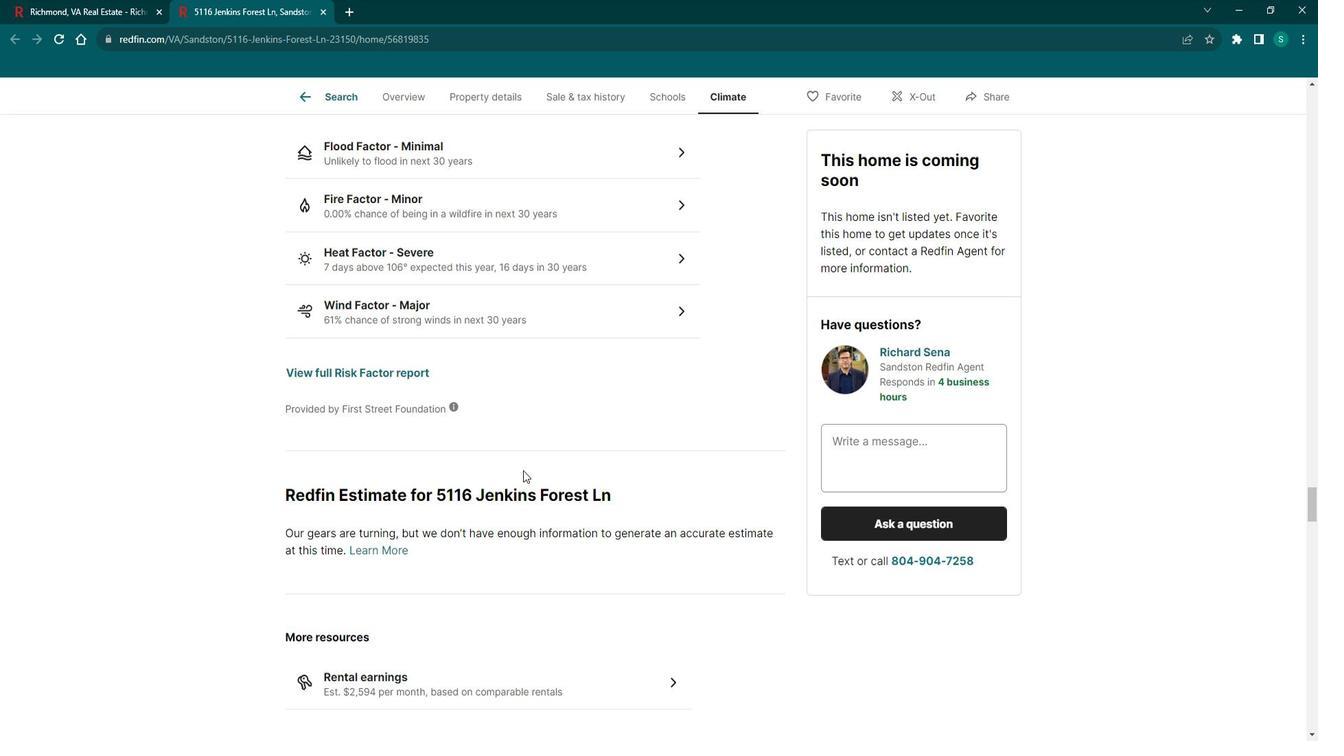 
Action: Mouse scrolled (523, 452) with delta (0, 0)
Screenshot: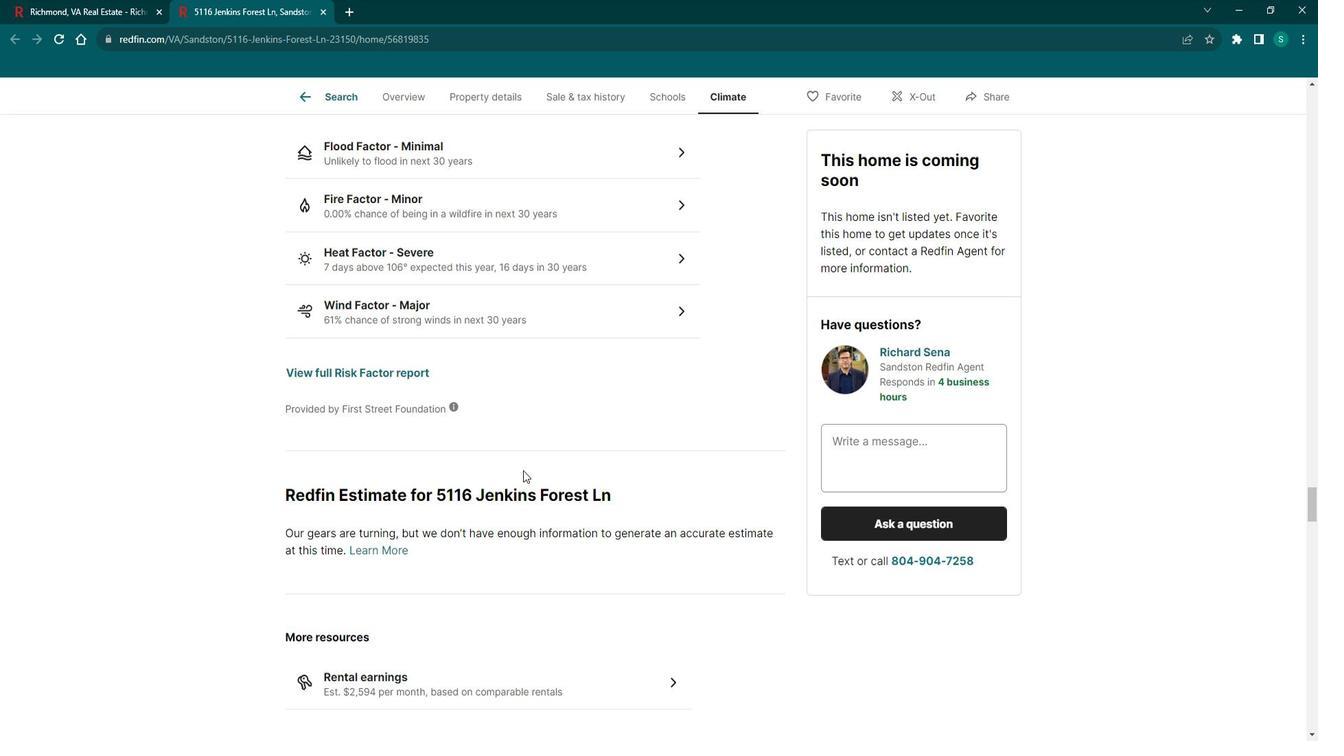 
Action: Mouse scrolled (523, 452) with delta (0, 0)
Screenshot: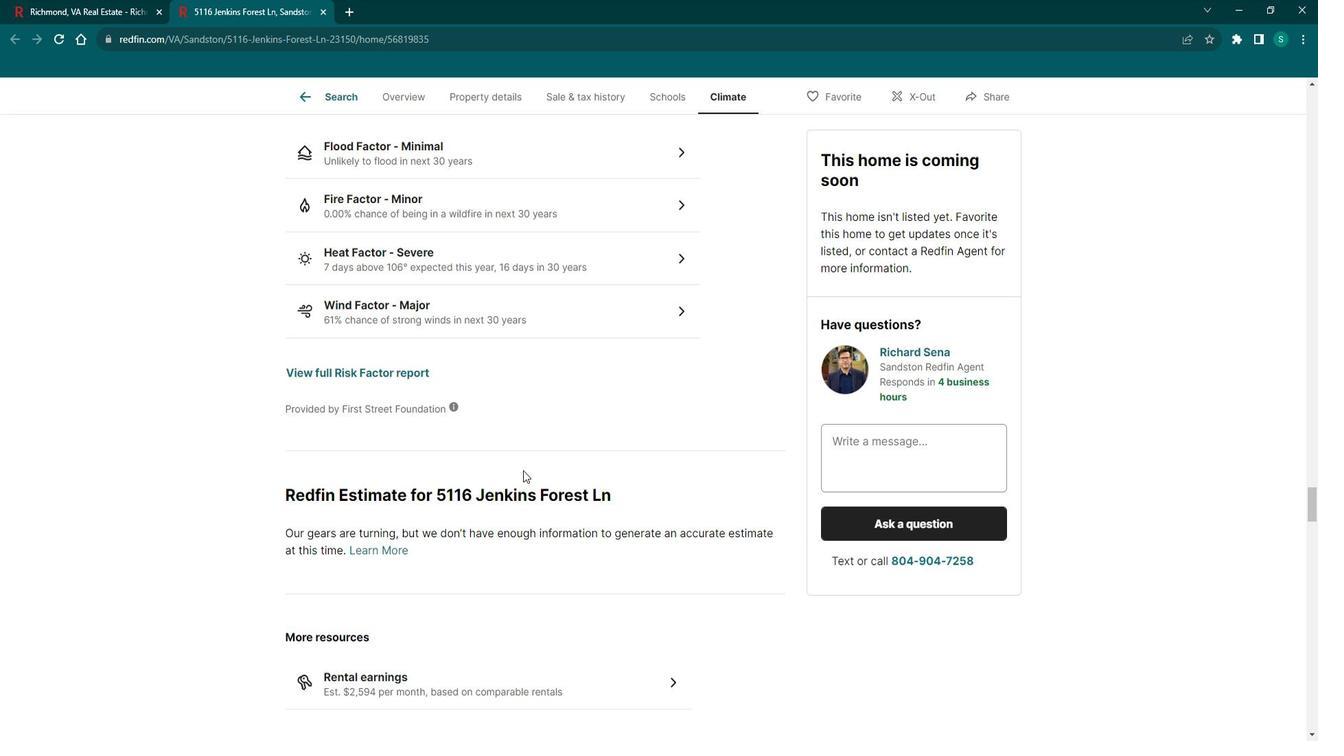 
Action: Mouse moved to (315, 86)
Screenshot: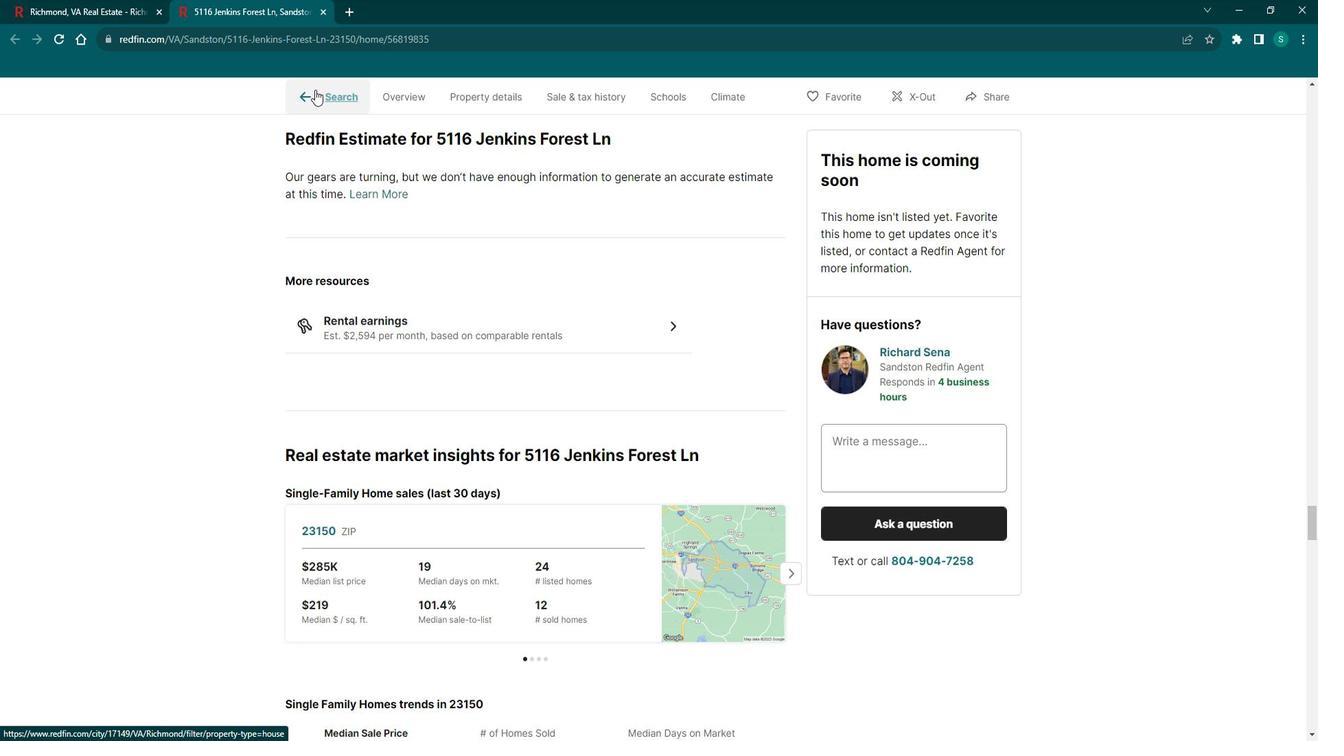 
Action: Mouse pressed left at (315, 86)
Screenshot: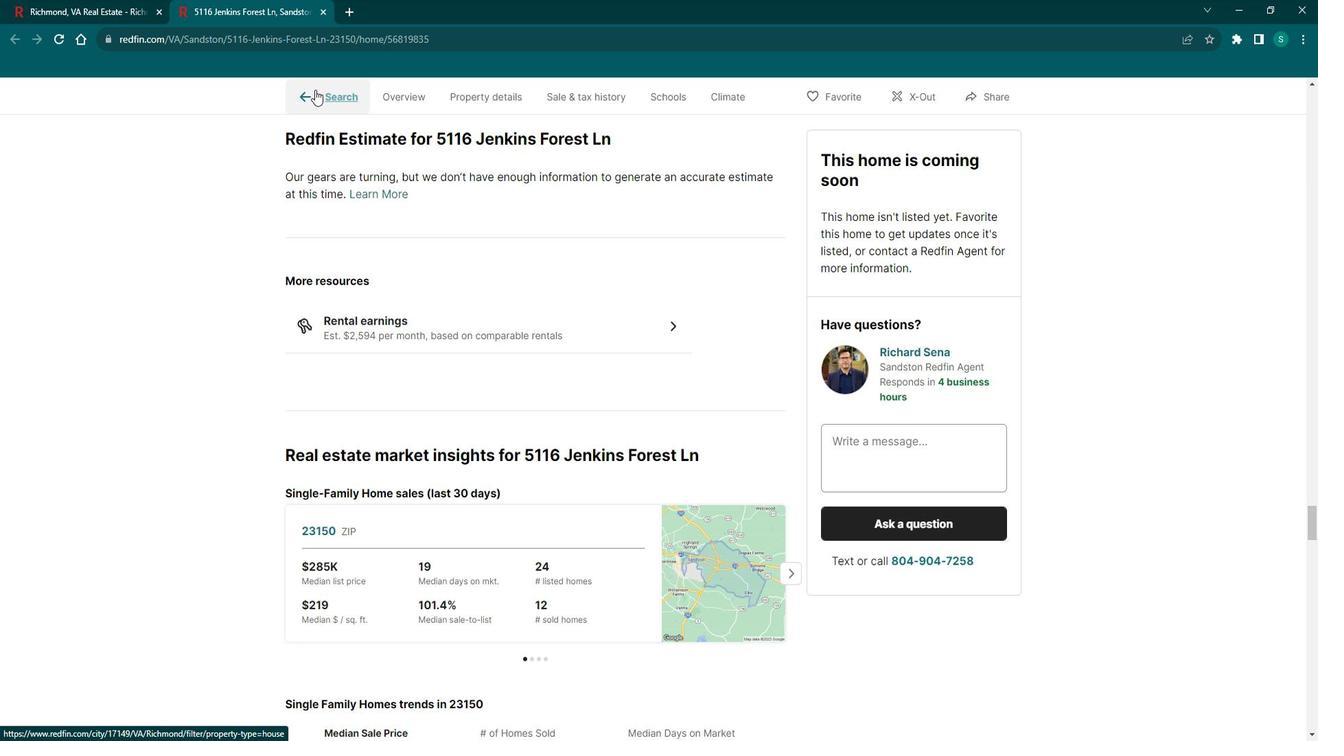 
Action: Mouse moved to (1190, 405)
Screenshot: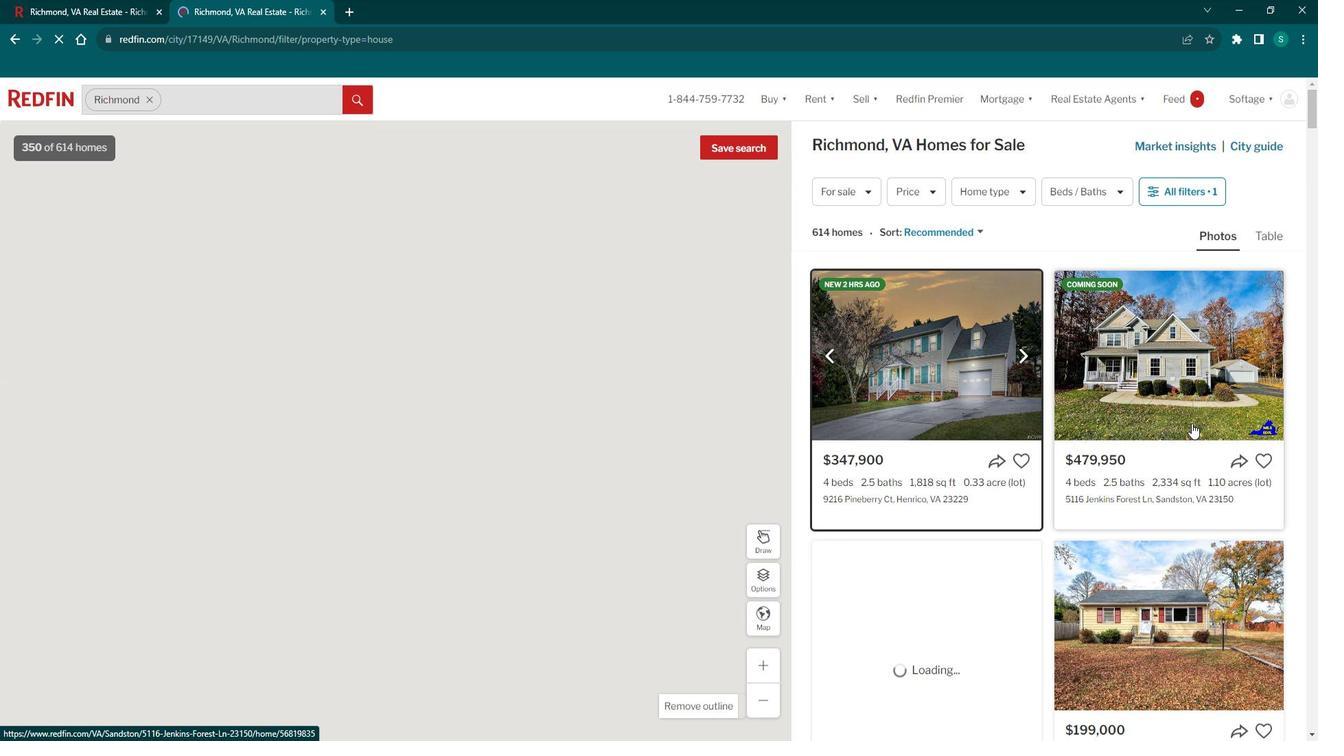
Action: Mouse scrolled (1190, 405) with delta (0, 0)
Screenshot: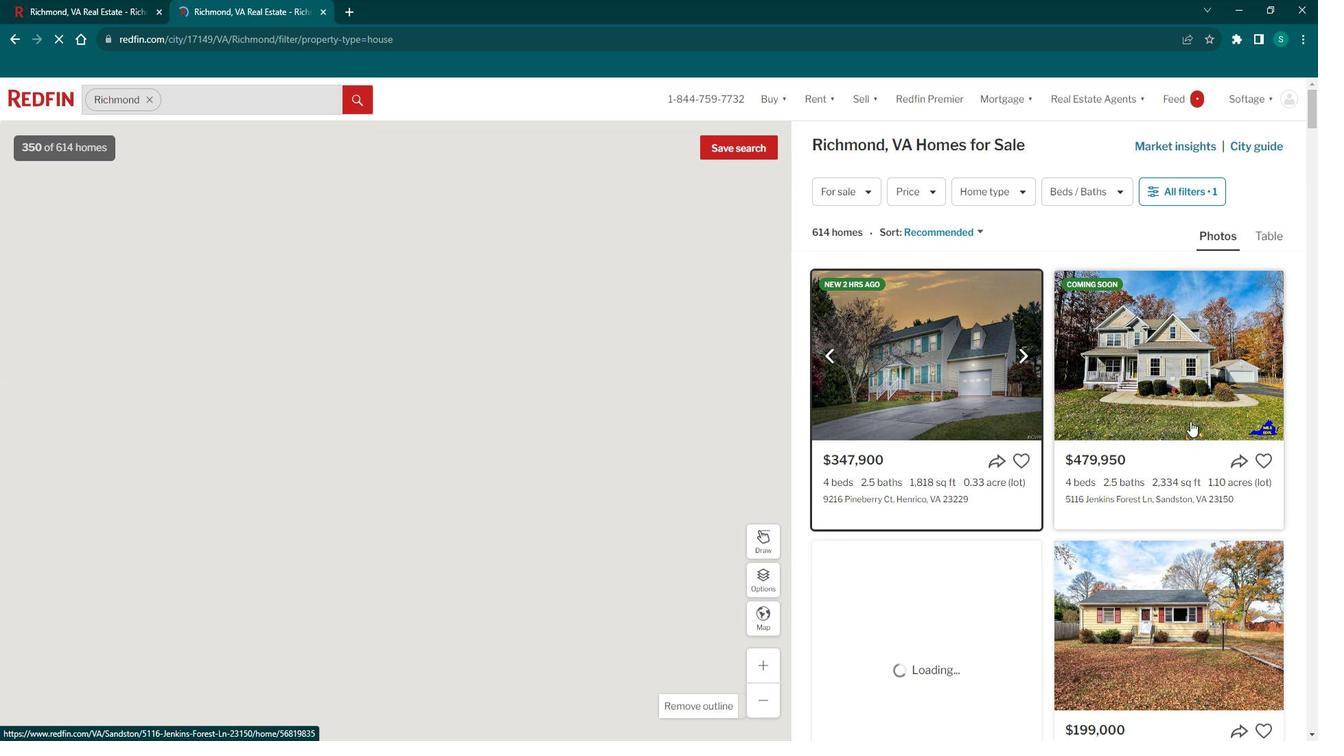 
Action: Mouse scrolled (1190, 405) with delta (0, 0)
Screenshot: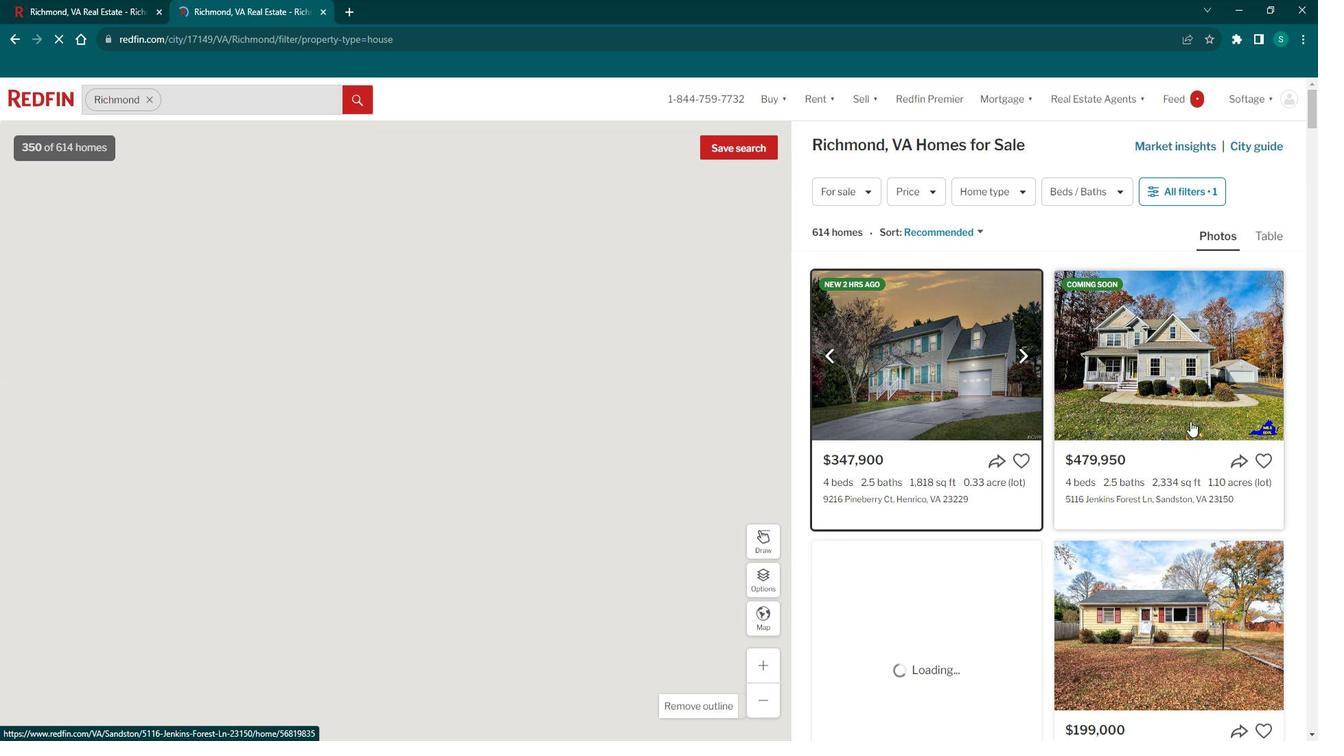 
Action: Mouse scrolled (1190, 405) with delta (0, 0)
Screenshot: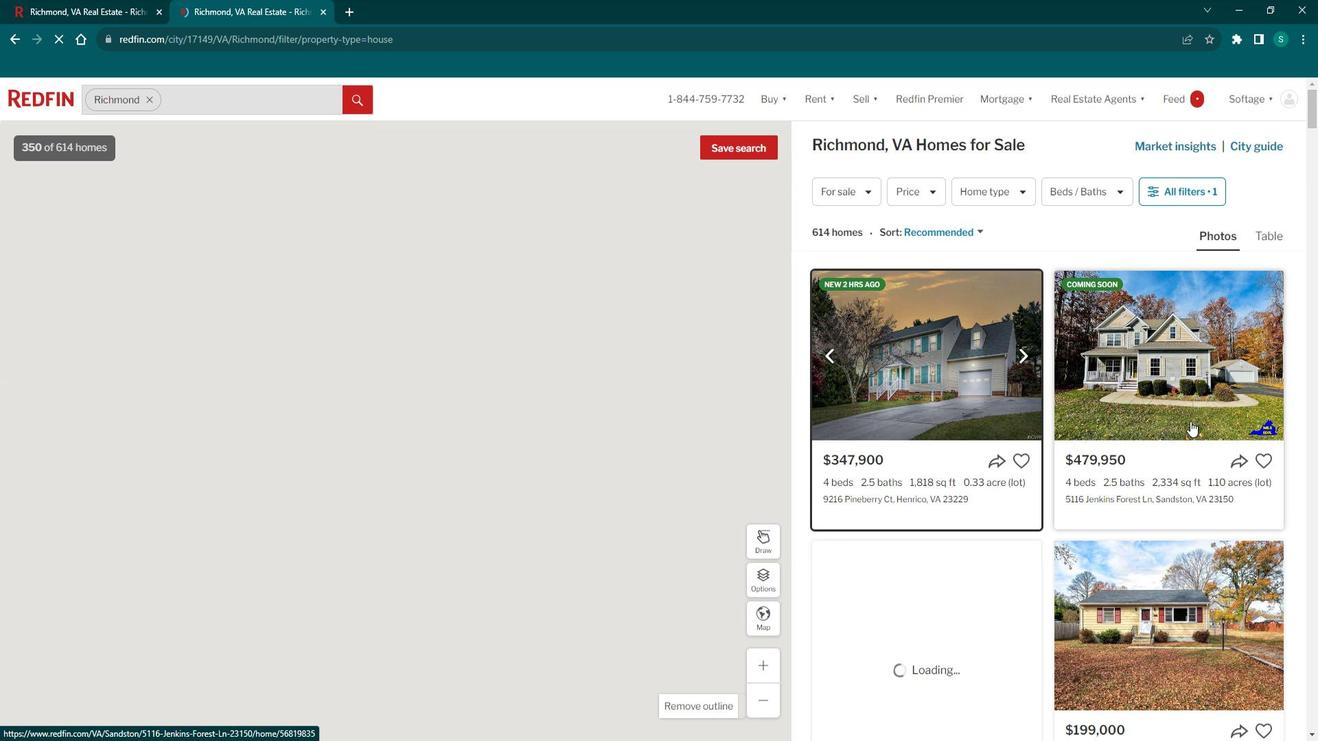 
Action: Mouse moved to (1190, 405)
Screenshot: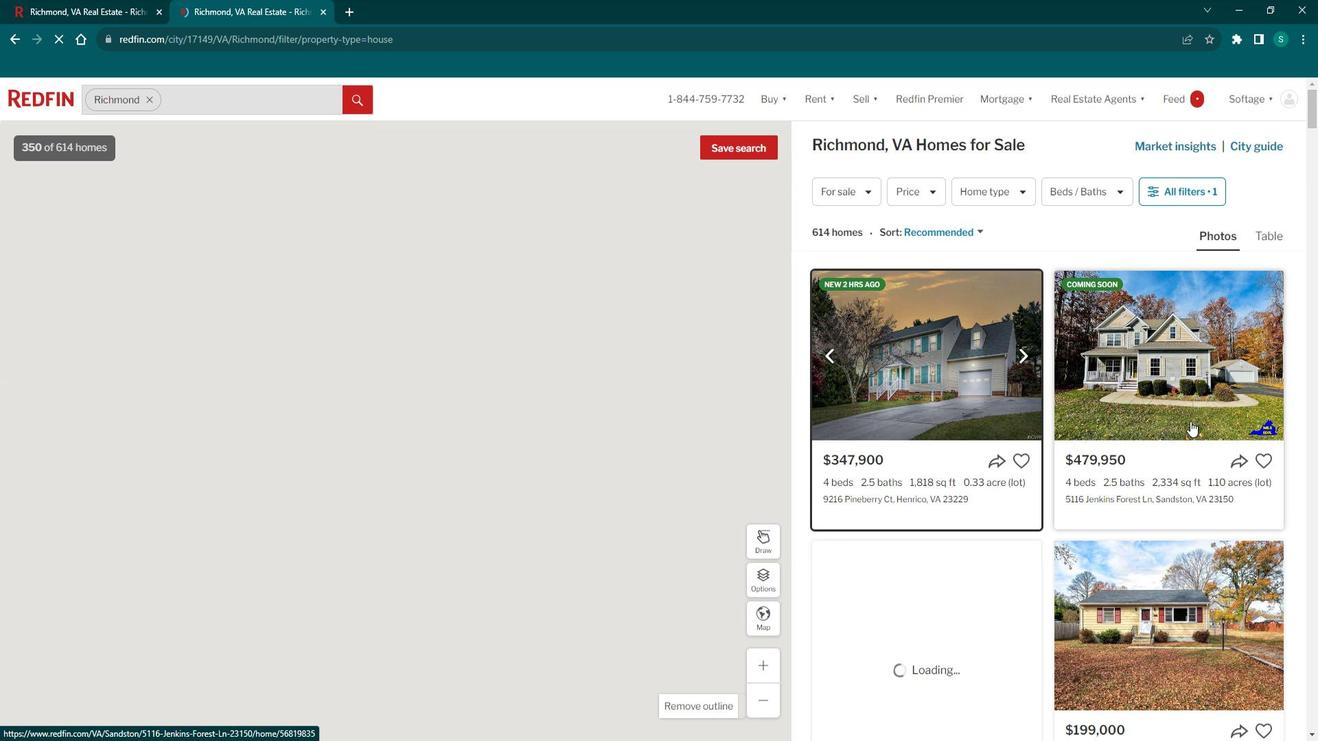 
Action: Mouse scrolled (1190, 405) with delta (0, 0)
Screenshot: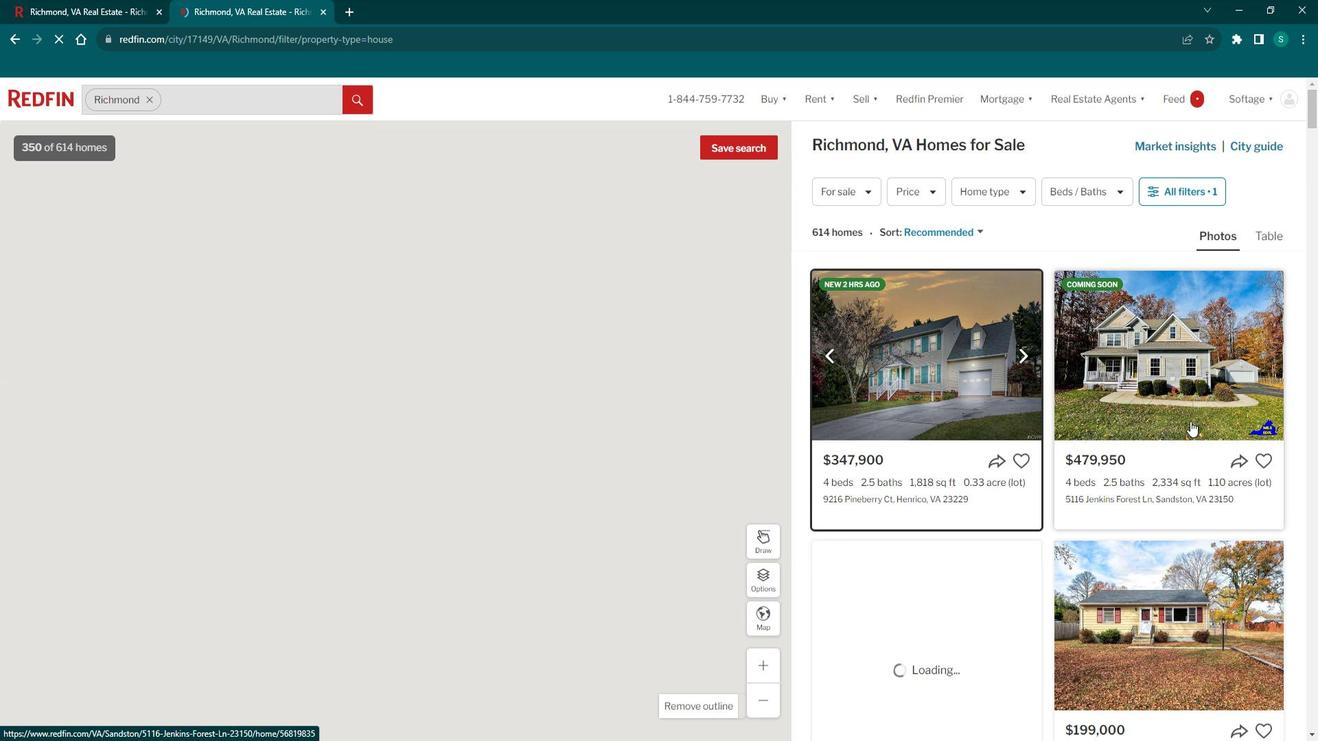 
Action: Mouse moved to (1189, 405)
Screenshot: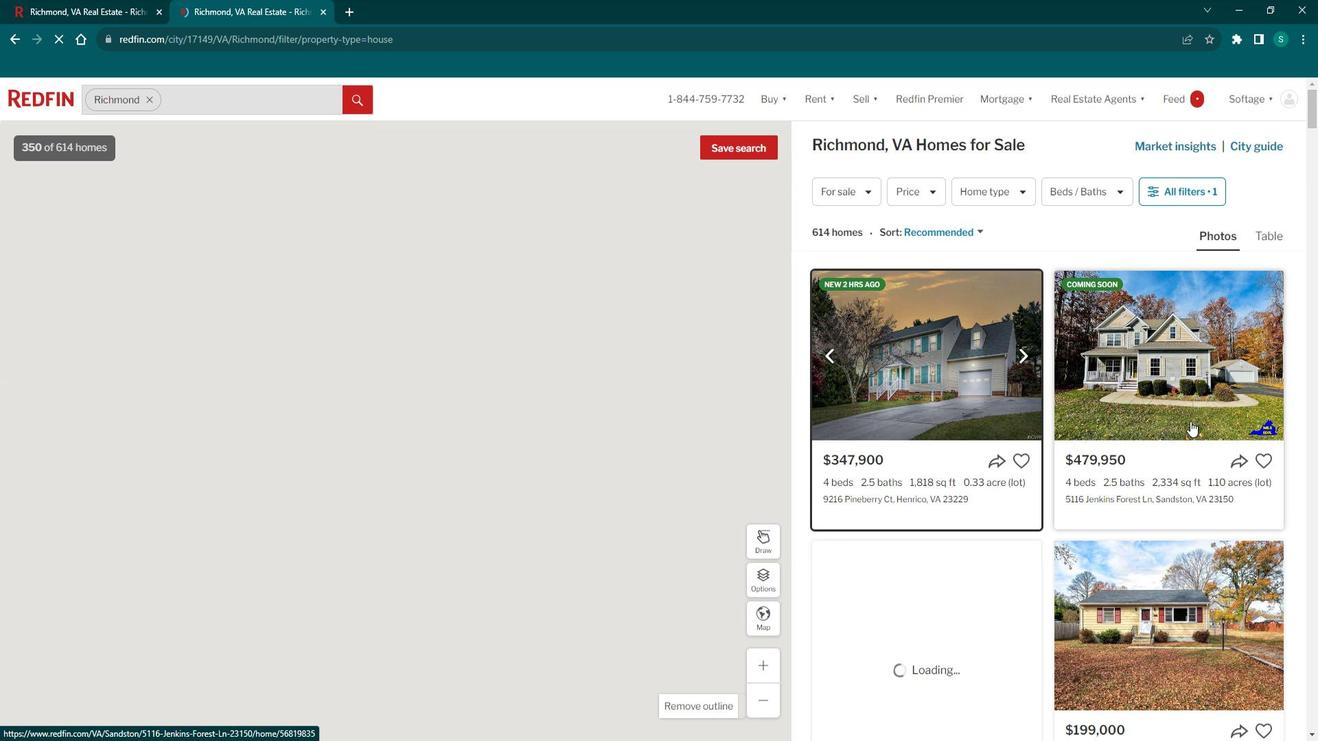 
Action: Mouse scrolled (1189, 405) with delta (0, 0)
Screenshot: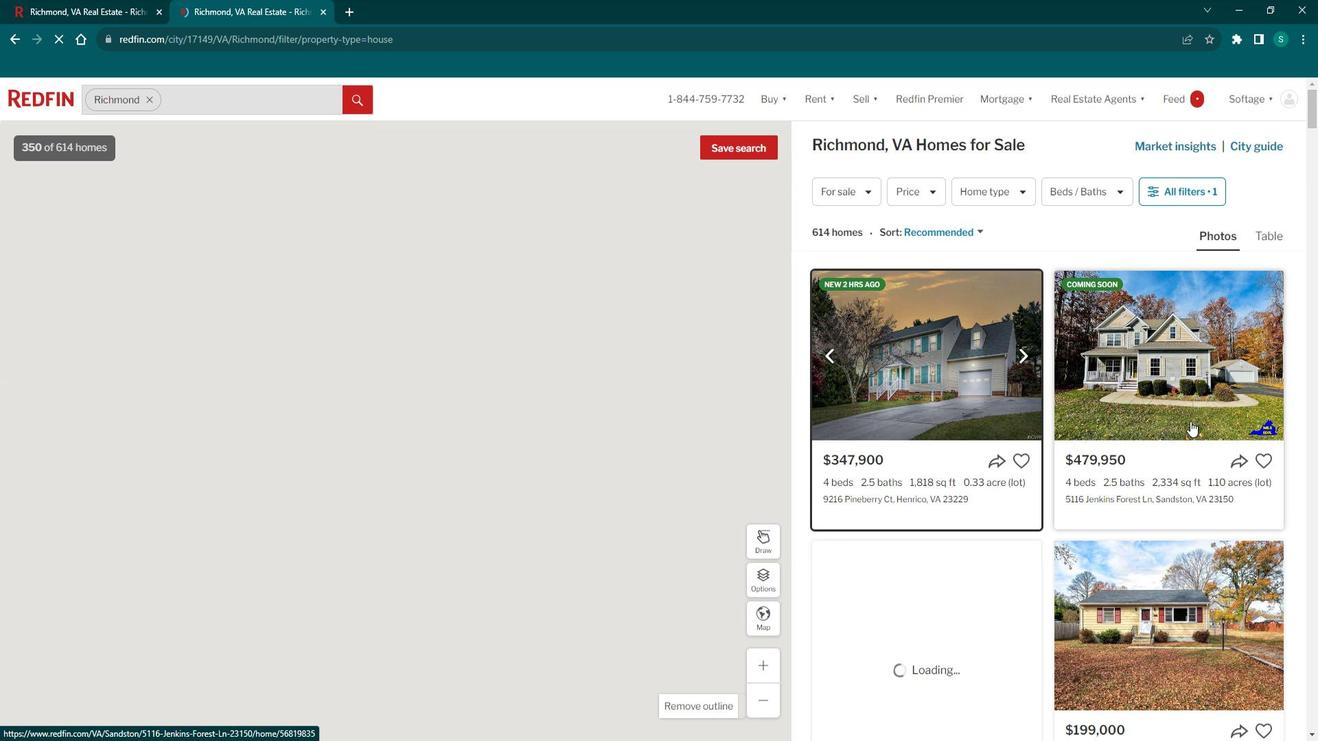 
Action: Mouse moved to (1040, 444)
Screenshot: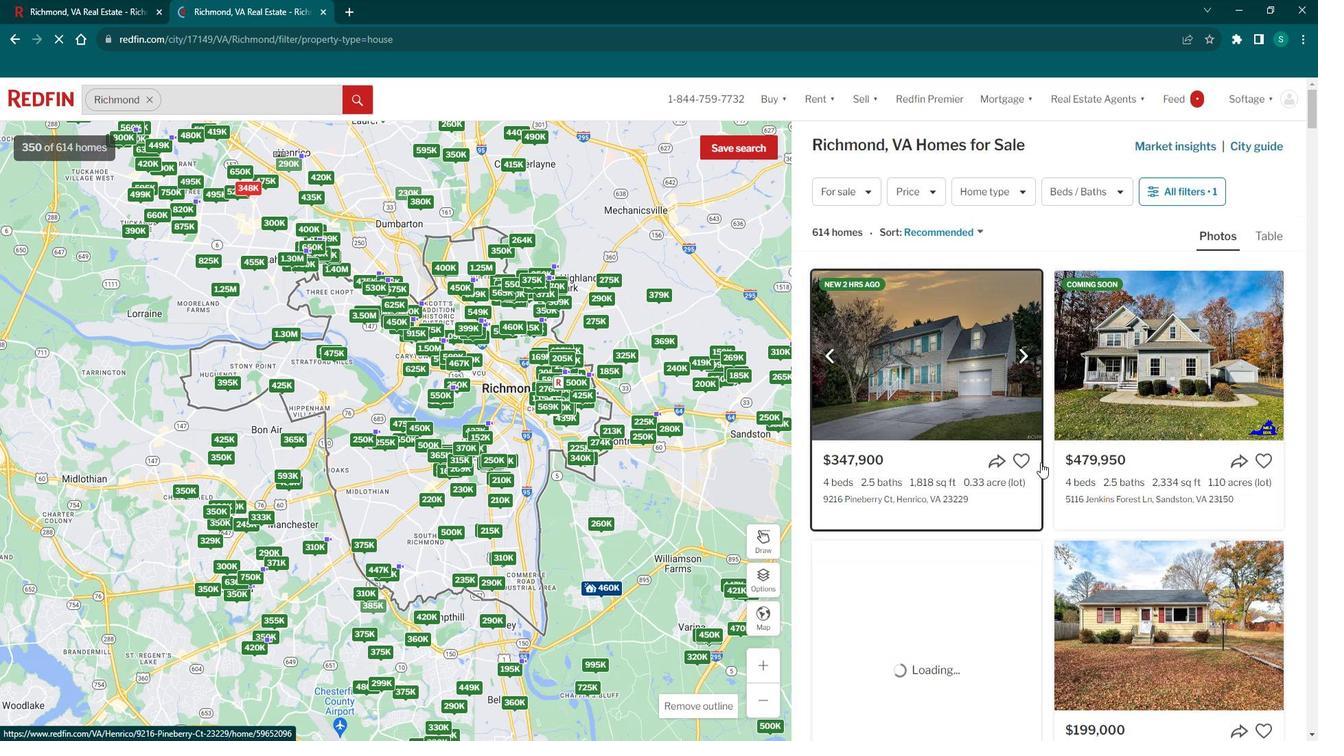 
Action: Mouse scrolled (1040, 444) with delta (0, 0)
Screenshot: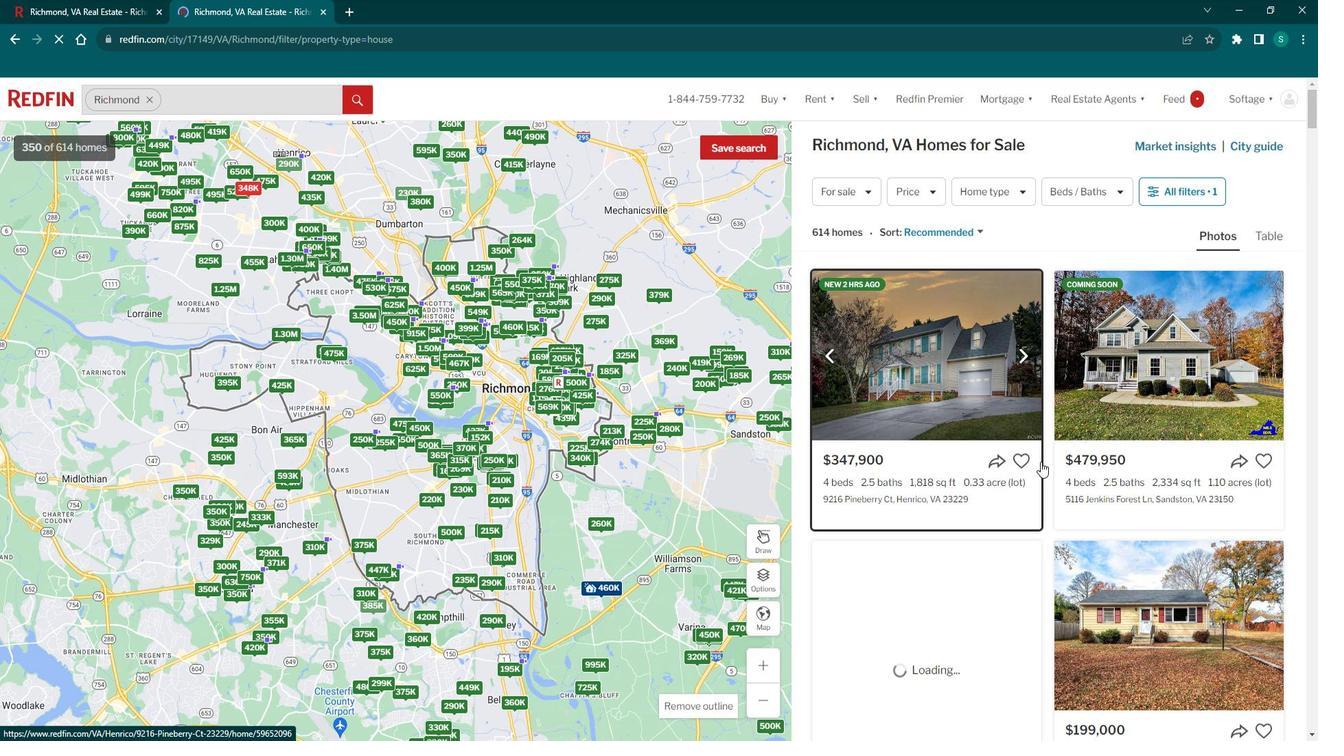 
Action: Mouse scrolled (1040, 444) with delta (0, 0)
Screenshot: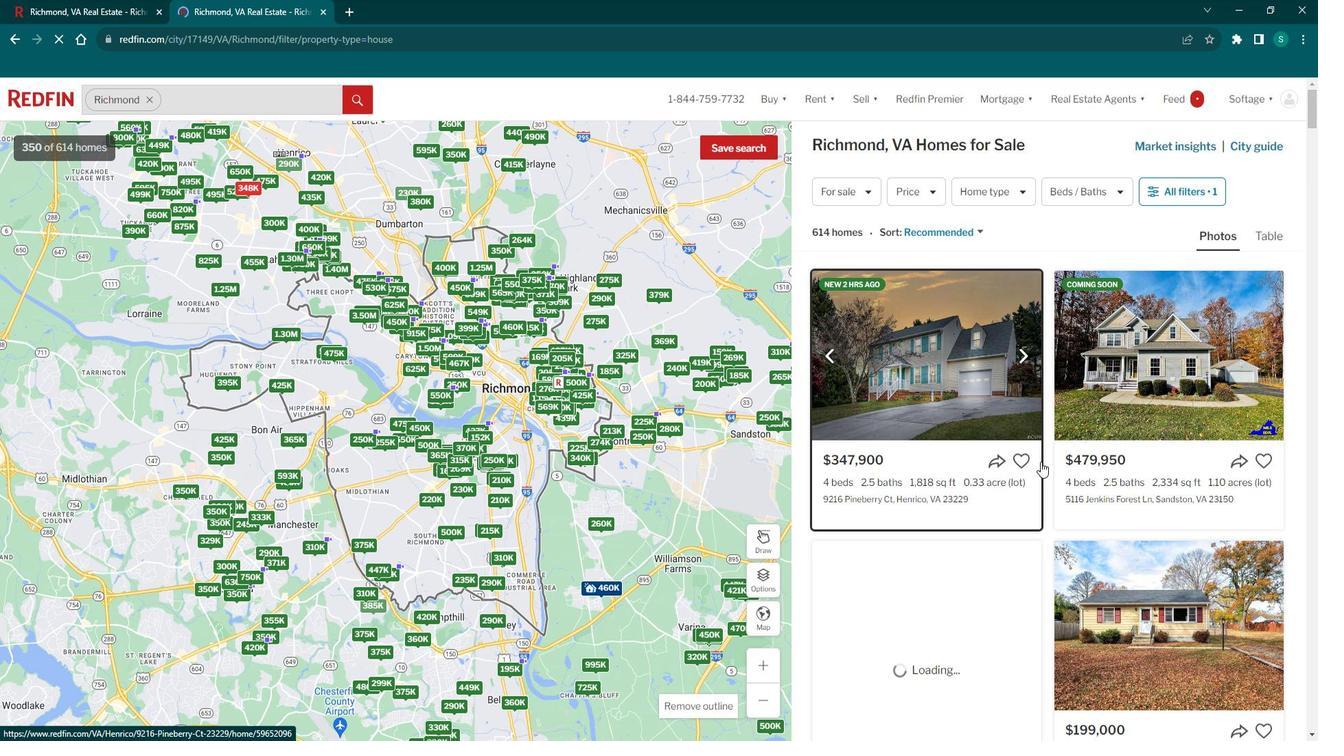 
Action: Mouse scrolled (1040, 444) with delta (0, 0)
Screenshot: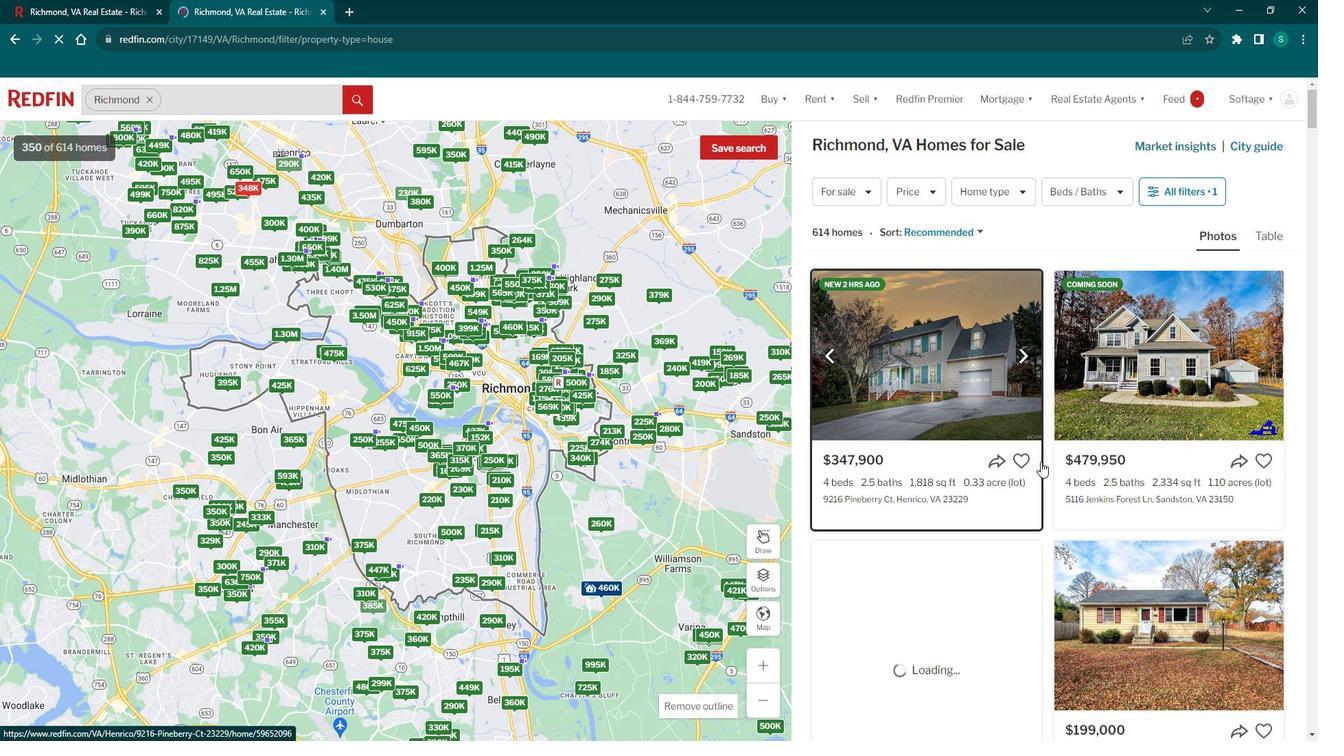 
Action: Mouse scrolled (1040, 444) with delta (0, 0)
Screenshot: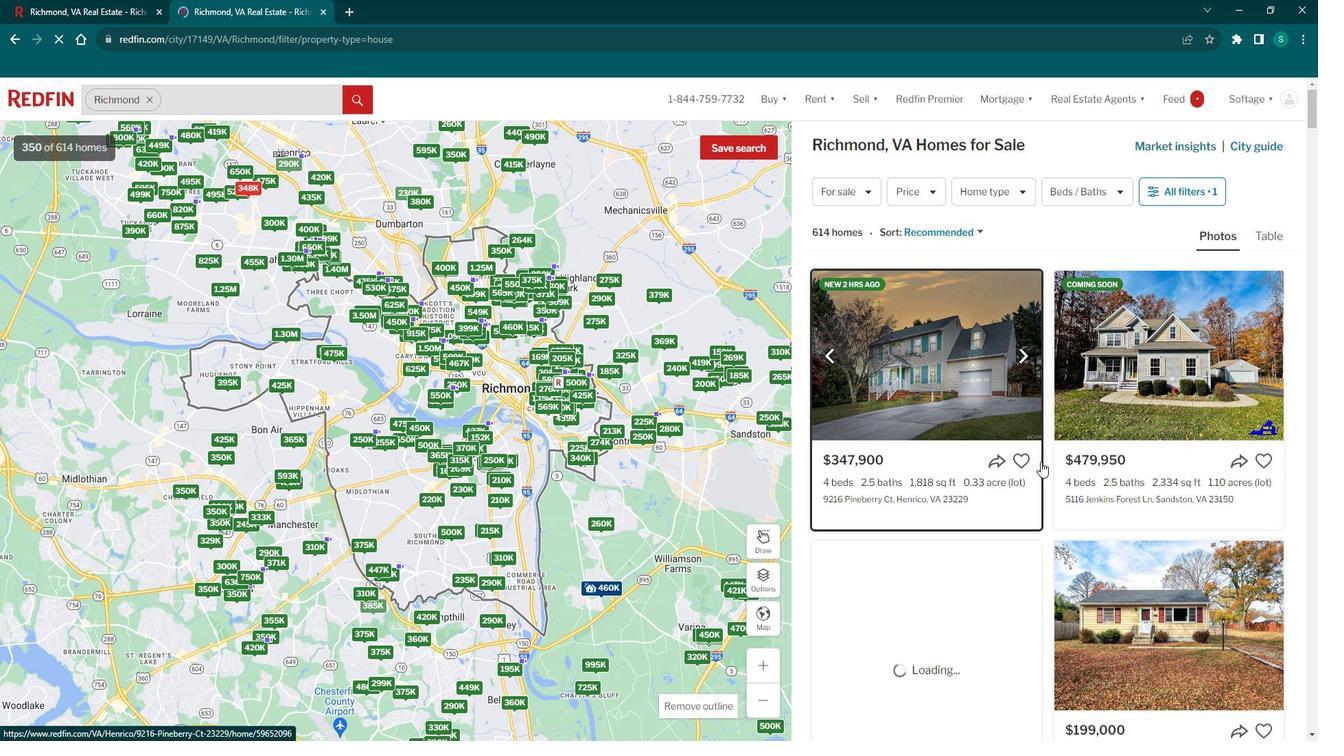 
Action: Mouse scrolled (1040, 444) with delta (0, 0)
Screenshot: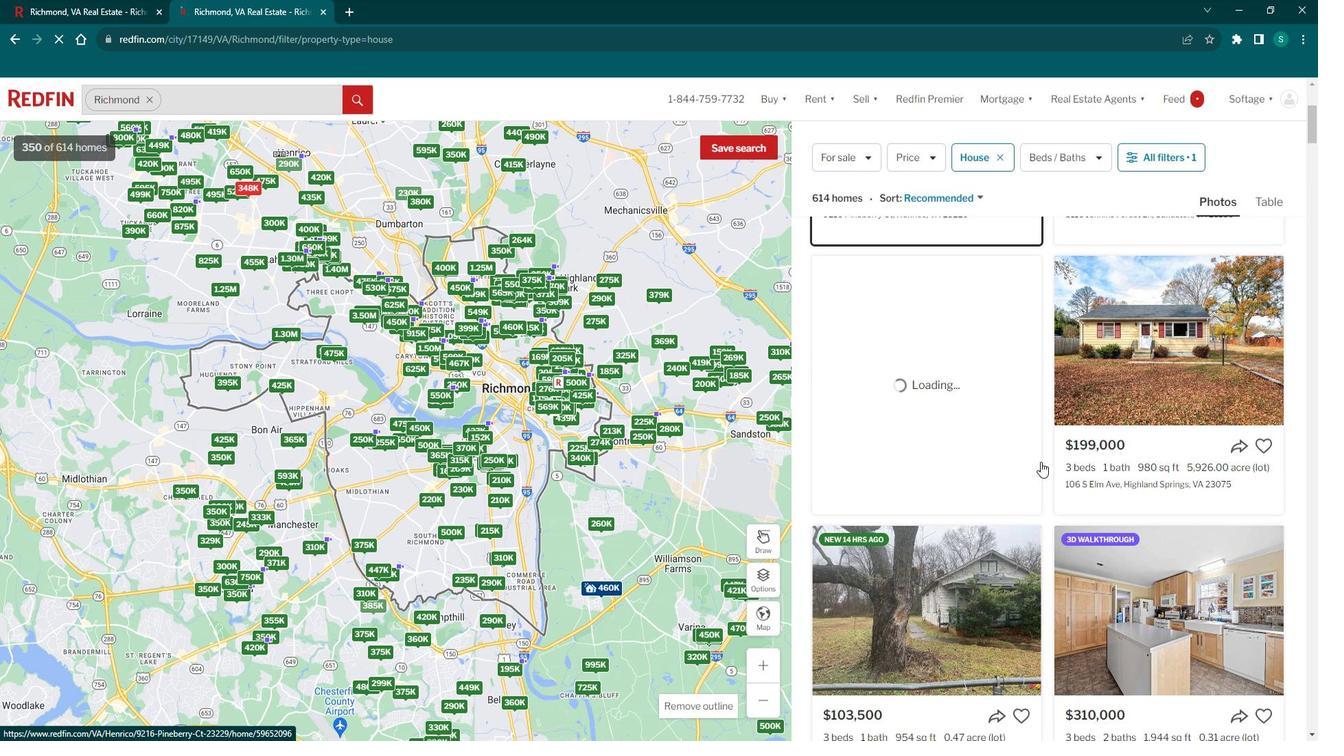 
Action: Mouse scrolled (1040, 444) with delta (0, 0)
Screenshot: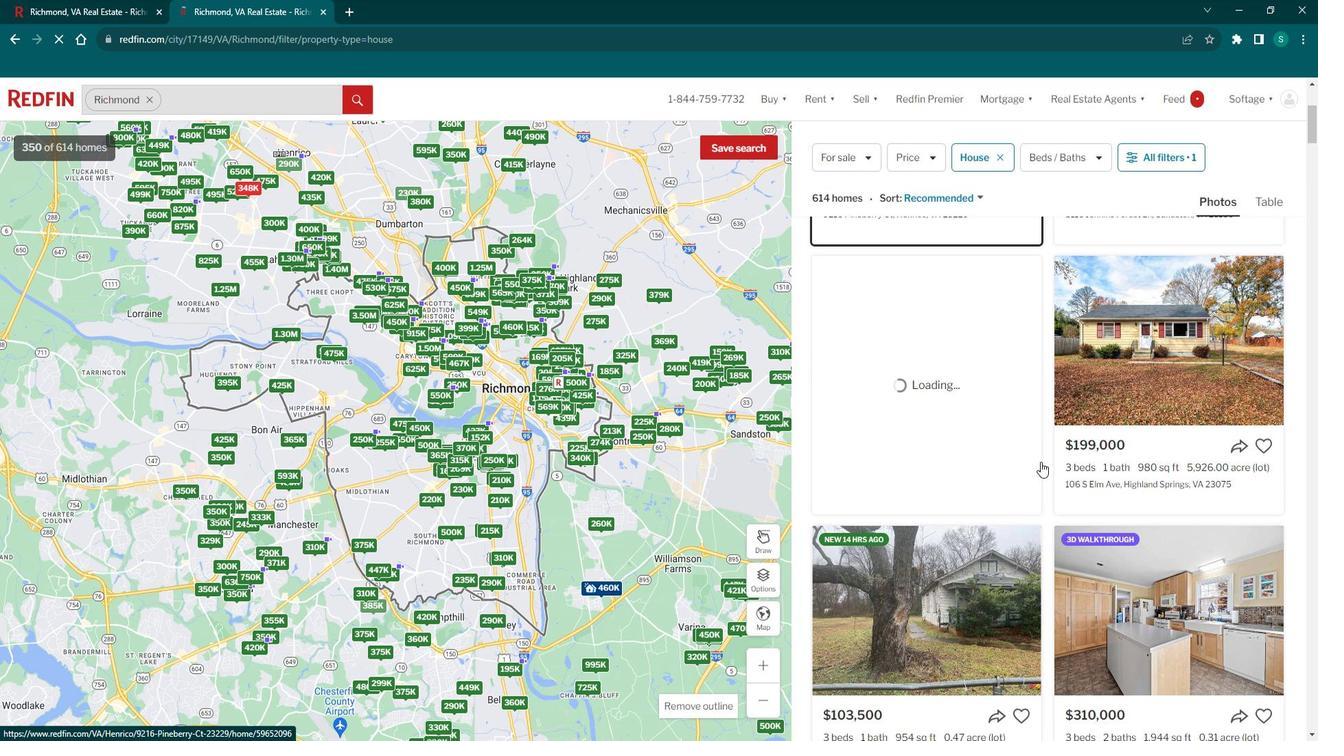 
Action: Mouse moved to (1156, 471)
Screenshot: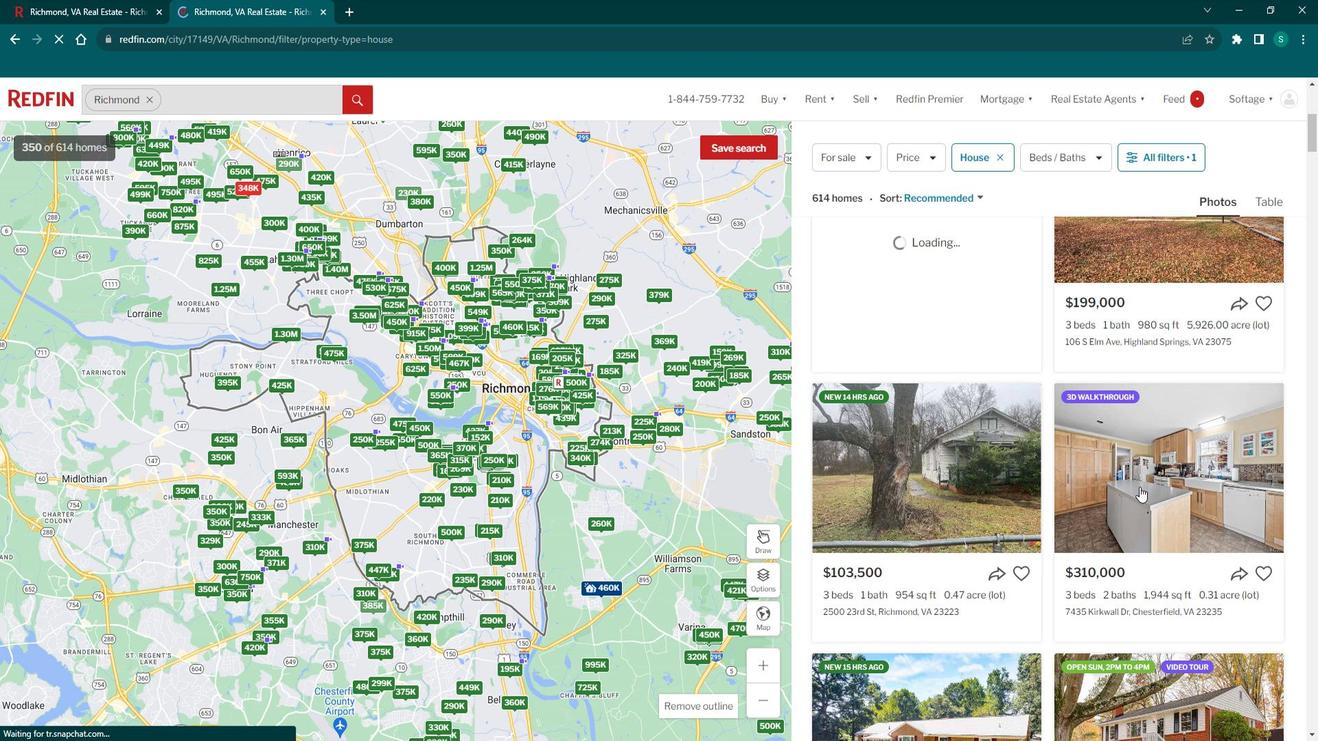 
Action: Mouse pressed left at (1156, 471)
Screenshot: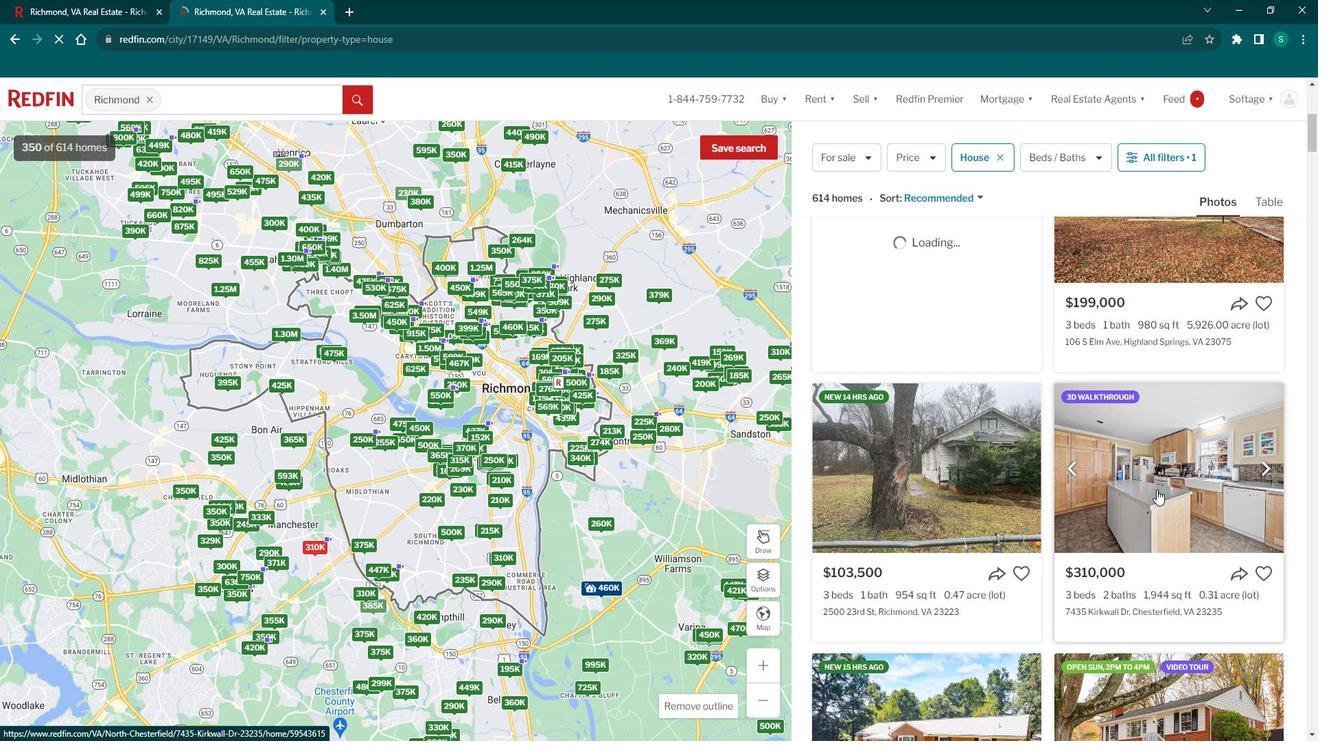 
Action: Mouse moved to (466, 401)
Screenshot: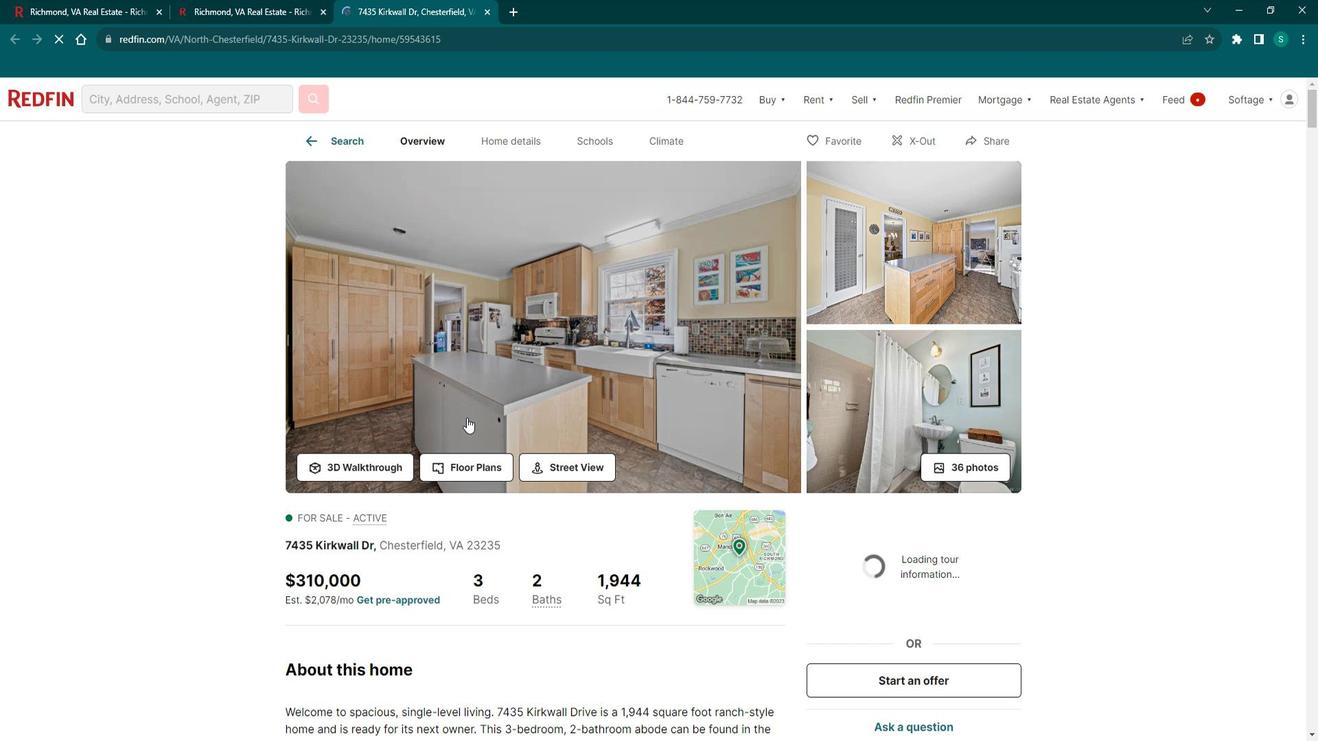 
Action: Mouse scrolled (466, 400) with delta (0, 0)
Screenshot: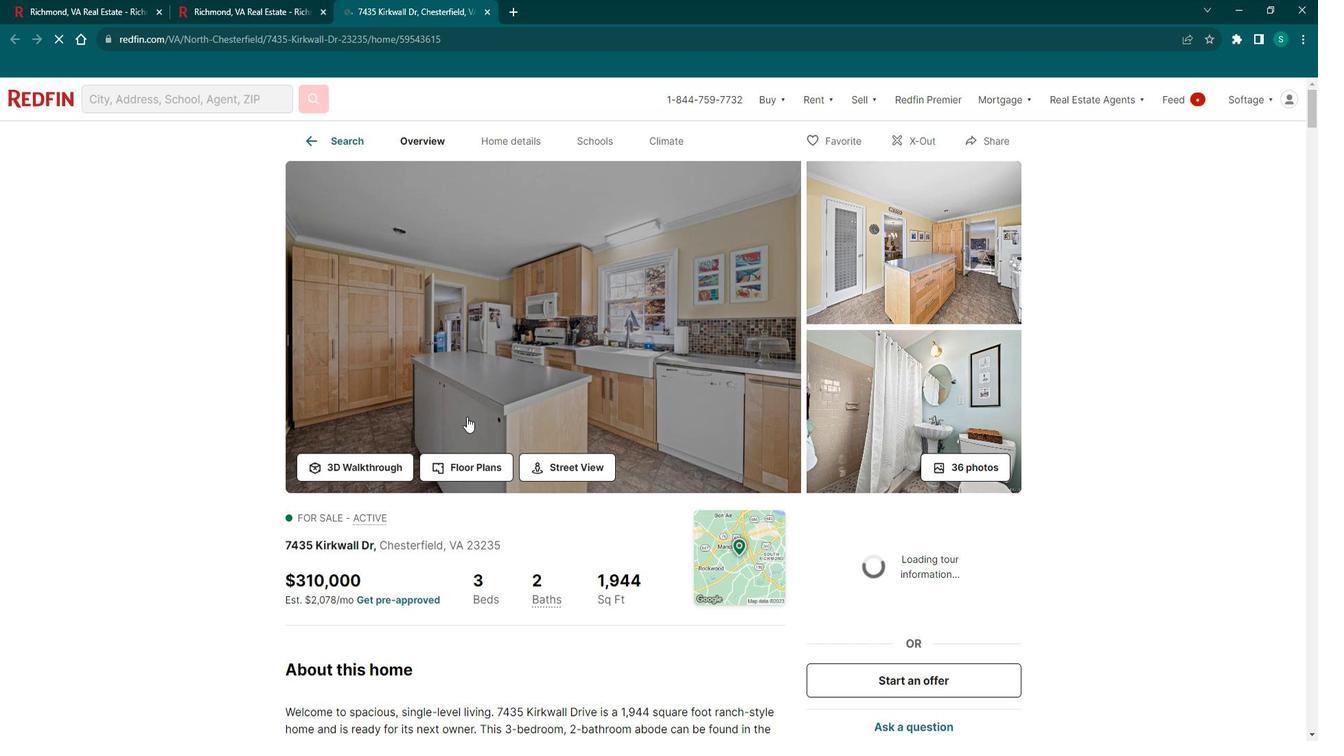 
Action: Mouse scrolled (466, 400) with delta (0, 0)
Screenshot: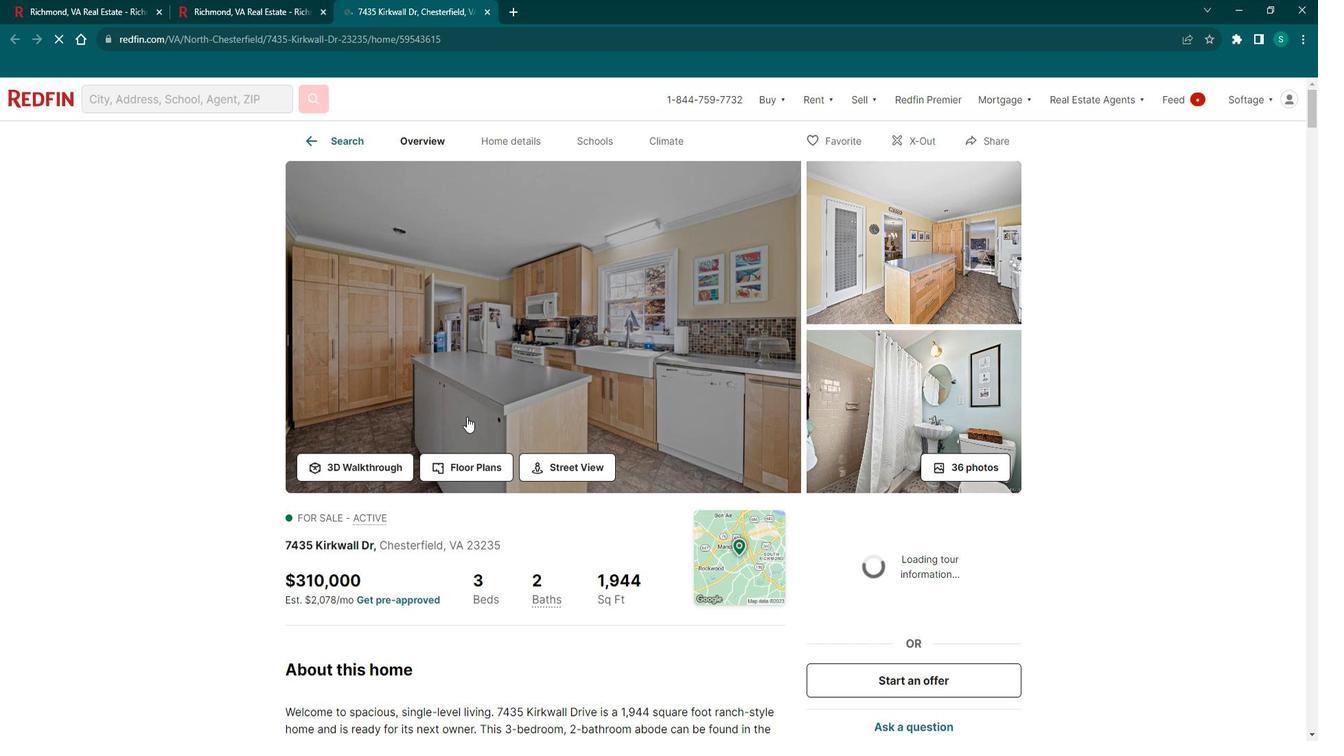 
Action: Mouse scrolled (466, 400) with delta (0, 0)
Screenshot: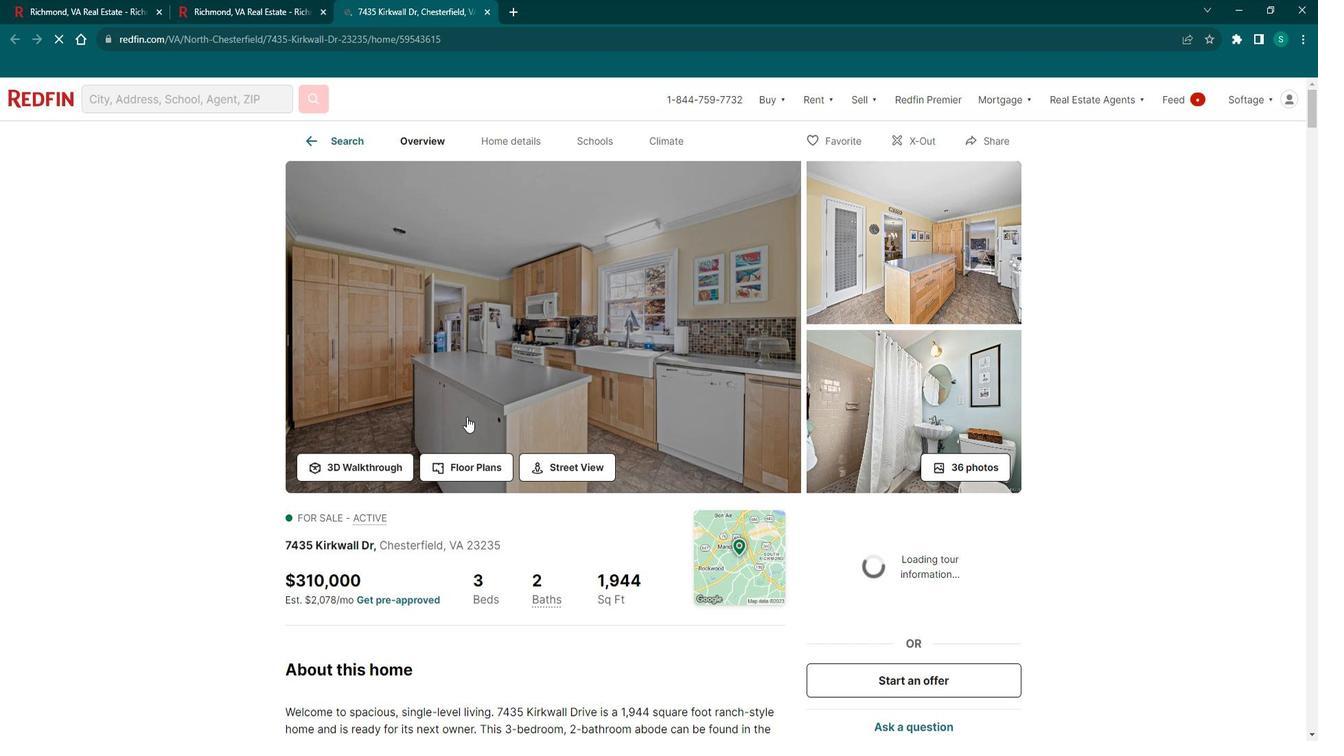 
Action: Mouse scrolled (466, 400) with delta (0, 0)
Screenshot: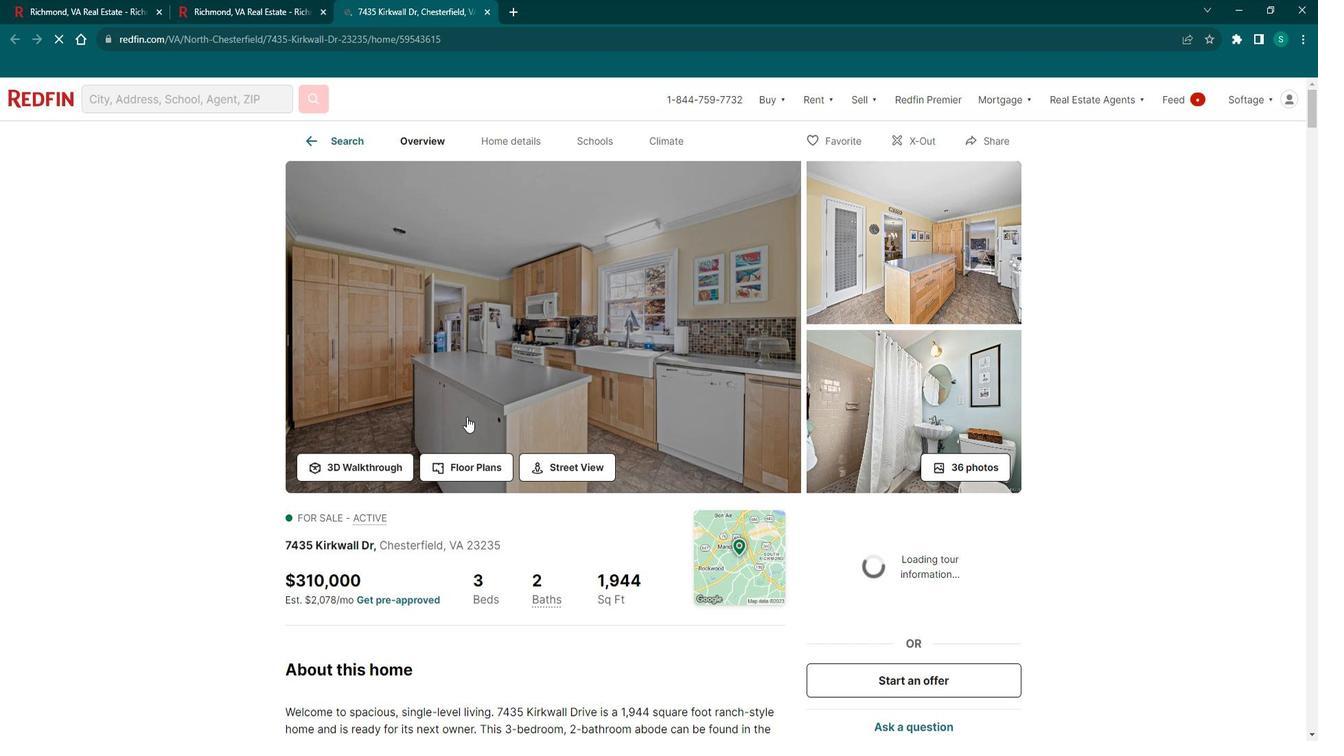 
Action: Mouse scrolled (466, 400) with delta (0, 0)
Screenshot: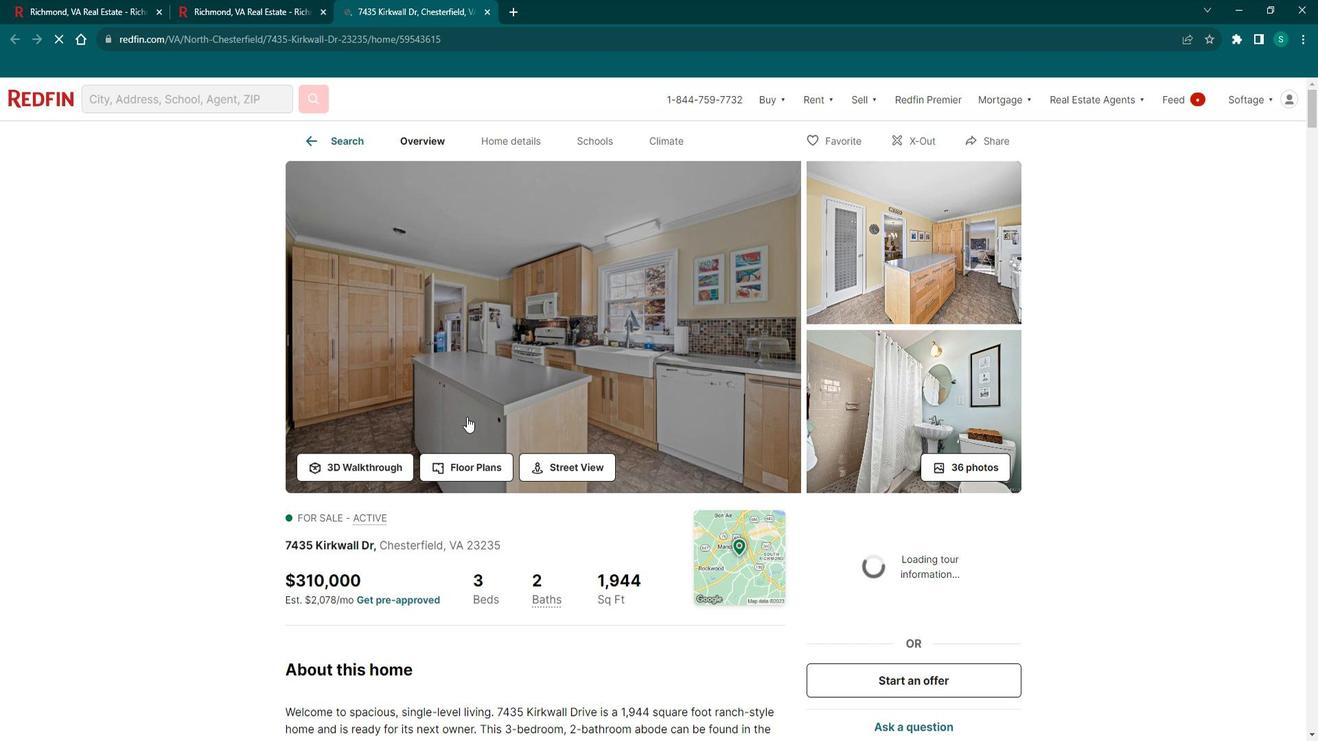 
Action: Mouse moved to (345, 402)
Screenshot: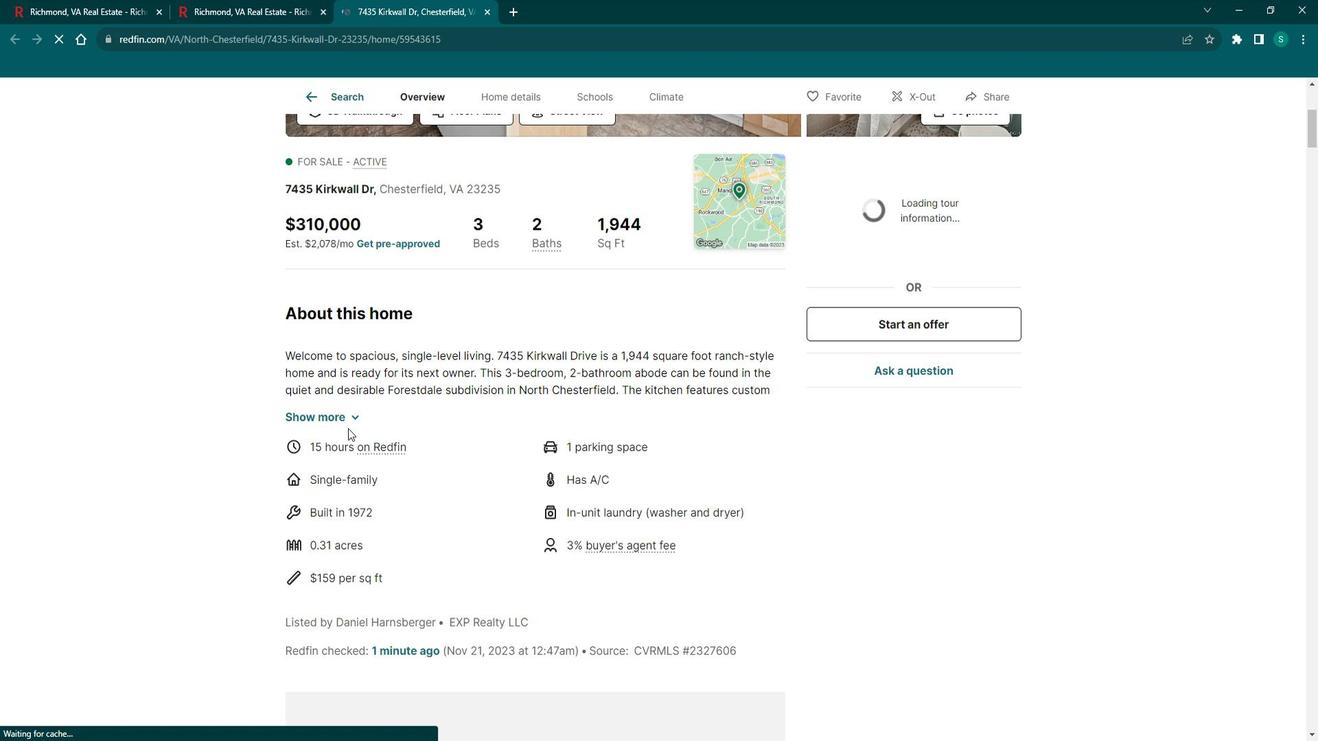 
Action: Mouse pressed left at (345, 402)
Screenshot: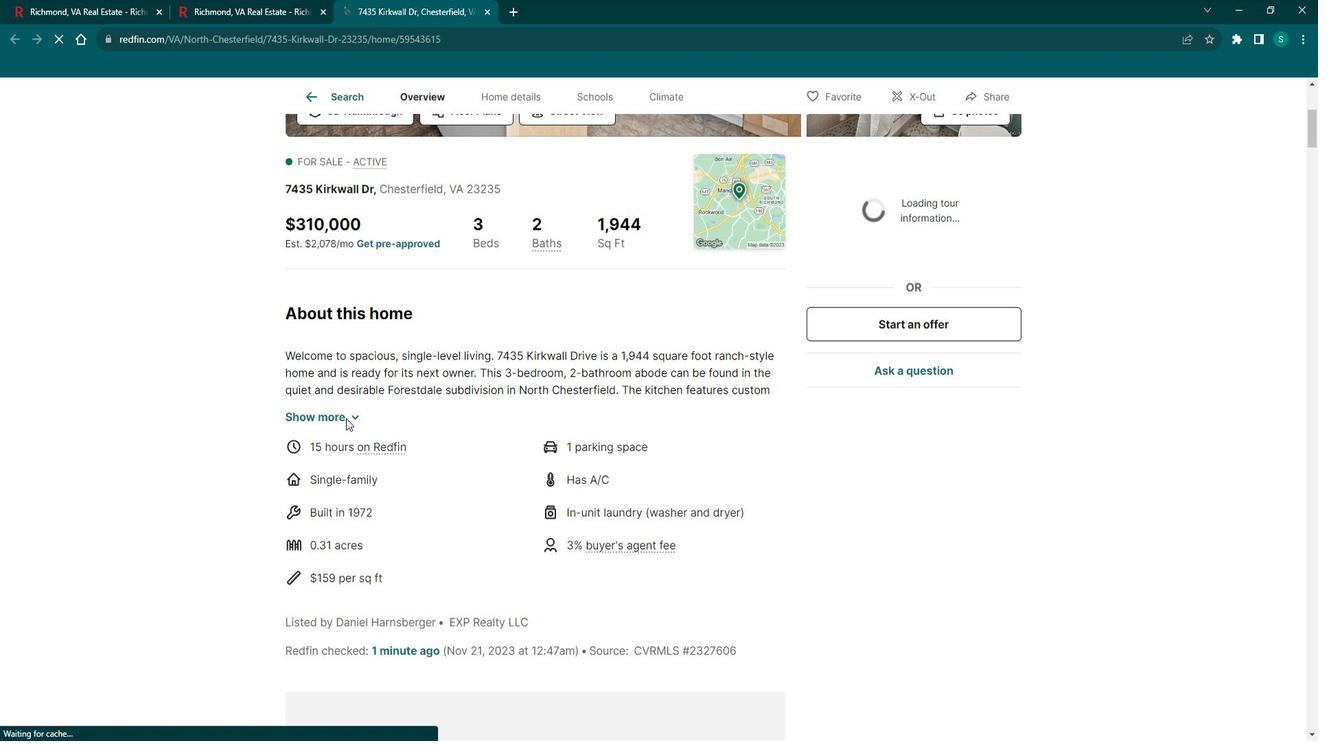 
Action: Mouse moved to (416, 416)
Screenshot: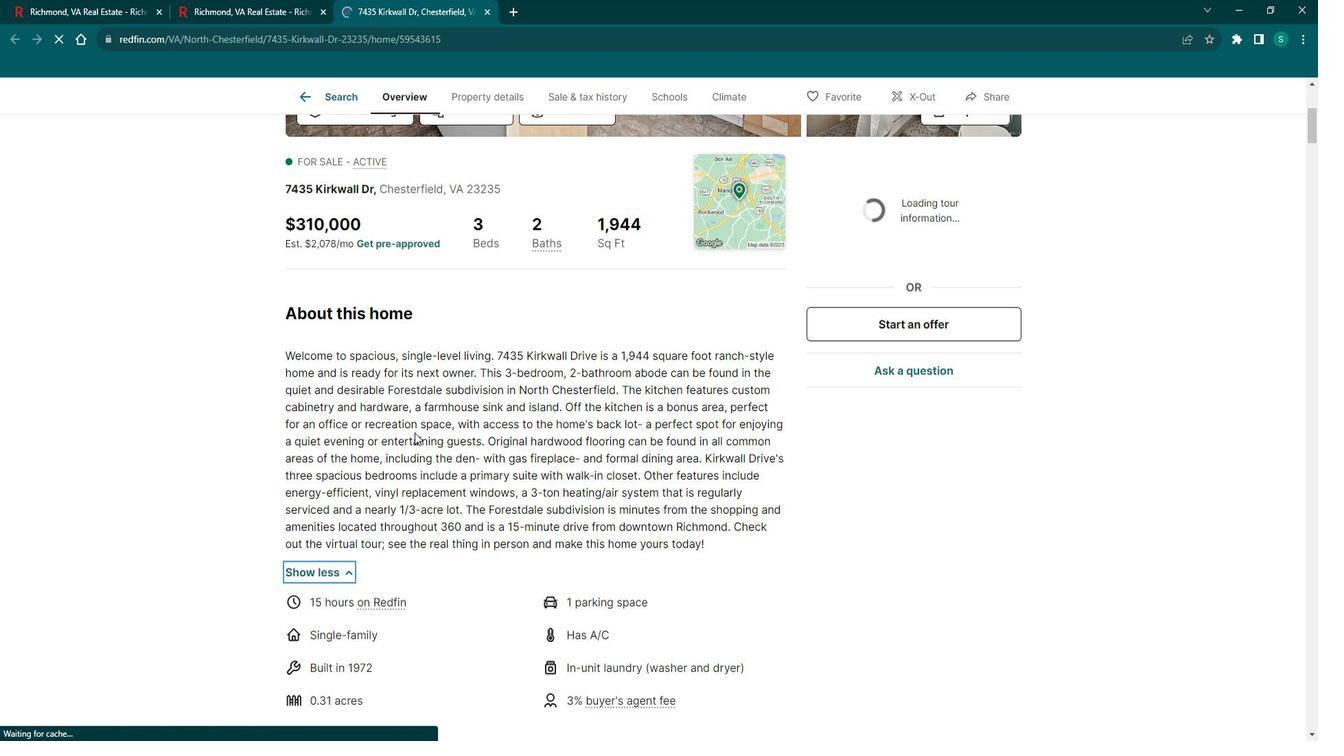 
Action: Mouse scrolled (416, 415) with delta (0, 0)
Screenshot: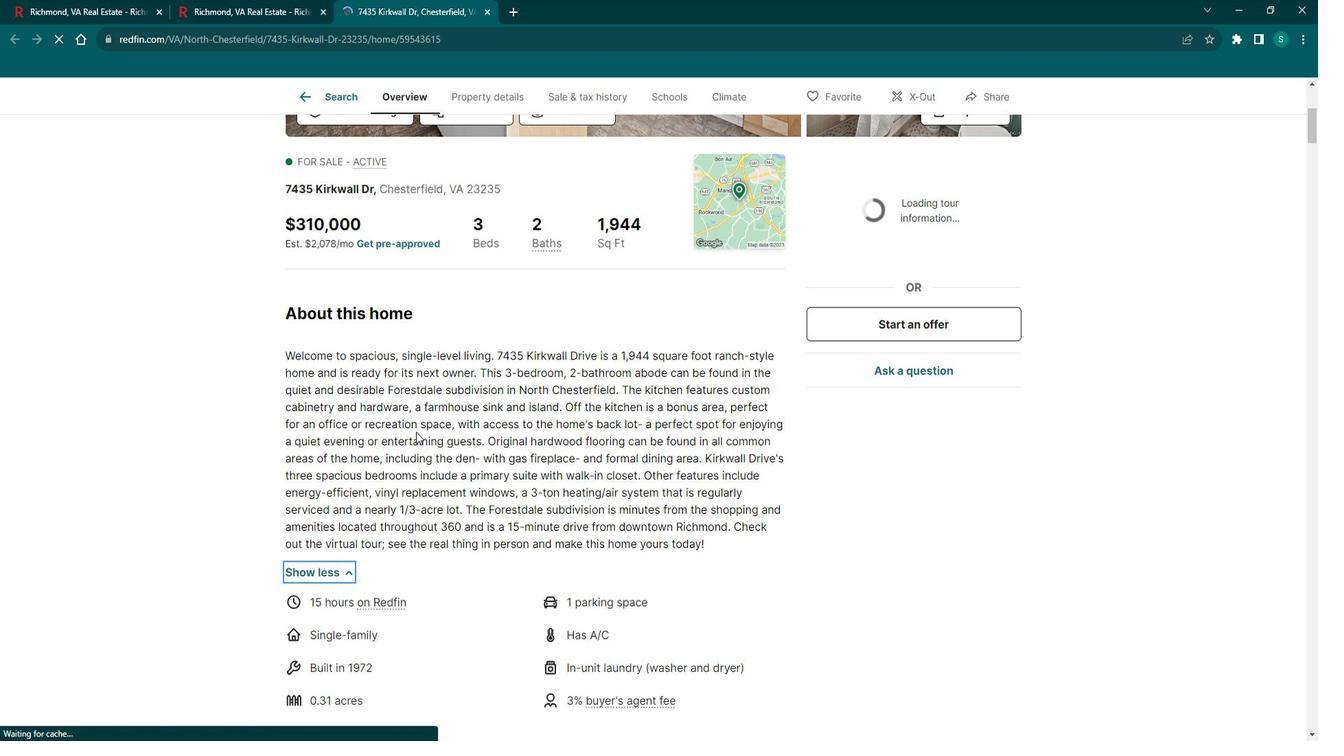 
Action: Mouse scrolled (416, 415) with delta (0, 0)
Screenshot: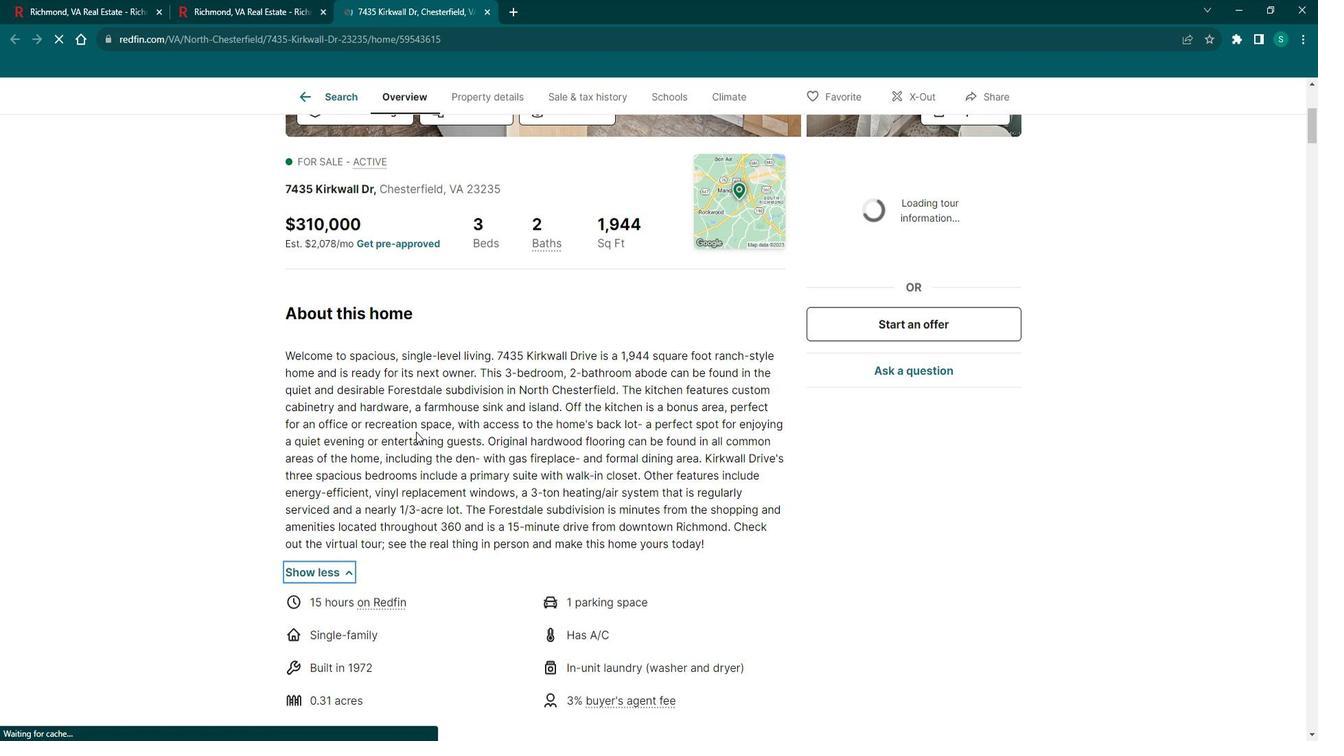 
Action: Mouse scrolled (416, 415) with delta (0, 0)
Screenshot: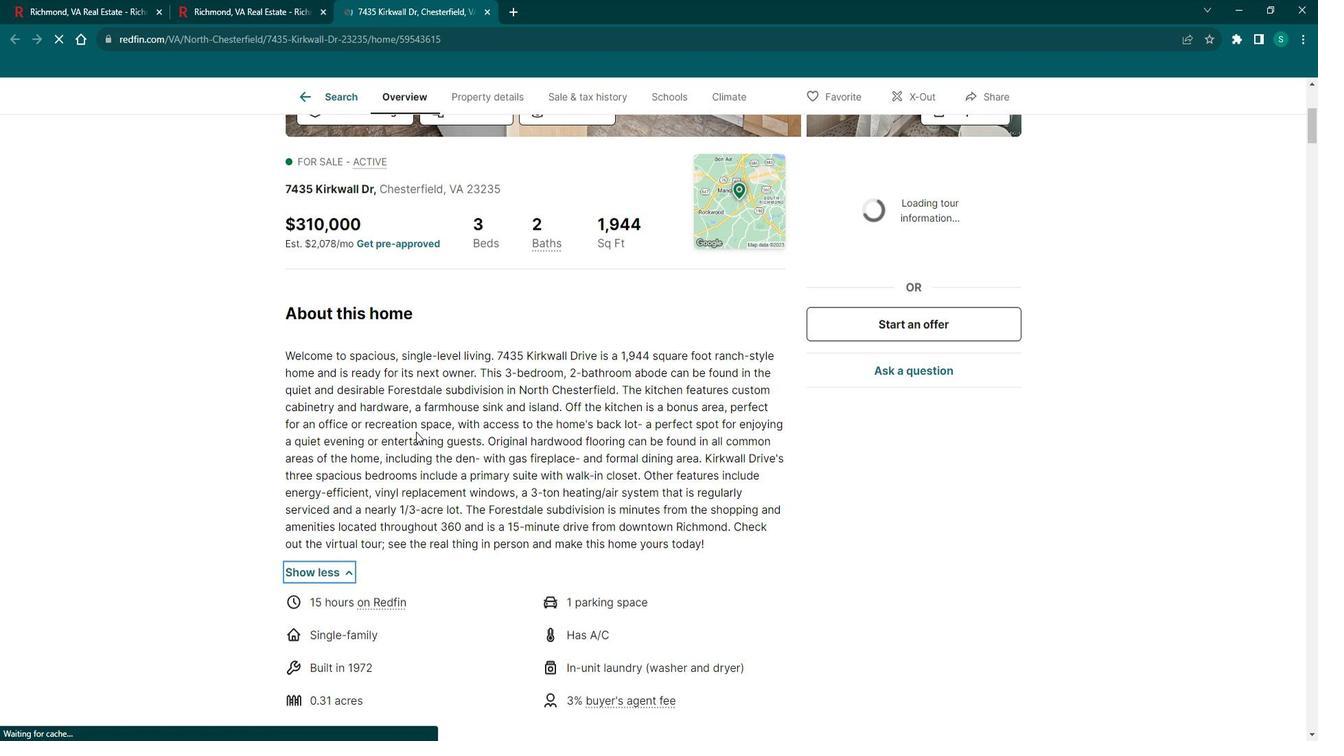 
Action: Mouse scrolled (416, 415) with delta (0, 0)
Screenshot: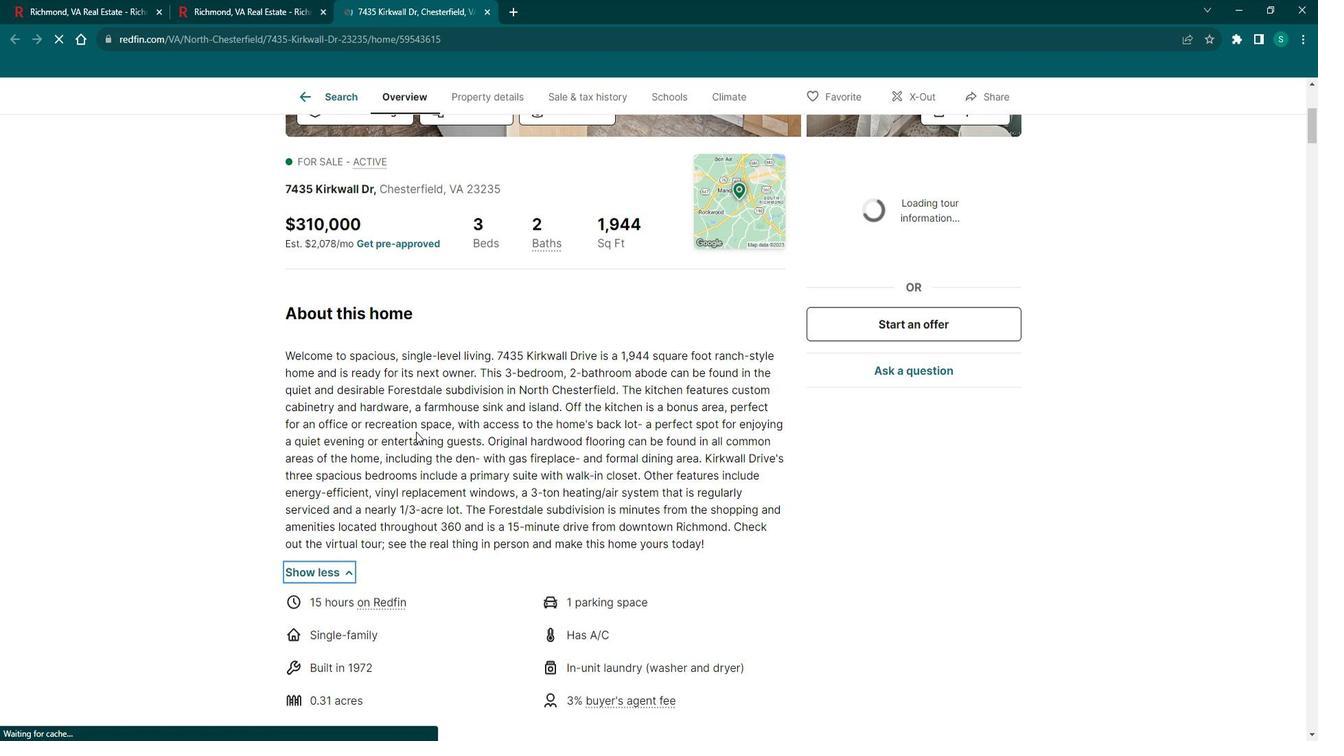 
Action: Mouse scrolled (416, 415) with delta (0, 0)
Screenshot: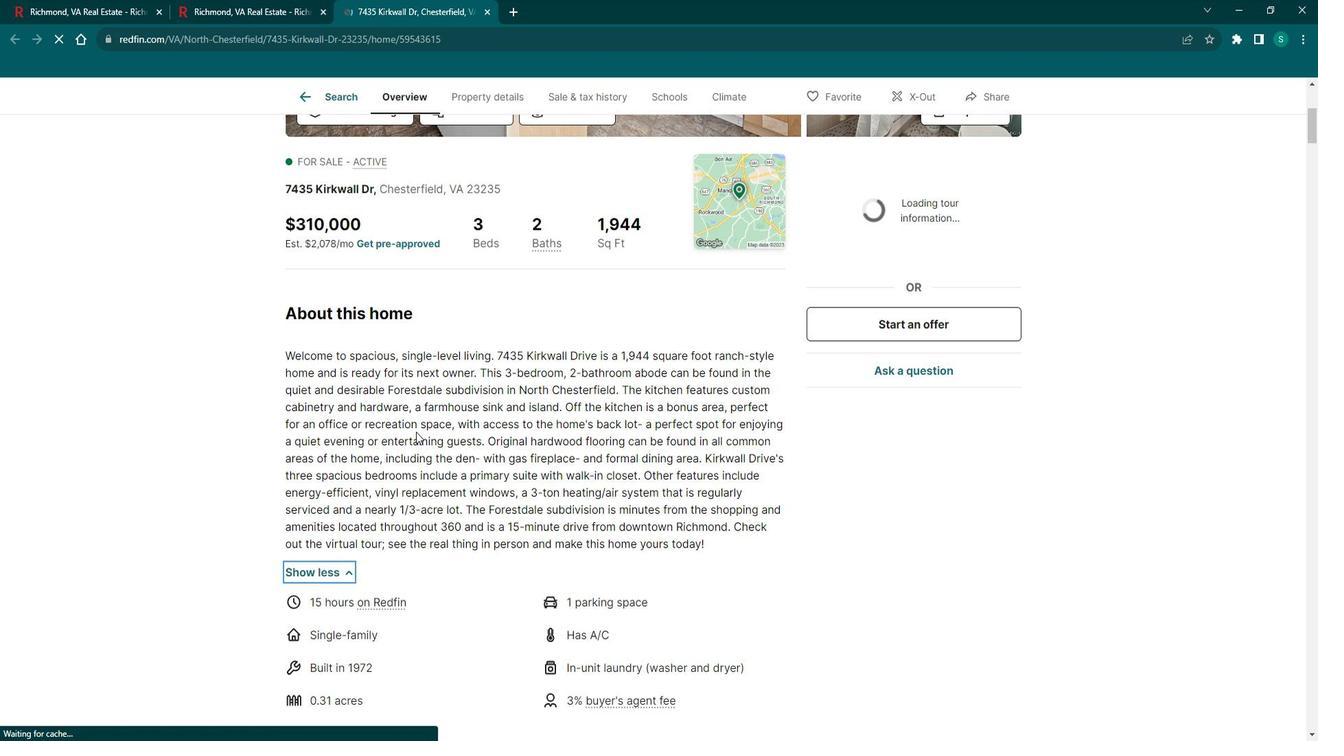 
Action: Mouse moved to (416, 415)
Screenshot: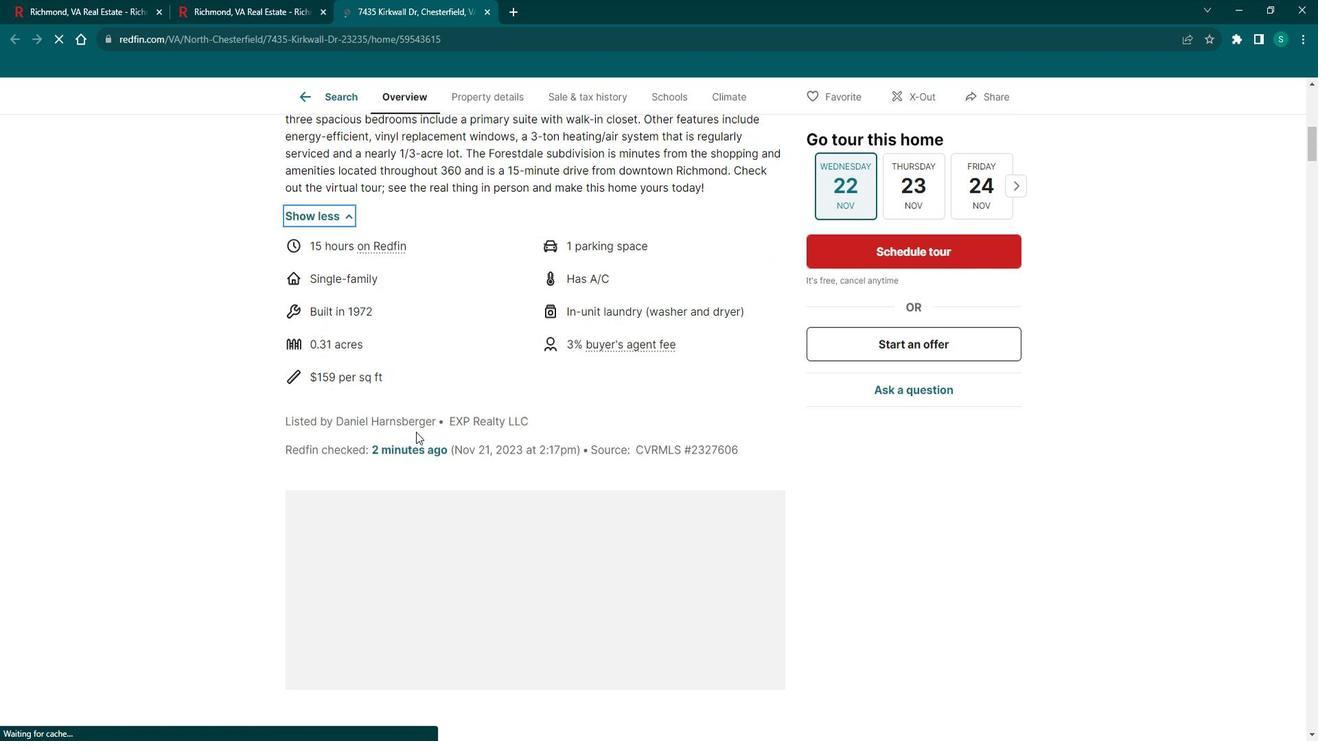 
Action: Mouse scrolled (416, 414) with delta (0, 0)
Screenshot: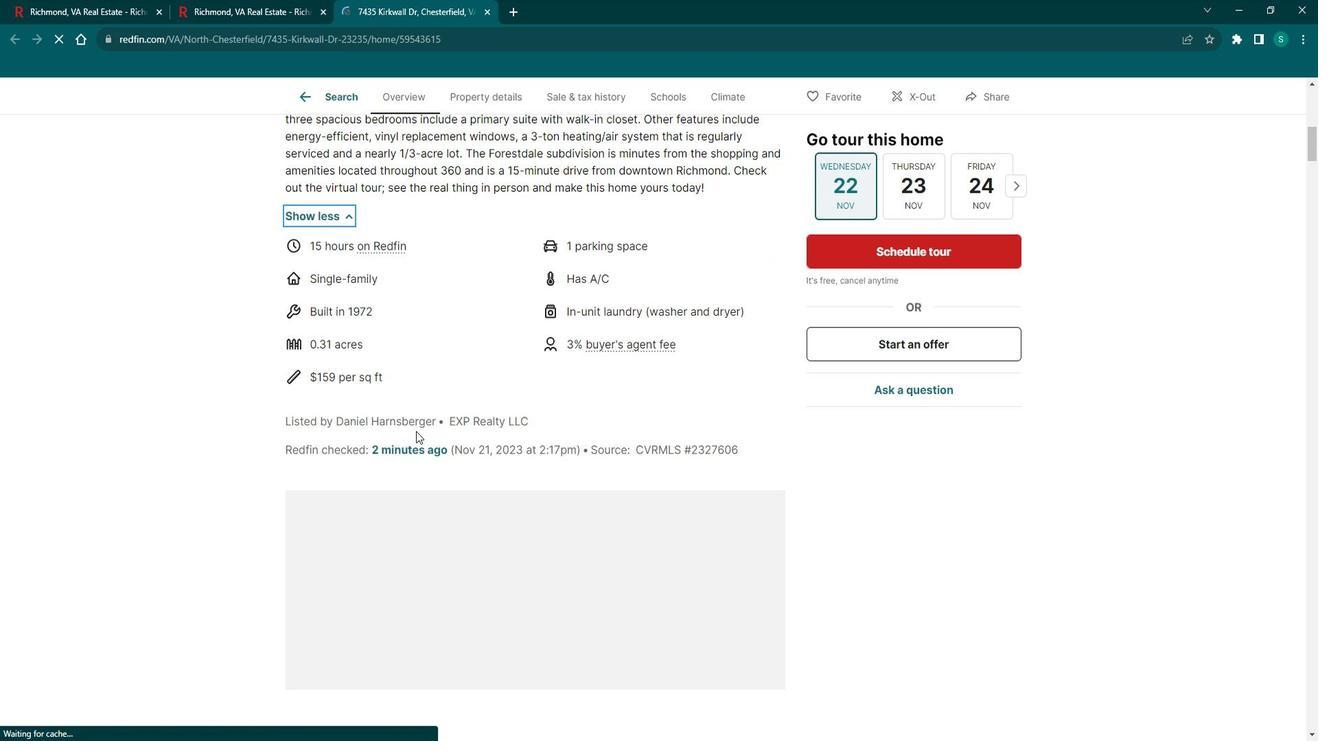 
Action: Mouse scrolled (416, 414) with delta (0, 0)
Screenshot: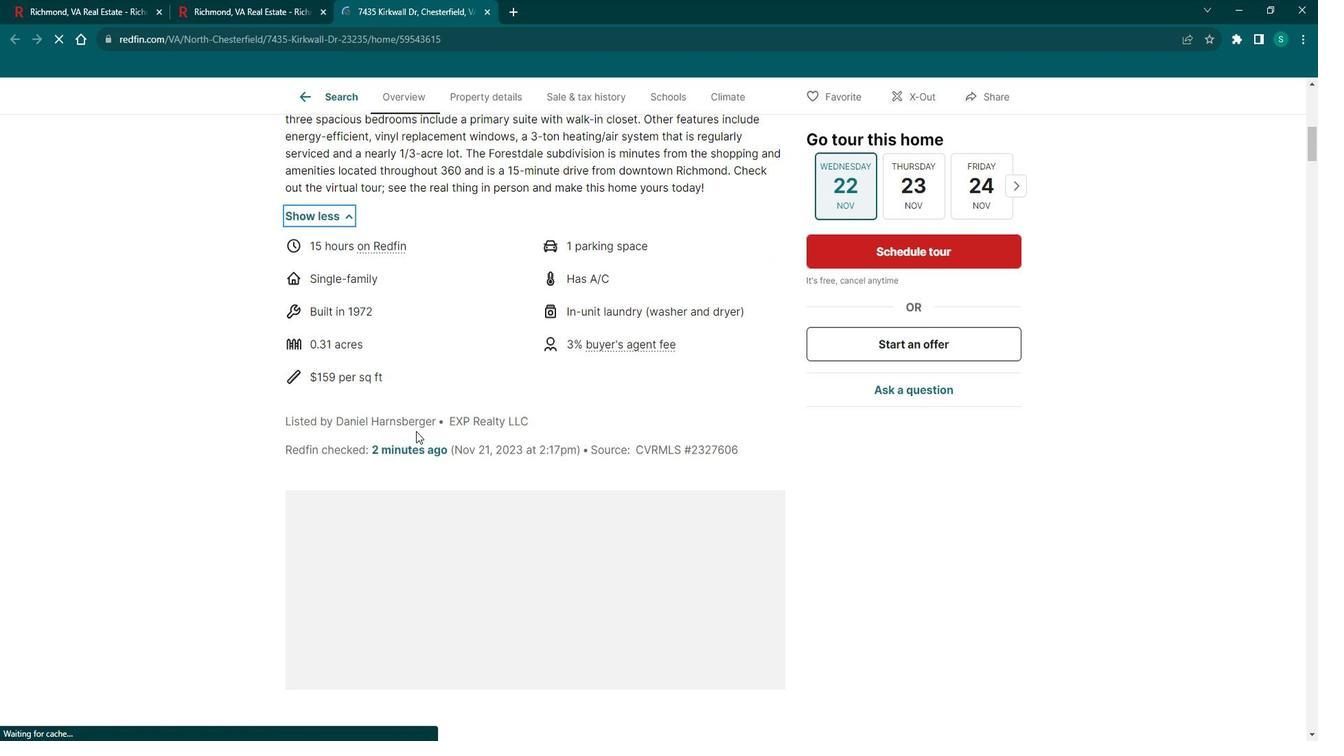 
Action: Mouse scrolled (416, 414) with delta (0, 0)
Screenshot: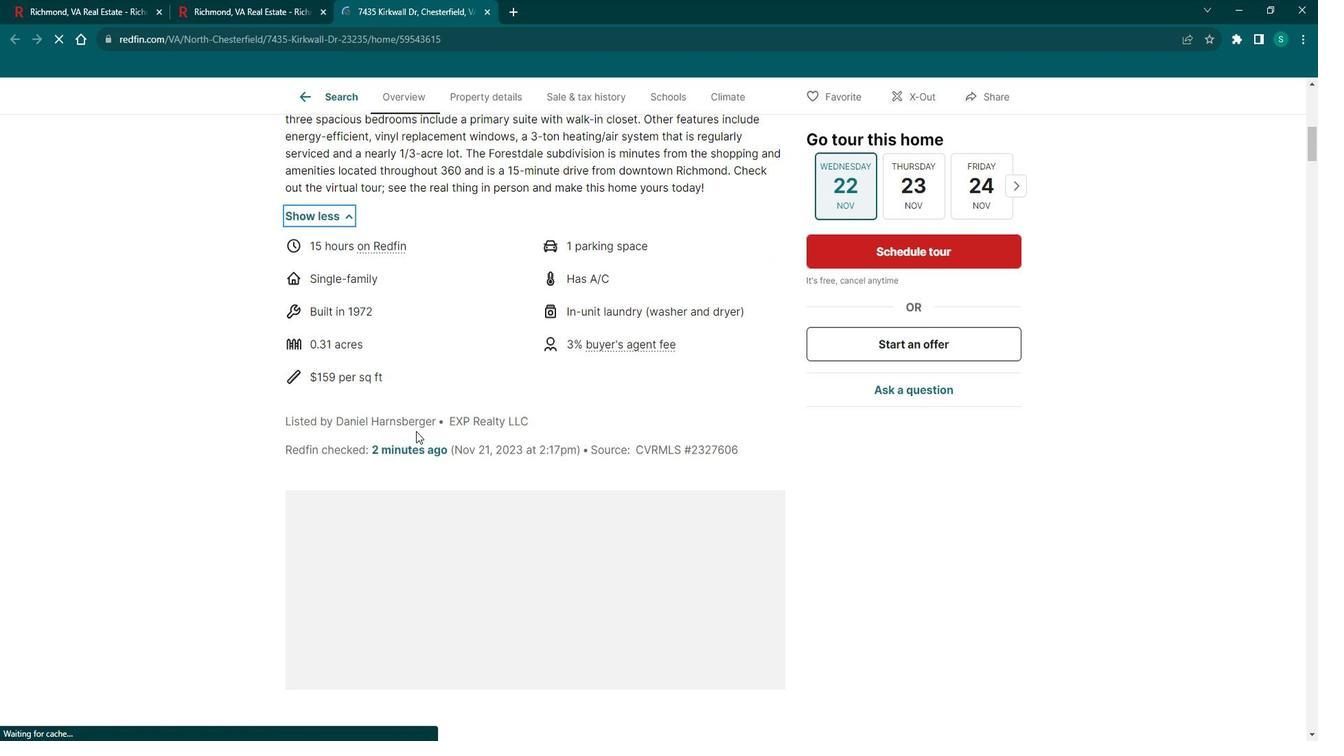 
Action: Mouse scrolled (416, 414) with delta (0, 0)
Screenshot: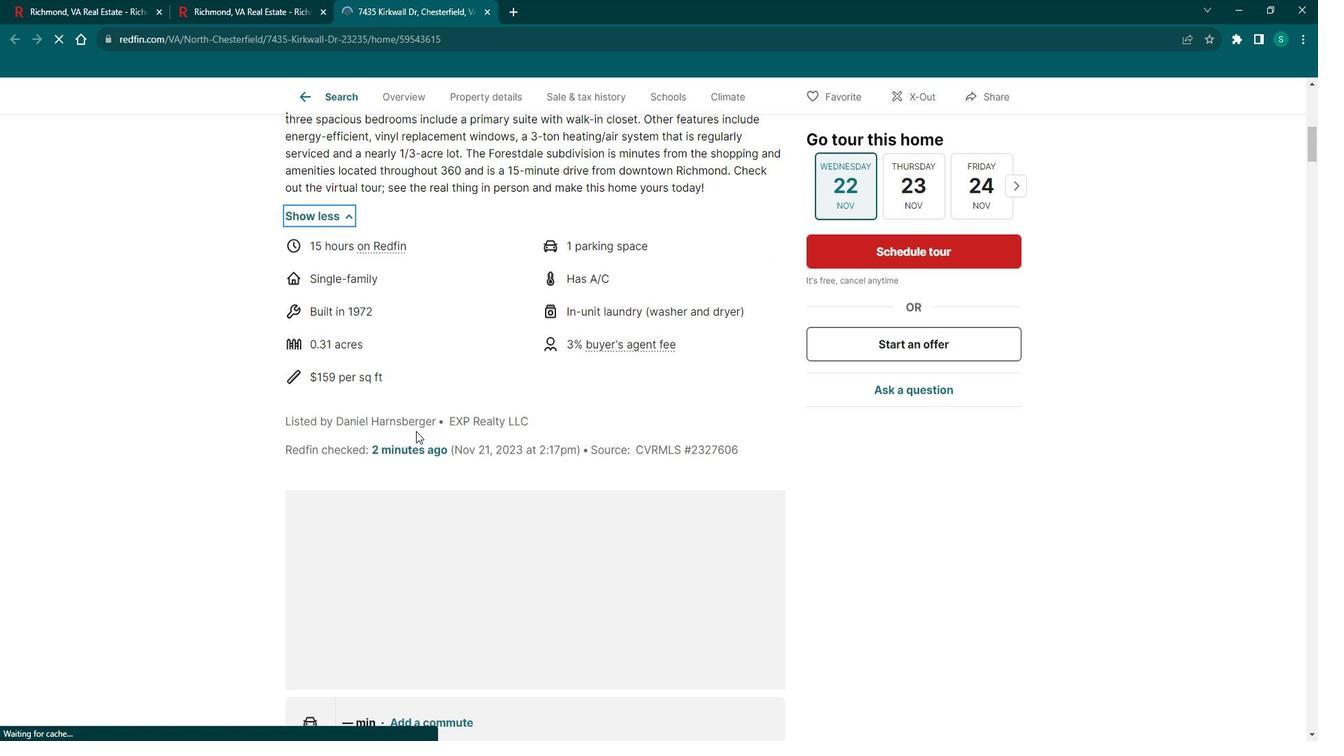 
Action: Mouse scrolled (416, 414) with delta (0, 0)
Screenshot: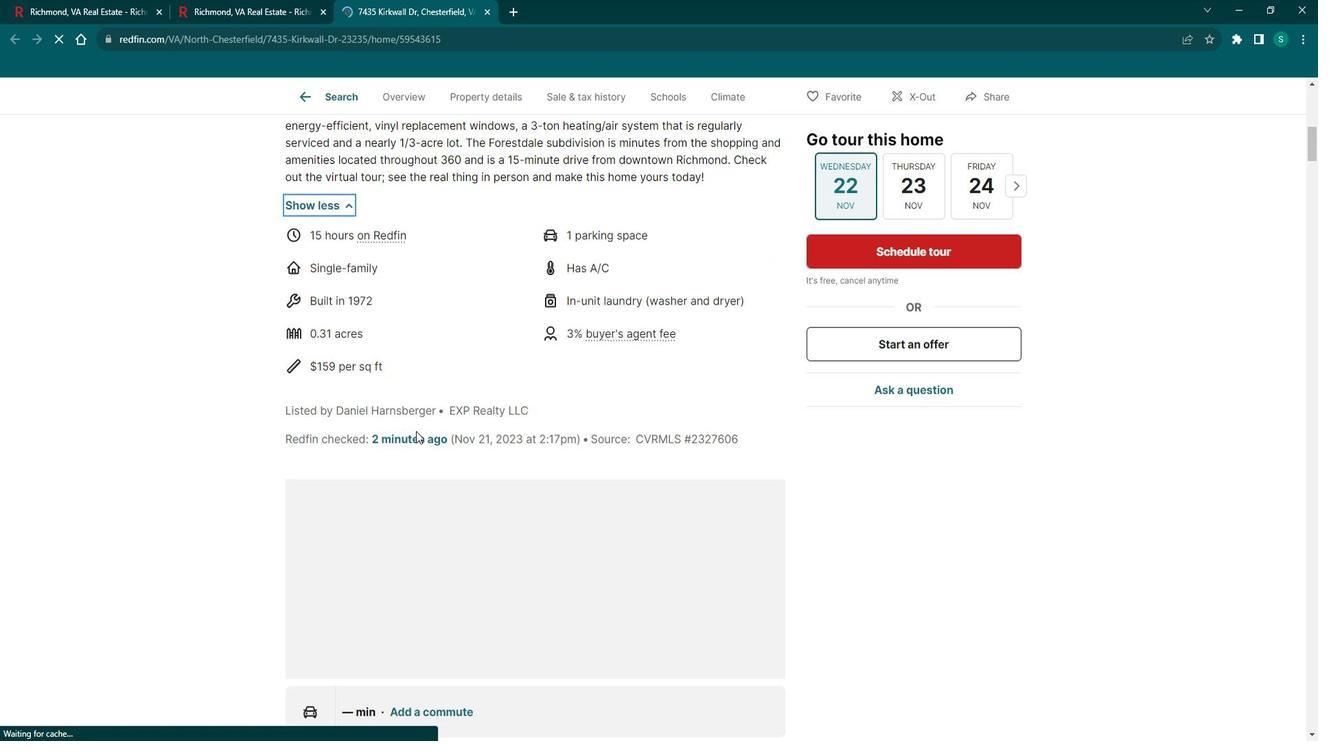 
Action: Mouse moved to (414, 415)
Screenshot: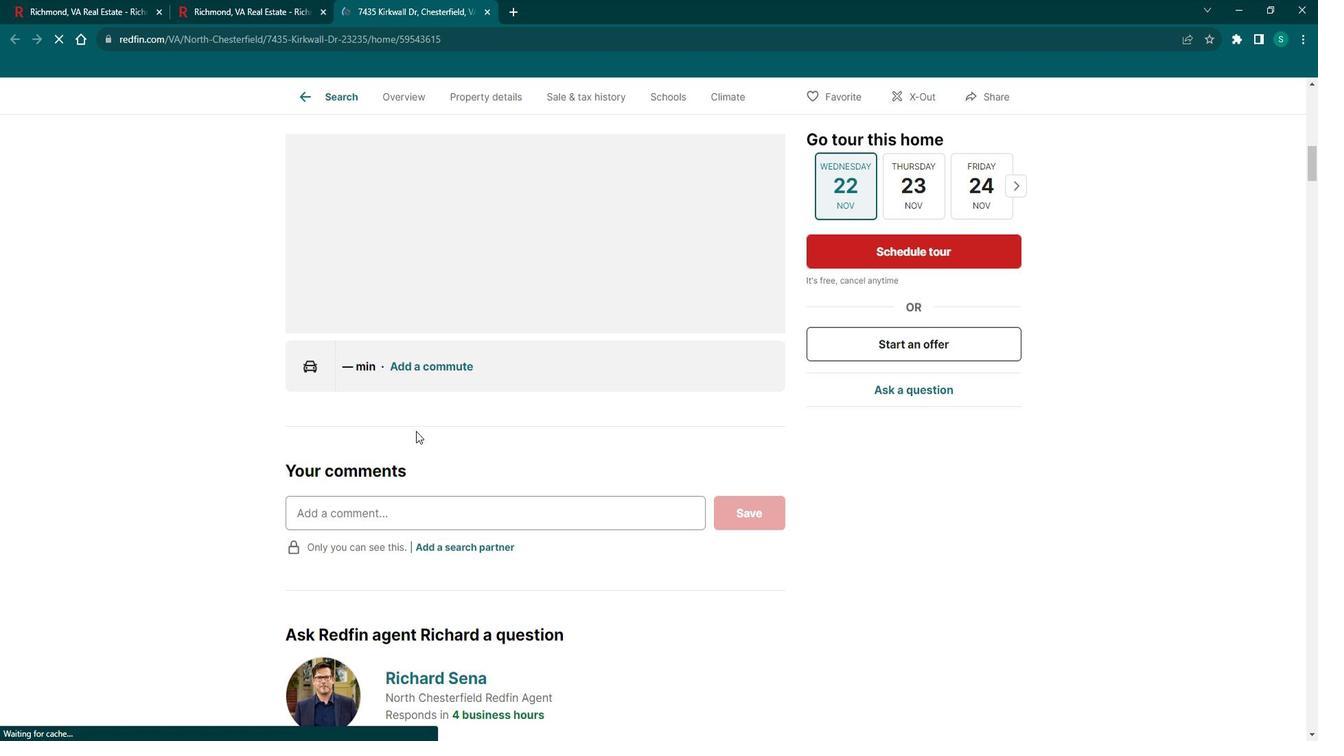 
Action: Mouse scrolled (414, 414) with delta (0, 0)
Screenshot: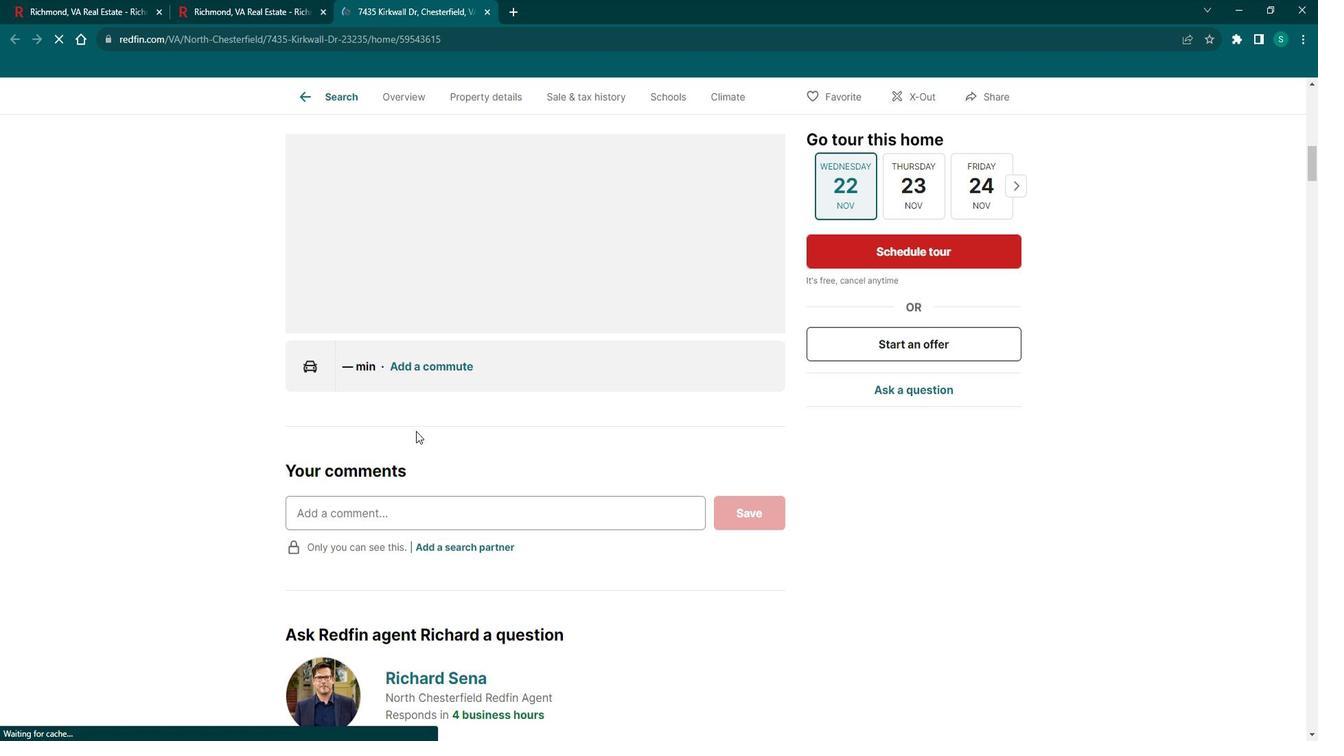 
Action: Mouse moved to (413, 415)
Screenshot: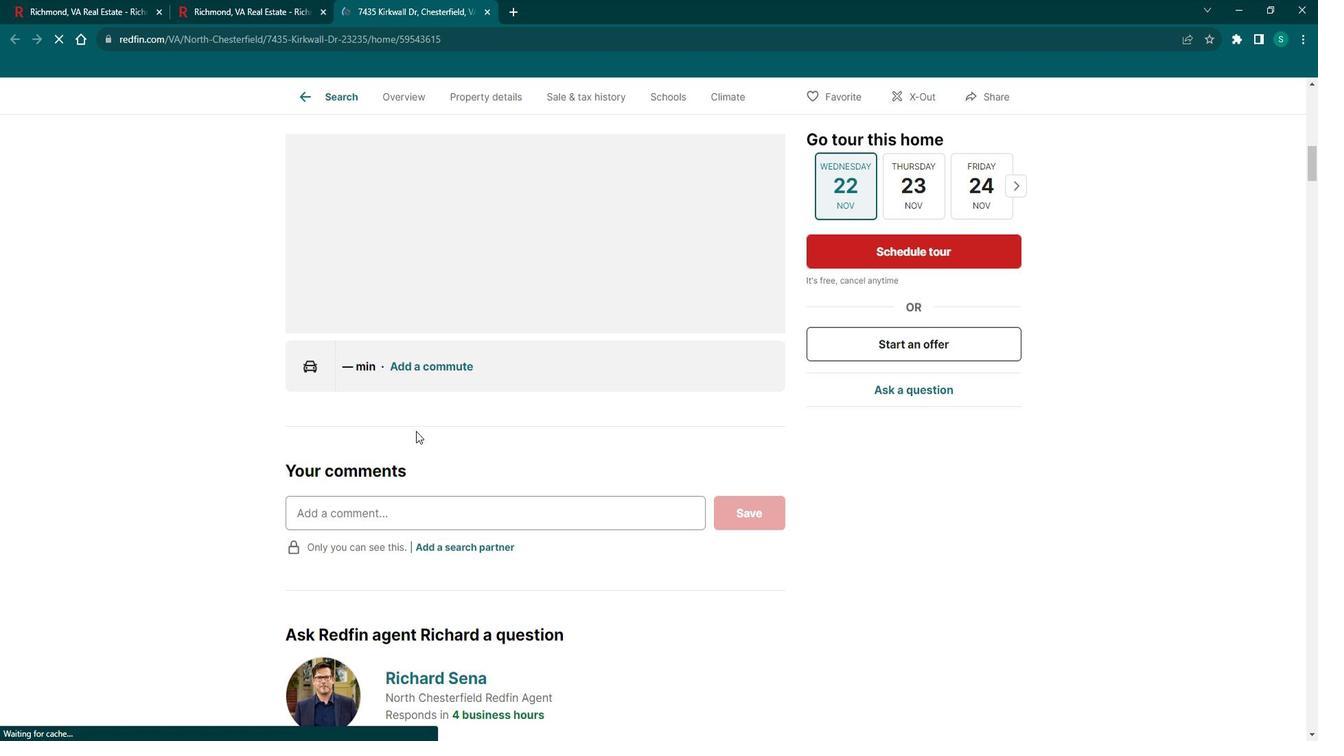 
Action: Mouse scrolled (413, 414) with delta (0, 0)
Screenshot: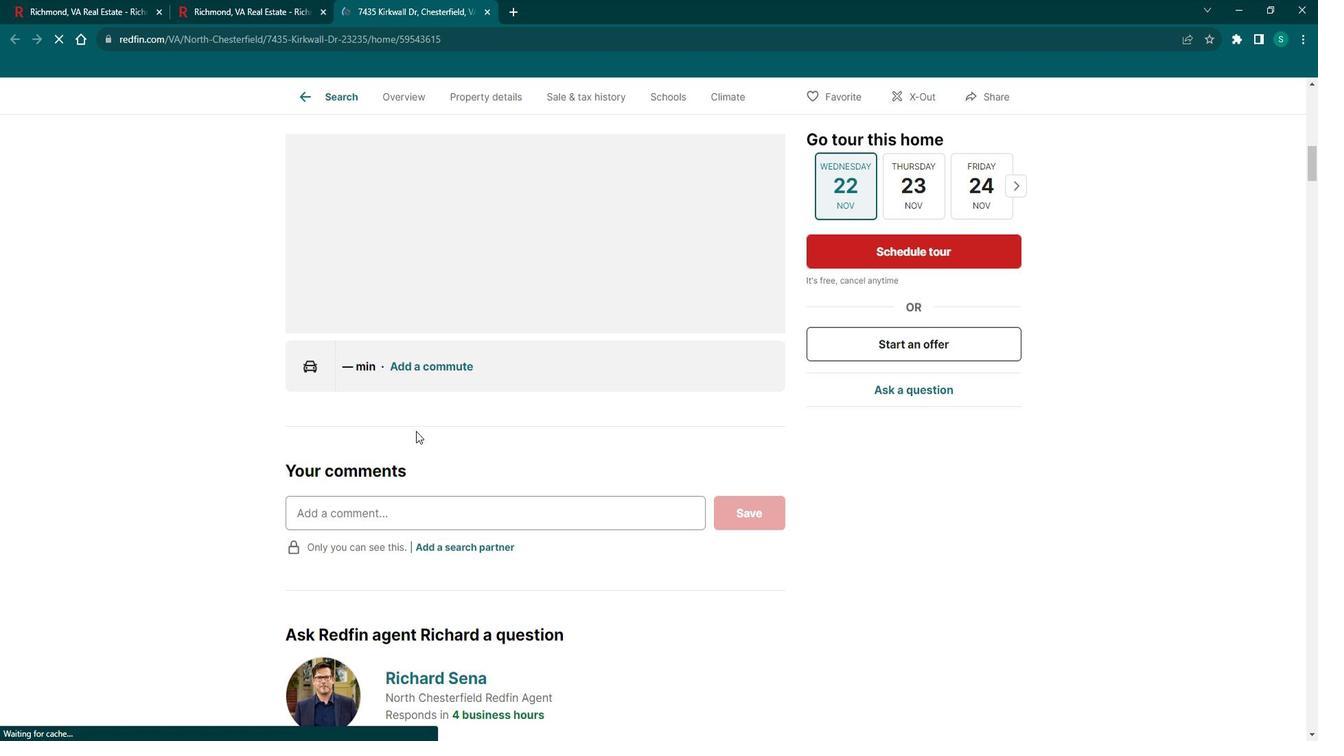 
Action: Mouse moved to (412, 415)
Screenshot: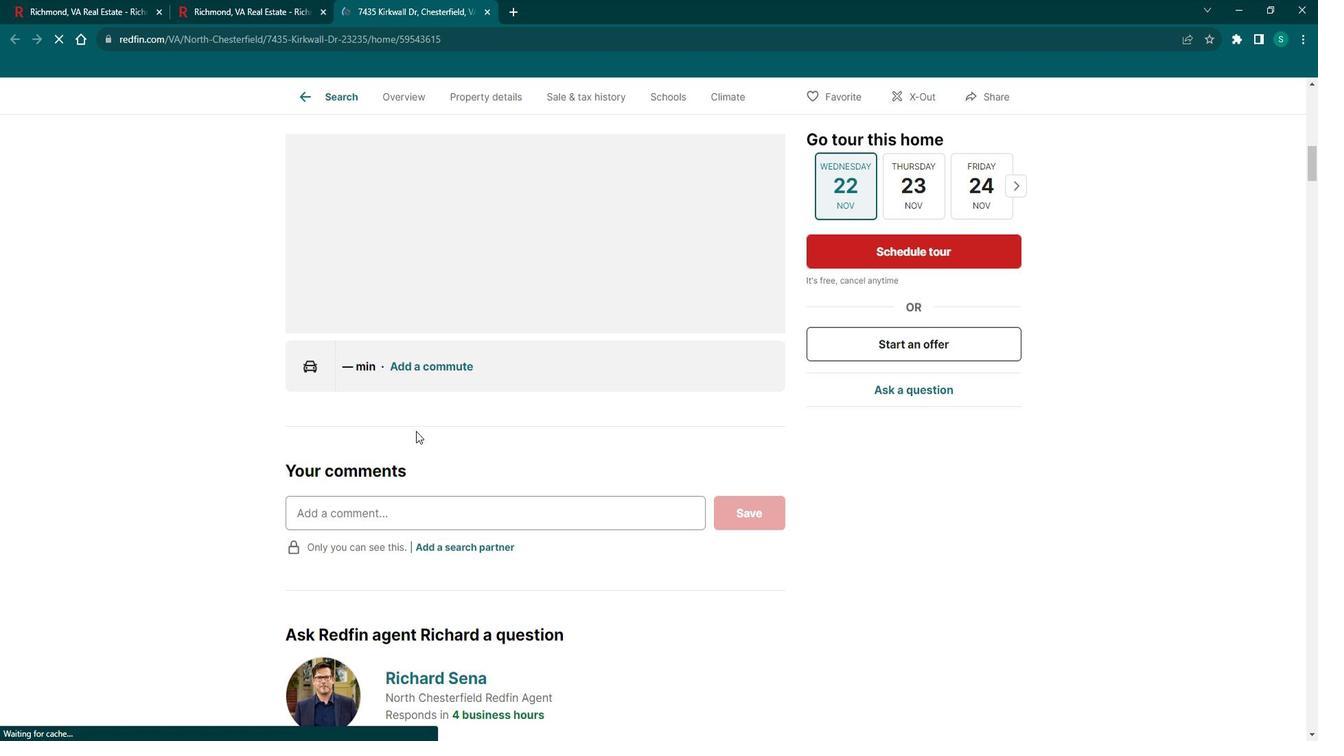 
Action: Mouse scrolled (412, 414) with delta (0, 0)
Screenshot: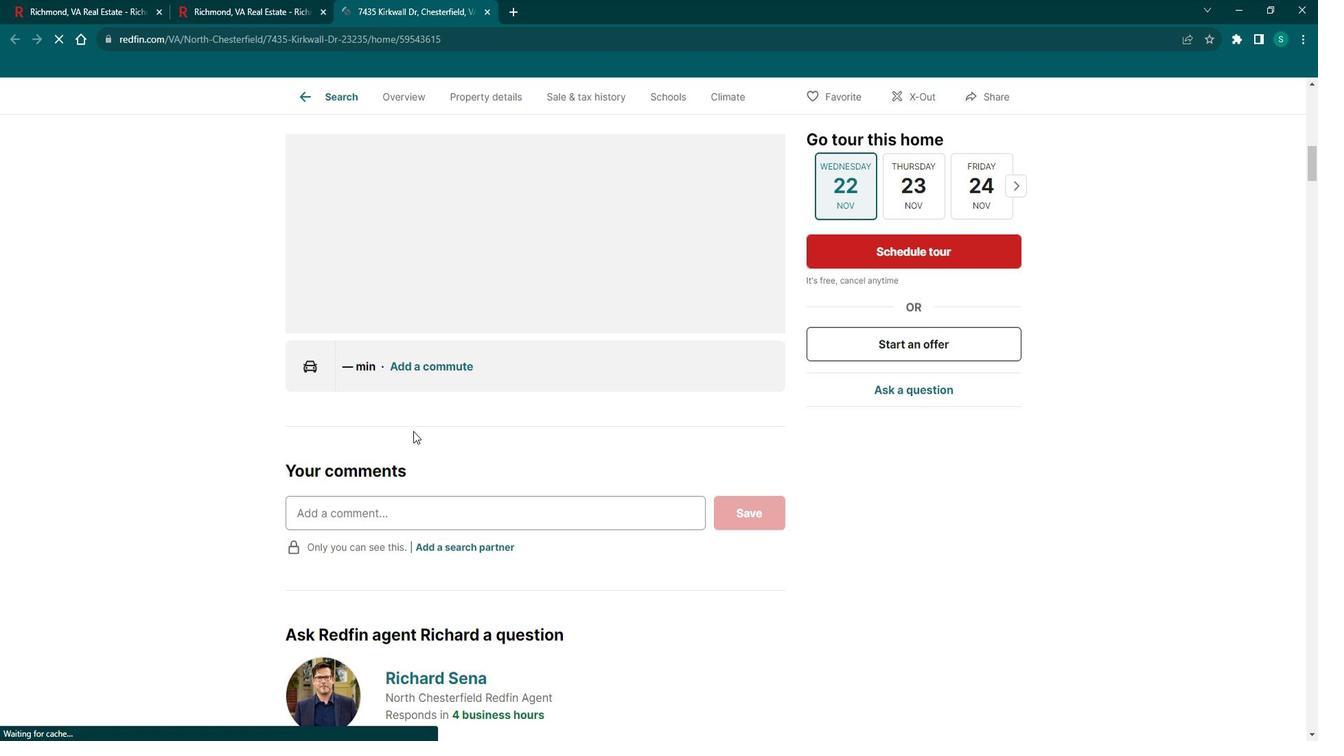 
Action: Mouse moved to (411, 415)
Screenshot: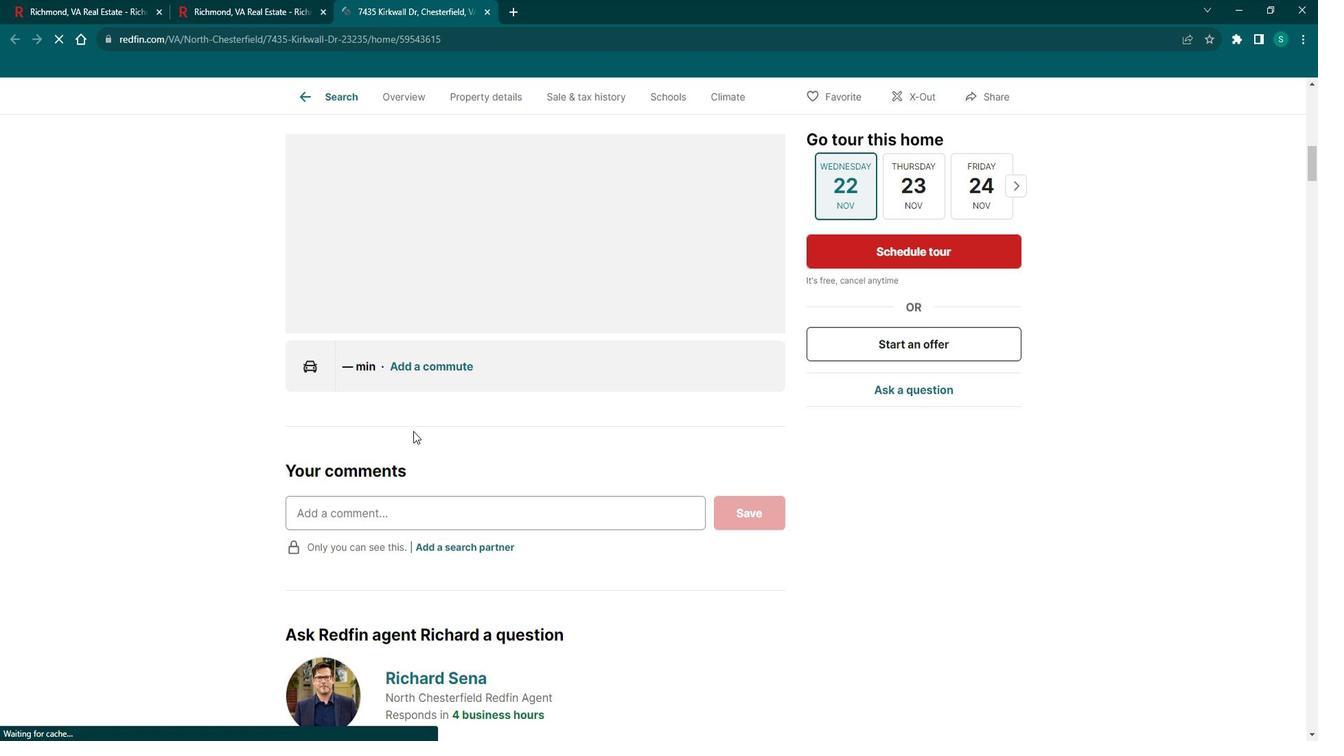 
Action: Mouse scrolled (411, 414) with delta (0, 0)
Screenshot: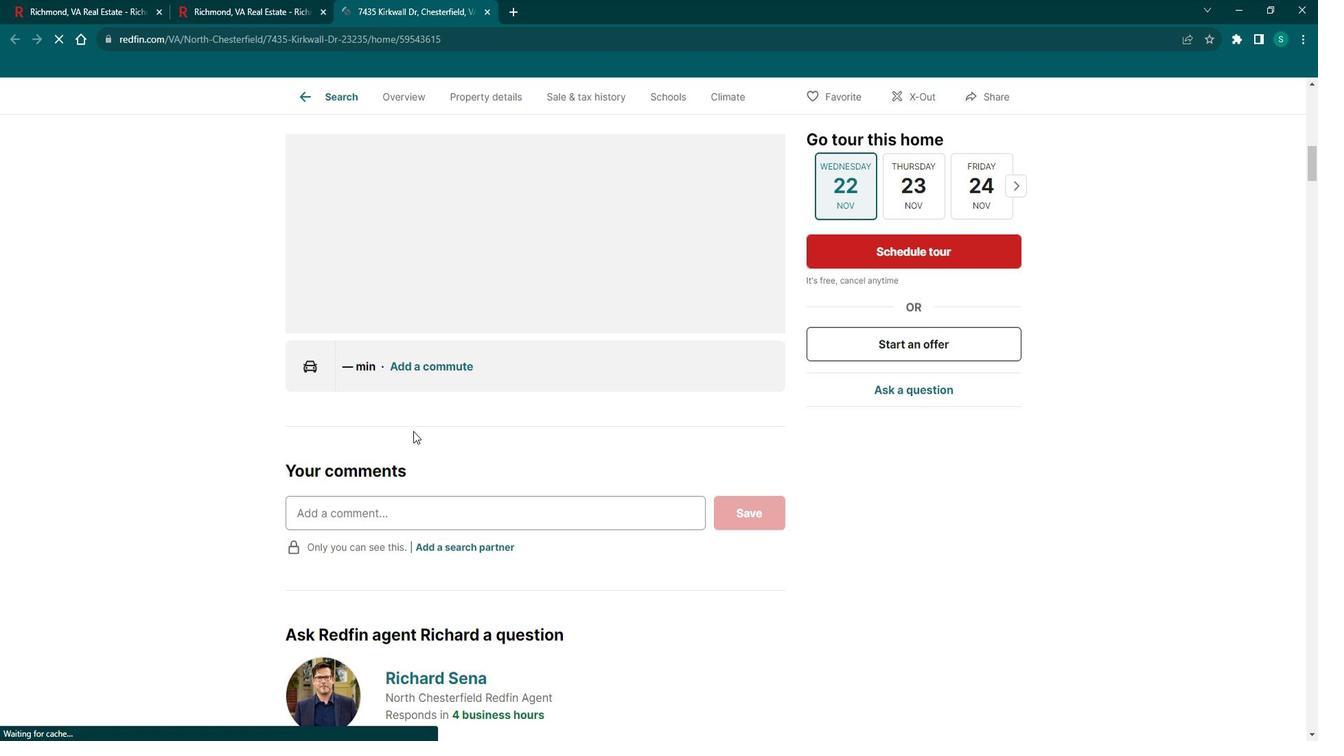
Action: Mouse moved to (411, 416)
Screenshot: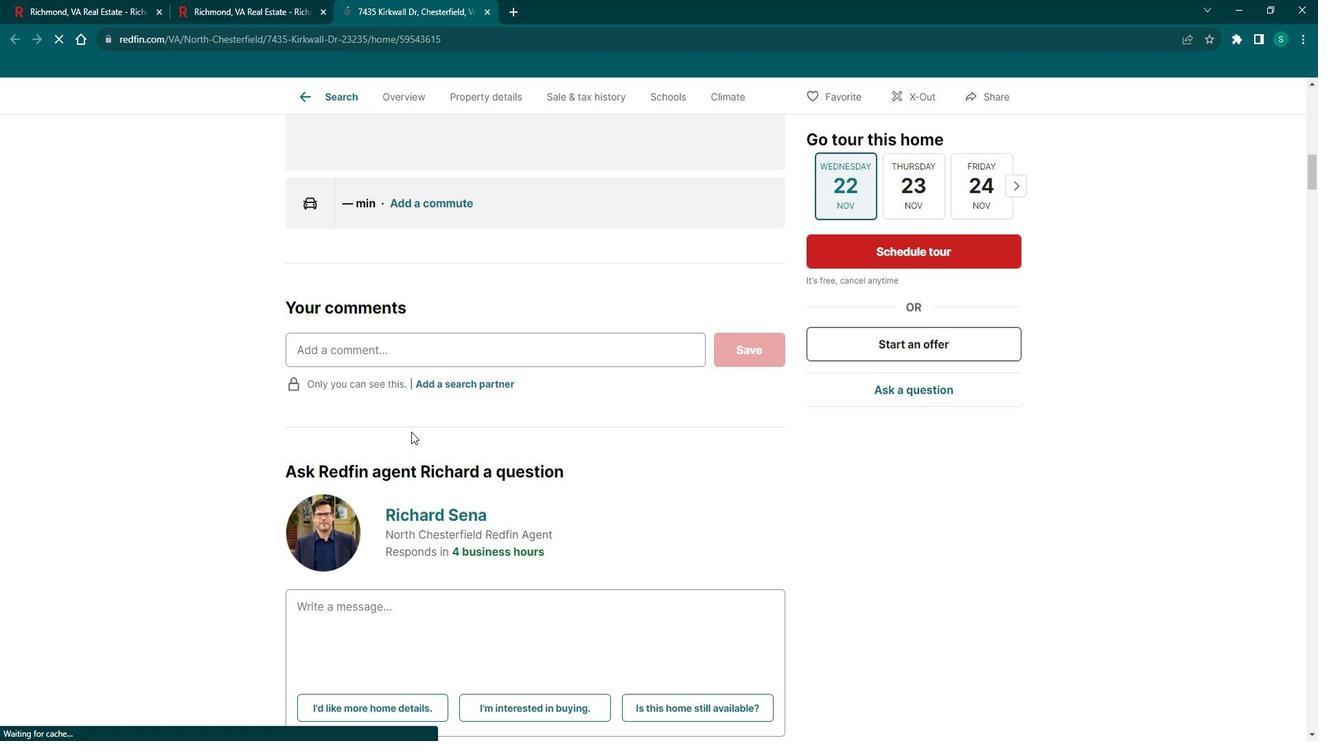 
Action: Mouse scrolled (411, 415) with delta (0, 0)
Screenshot: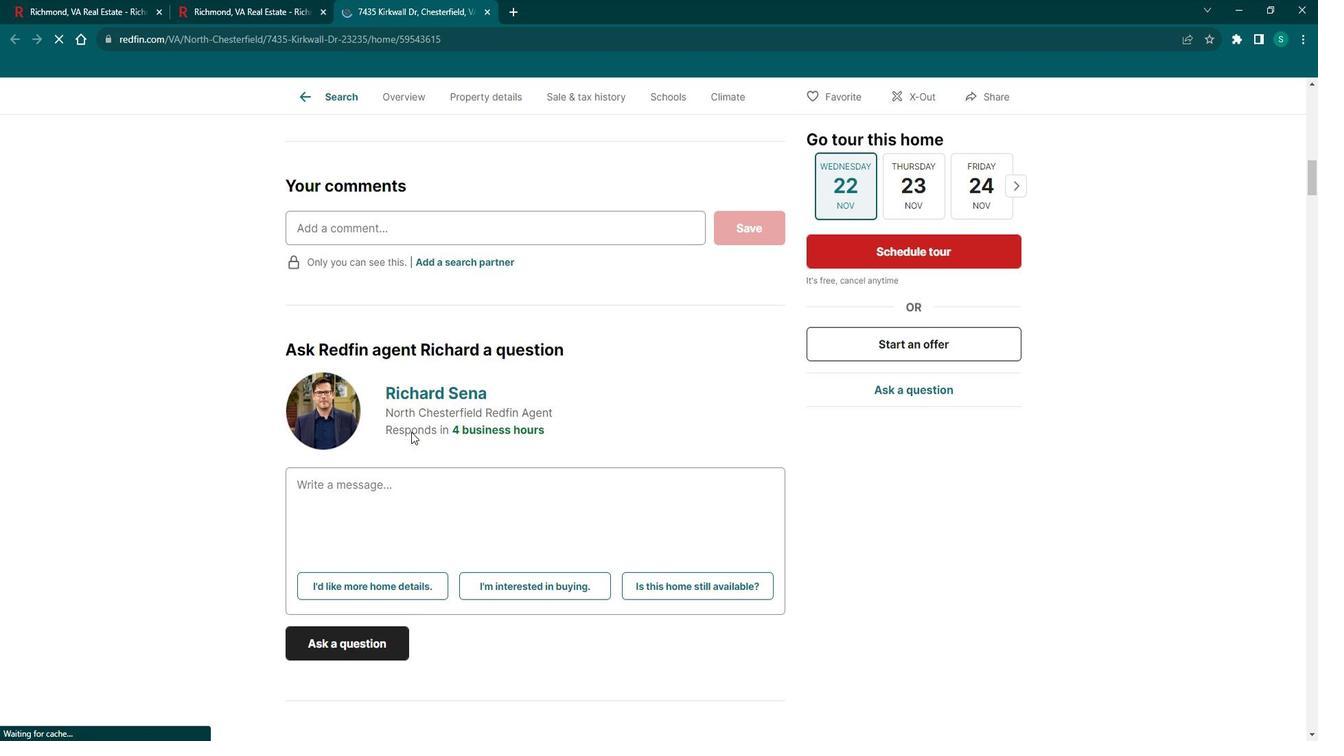
Action: Mouse scrolled (411, 415) with delta (0, 0)
Screenshot: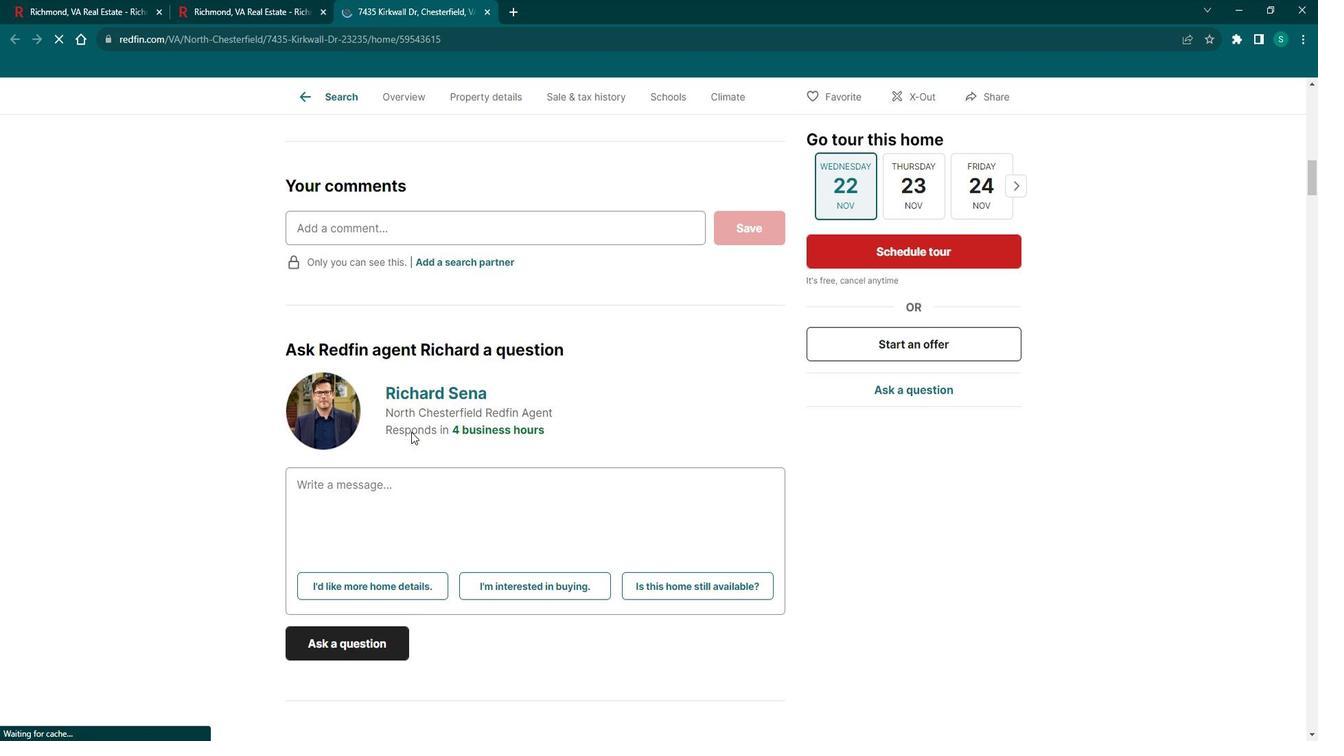 
Action: Mouse scrolled (411, 415) with delta (0, 0)
Screenshot: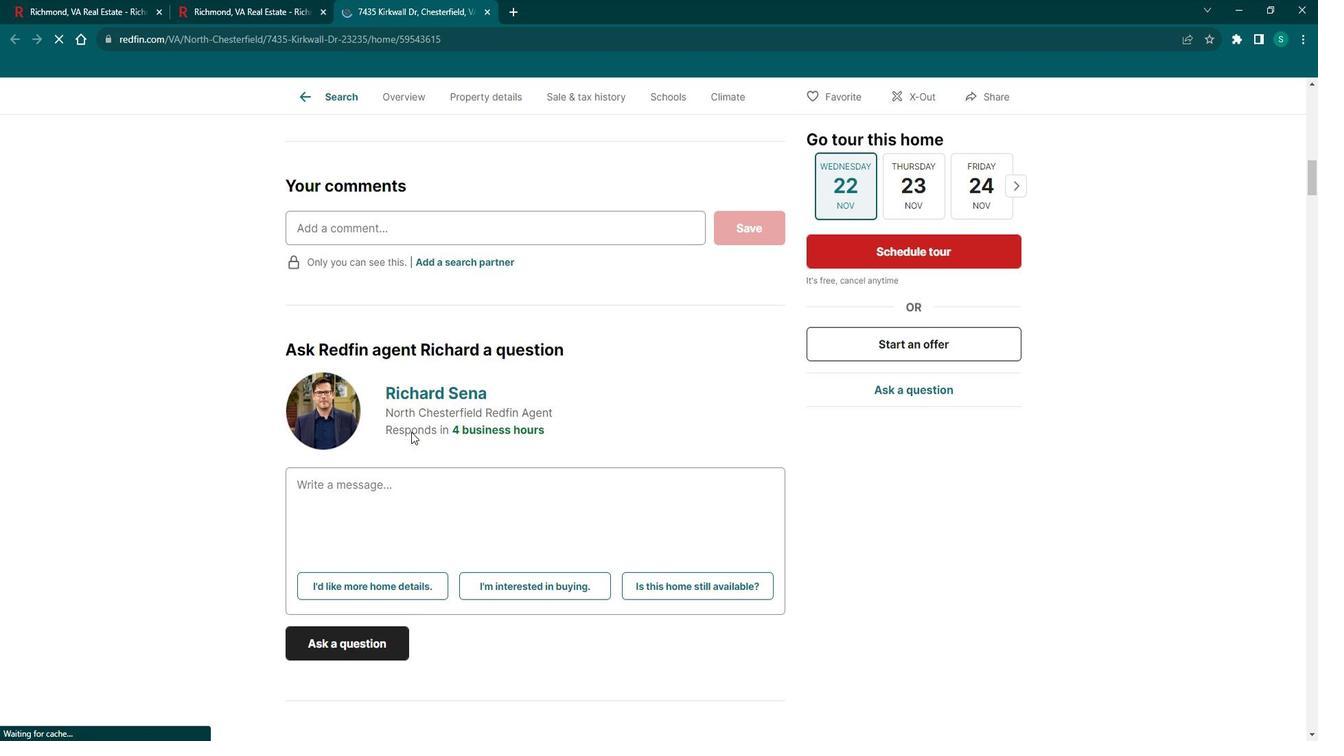
Action: Mouse moved to (409, 416)
Screenshot: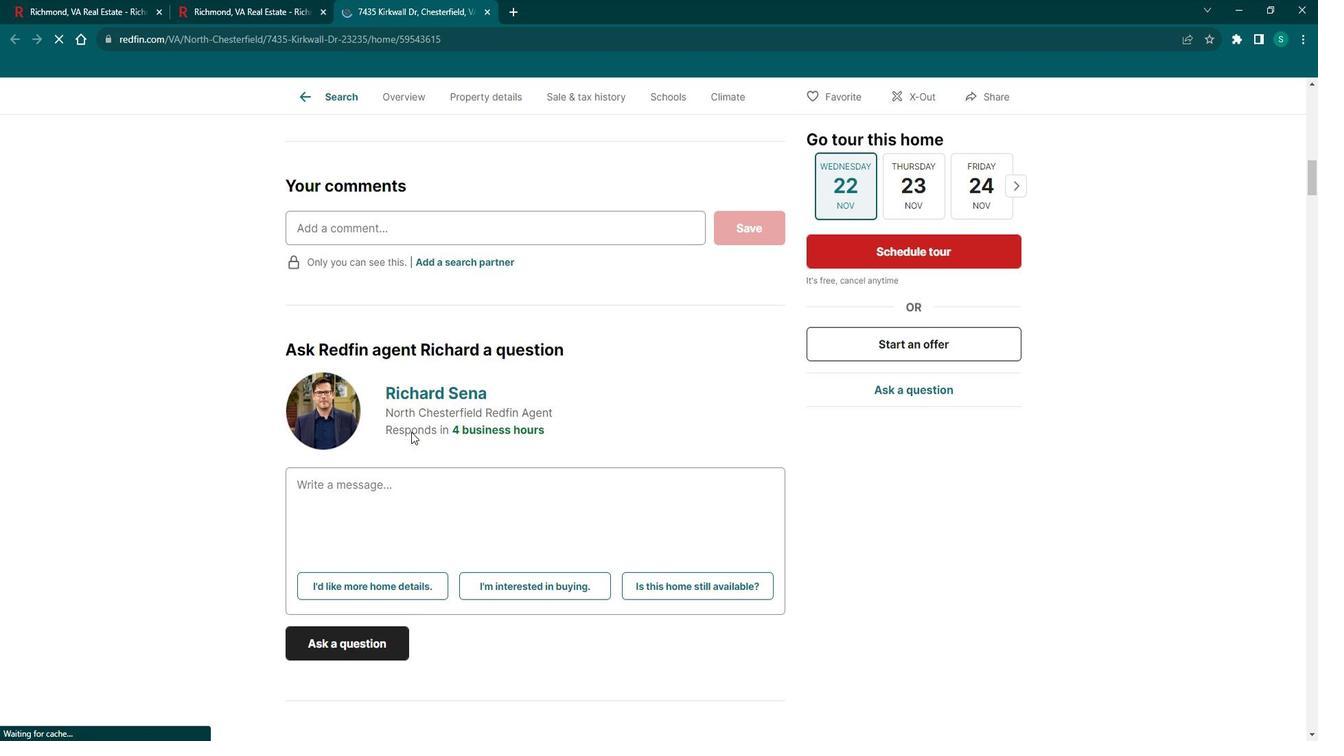 
Action: Mouse scrolled (409, 415) with delta (0, 0)
Screenshot: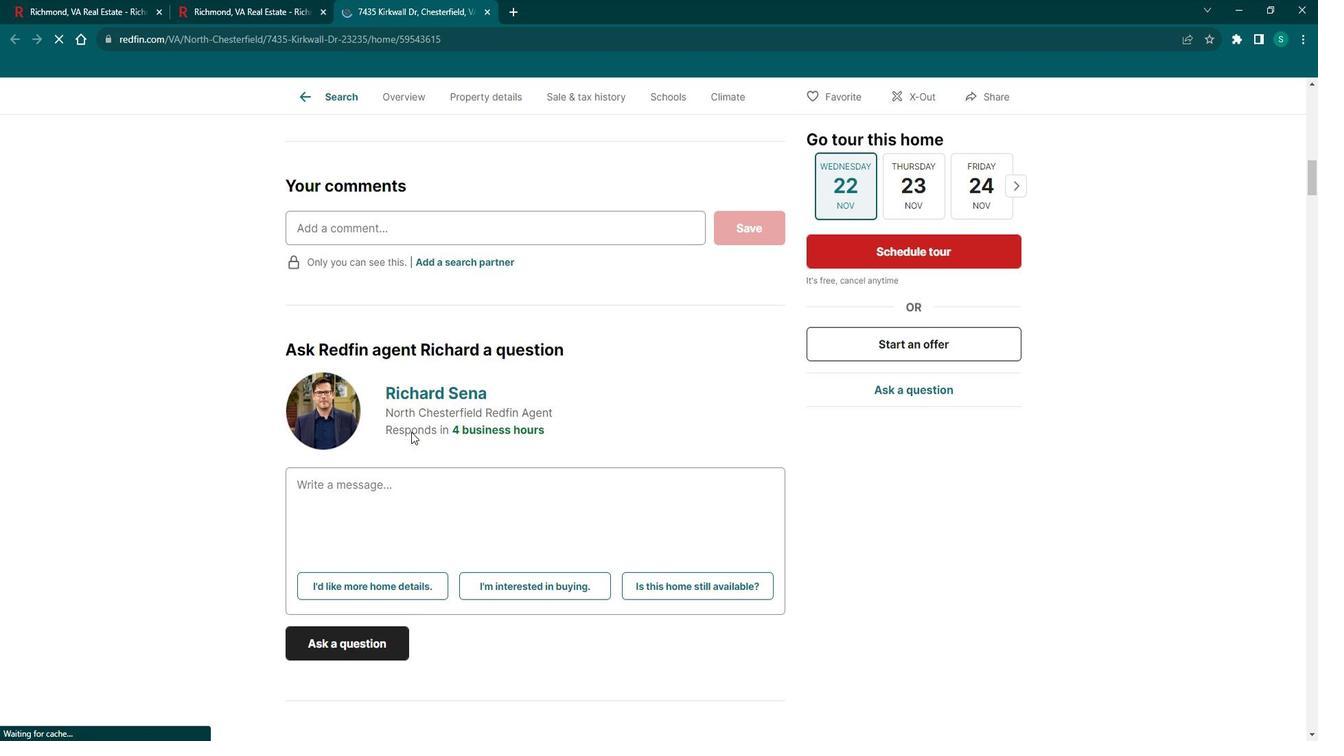 
Action: Mouse moved to (408, 416)
Screenshot: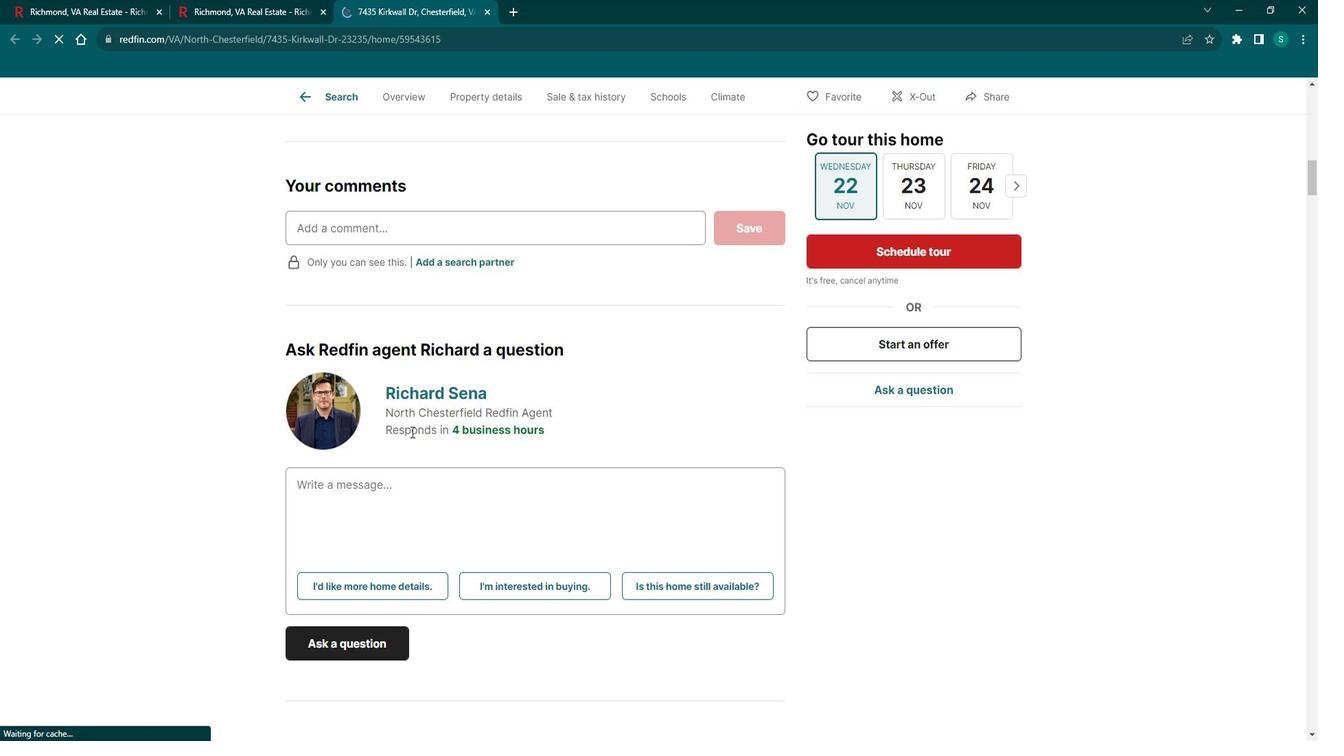 
Action: Mouse scrolled (408, 416) with delta (0, 0)
Screenshot: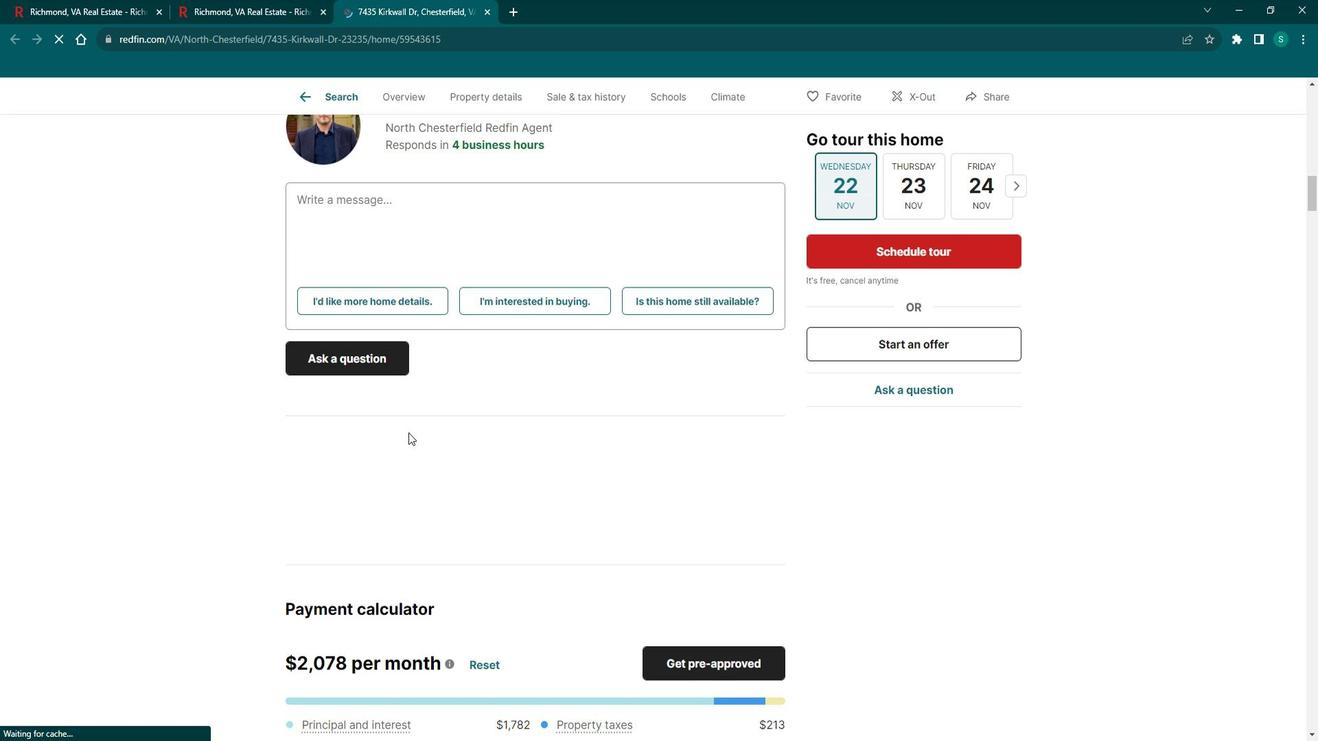
Action: Mouse scrolled (408, 416) with delta (0, 0)
Screenshot: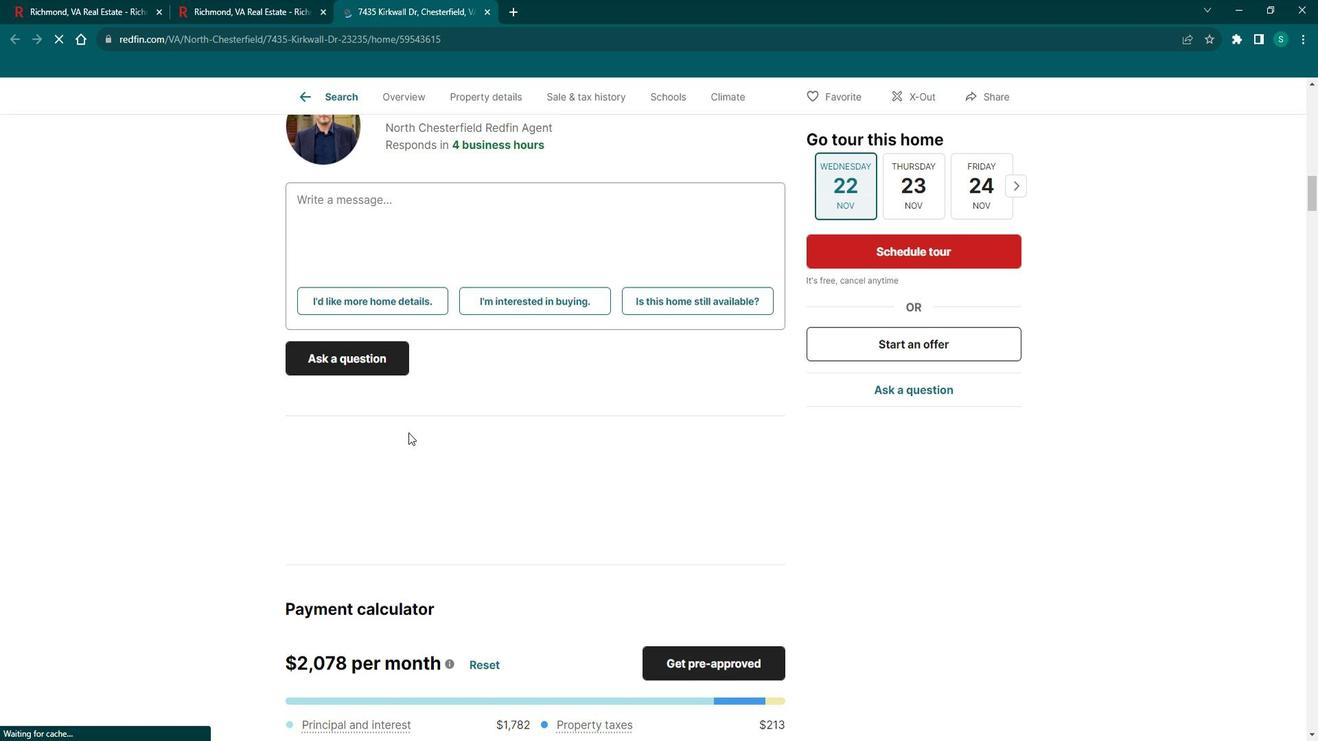 
Action: Mouse scrolled (408, 416) with delta (0, 0)
Screenshot: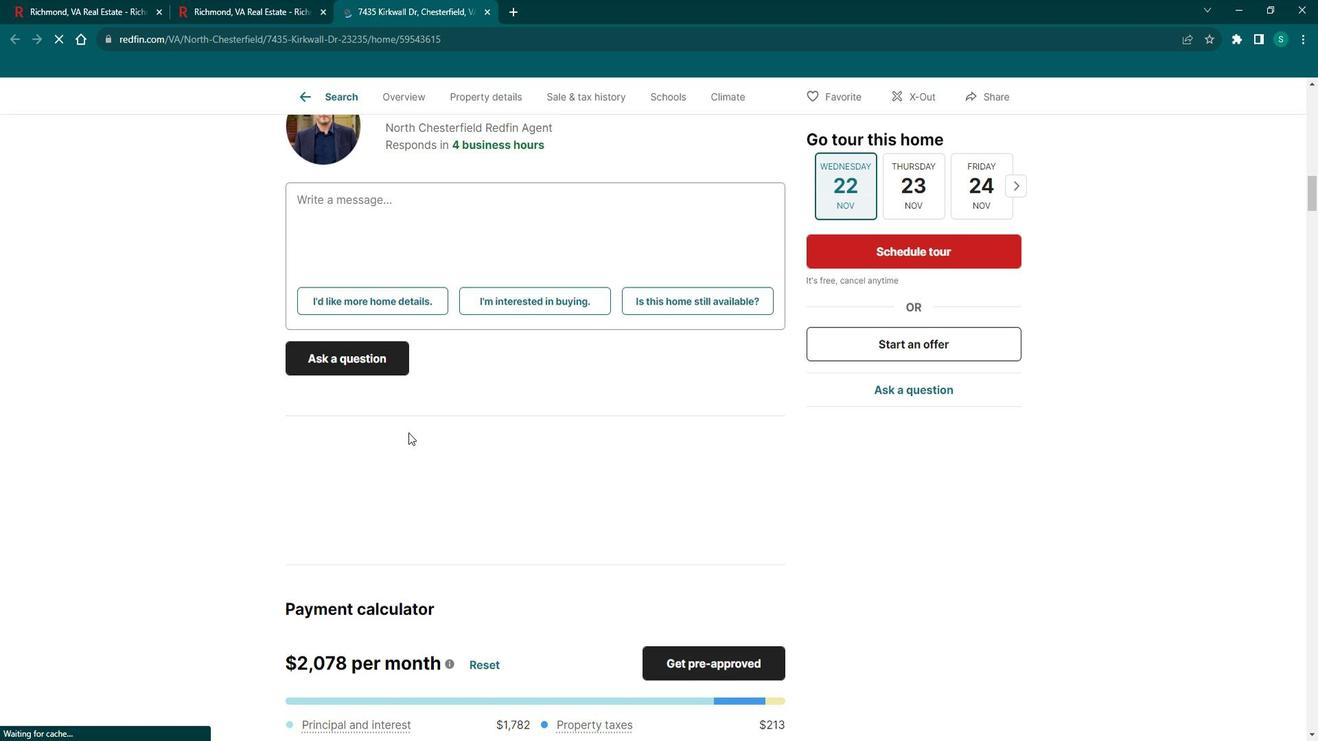 
Action: Mouse scrolled (408, 416) with delta (0, 0)
Screenshot: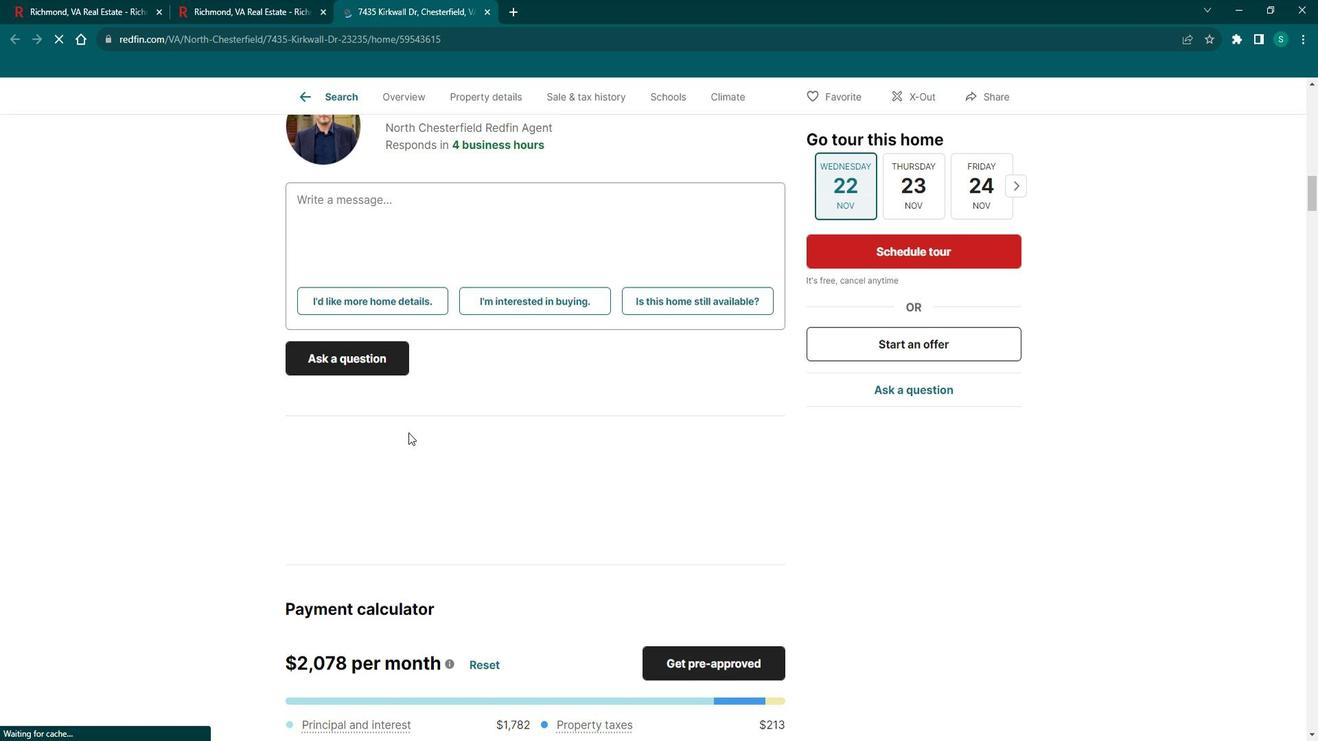 
Action: Mouse scrolled (408, 416) with delta (0, 0)
Screenshot: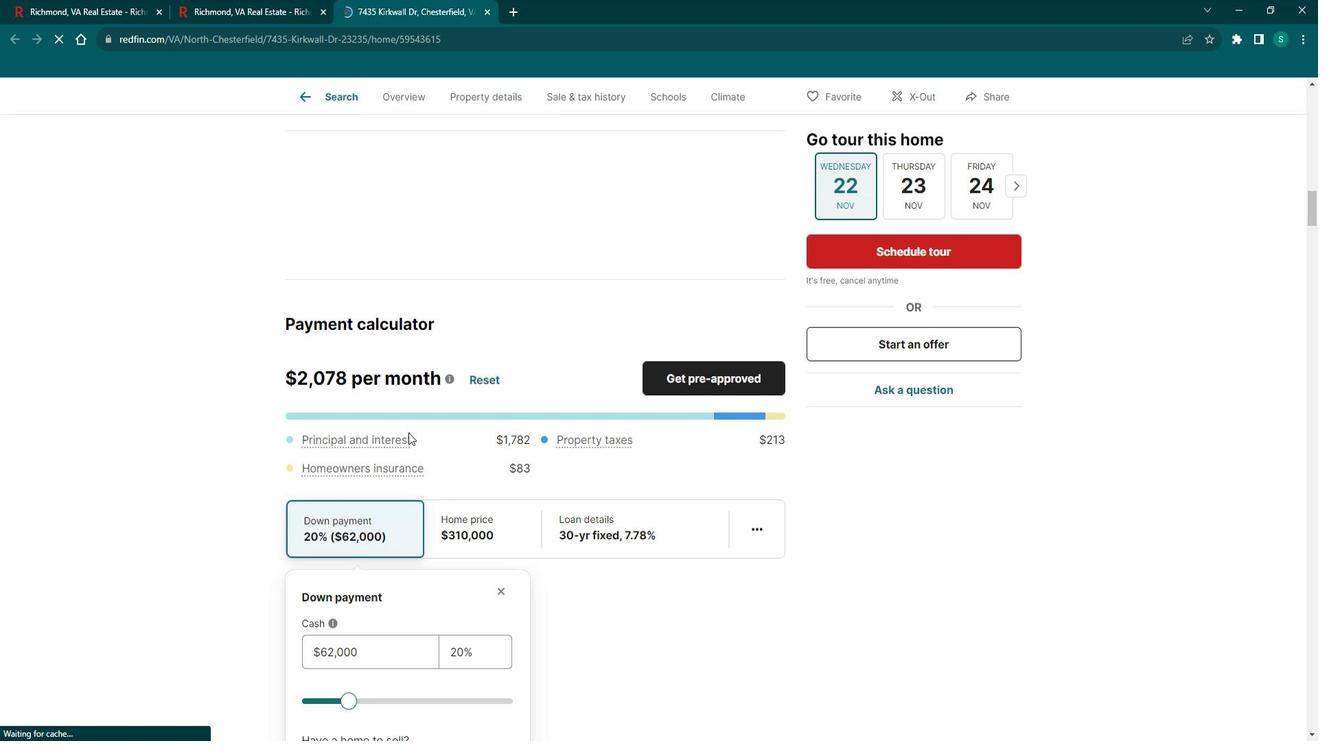 
Action: Mouse scrolled (408, 416) with delta (0, 0)
Screenshot: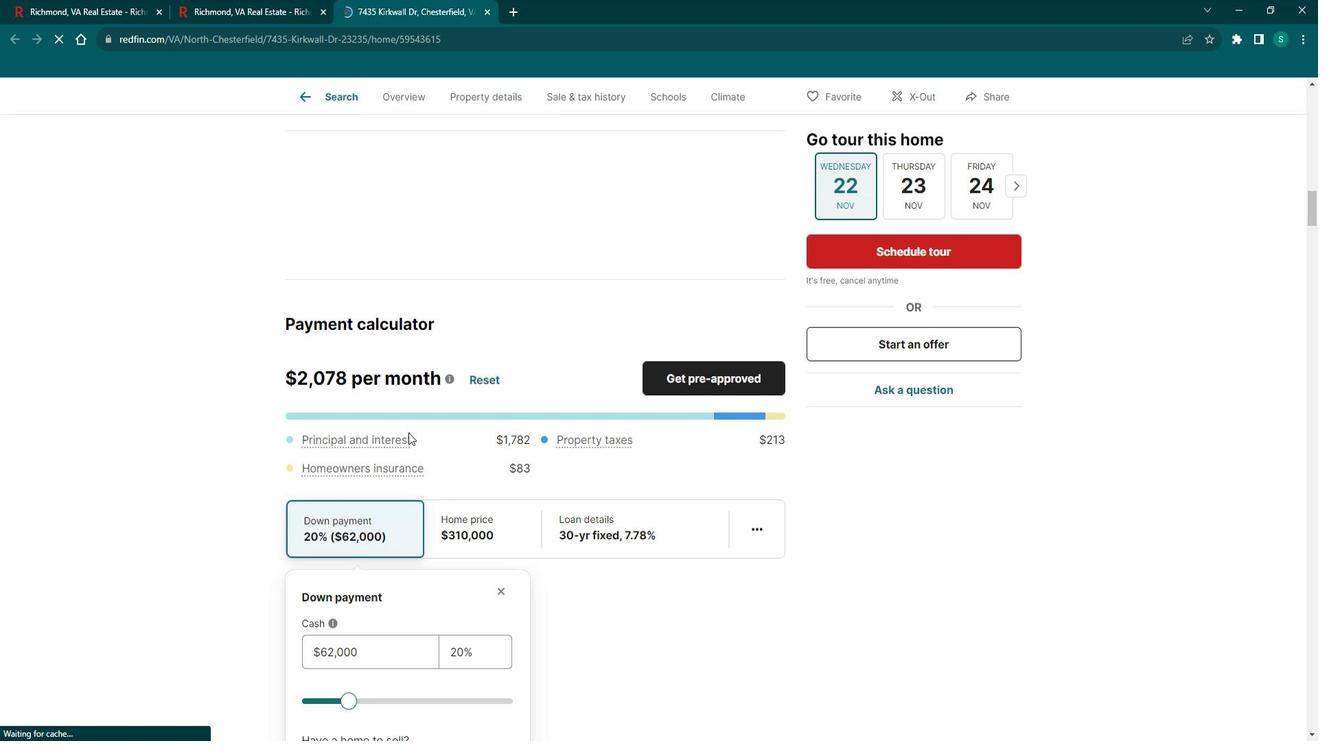 
Action: Mouse scrolled (408, 416) with delta (0, 0)
Screenshot: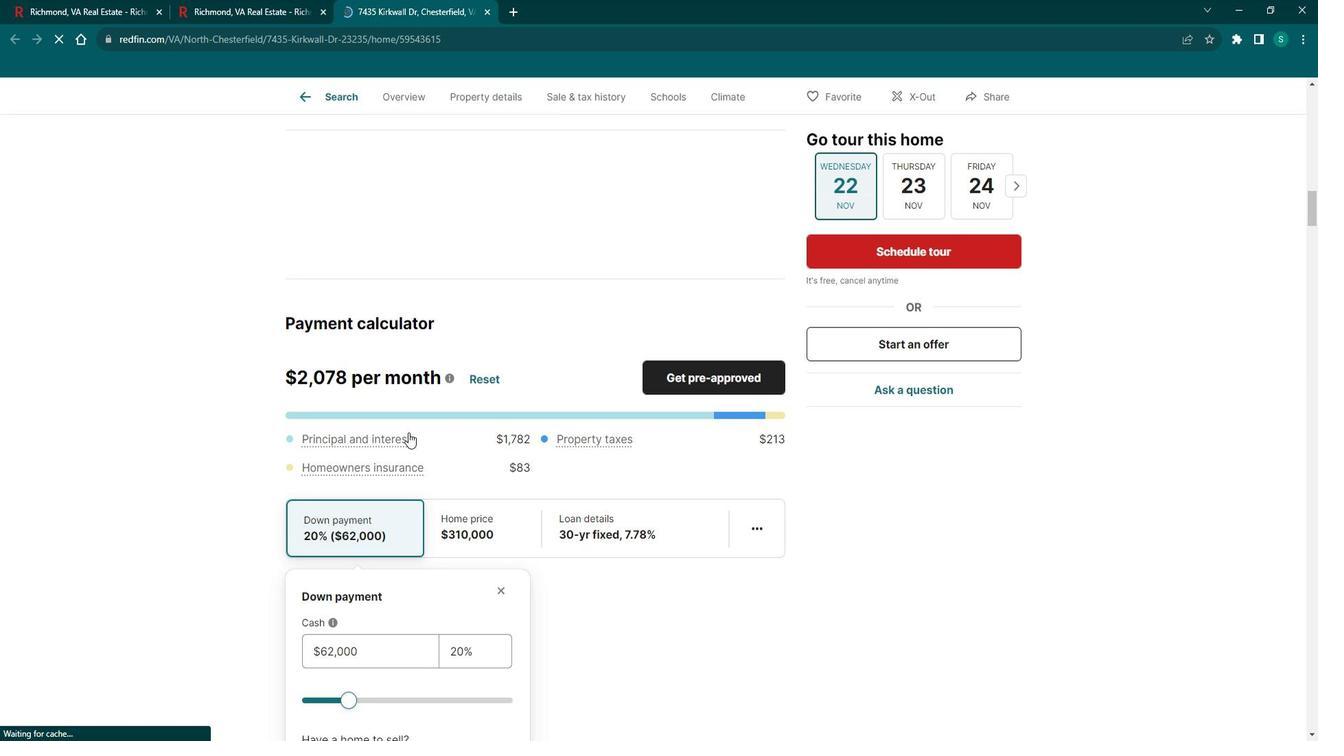 
Action: Mouse scrolled (408, 416) with delta (0, 0)
Screenshot: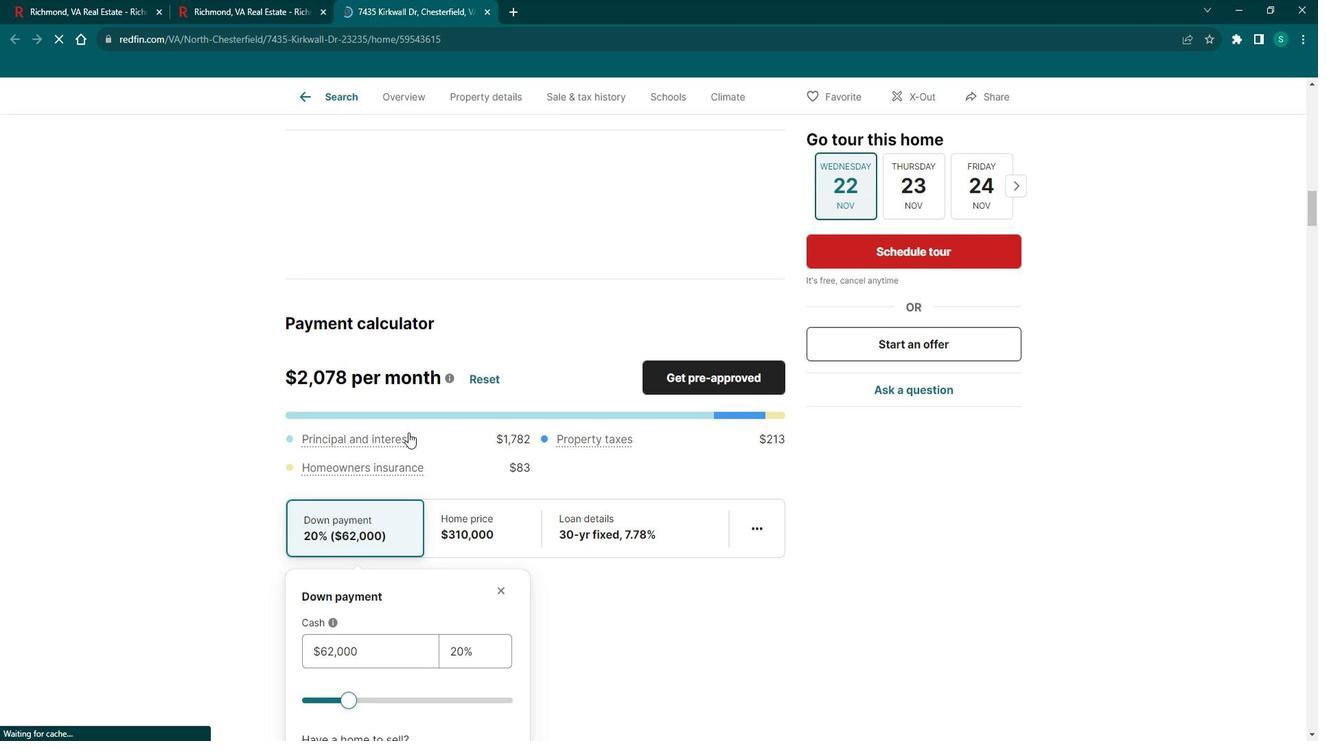 
Action: Mouse scrolled (408, 416) with delta (0, 0)
Screenshot: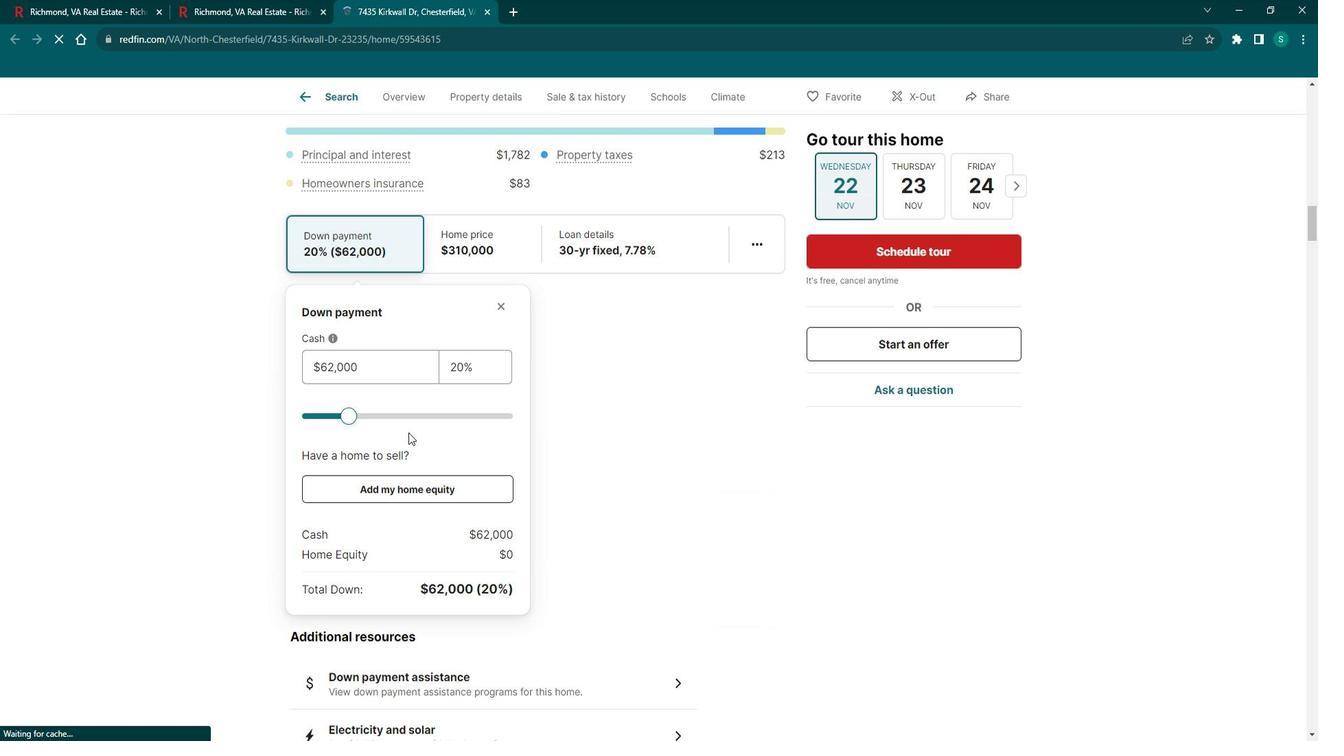 
Action: Mouse scrolled (408, 416) with delta (0, 0)
Screenshot: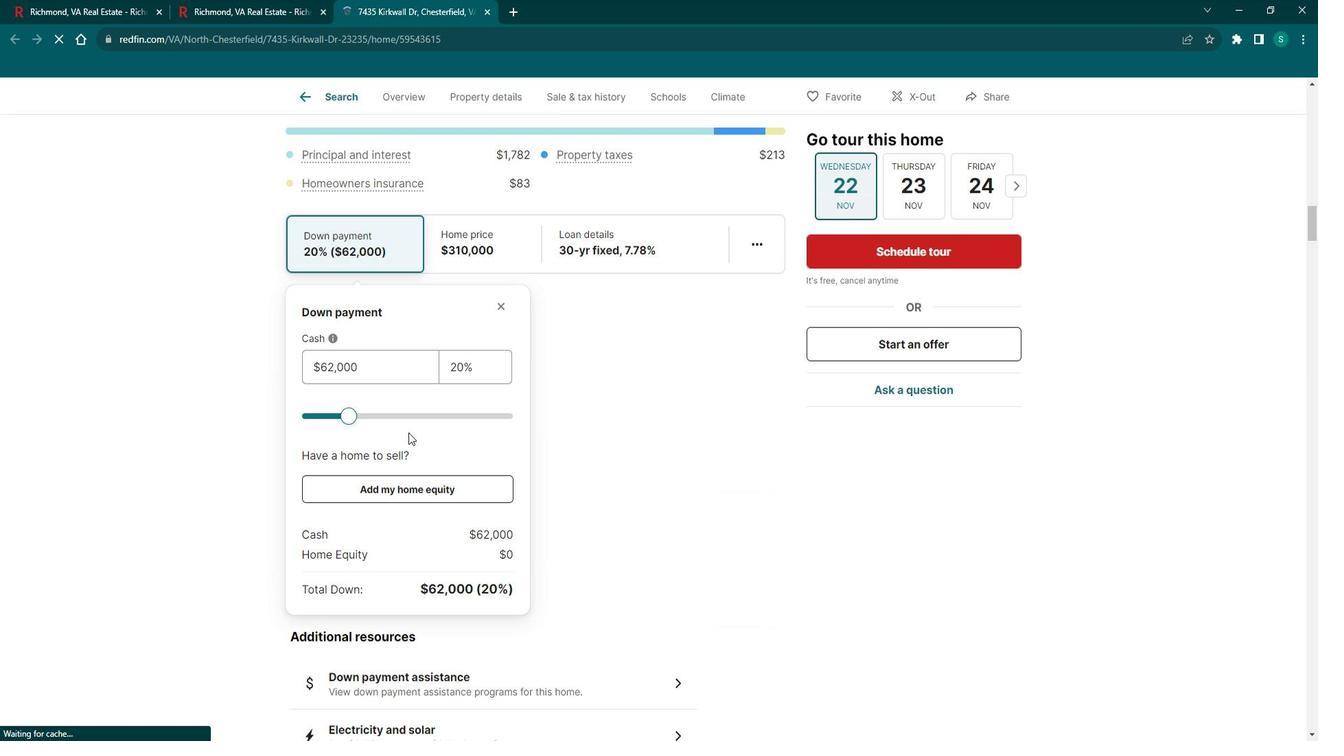 
Action: Mouse scrolled (408, 416) with delta (0, 0)
Screenshot: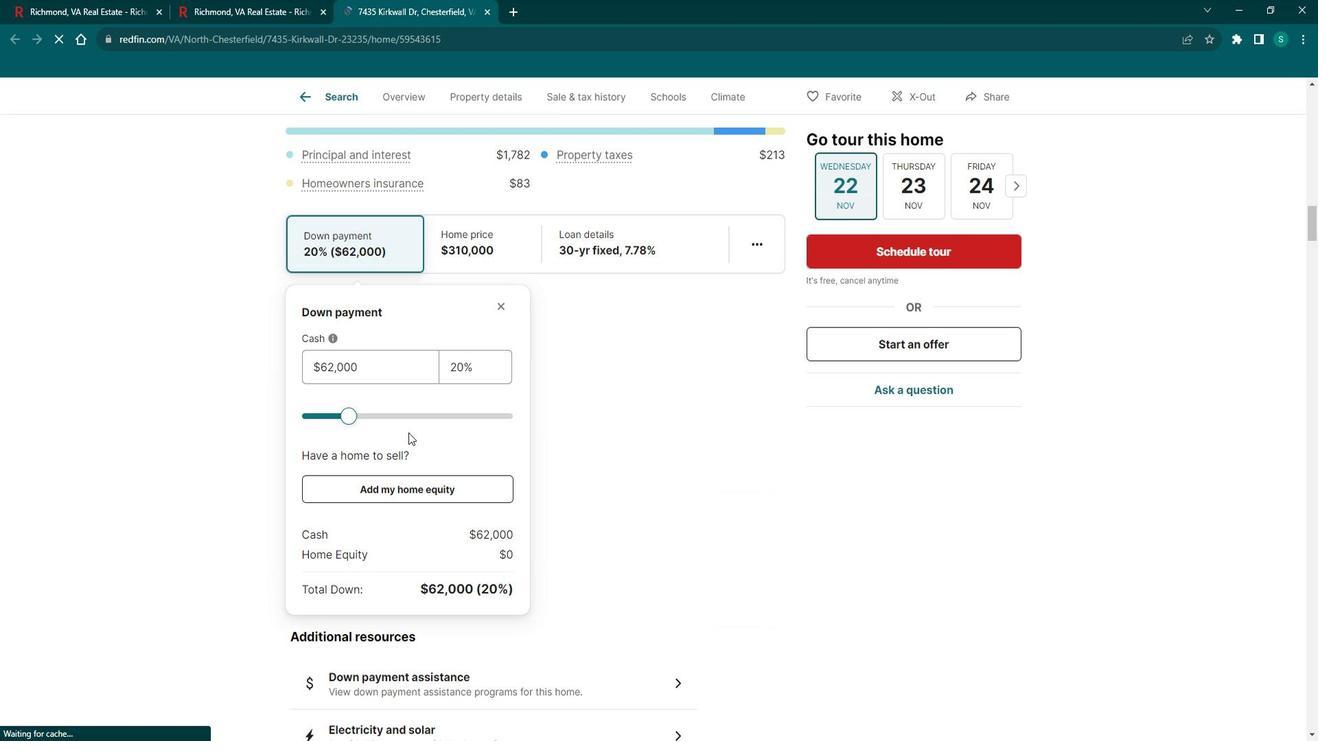 
Action: Mouse moved to (407, 416)
Screenshot: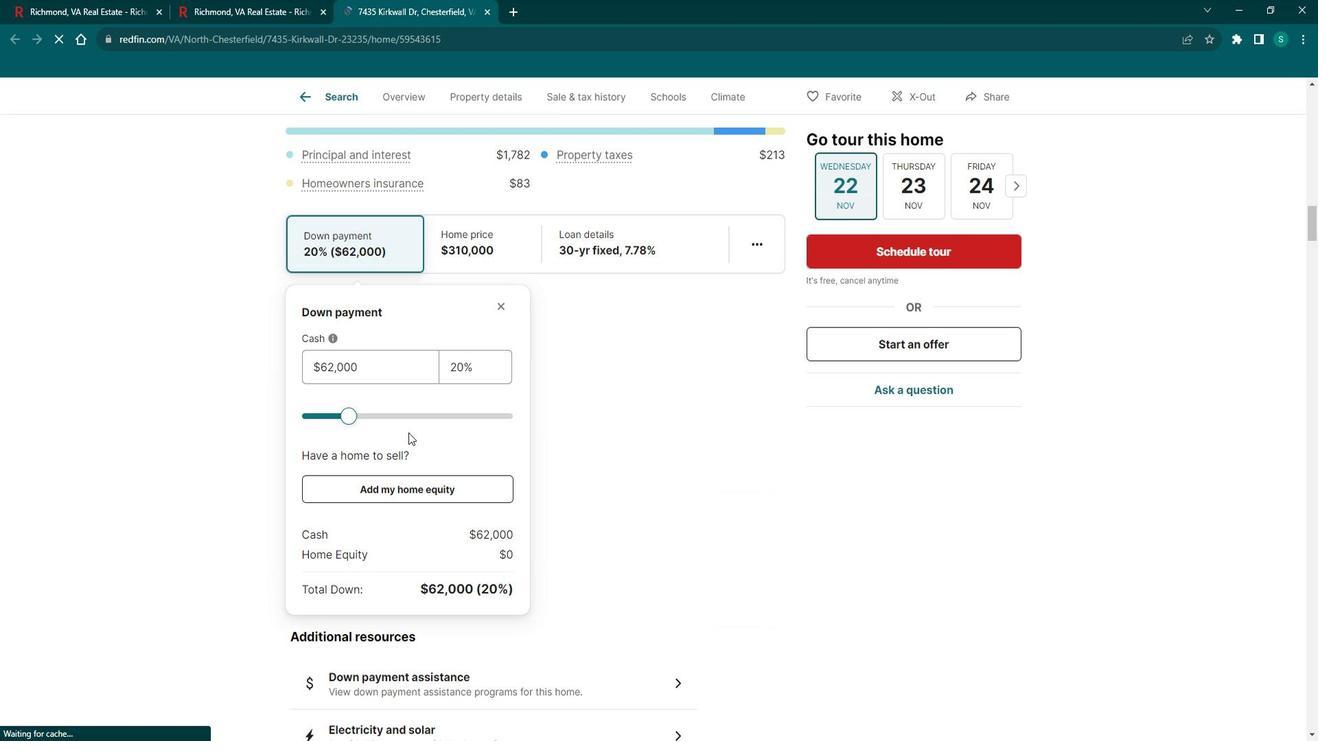 
Action: Mouse scrolled (407, 416) with delta (0, 0)
Screenshot: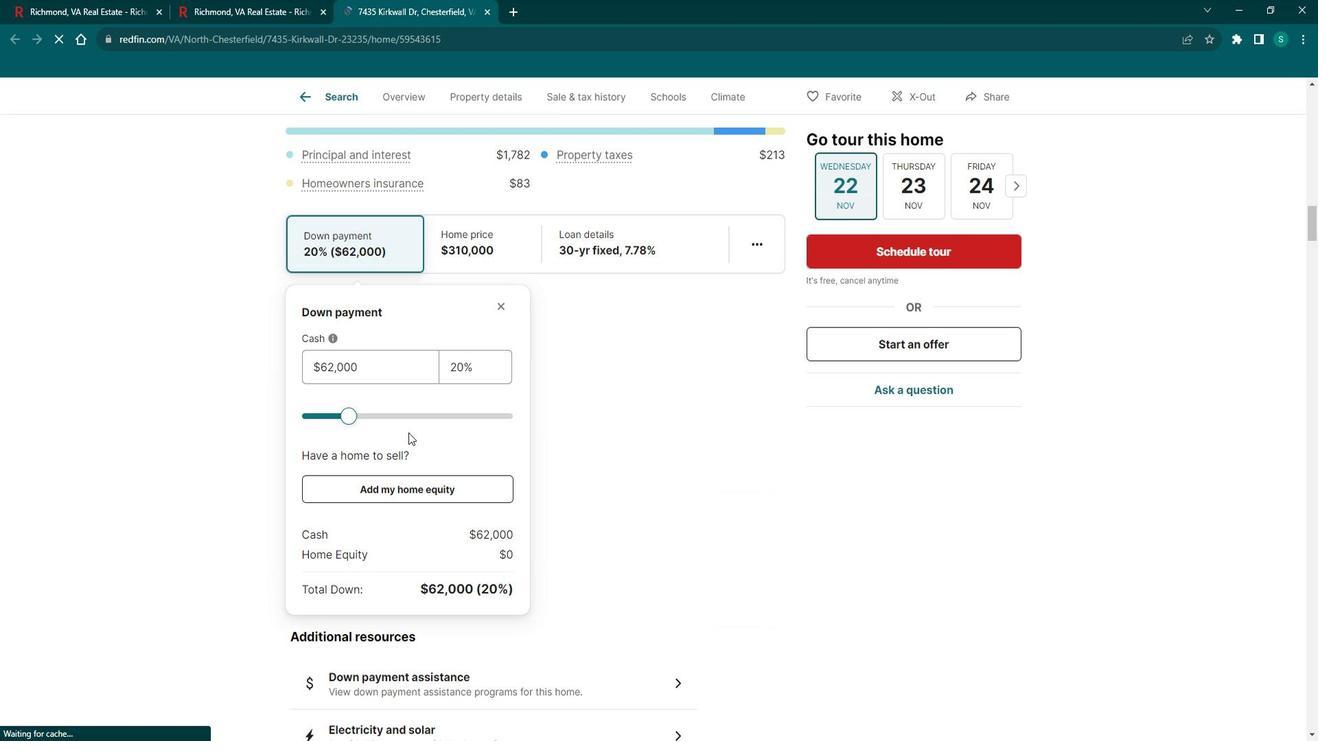
Action: Mouse moved to (406, 418)
Screenshot: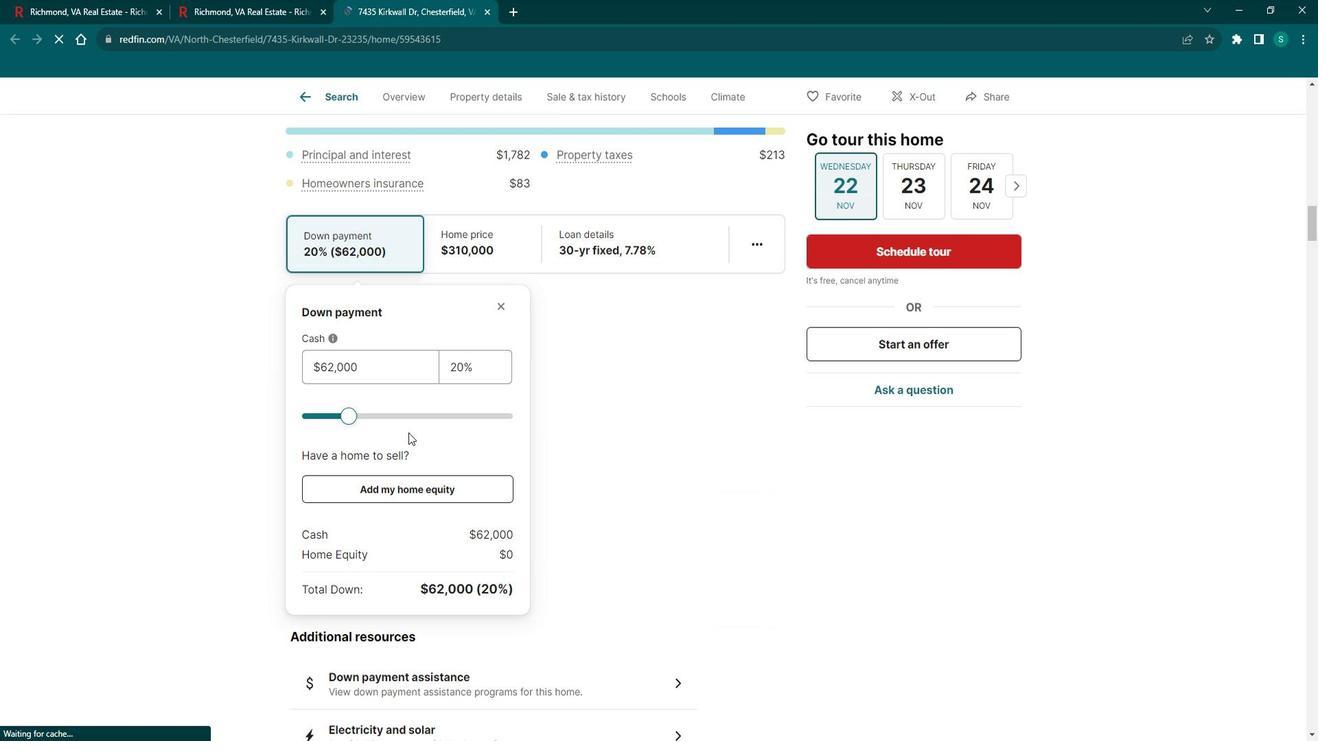 
Action: Mouse scrolled (406, 417) with delta (0, 0)
Screenshot: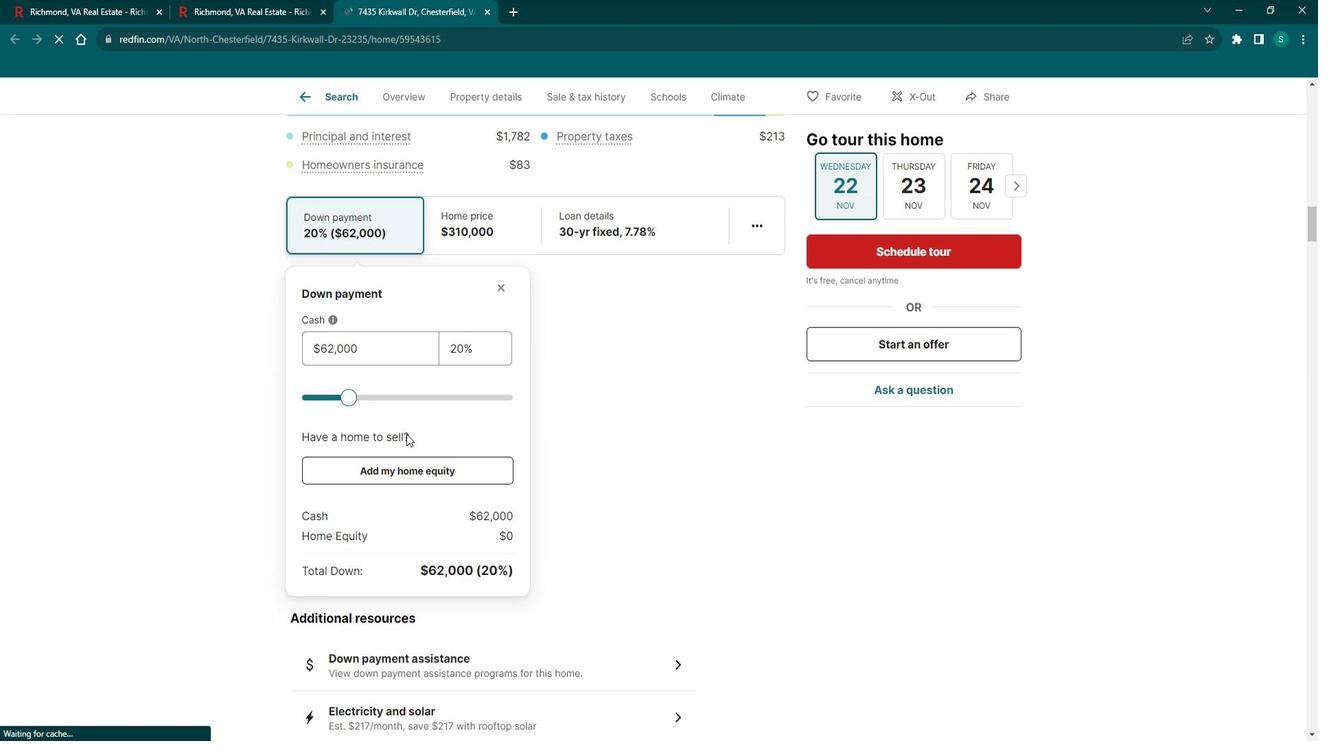 
Action: Mouse scrolled (406, 417) with delta (0, 0)
Screenshot: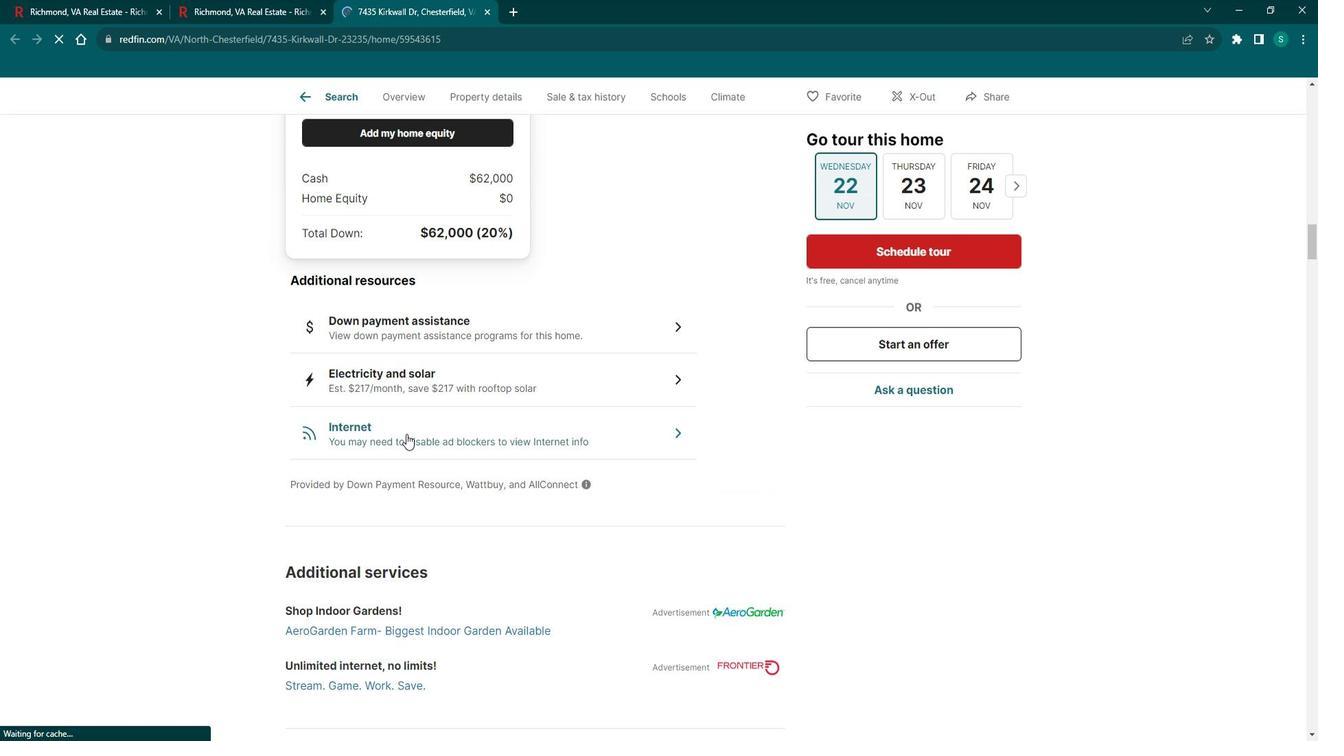 
Action: Mouse scrolled (406, 417) with delta (0, 0)
Screenshot: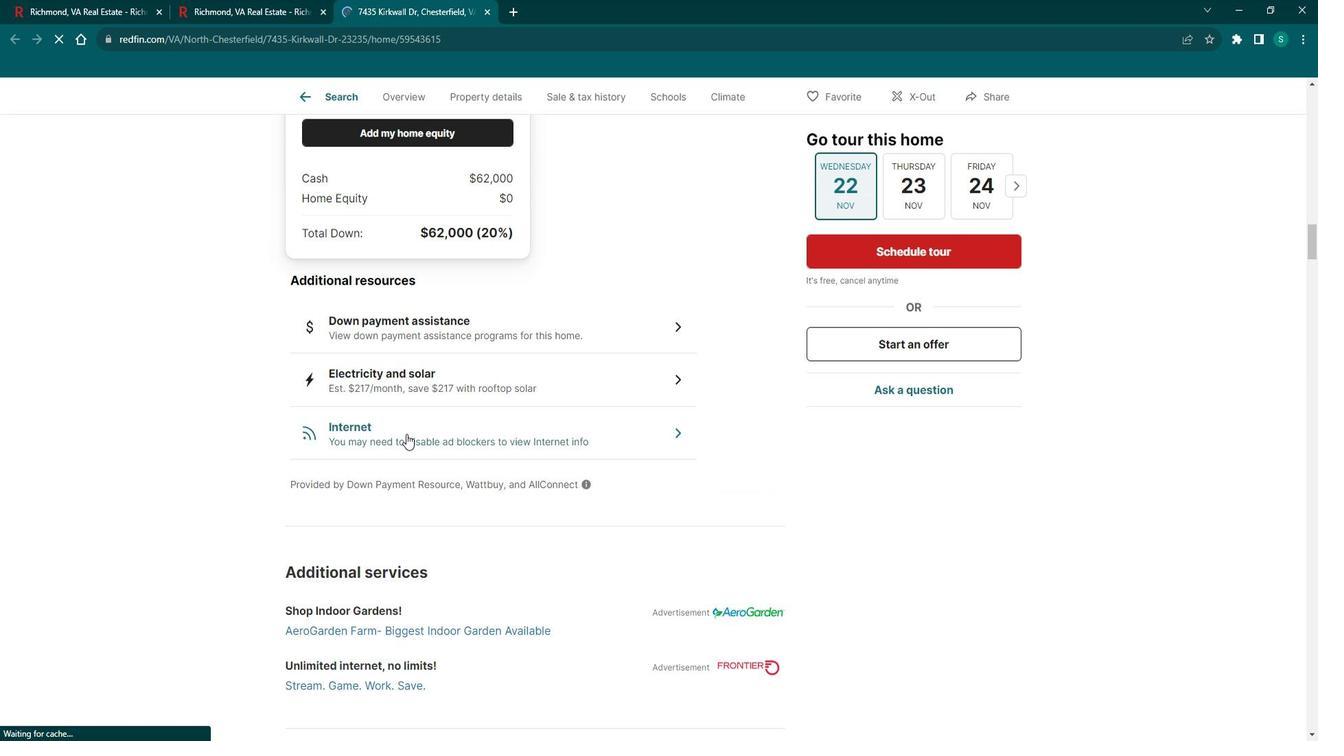 
Action: Mouse scrolled (406, 417) with delta (0, 0)
Screenshot: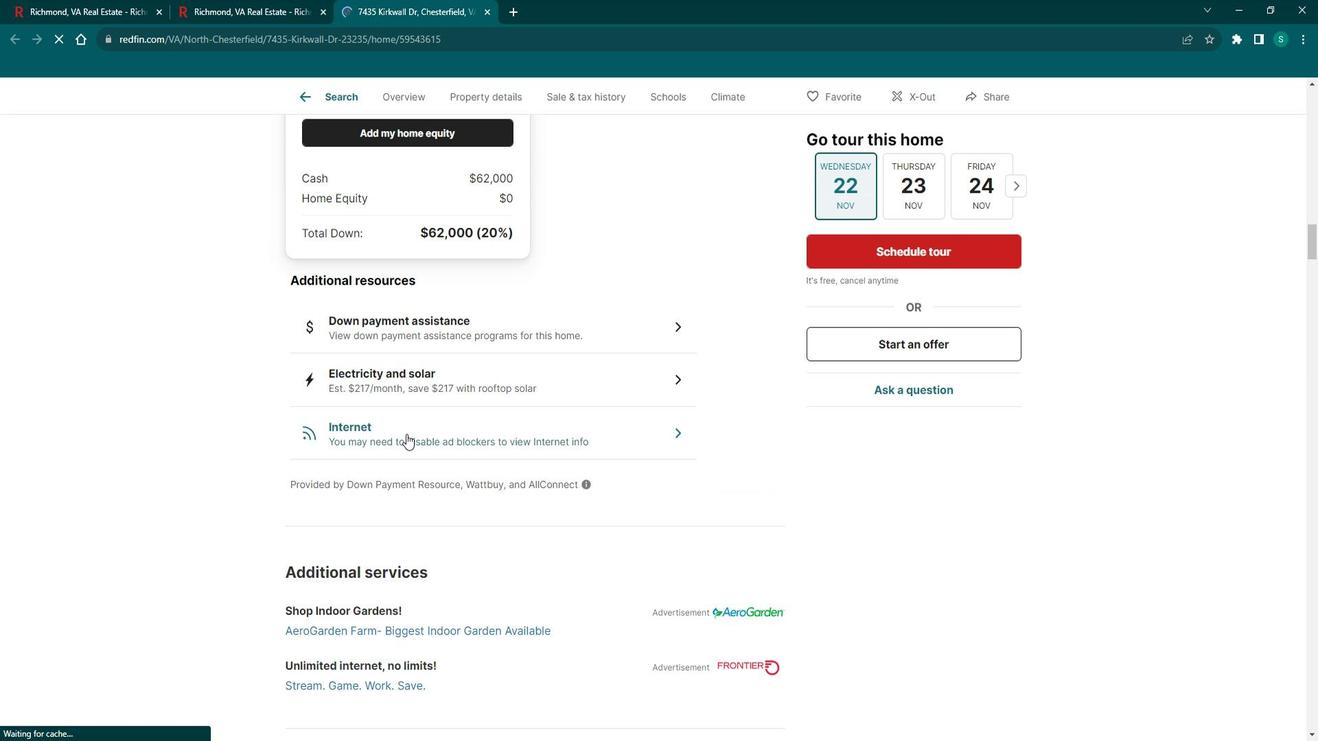 
Action: Mouse scrolled (406, 417) with delta (0, 0)
Screenshot: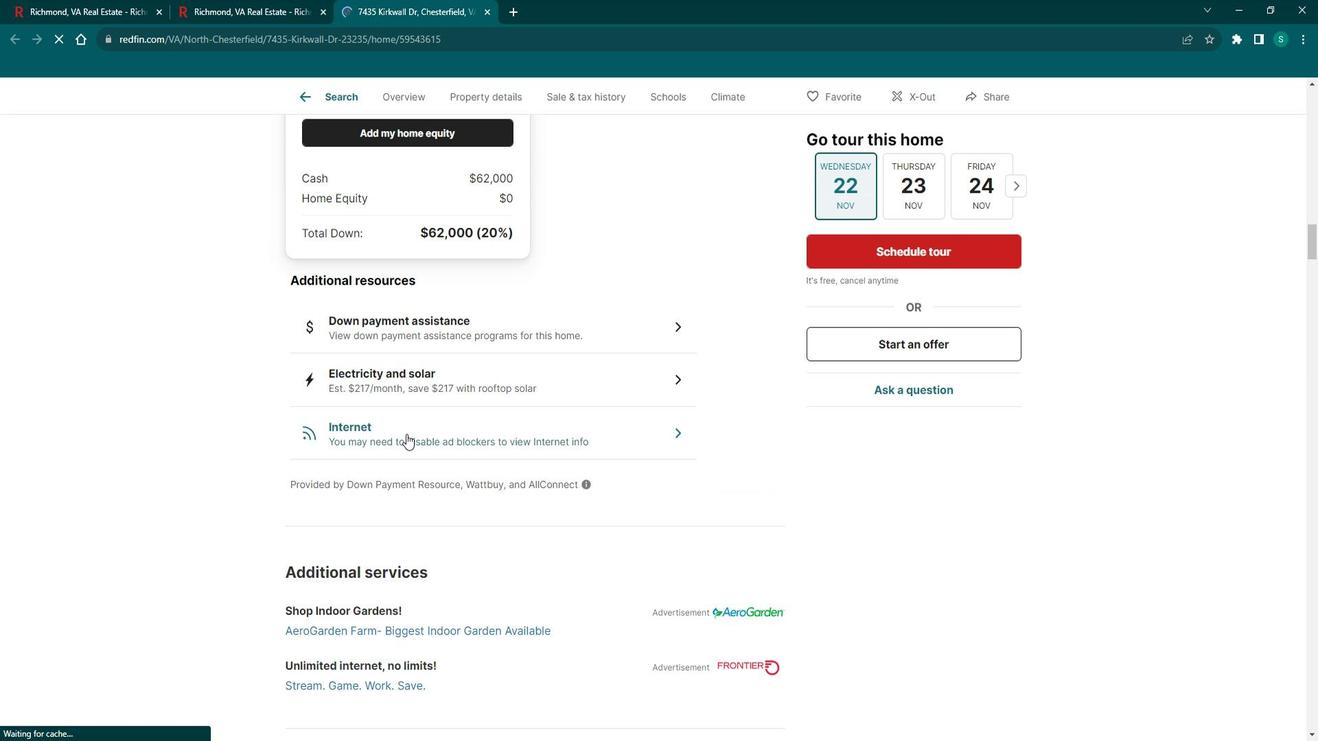 
Action: Mouse scrolled (406, 417) with delta (0, 0)
Screenshot: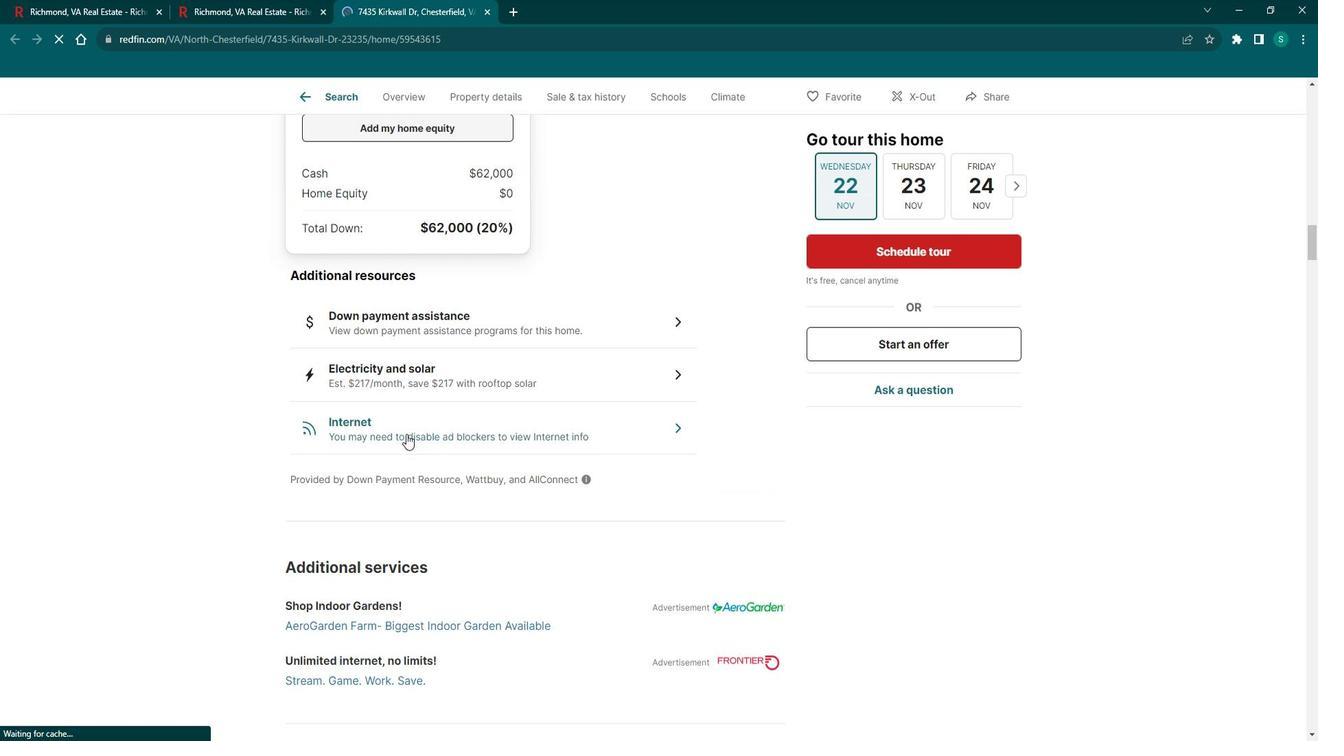 
Action: Mouse scrolled (406, 417) with delta (0, 0)
Screenshot: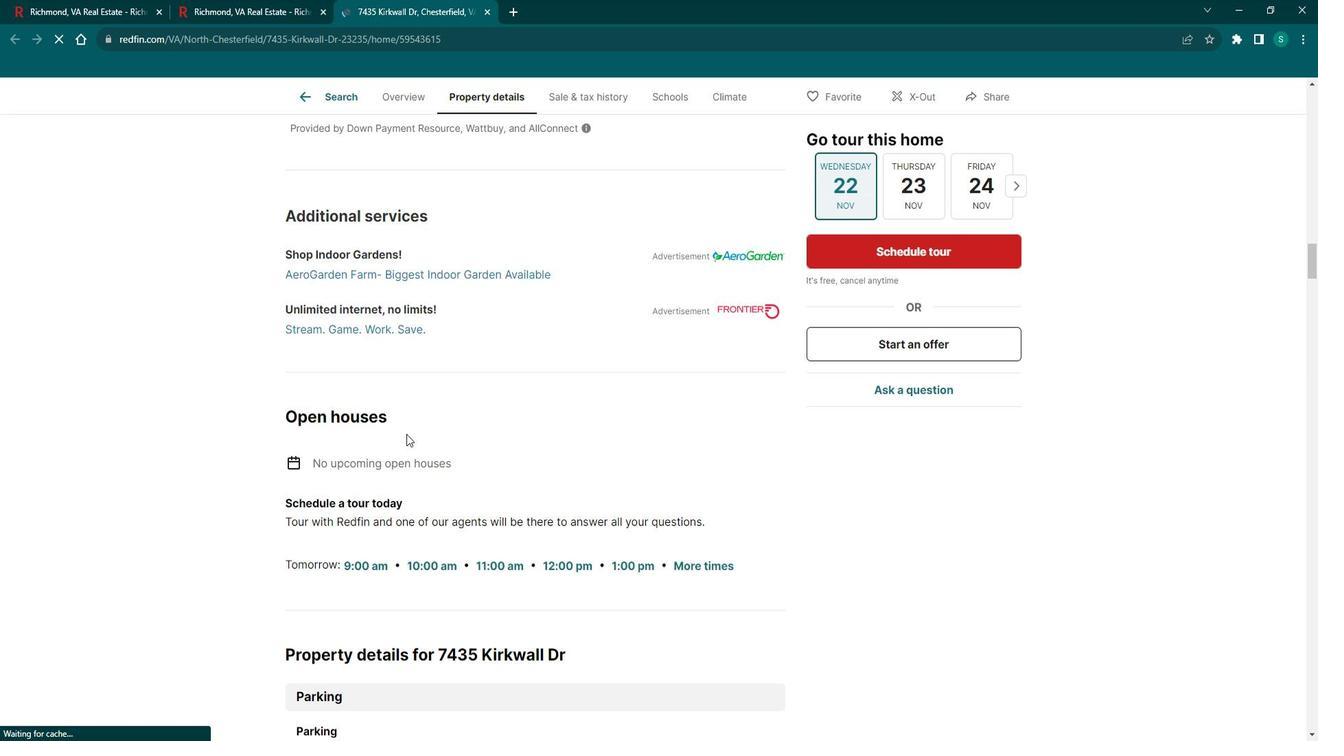 
Action: Mouse scrolled (406, 417) with delta (0, 0)
Screenshot: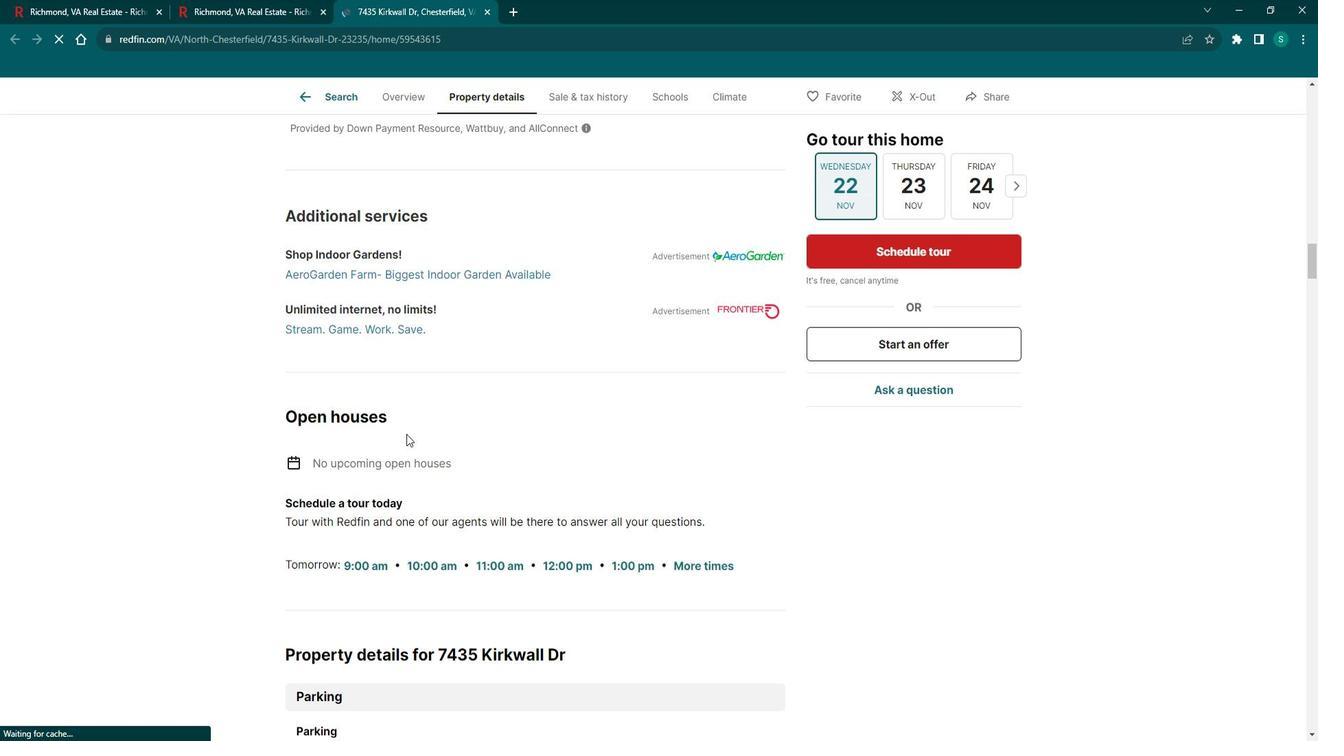 
Action: Mouse scrolled (406, 417) with delta (0, 0)
Screenshot: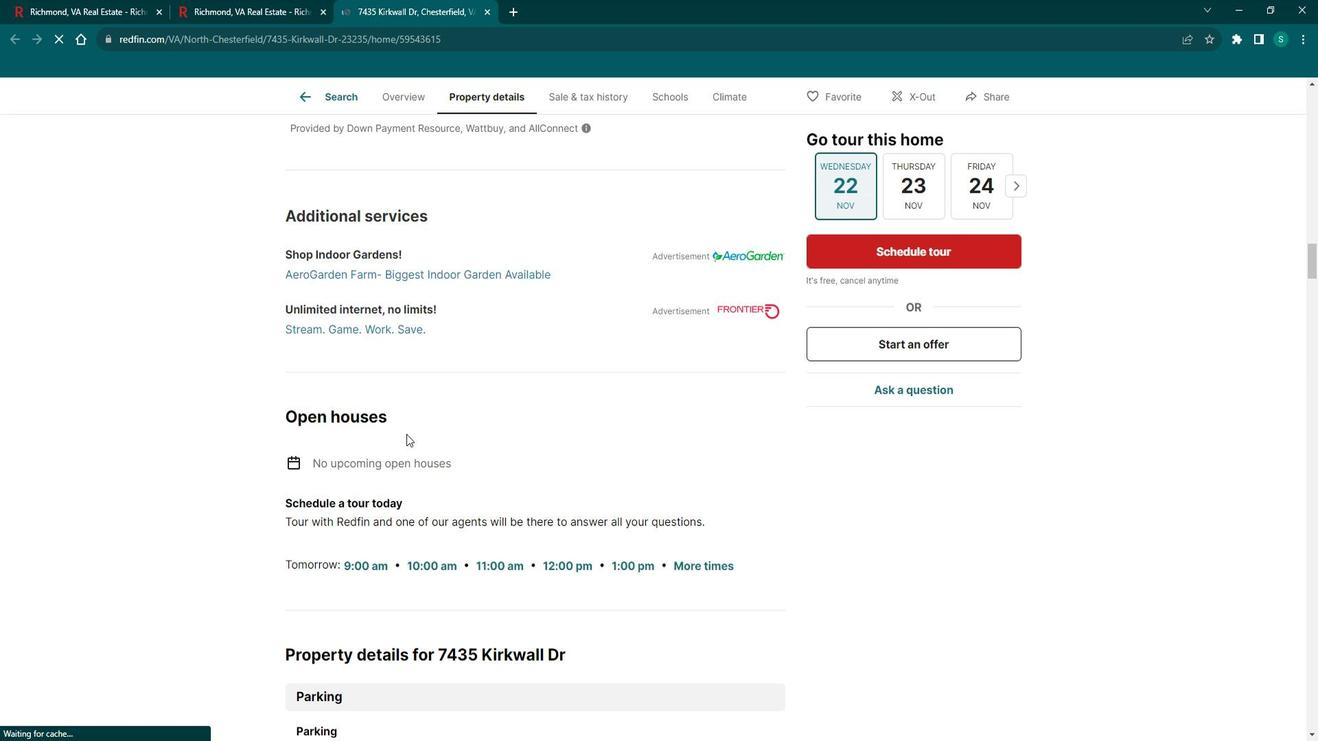 
Action: Mouse scrolled (406, 417) with delta (0, 0)
Screenshot: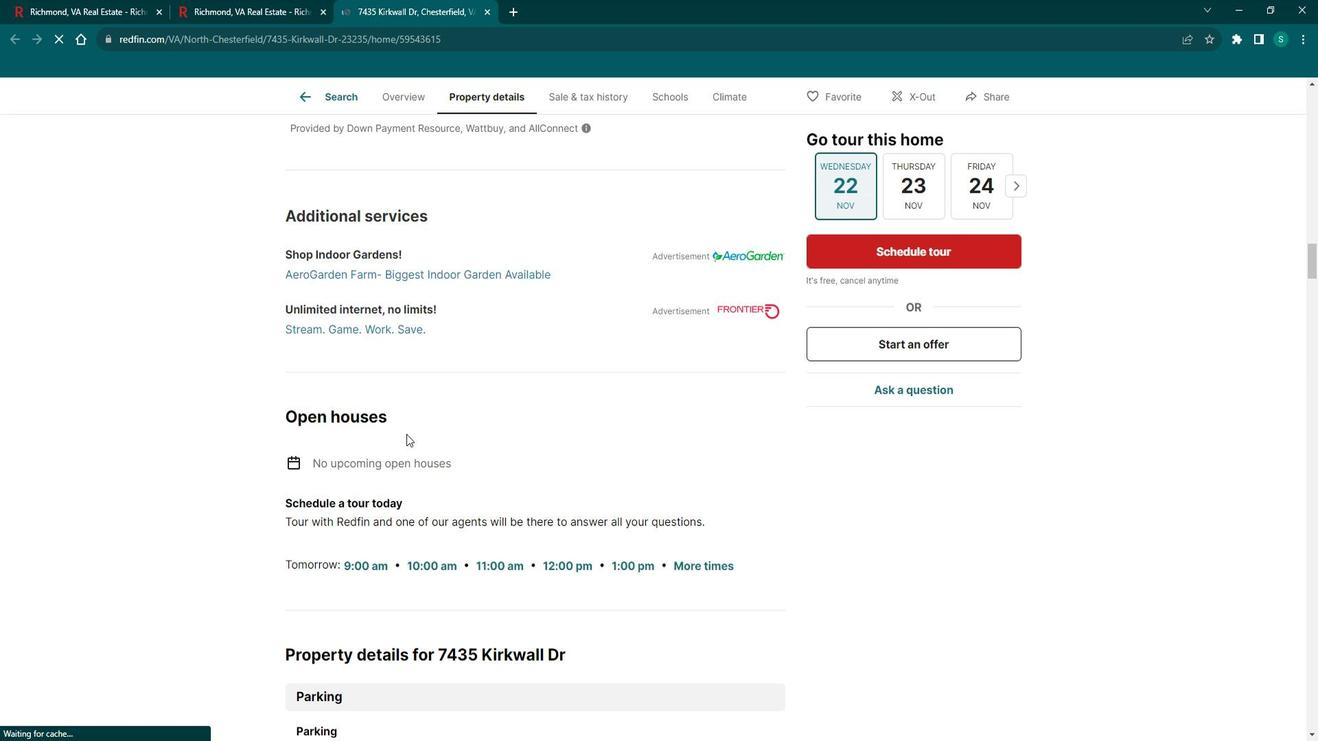 
Action: Mouse moved to (405, 418)
Screenshot: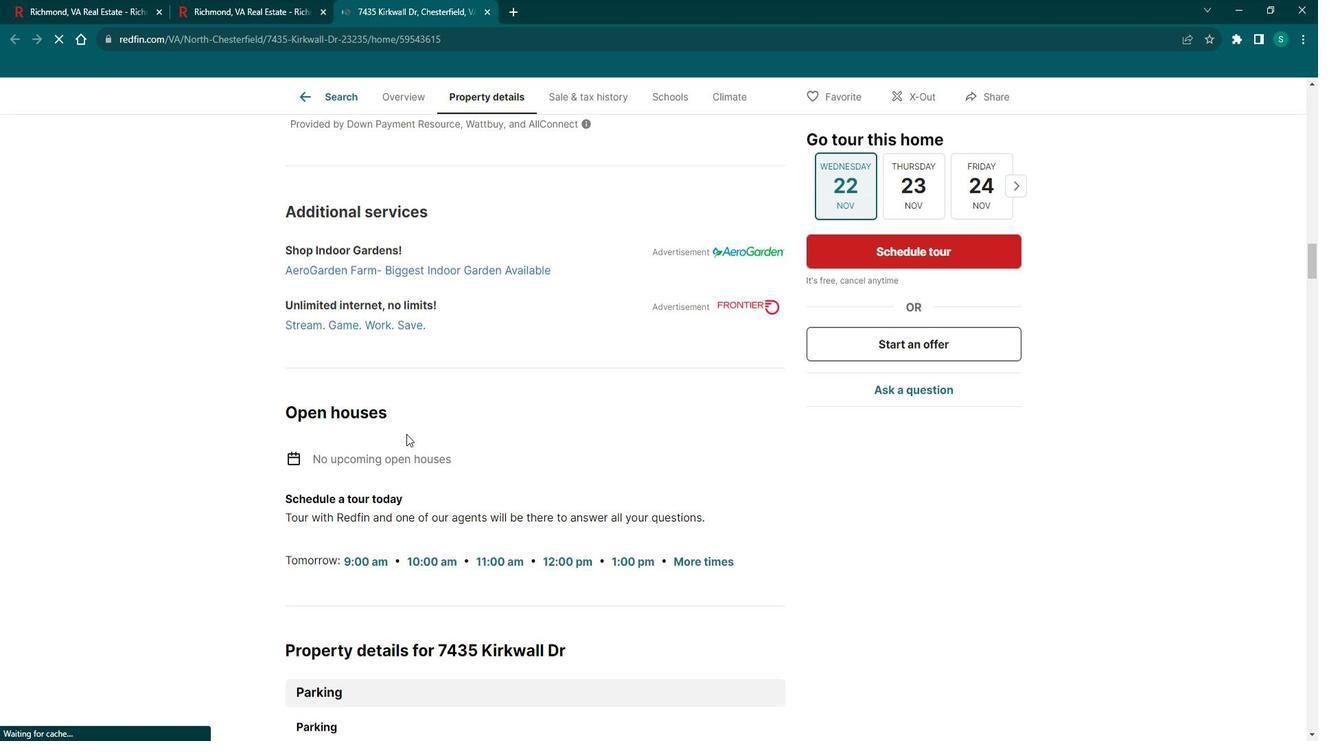 
Action: Mouse scrolled (405, 417) with delta (0, 0)
Screenshot: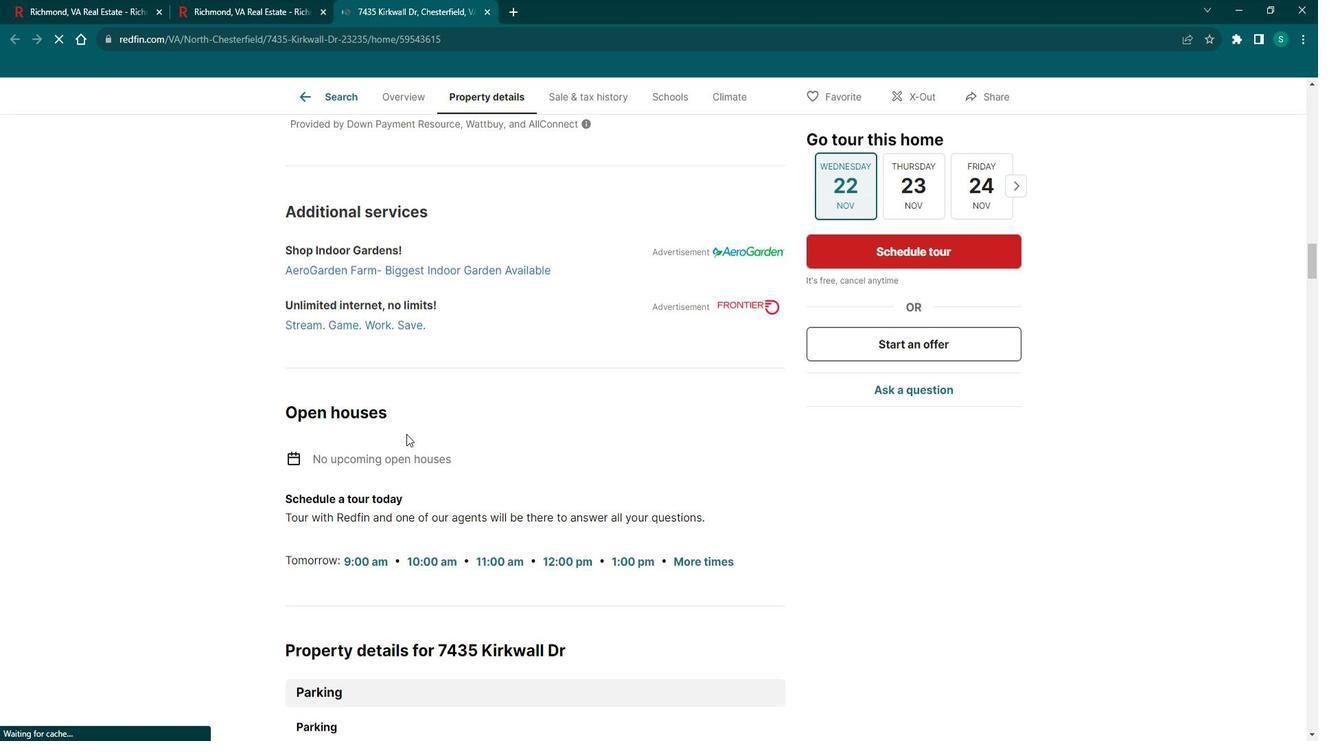 
Action: Mouse moved to (405, 418)
Screenshot: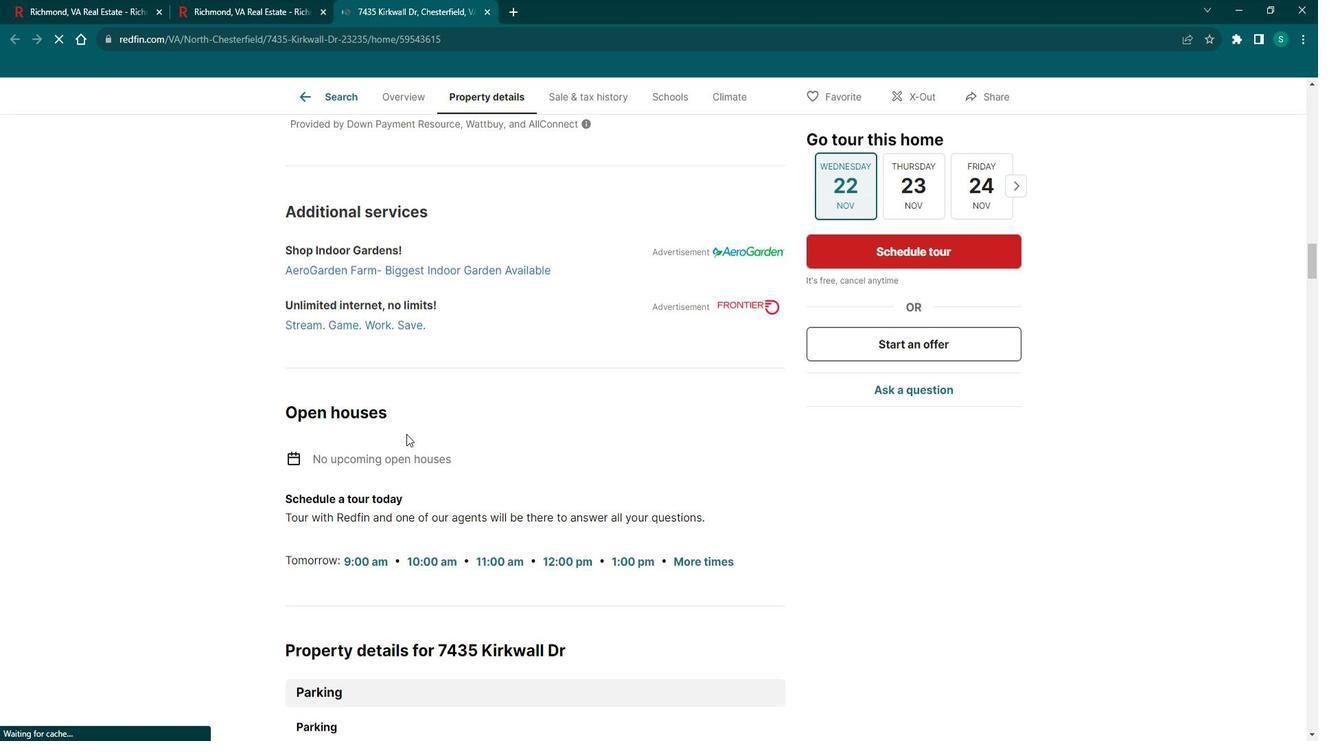 
Action: Mouse scrolled (405, 417) with delta (0, 0)
Screenshot: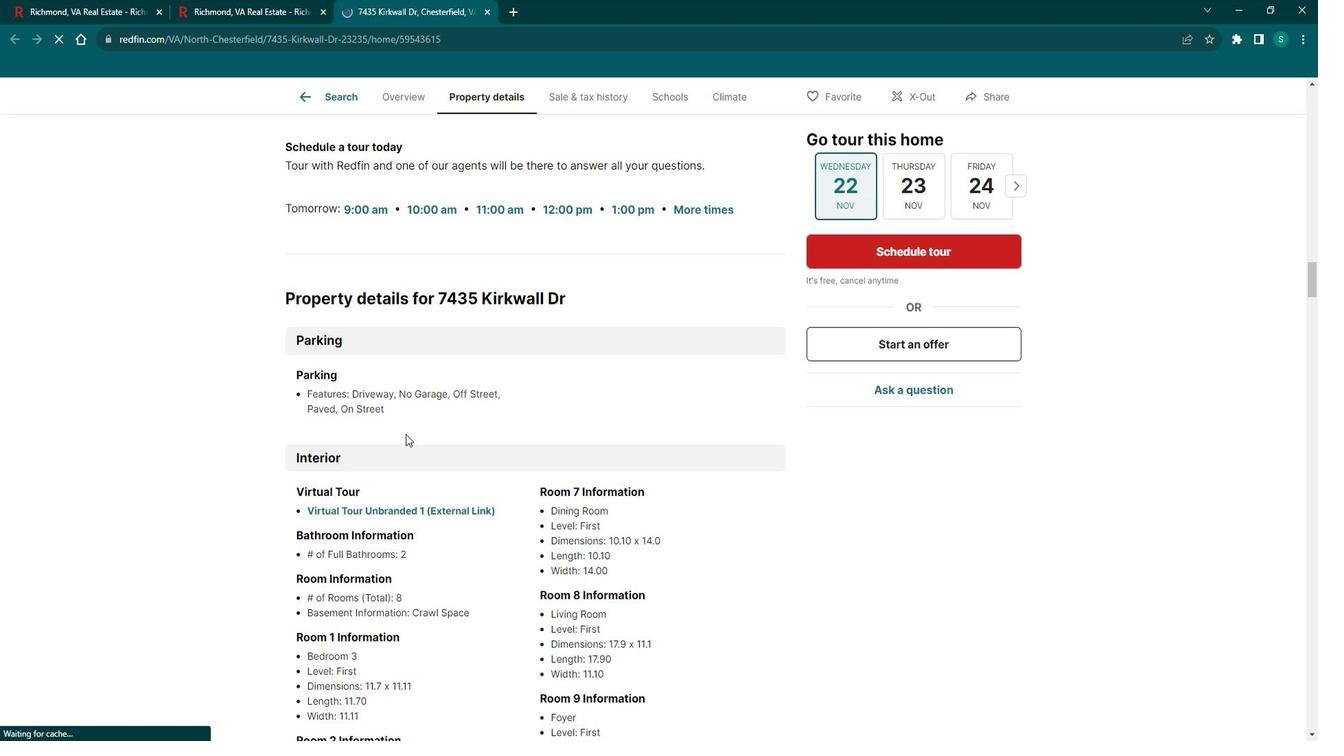 
Action: Mouse scrolled (405, 417) with delta (0, 0)
Screenshot: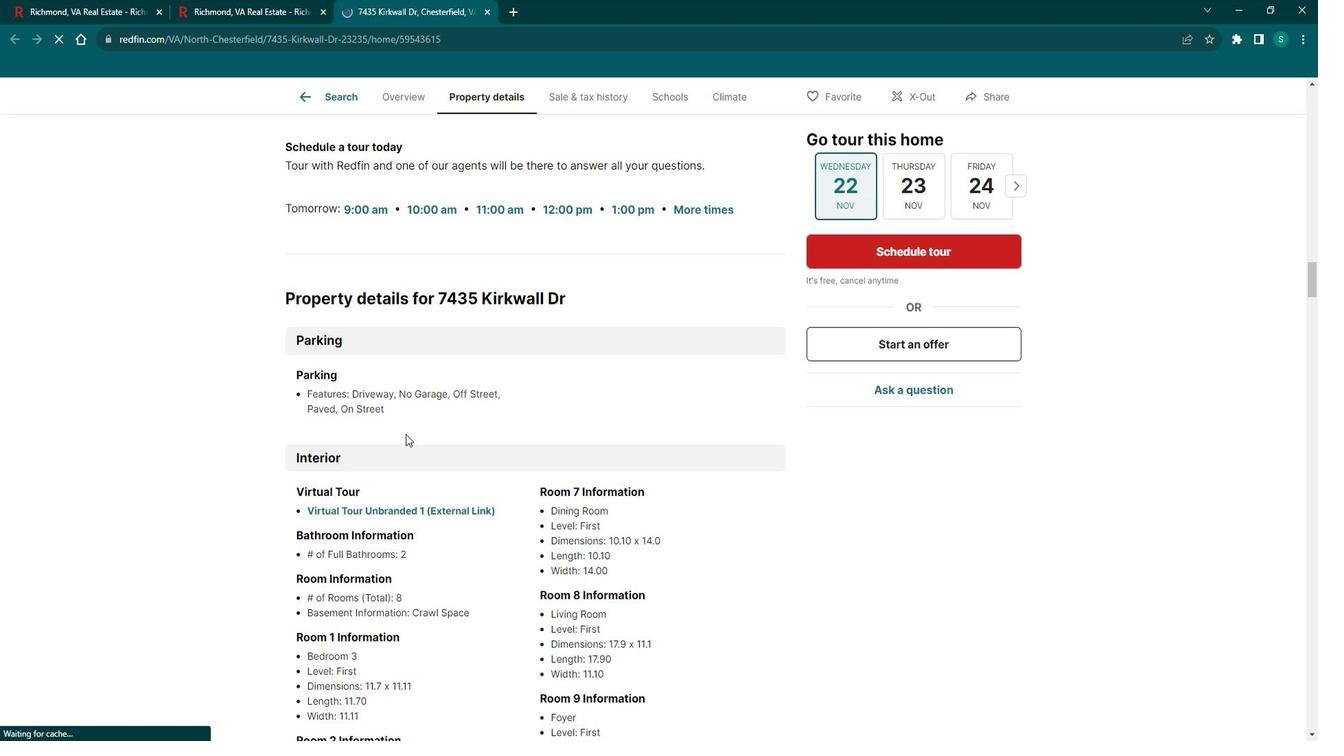
Action: Mouse scrolled (405, 417) with delta (0, 0)
Screenshot: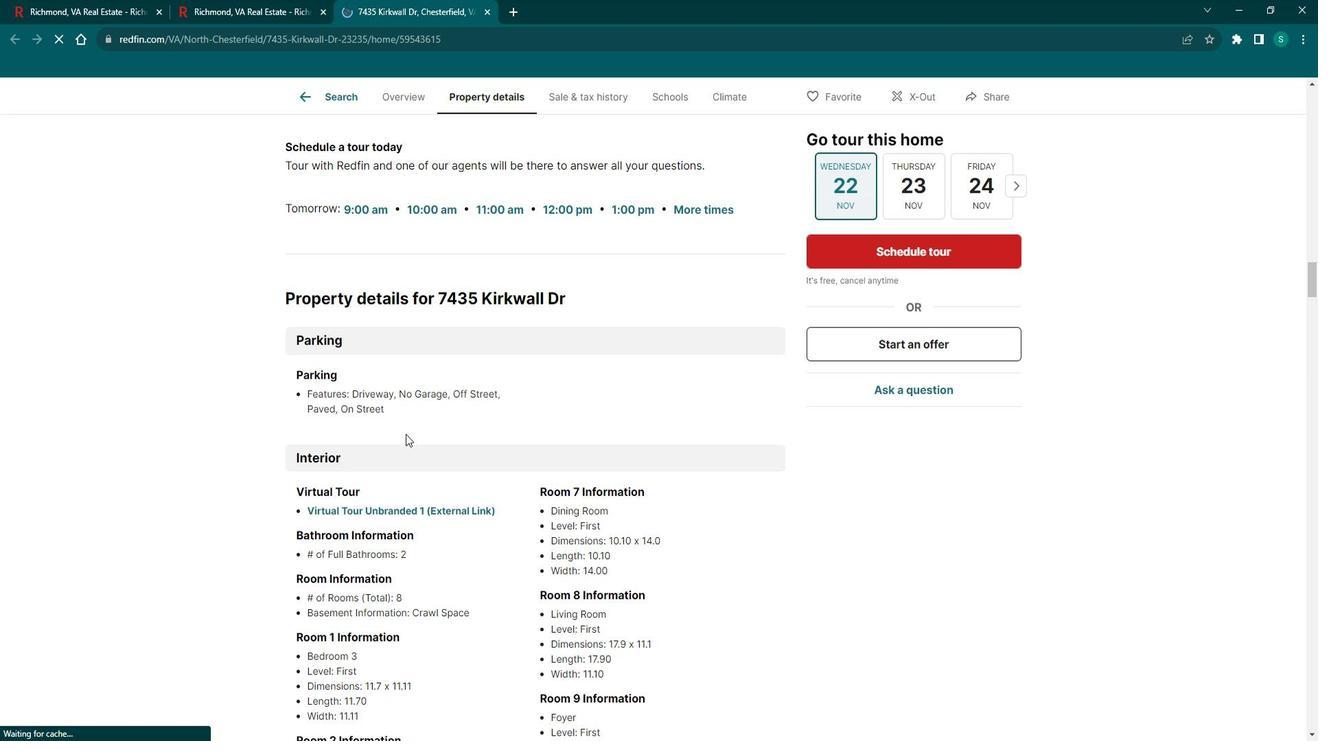 
Action: Mouse scrolled (405, 417) with delta (0, 0)
Screenshot: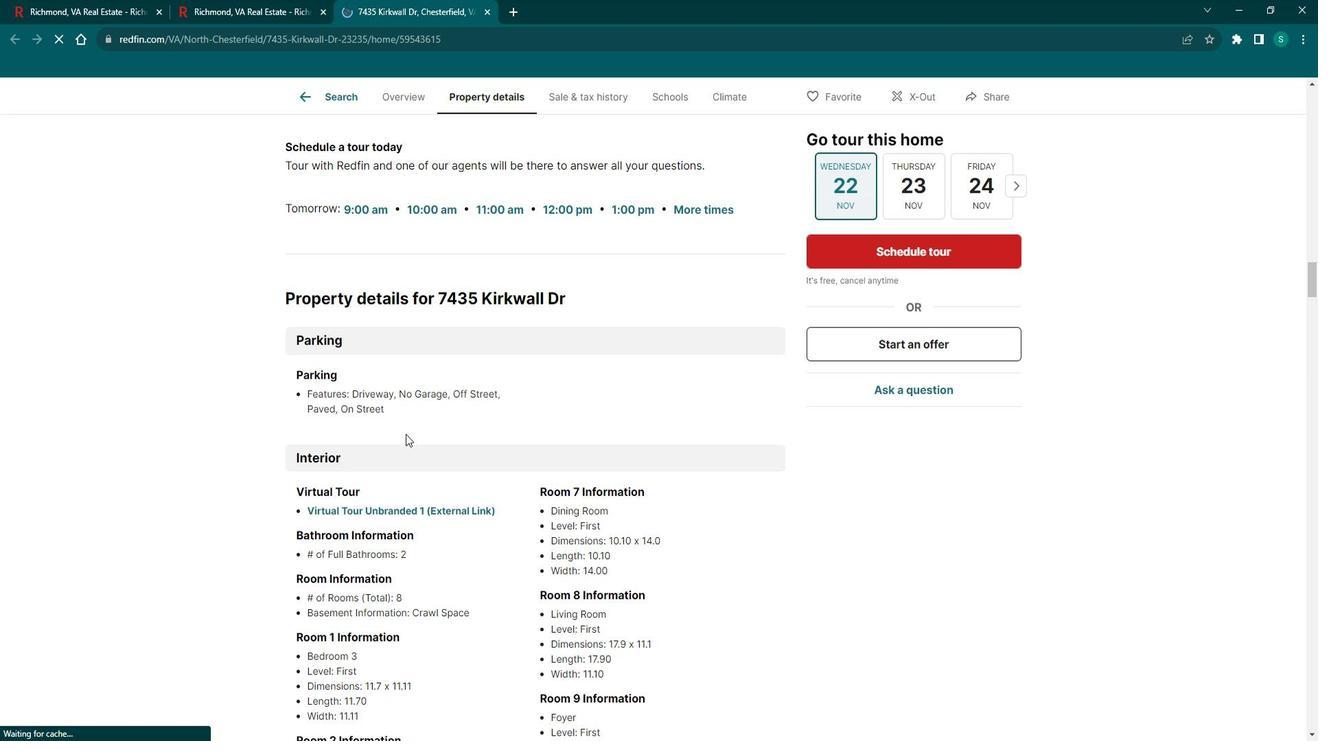 
Action: Mouse moved to (404, 418)
Screenshot: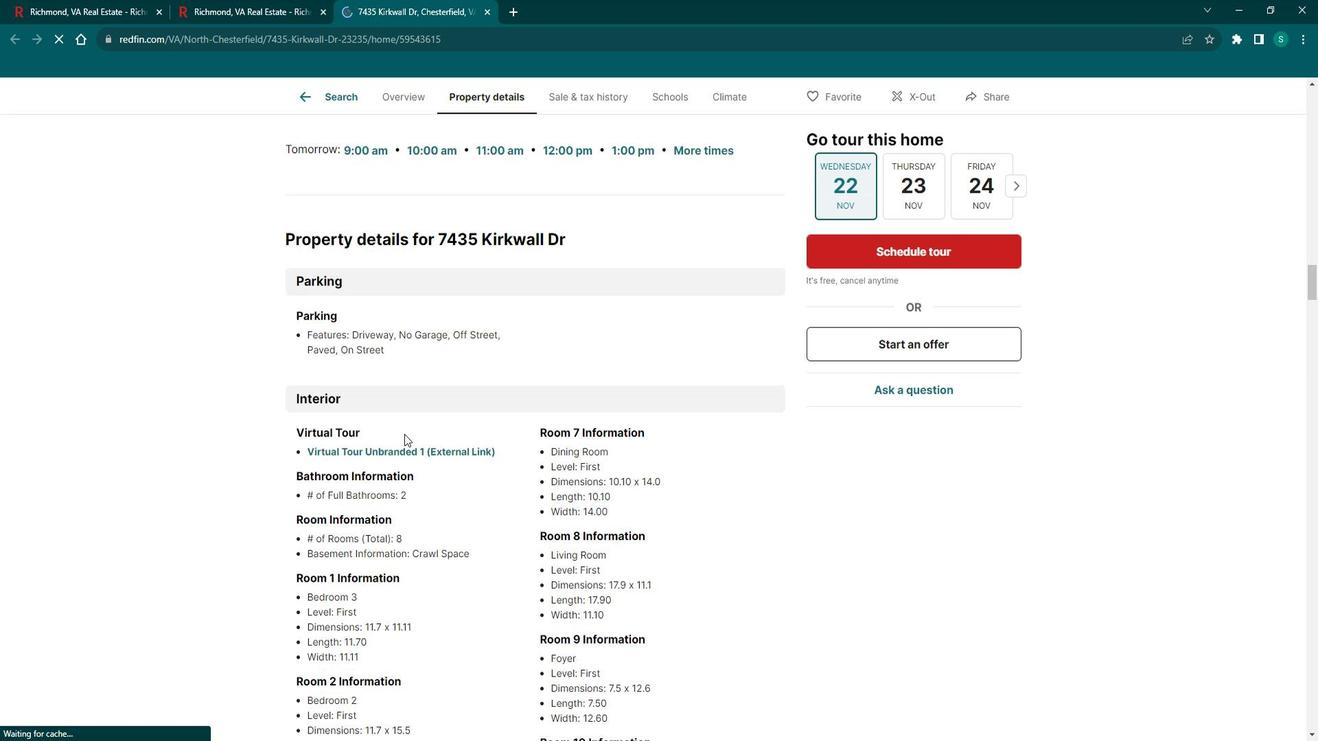 
Action: Mouse scrolled (404, 417) with delta (0, 0)
Screenshot: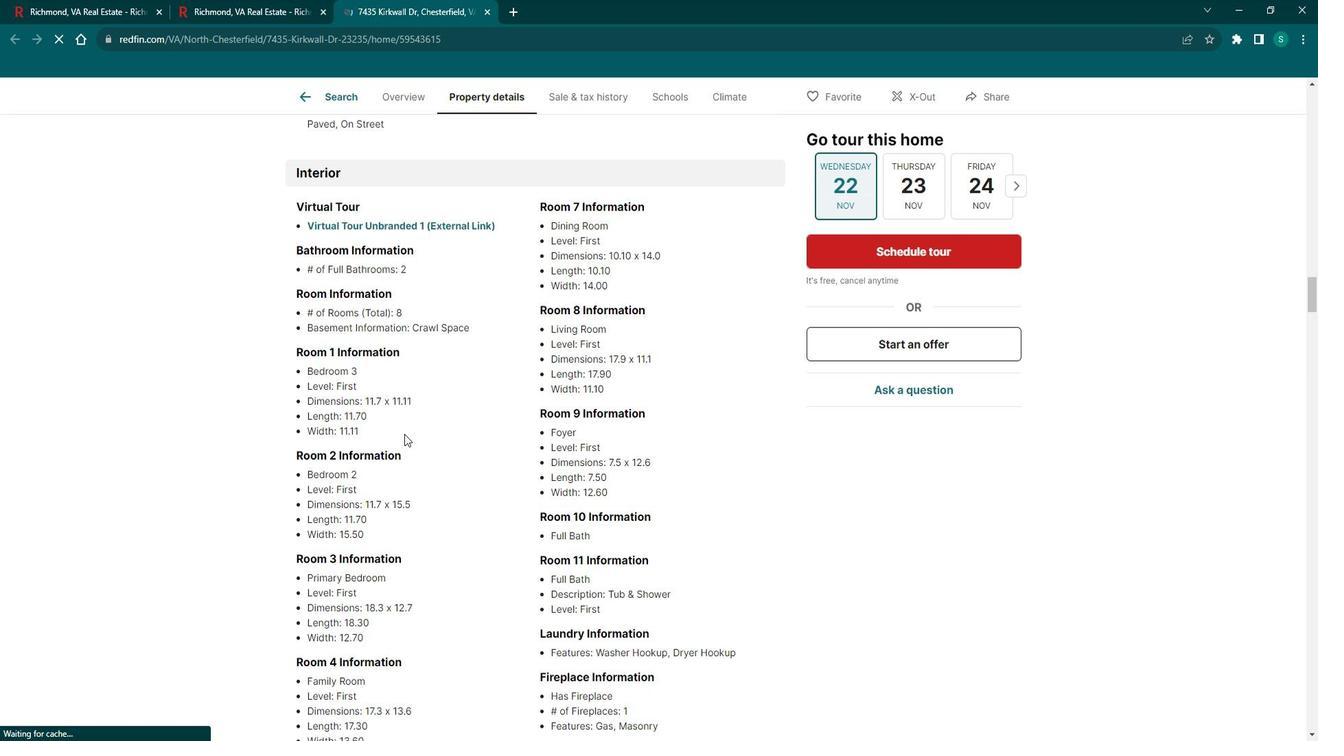 
Action: Mouse scrolled (404, 417) with delta (0, 0)
Screenshot: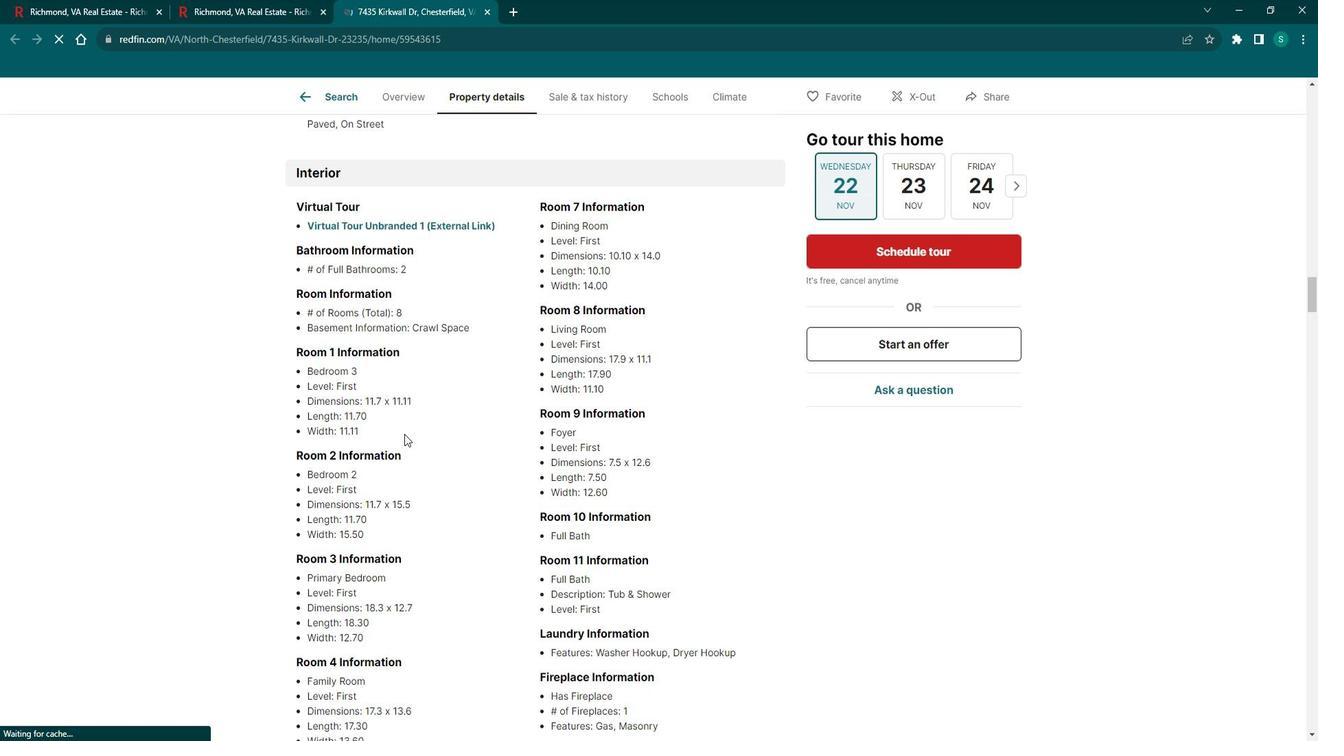 
Action: Mouse scrolled (404, 417) with delta (0, 0)
Screenshot: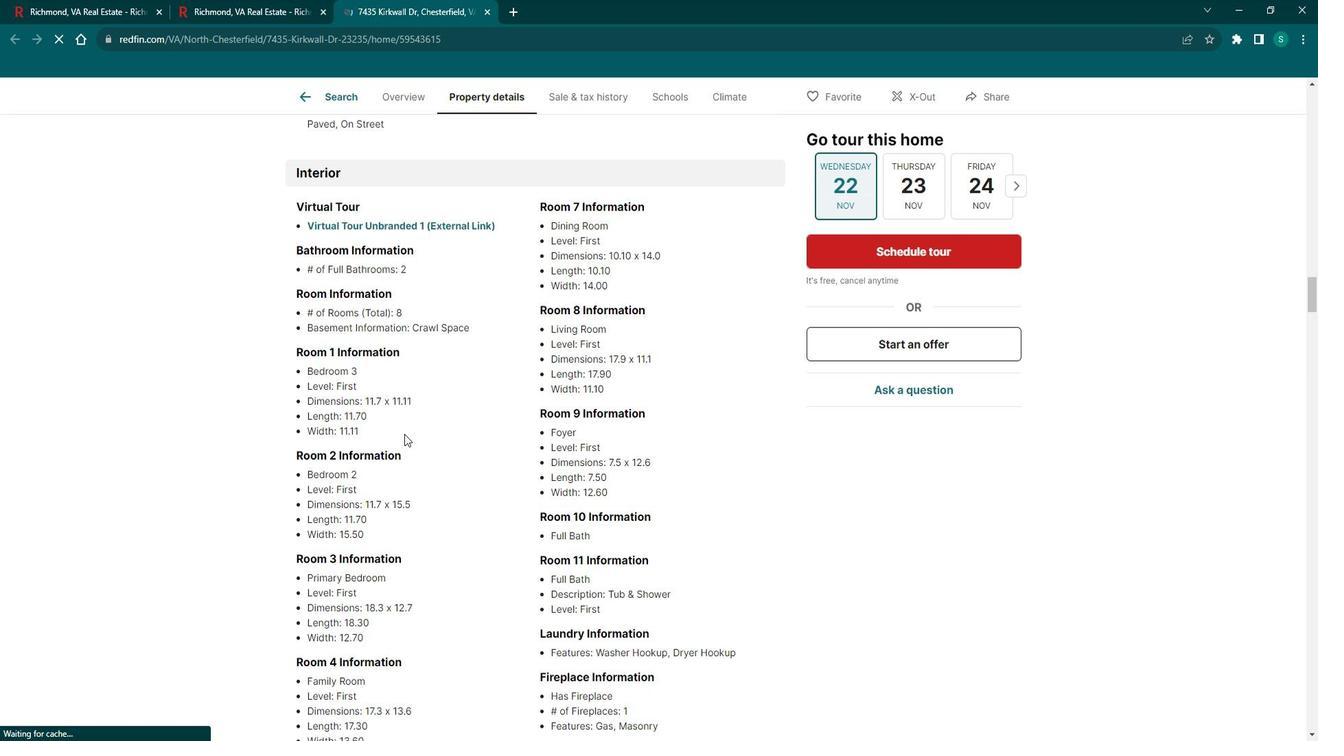 
Action: Mouse scrolled (404, 417) with delta (0, 0)
Screenshot: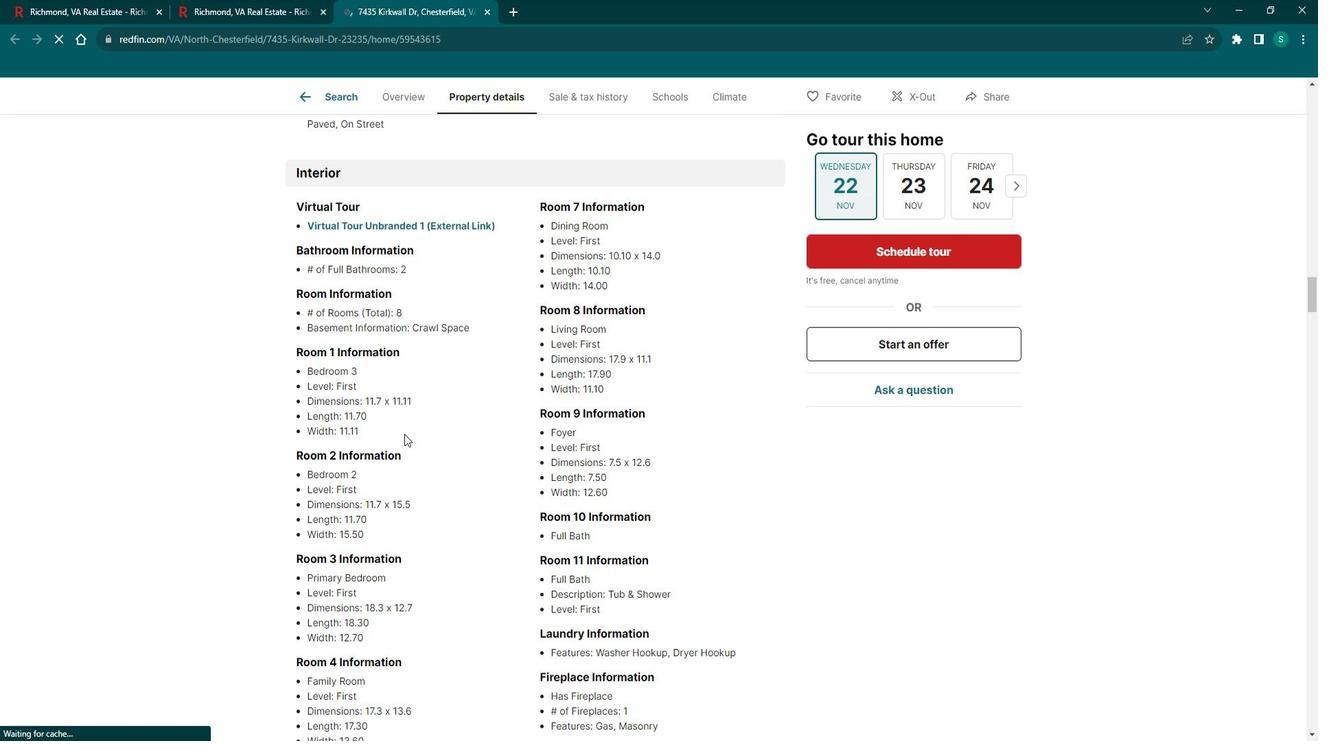 
Action: Mouse moved to (403, 418)
Screenshot: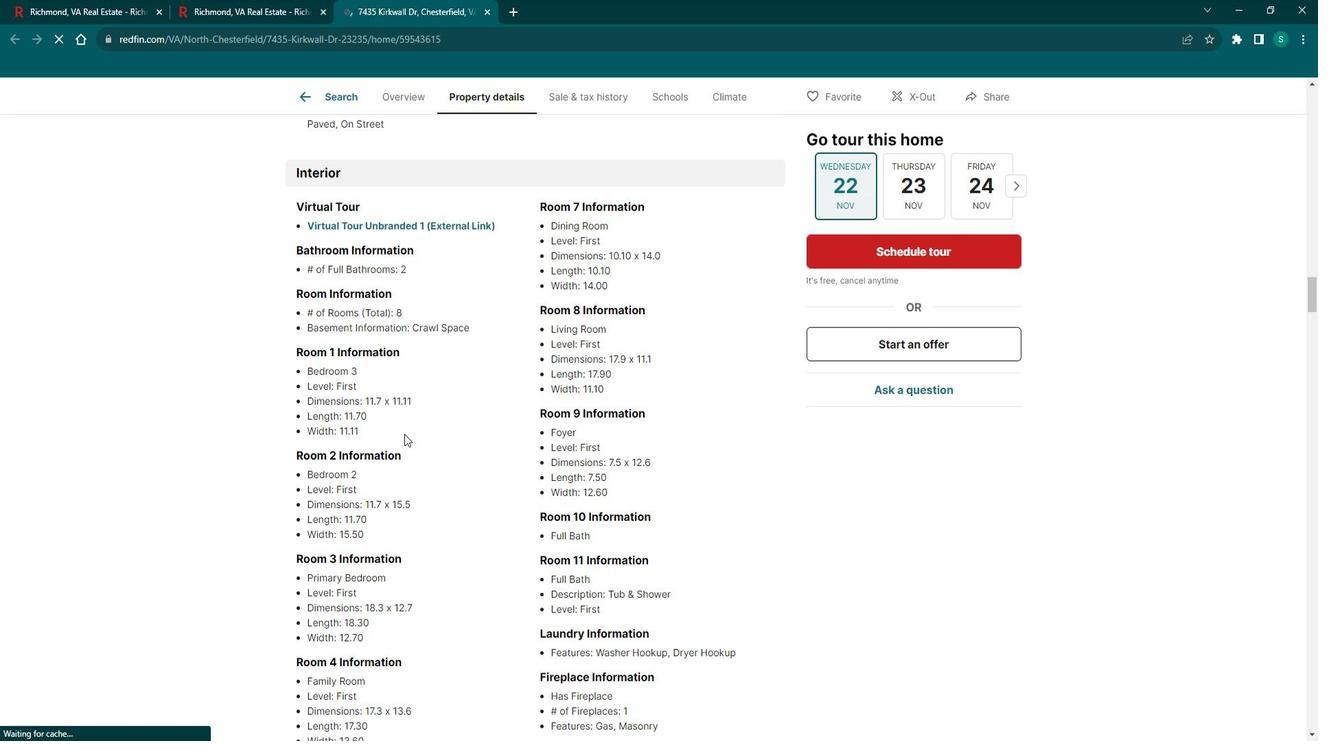 
Action: Mouse scrolled (403, 417) with delta (0, 0)
Screenshot: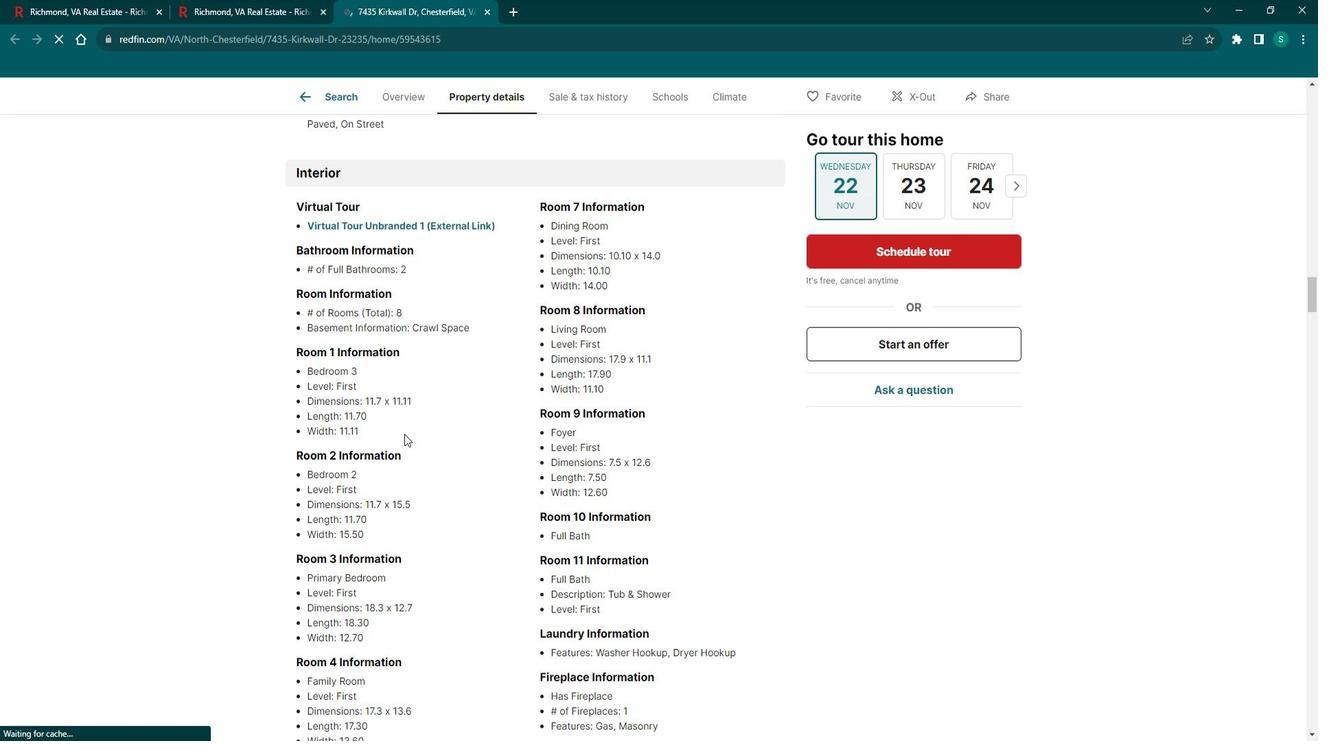 
Action: Mouse scrolled (403, 417) with delta (0, 0)
Screenshot: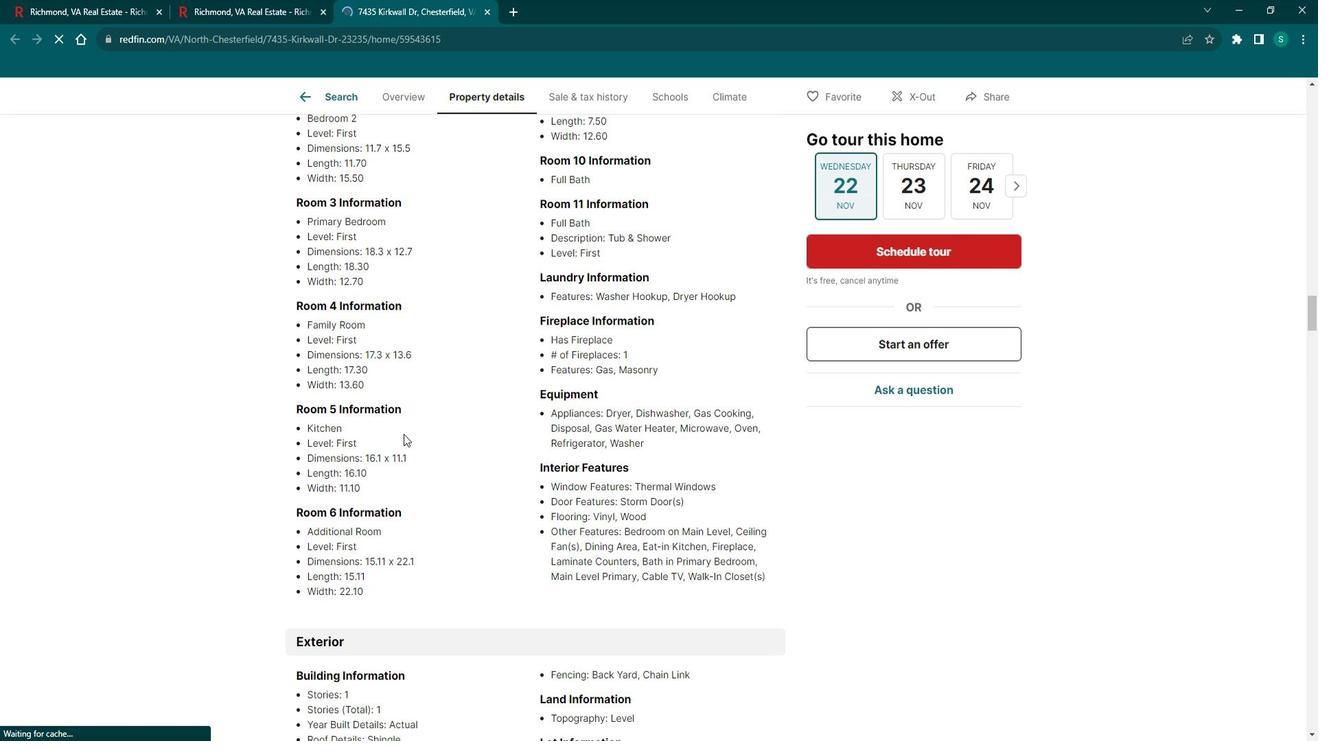 
Action: Mouse scrolled (403, 417) with delta (0, 0)
Screenshot: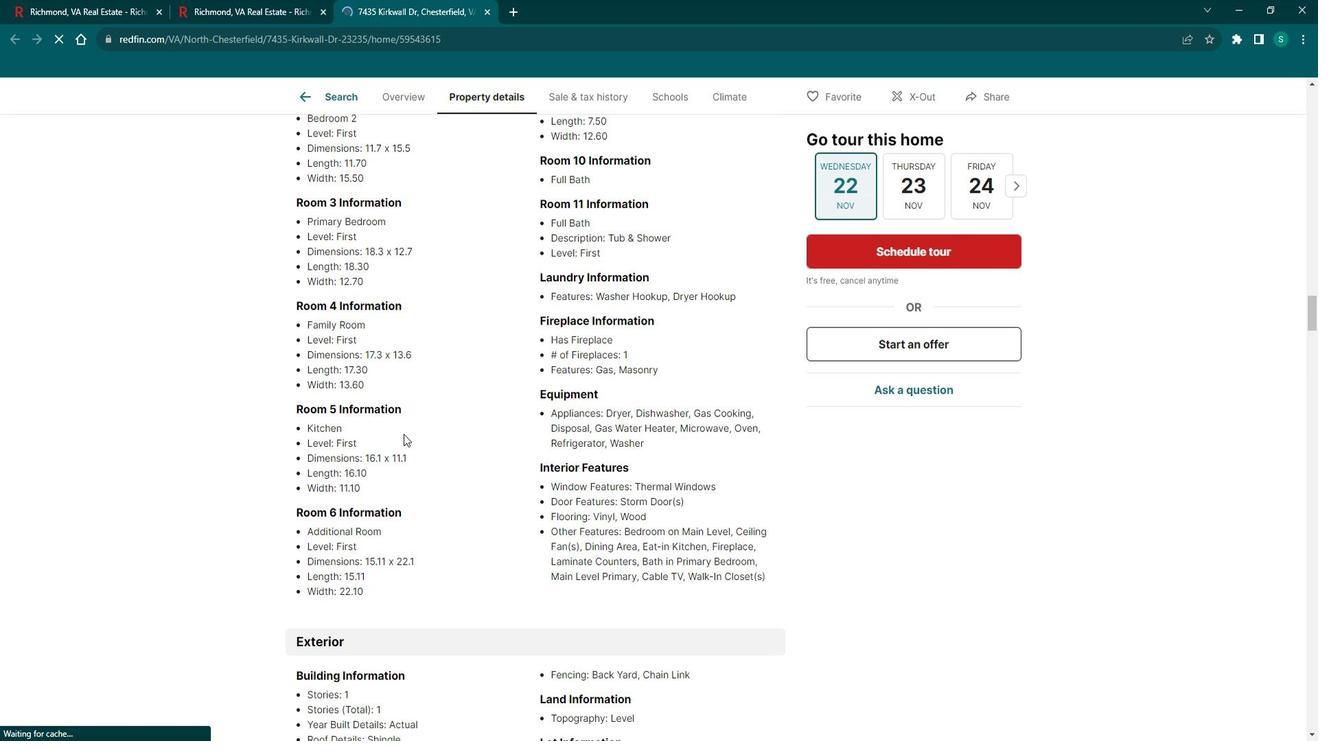 
Action: Mouse scrolled (403, 417) with delta (0, 0)
Screenshot: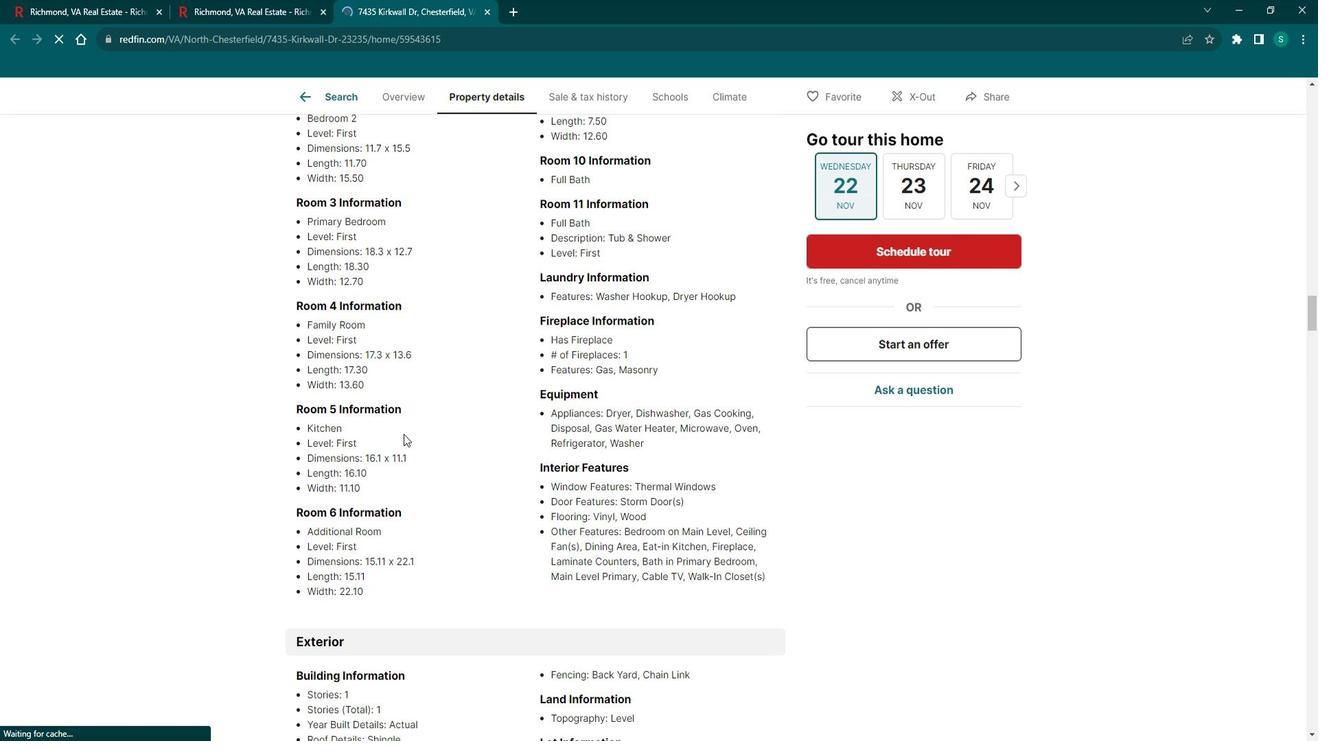 
Action: Mouse scrolled (403, 417) with delta (0, 0)
Screenshot: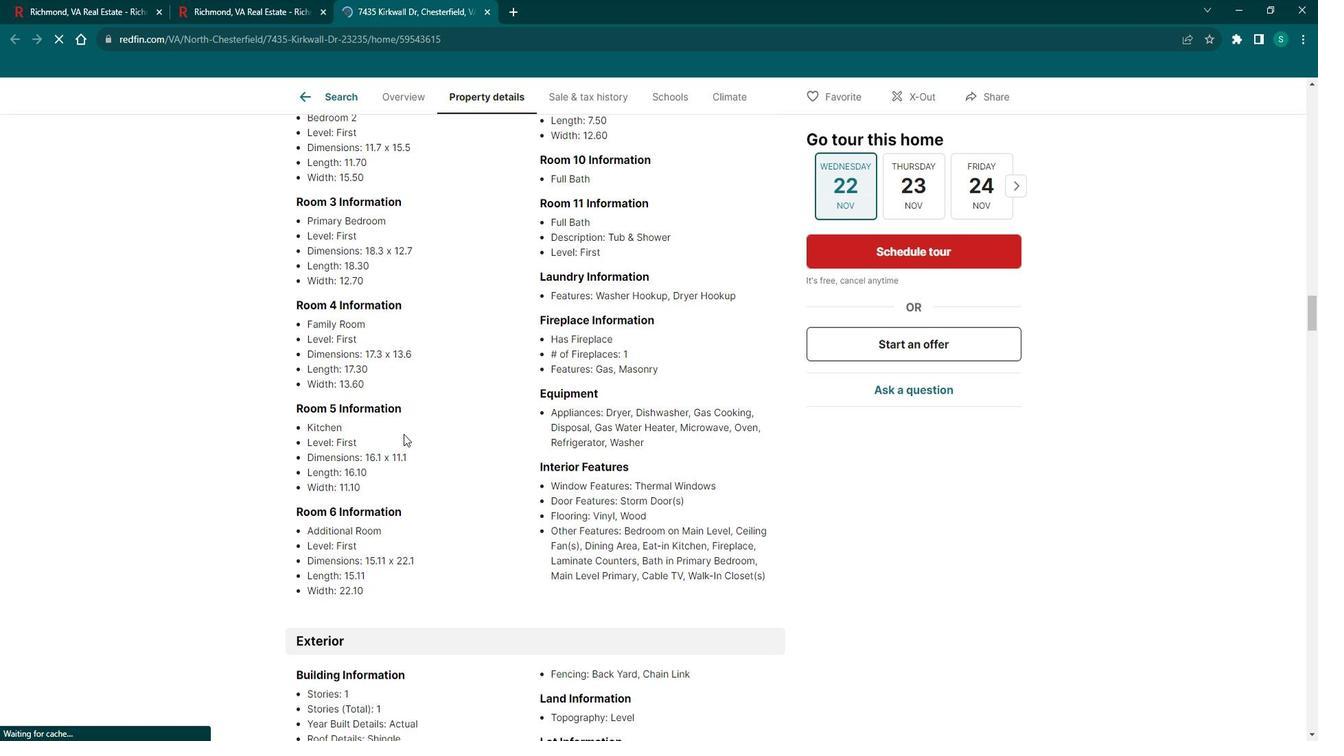 
Action: Mouse scrolled (403, 417) with delta (0, 0)
Screenshot: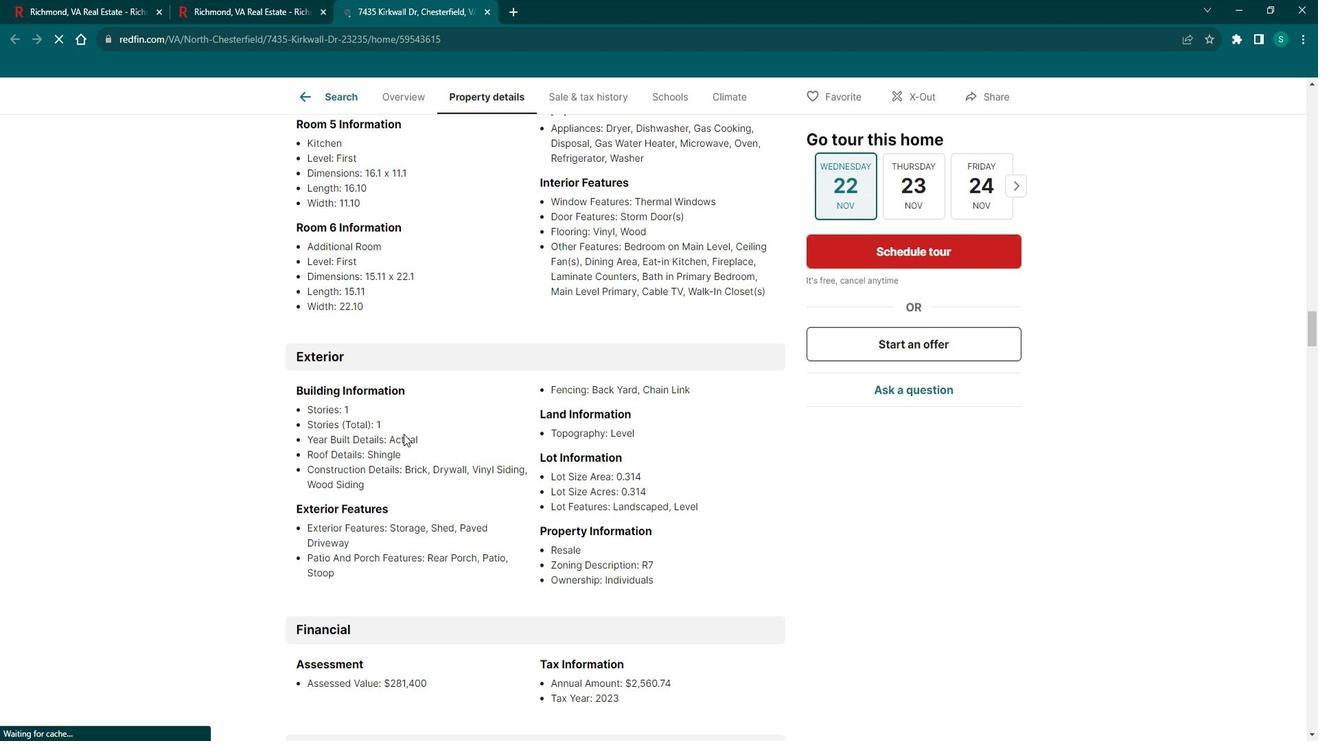 
Action: Mouse scrolled (403, 417) with delta (0, 0)
Screenshot: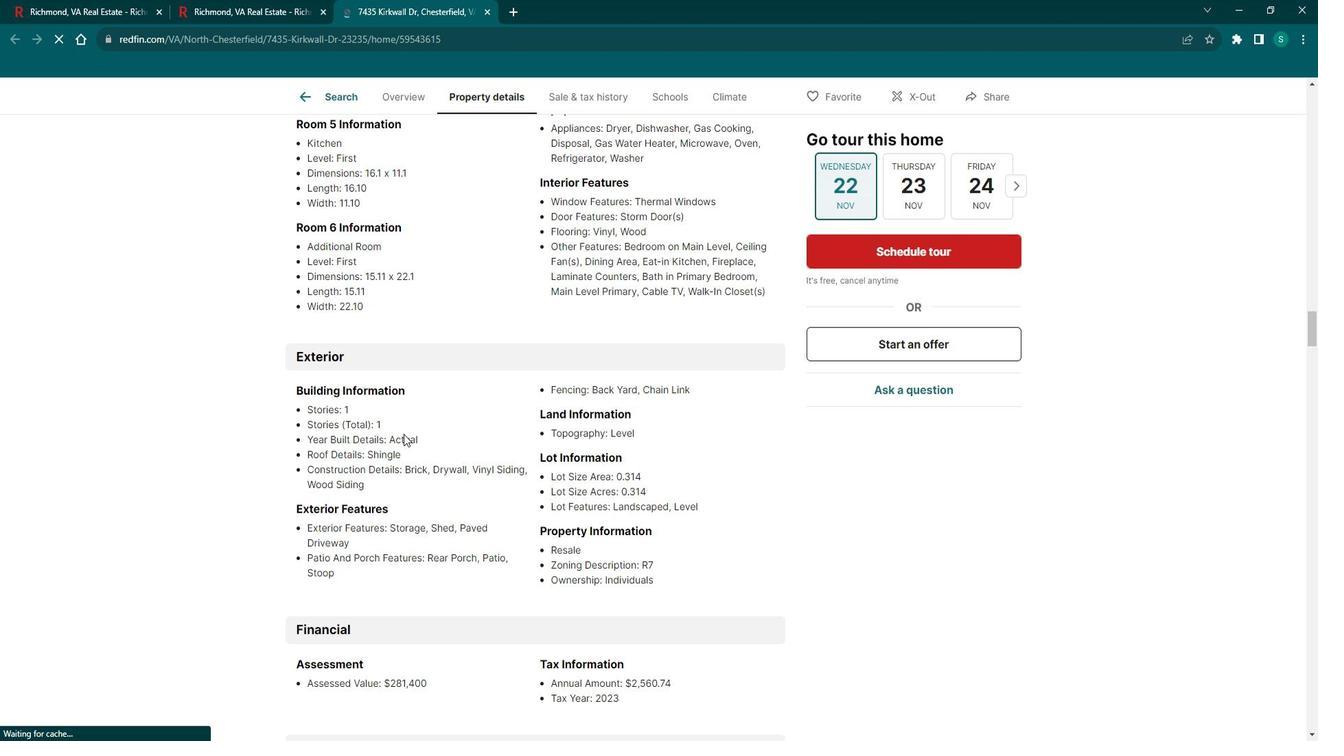 
Action: Mouse scrolled (403, 417) with delta (0, 0)
Screenshot: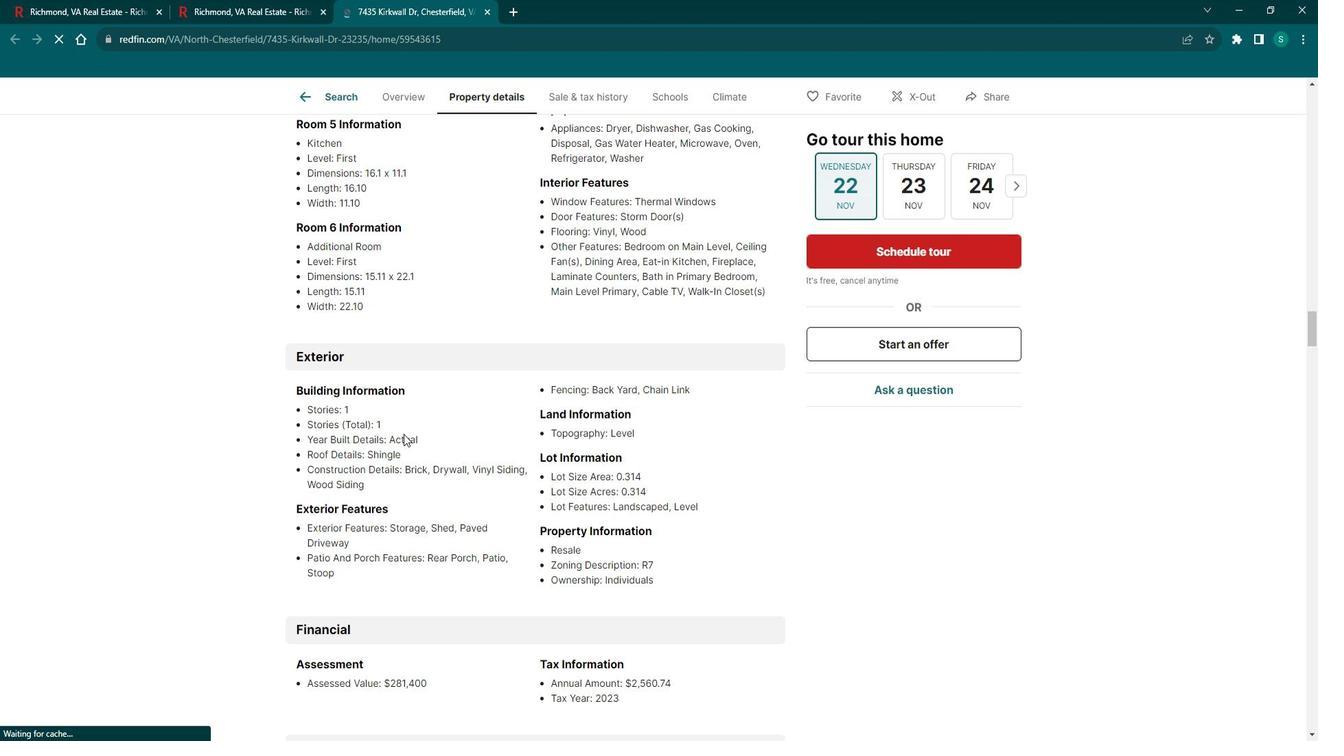 
Action: Mouse scrolled (403, 417) with delta (0, 0)
Screenshot: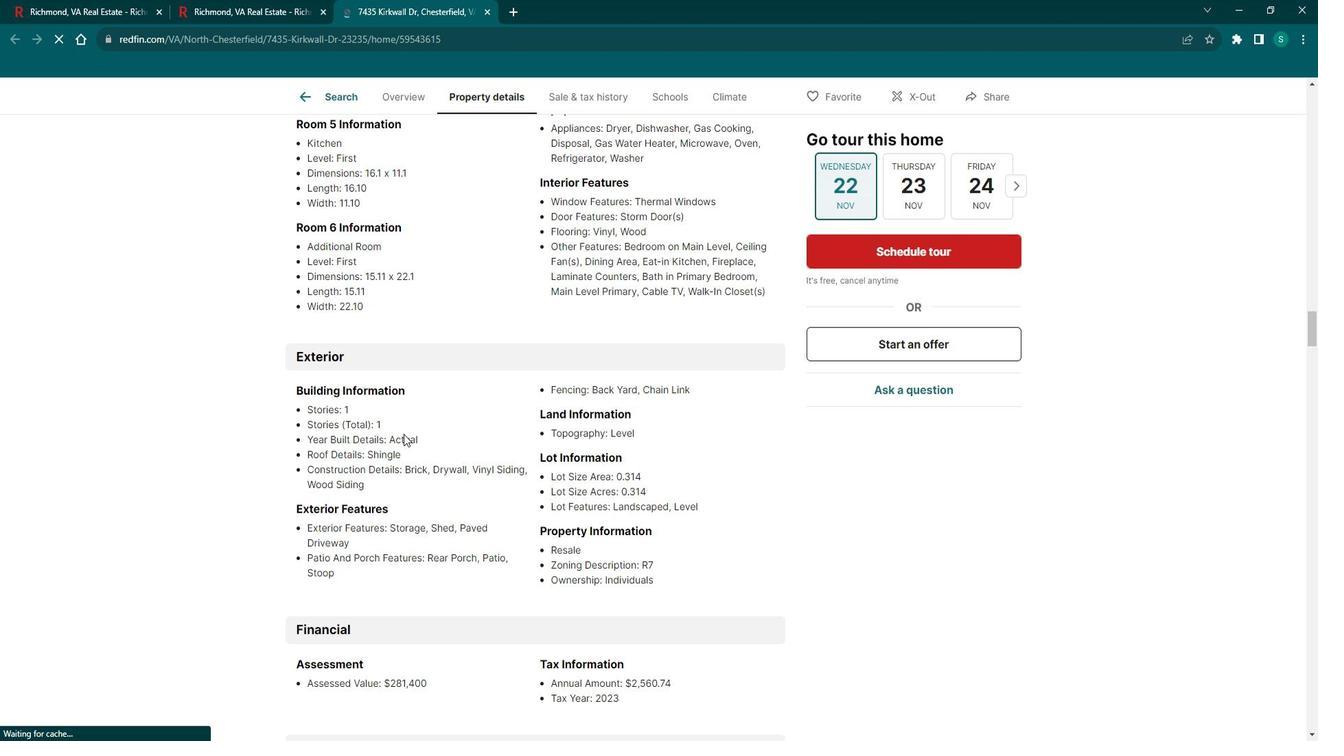 
Action: Mouse scrolled (403, 417) with delta (0, 0)
Screenshot: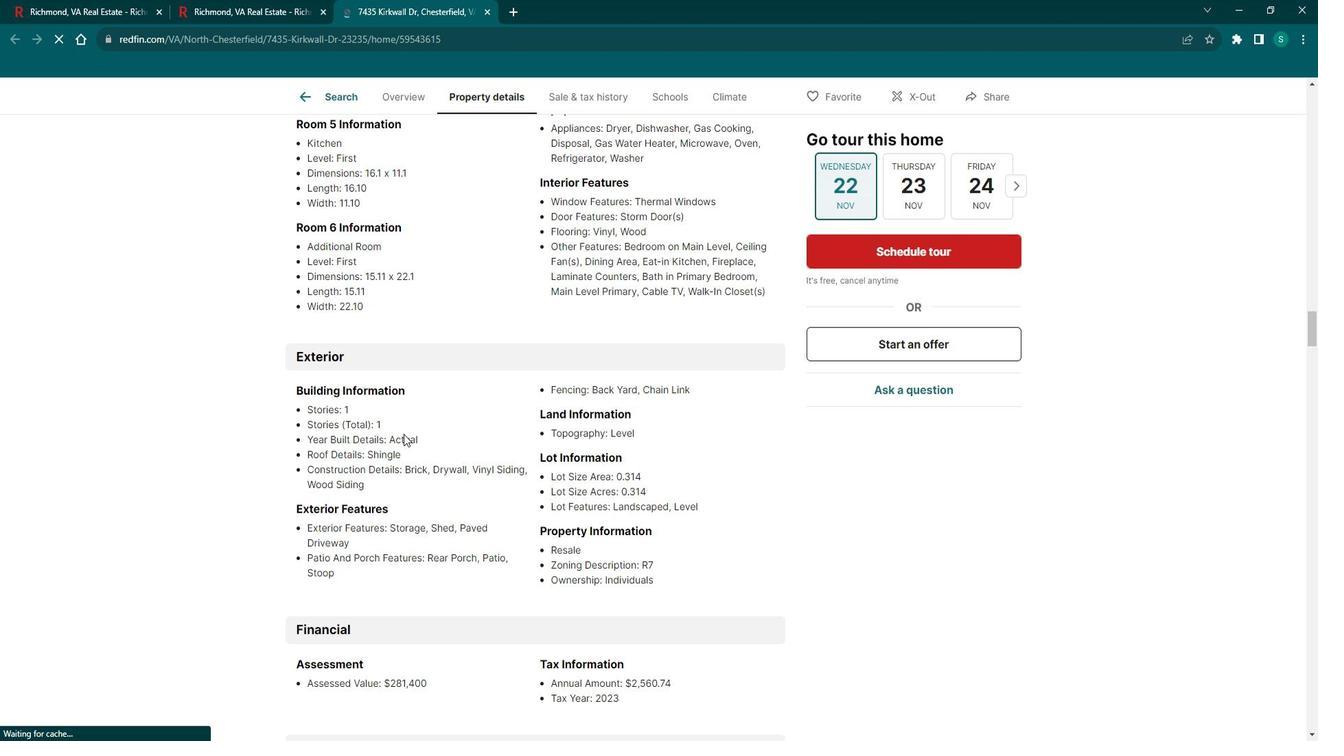 
Action: Mouse scrolled (403, 417) with delta (0, 0)
Screenshot: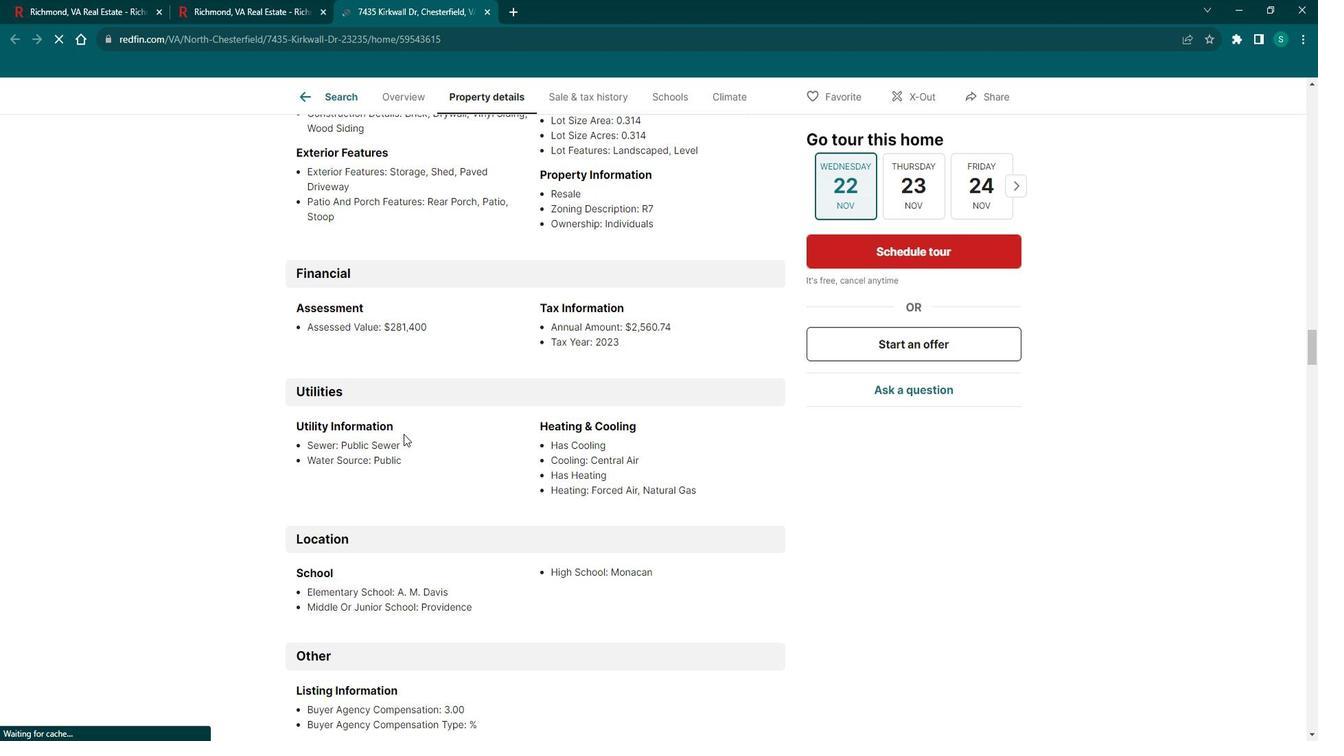 
Action: Mouse scrolled (403, 417) with delta (0, 0)
Screenshot: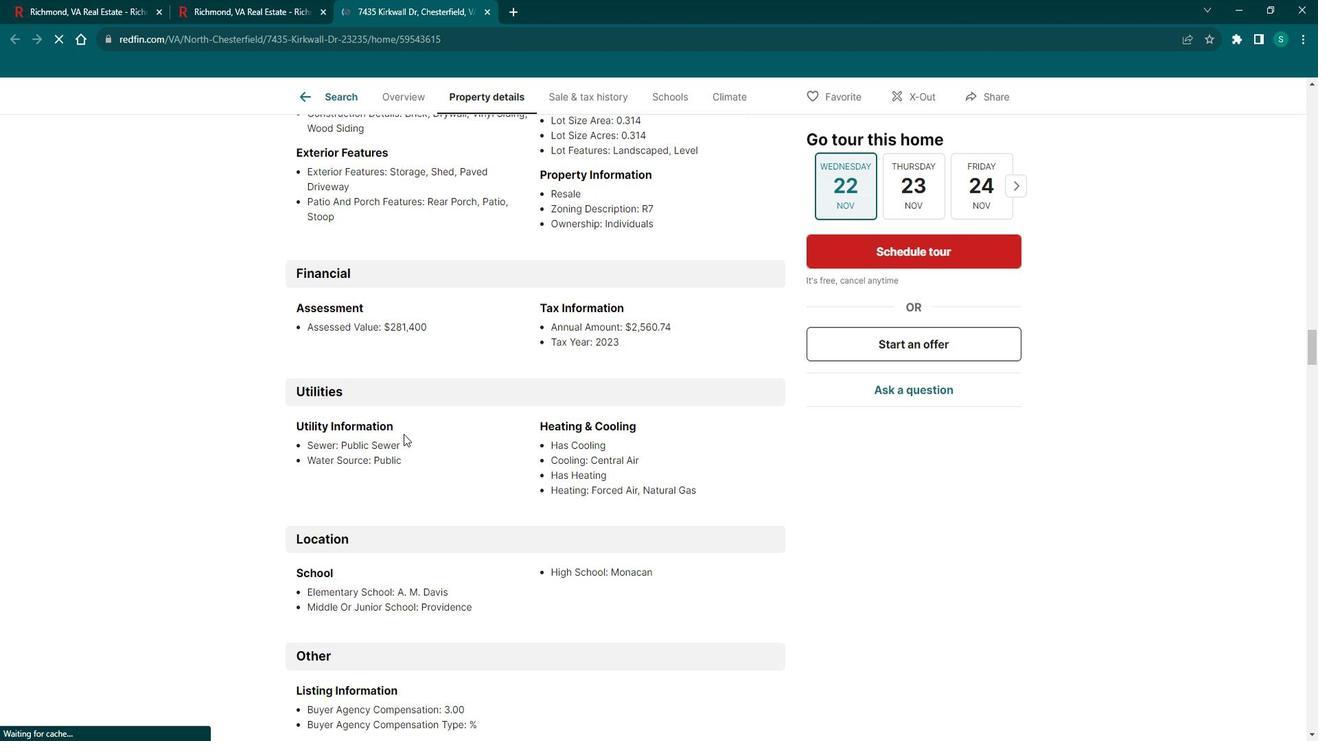
Action: Mouse scrolled (403, 417) with delta (0, 0)
